Task: Add a signature Michelle Green containing With gratitude and sincere wishes, Michelle Green to email address softage.3@softage.net and add a folder Insurance cancellations
Action: Mouse moved to (192, 154)
Screenshot: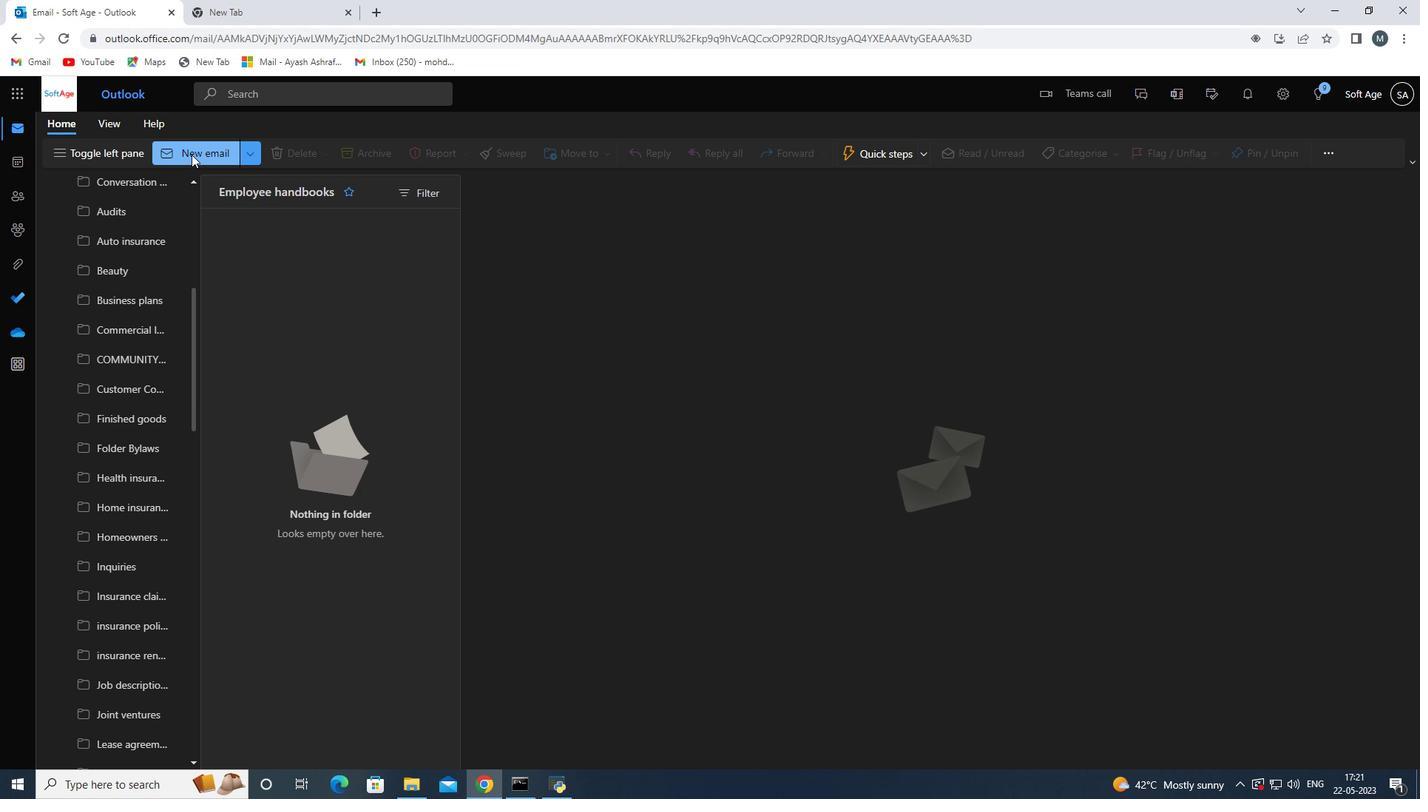
Action: Mouse pressed left at (192, 154)
Screenshot: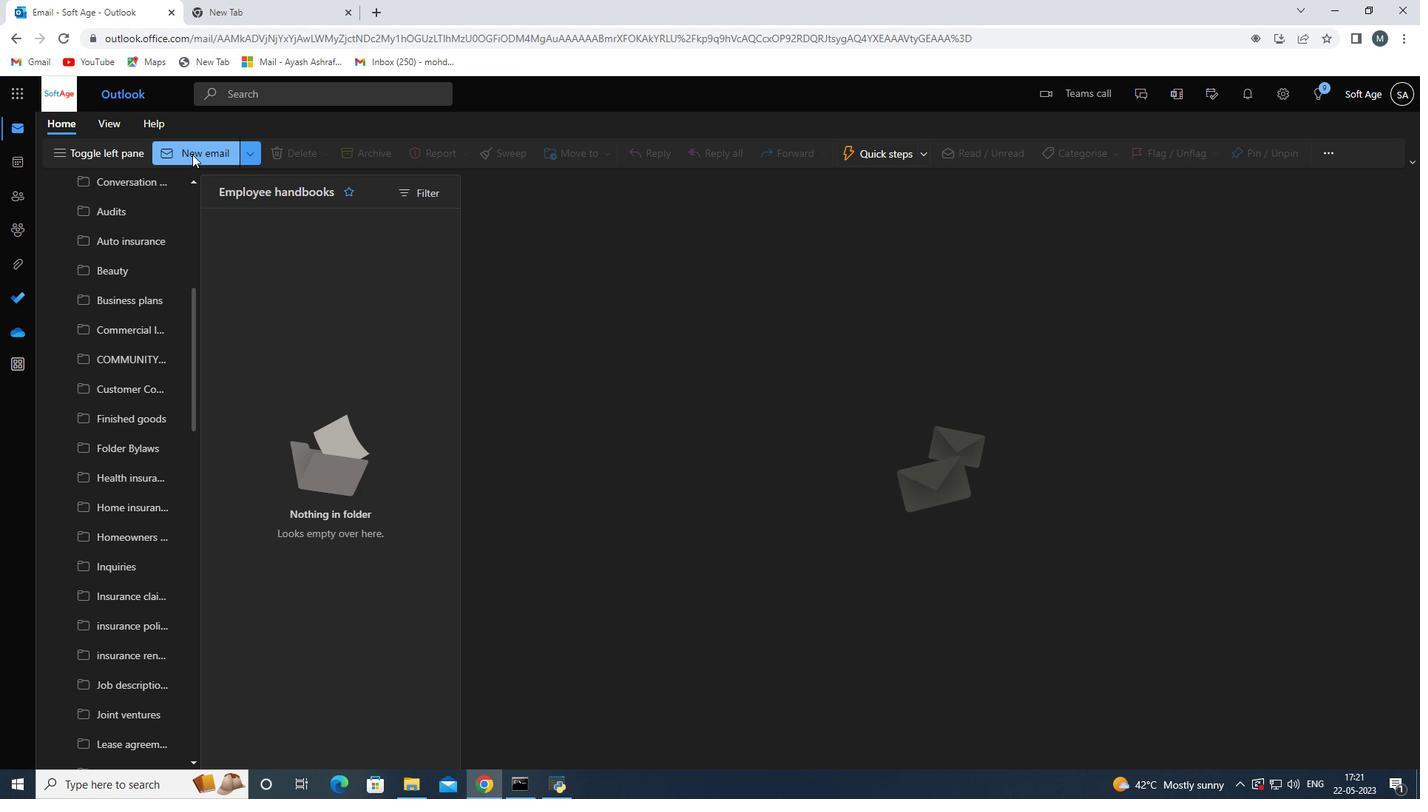 
Action: Mouse moved to (994, 160)
Screenshot: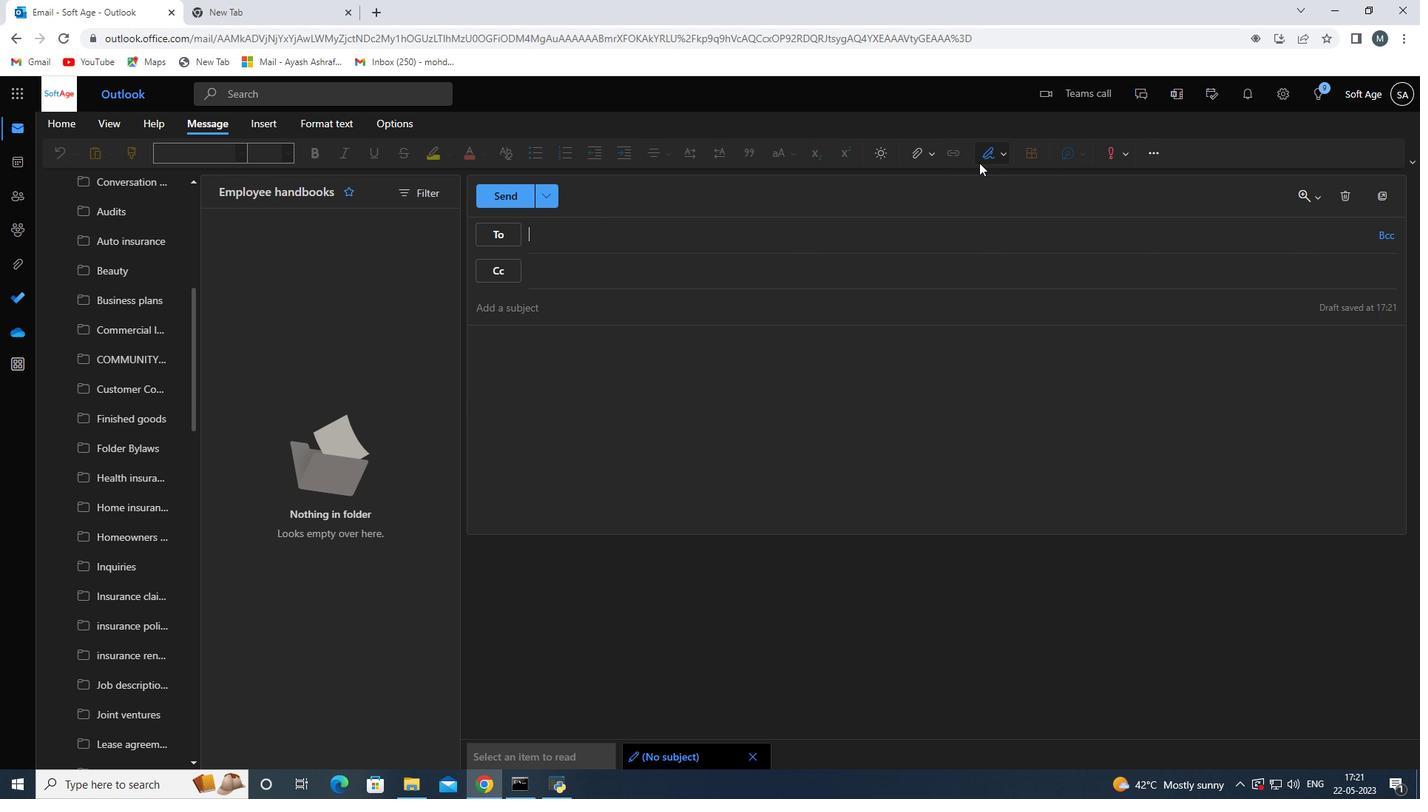 
Action: Mouse pressed left at (994, 160)
Screenshot: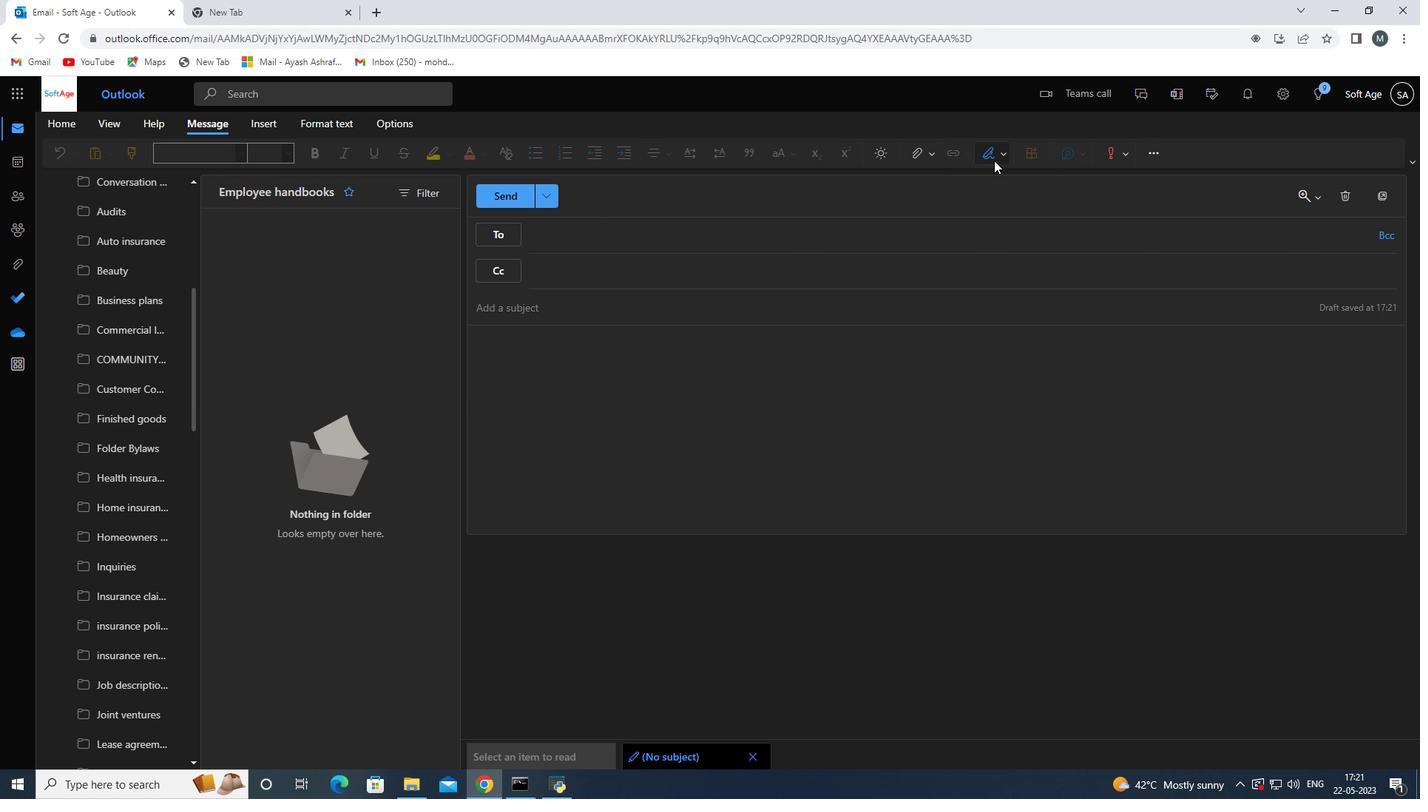 
Action: Mouse moved to (972, 209)
Screenshot: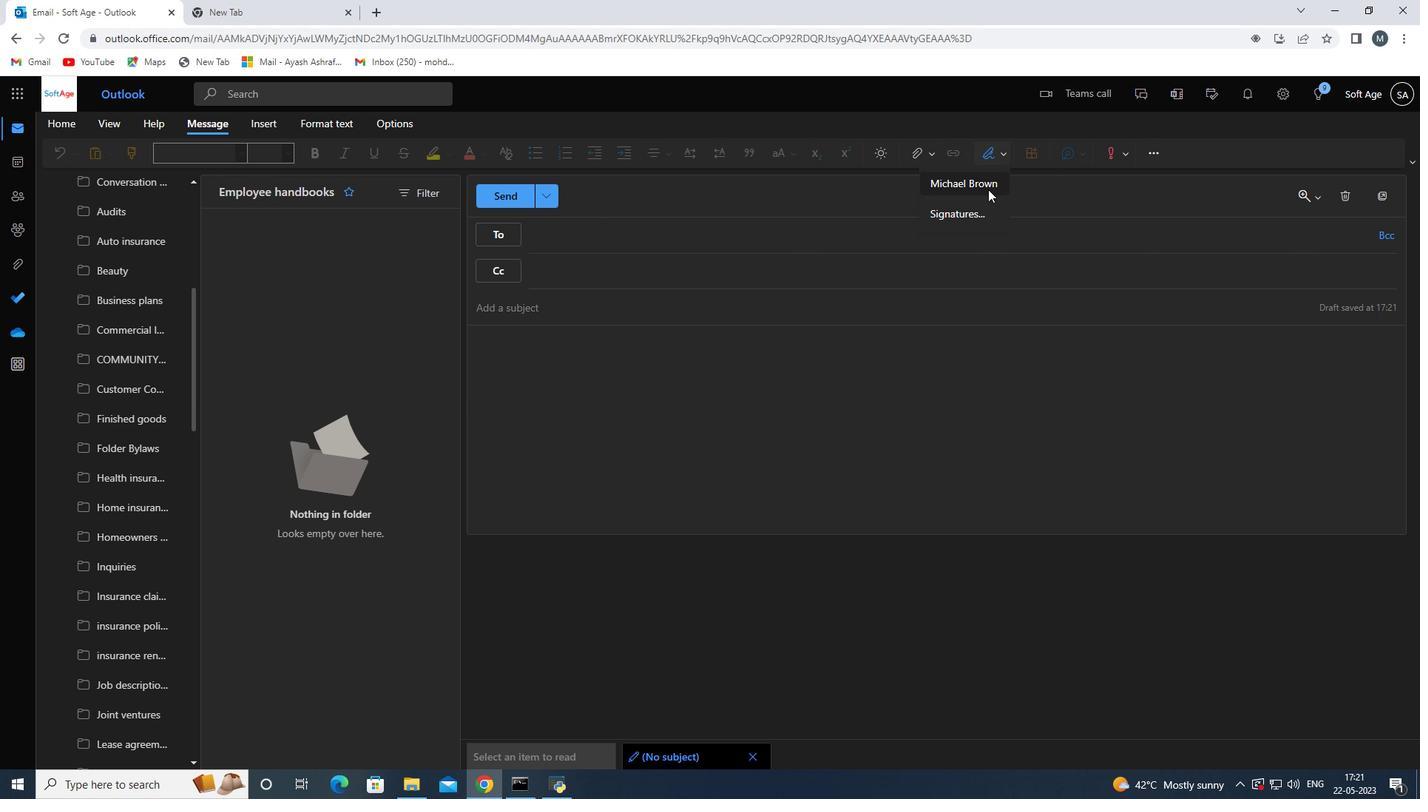 
Action: Mouse pressed left at (972, 209)
Screenshot: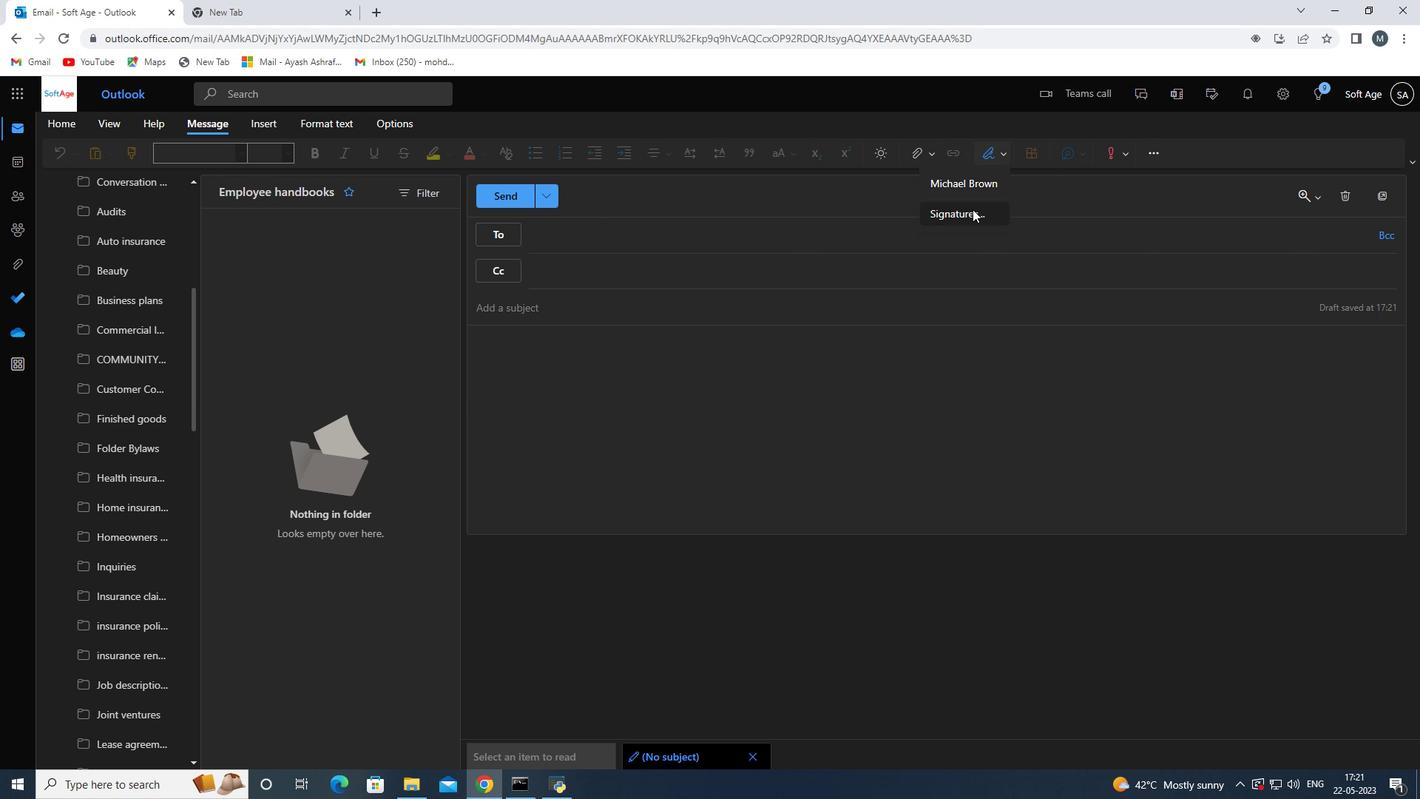
Action: Mouse moved to (989, 270)
Screenshot: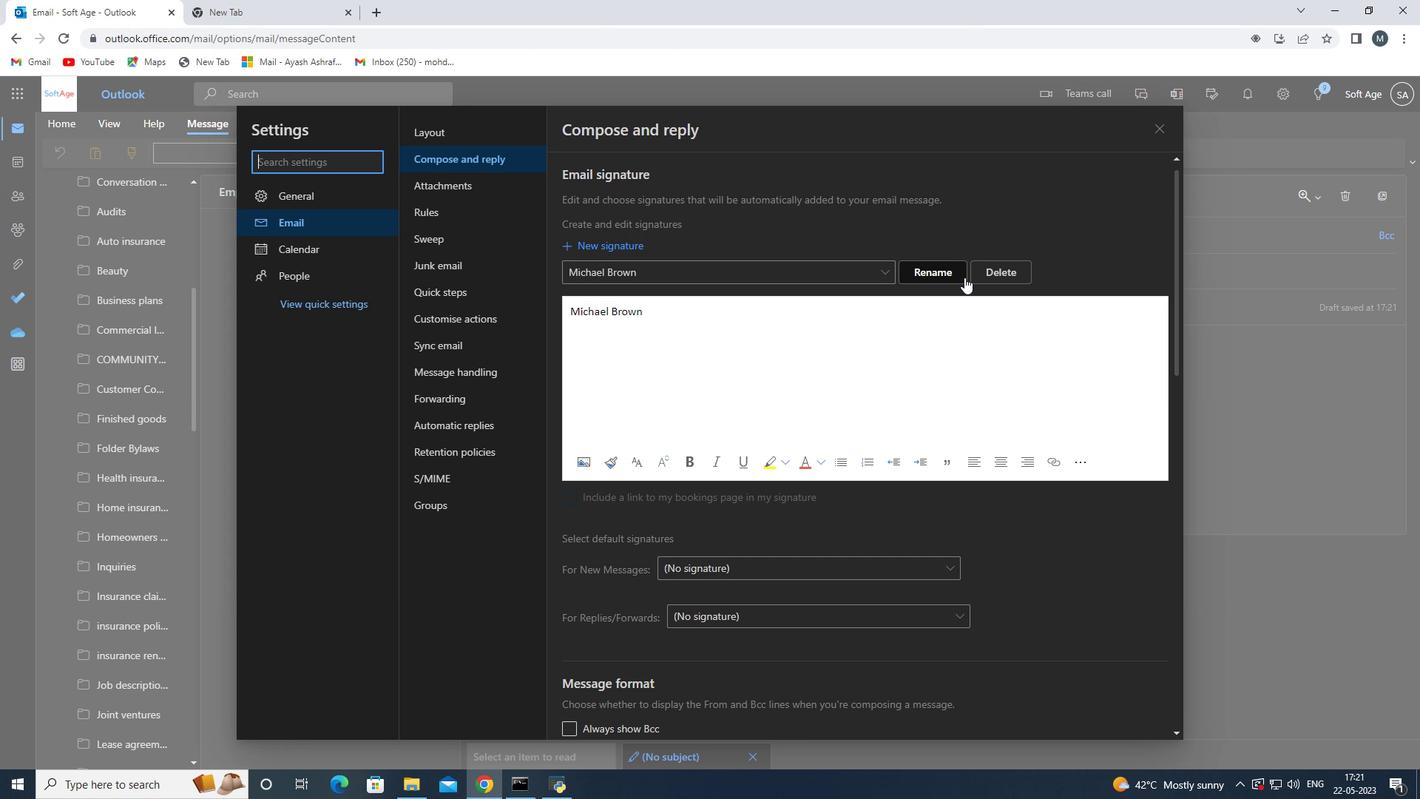 
Action: Mouse pressed left at (989, 270)
Screenshot: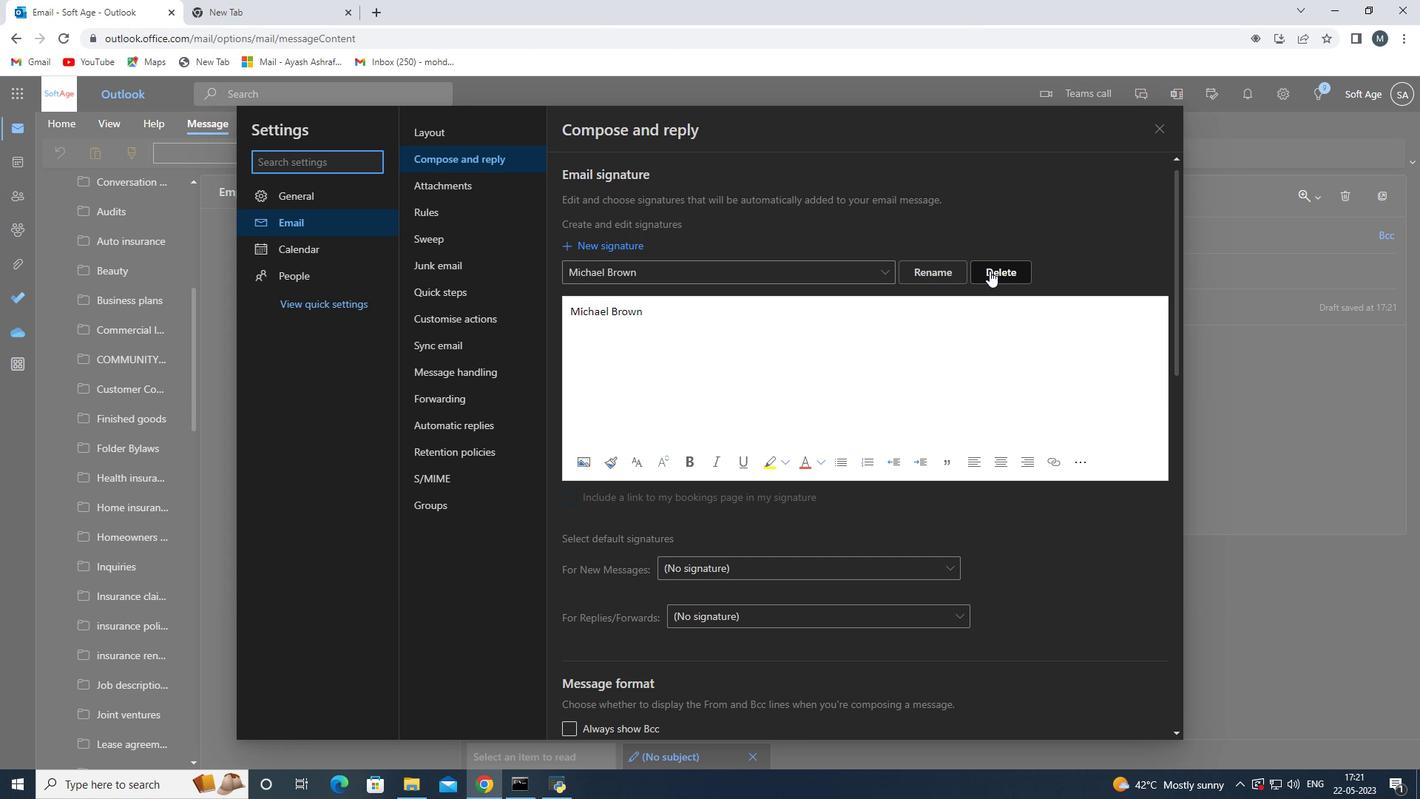 
Action: Mouse moved to (713, 276)
Screenshot: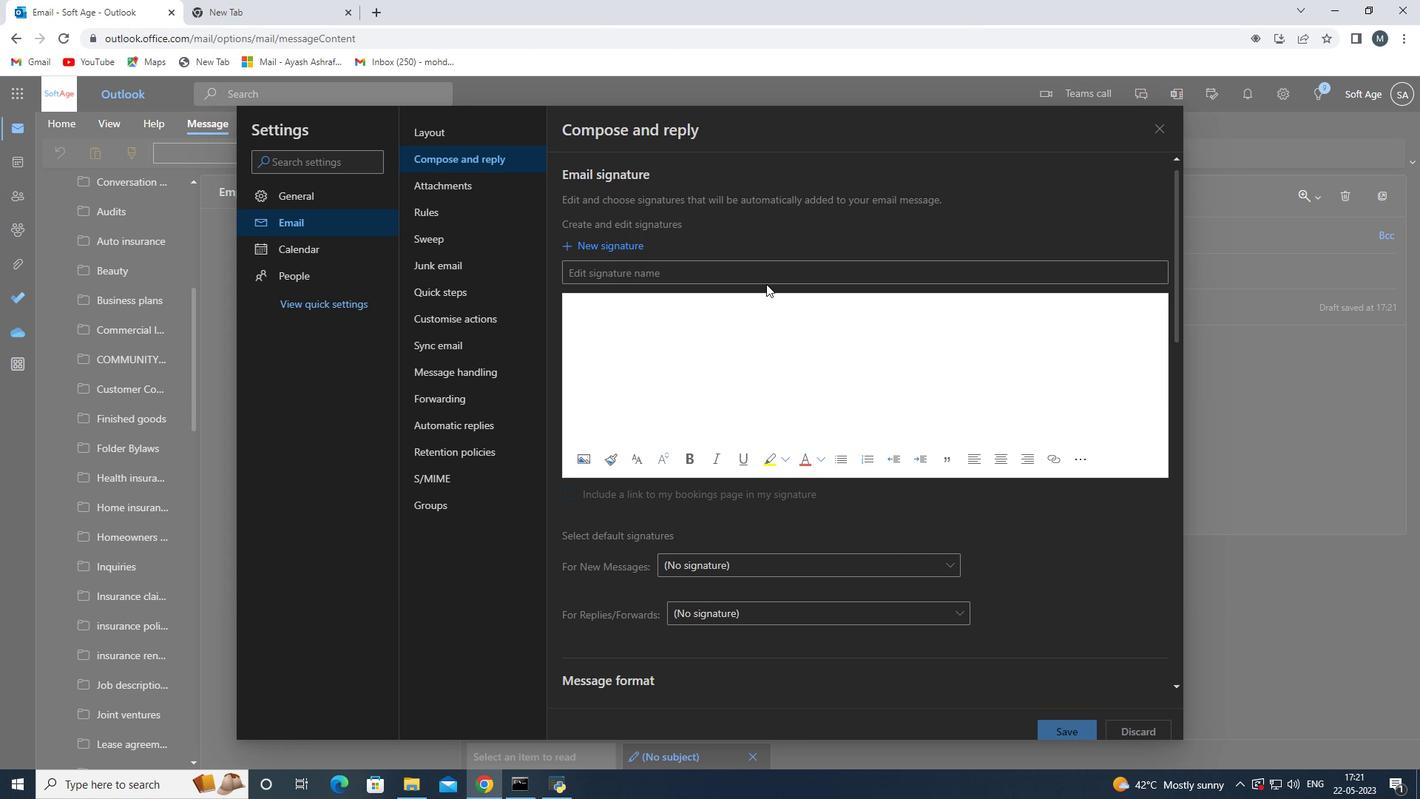 
Action: Mouse pressed left at (713, 276)
Screenshot: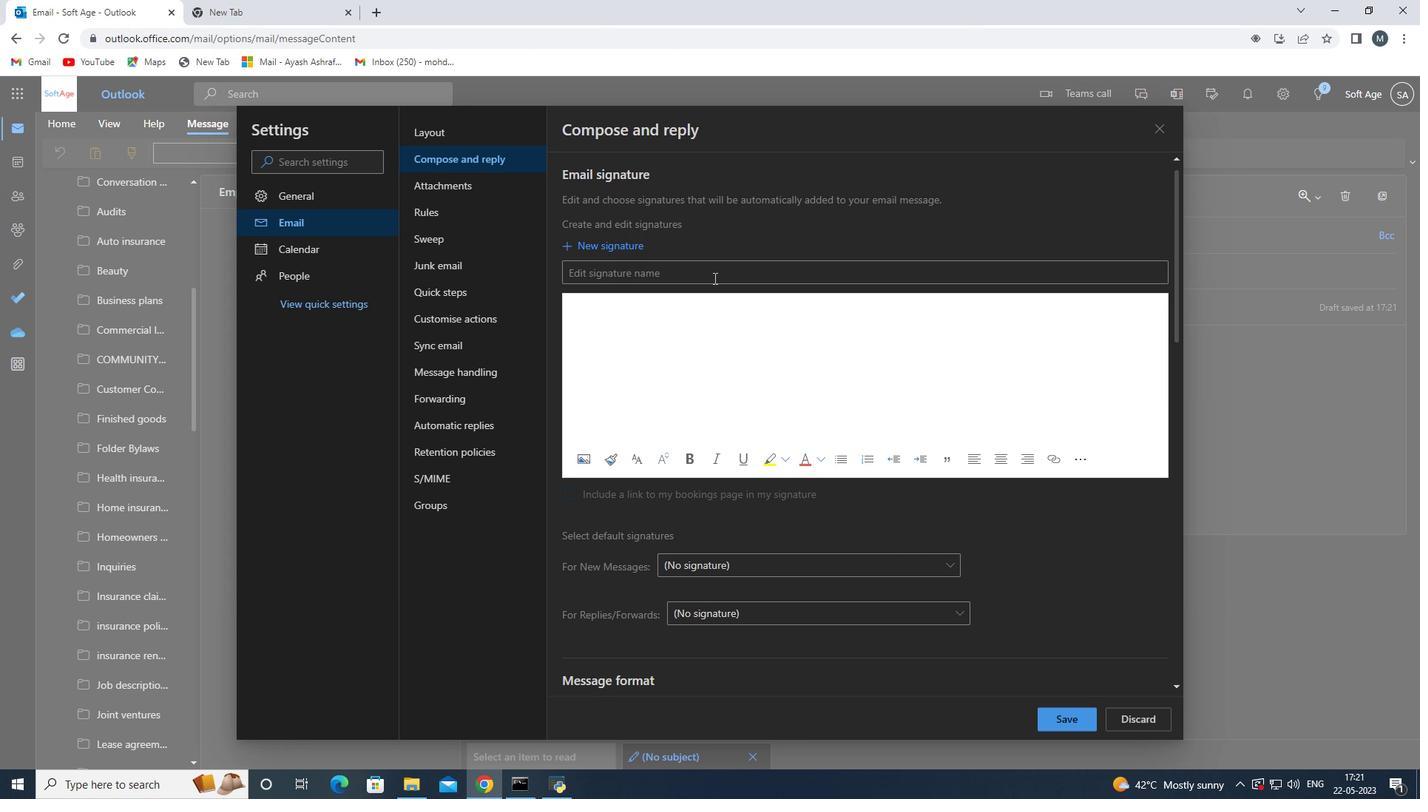 
Action: Key pressed <Key.shift>michelle<Key.space><Key.shift>Green<Key.space>
Screenshot: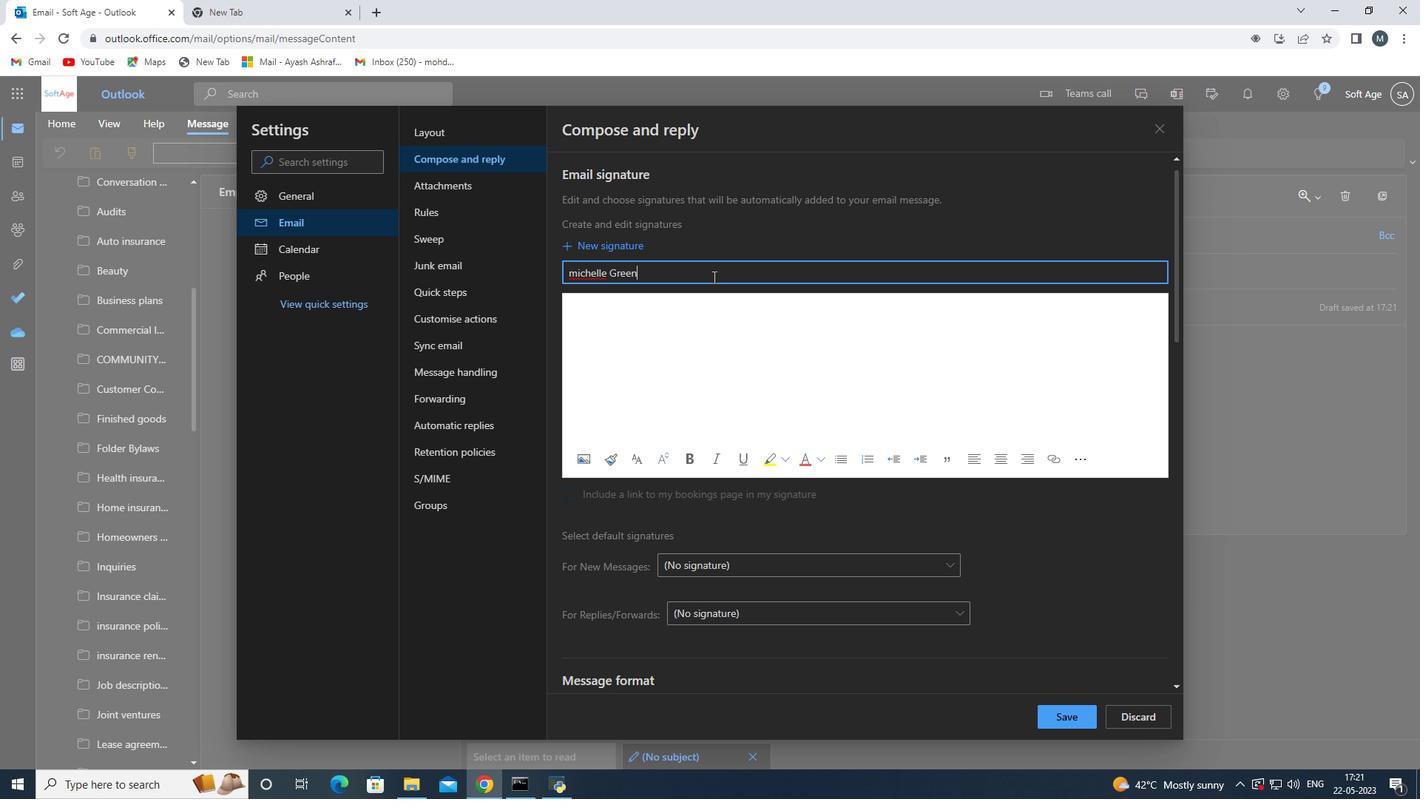 
Action: Mouse moved to (577, 273)
Screenshot: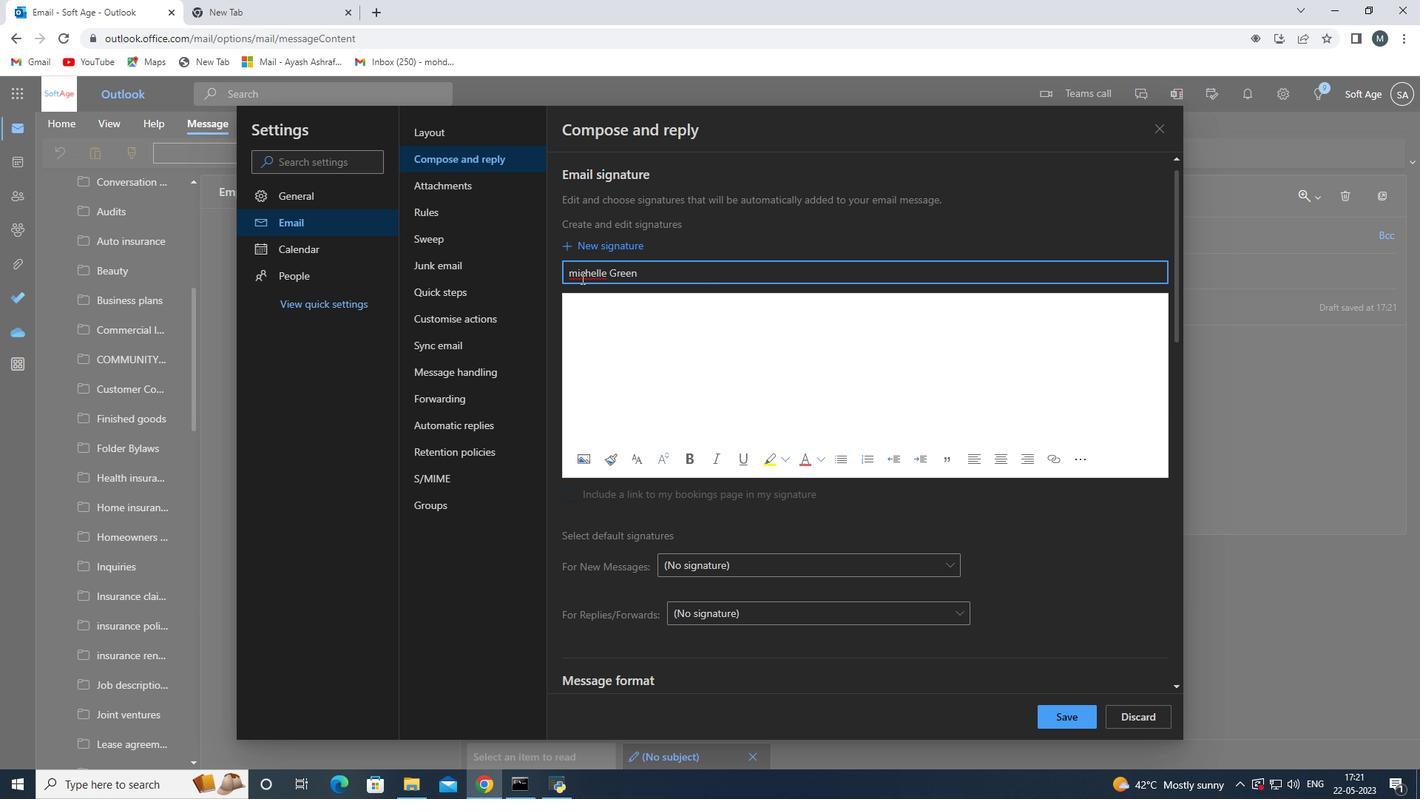 
Action: Mouse pressed left at (577, 273)
Screenshot: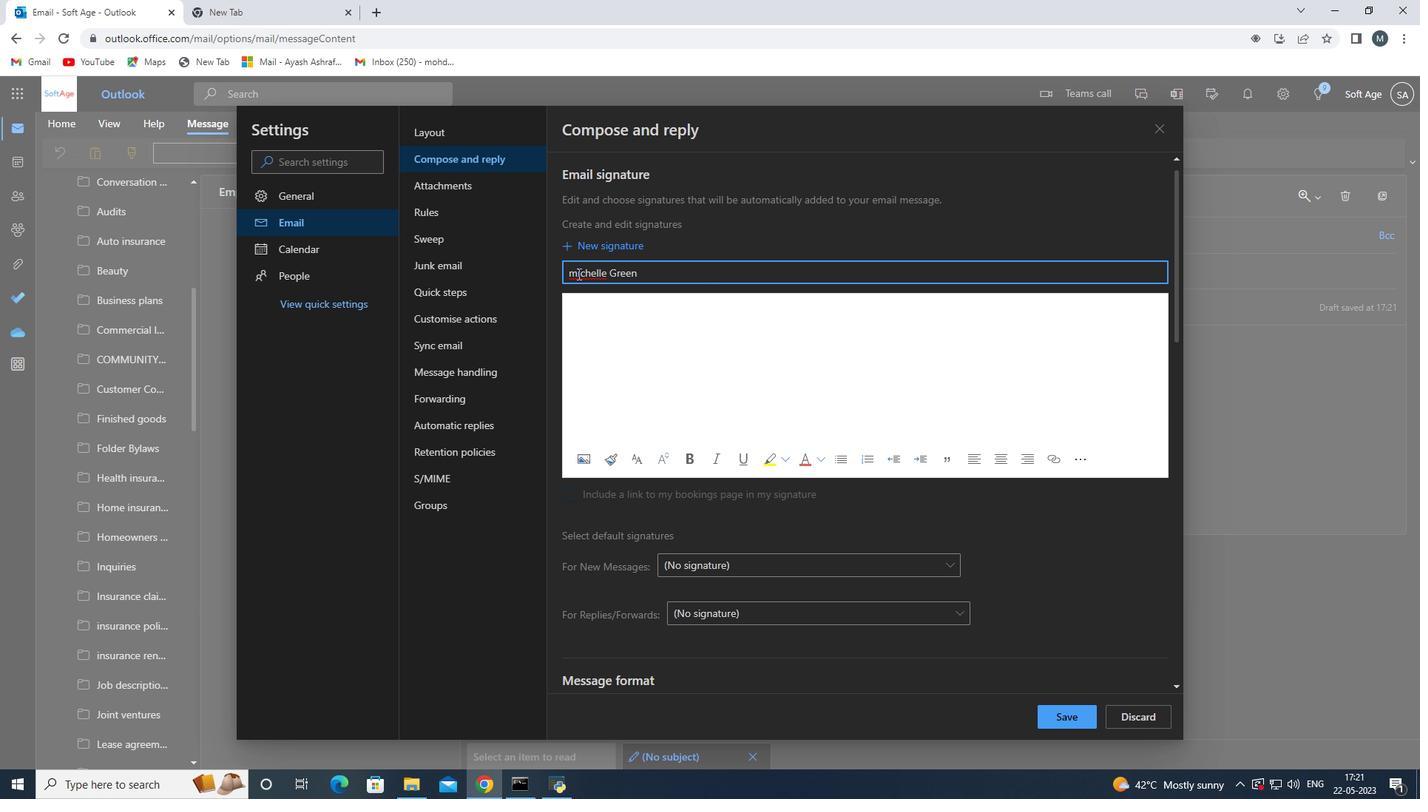 
Action: Mouse moved to (592, 284)
Screenshot: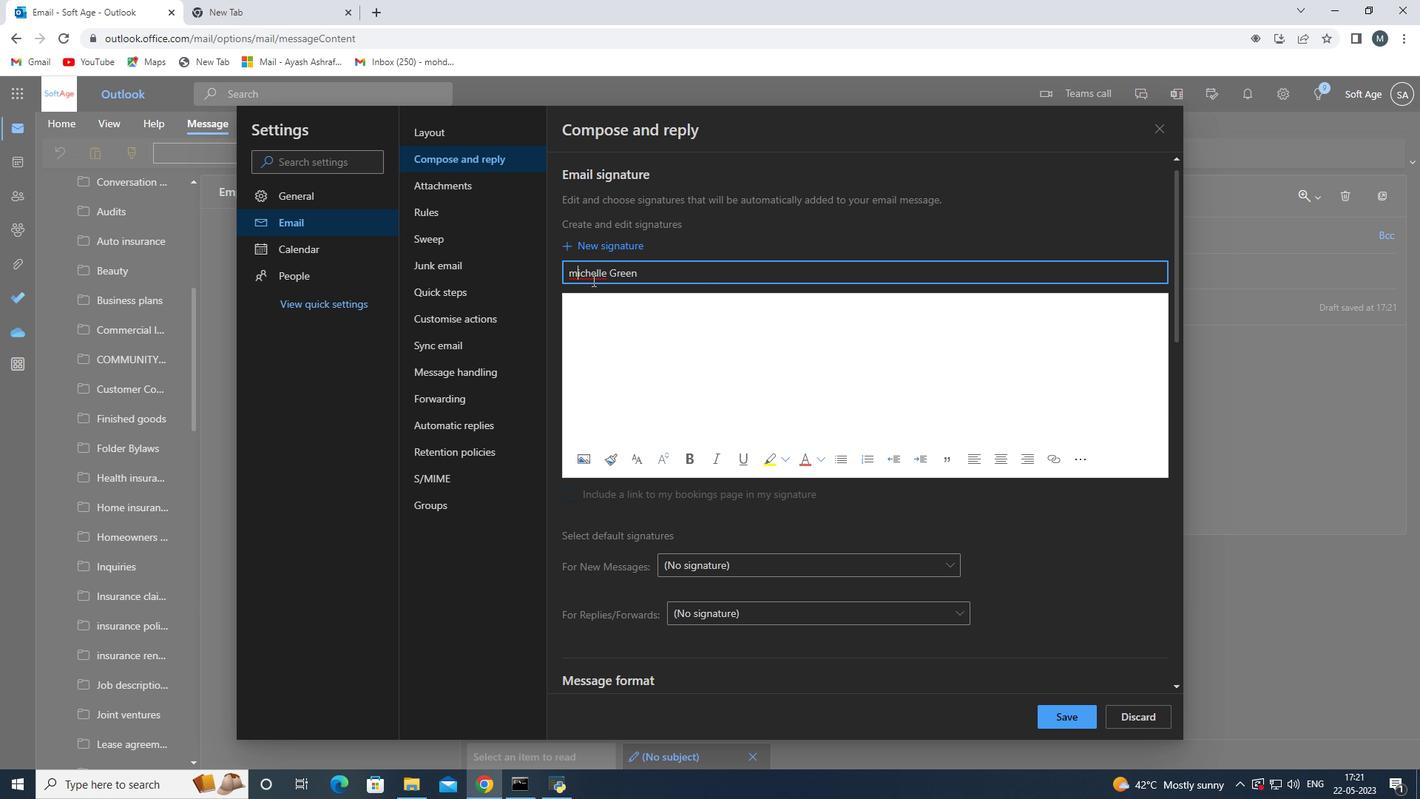 
Action: Key pressed <Key.backspace><Key.shift>M
Screenshot: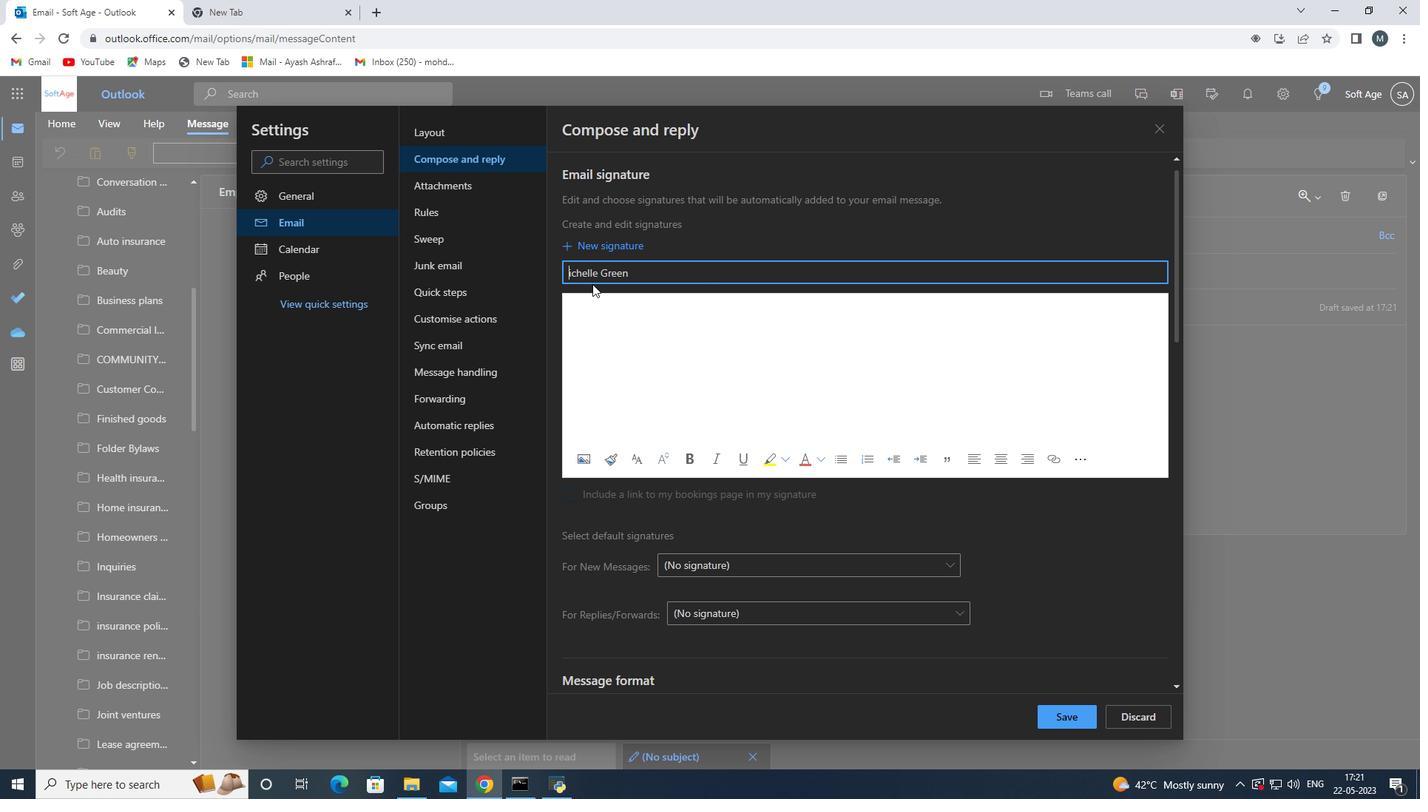 
Action: Mouse moved to (598, 313)
Screenshot: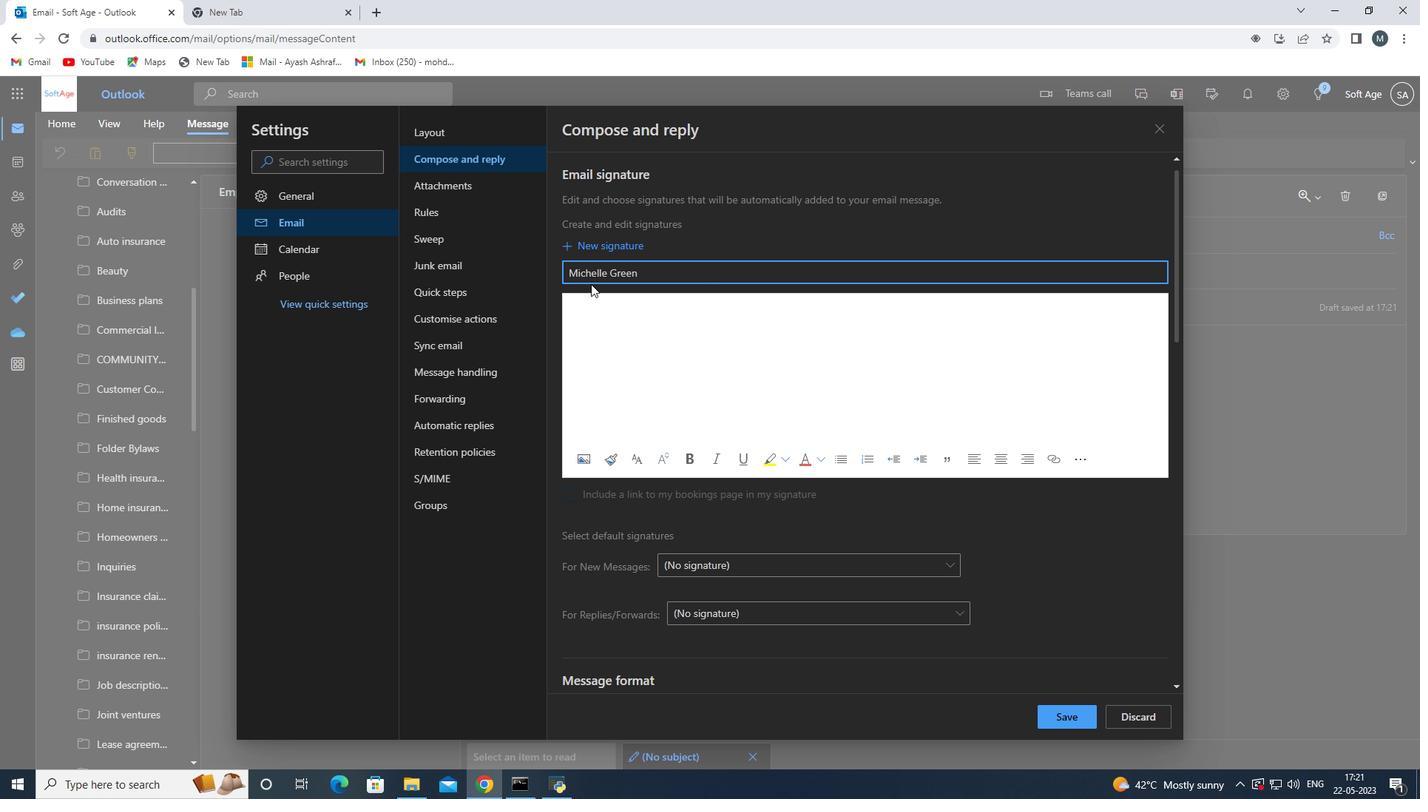 
Action: Mouse pressed left at (598, 313)
Screenshot: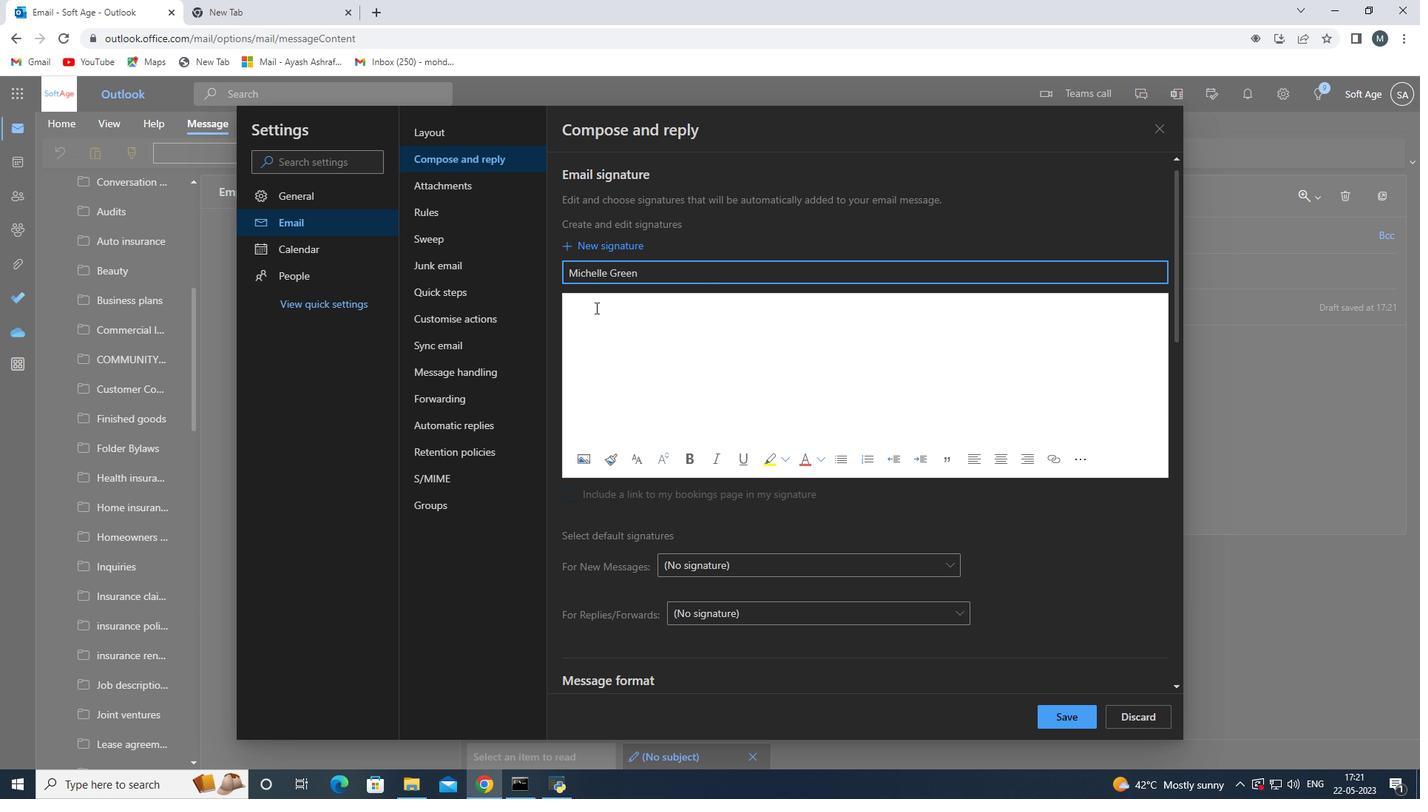 
Action: Key pressed <Key.shift>Michelle<Key.space><Key.shift>Green
Screenshot: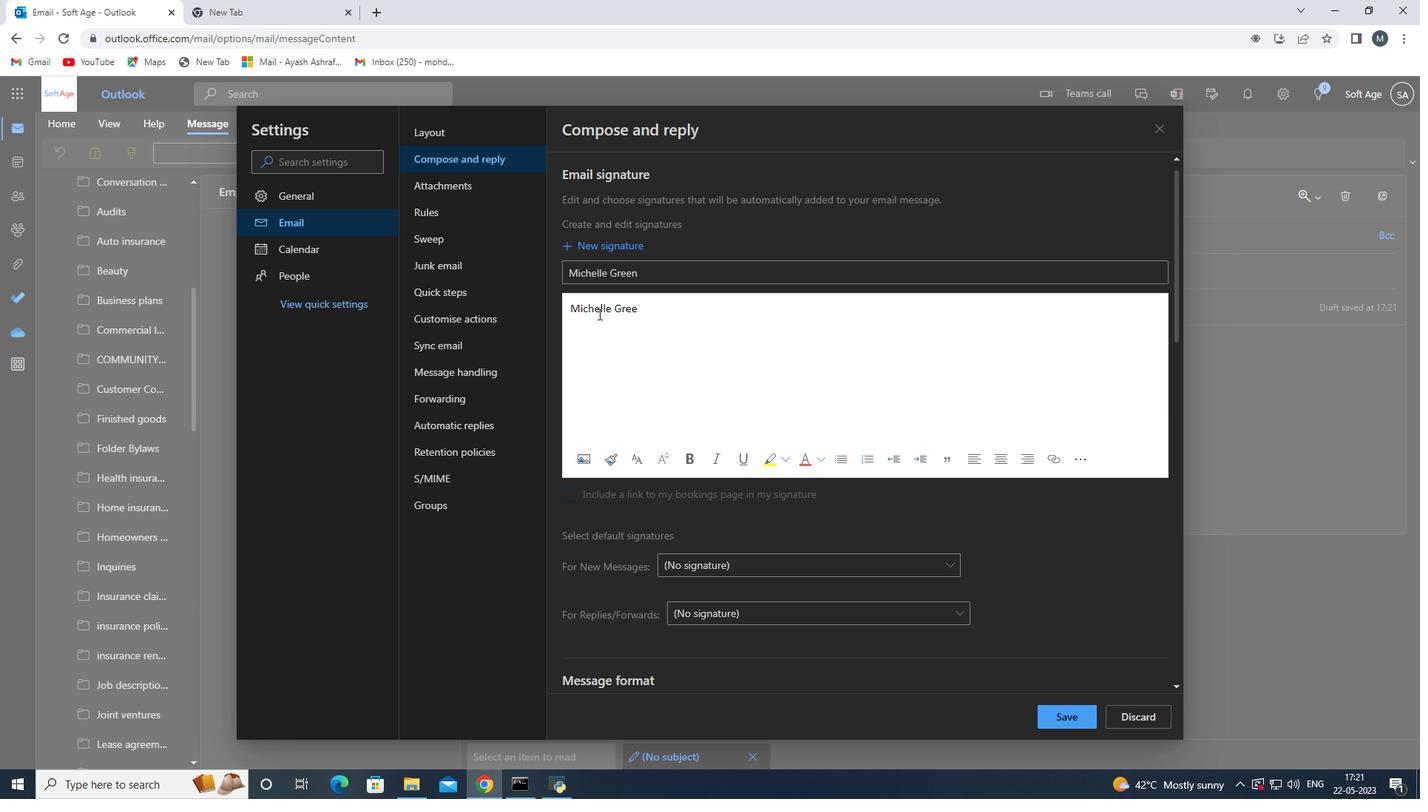 
Action: Mouse moved to (1051, 712)
Screenshot: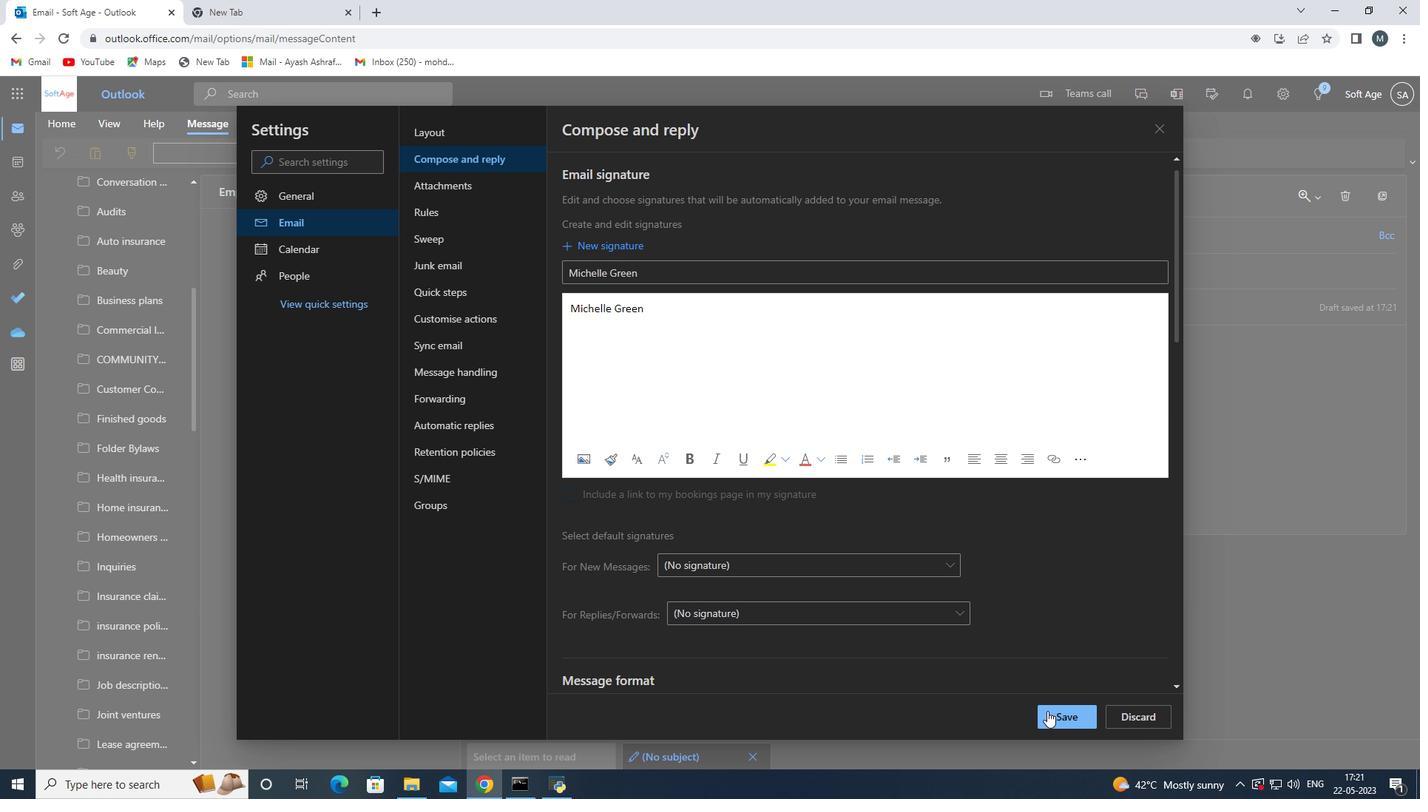 
Action: Mouse pressed left at (1051, 712)
Screenshot: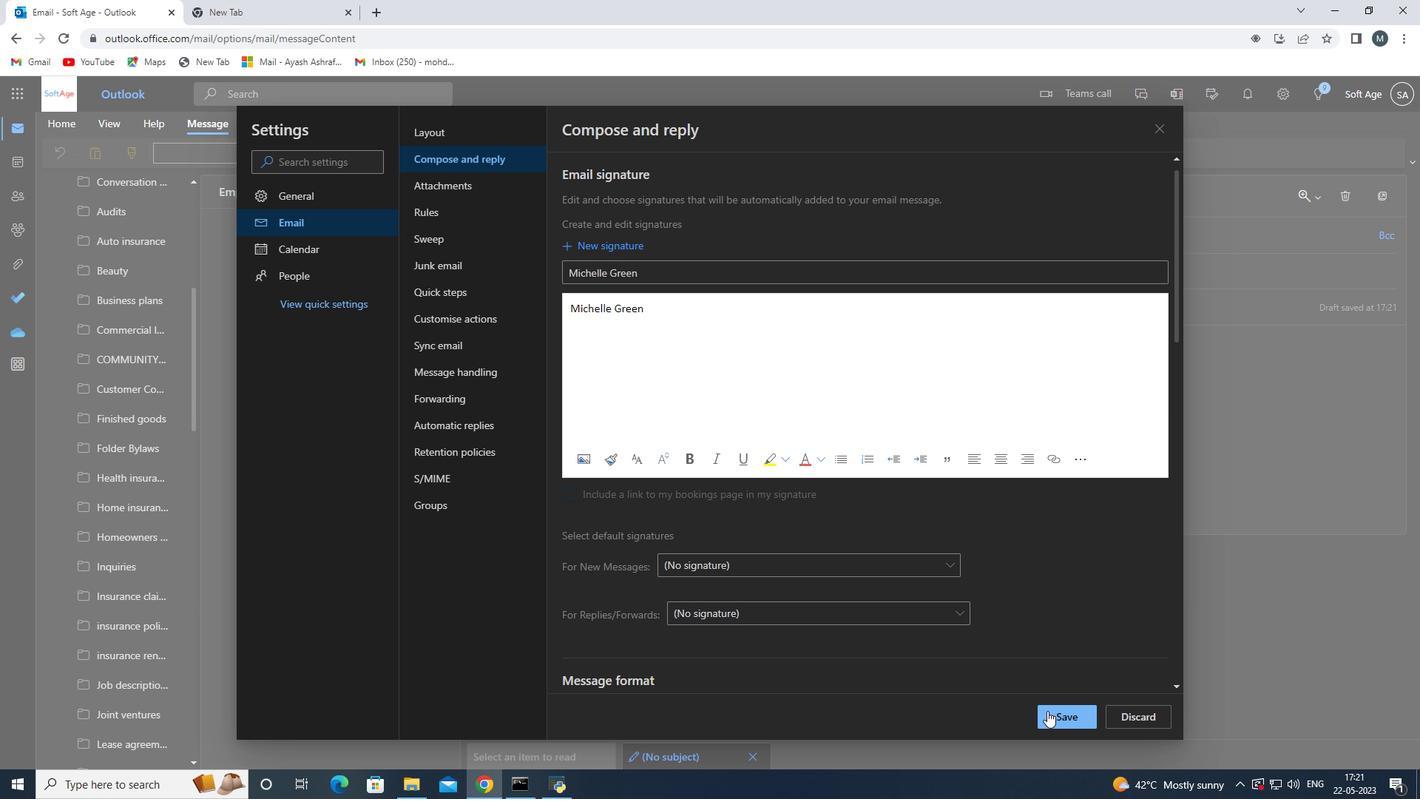 
Action: Mouse moved to (1165, 133)
Screenshot: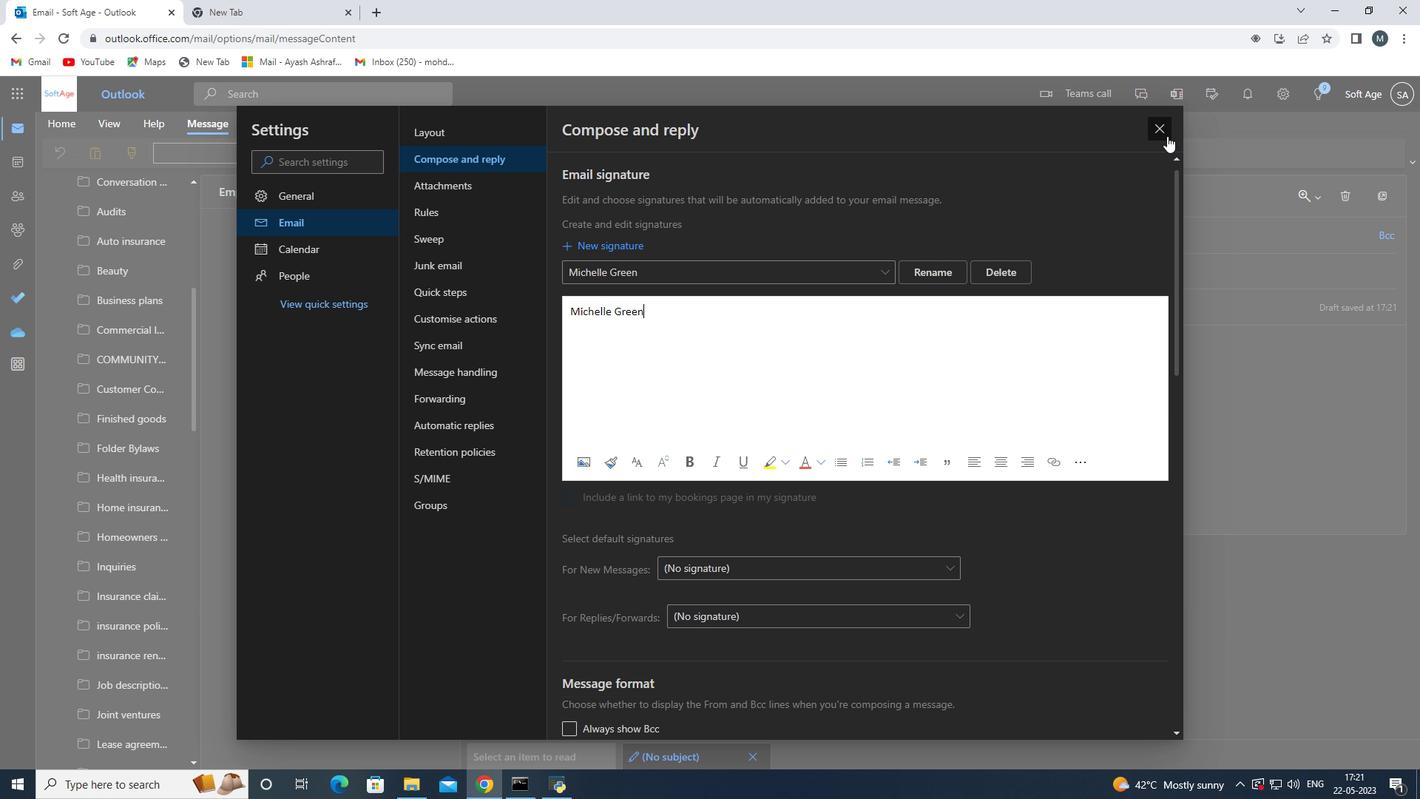 
Action: Mouse pressed left at (1165, 133)
Screenshot: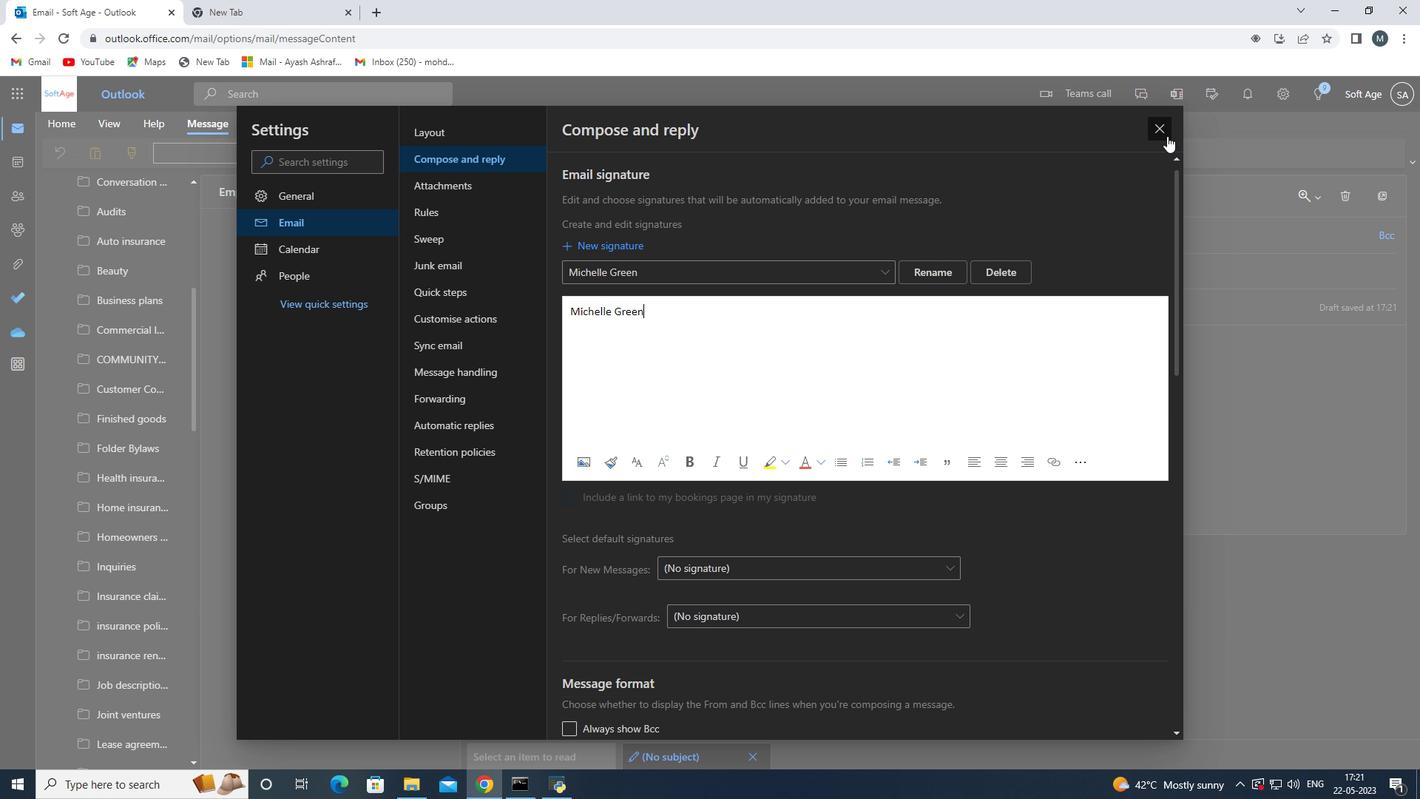 
Action: Mouse moved to (567, 358)
Screenshot: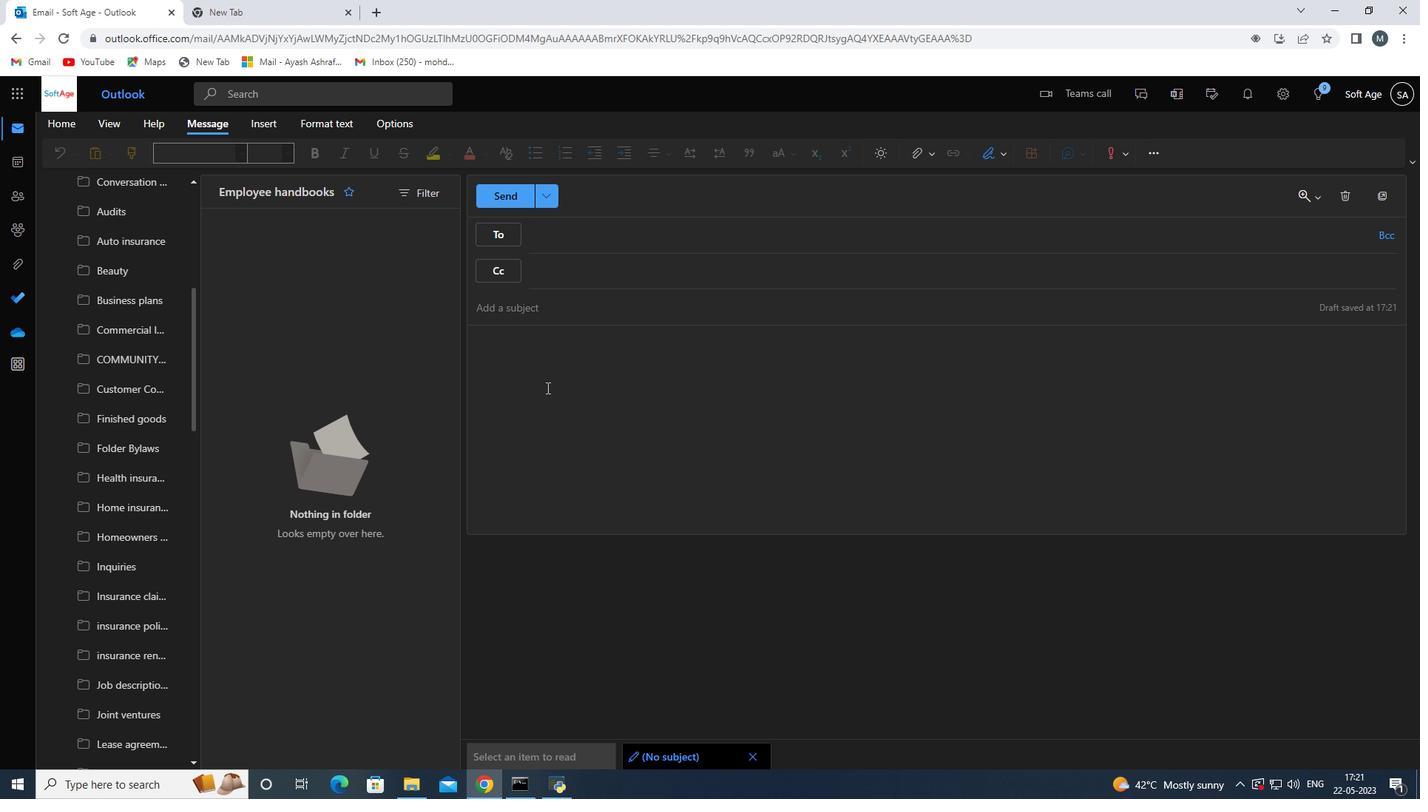 
Action: Mouse pressed left at (567, 358)
Screenshot: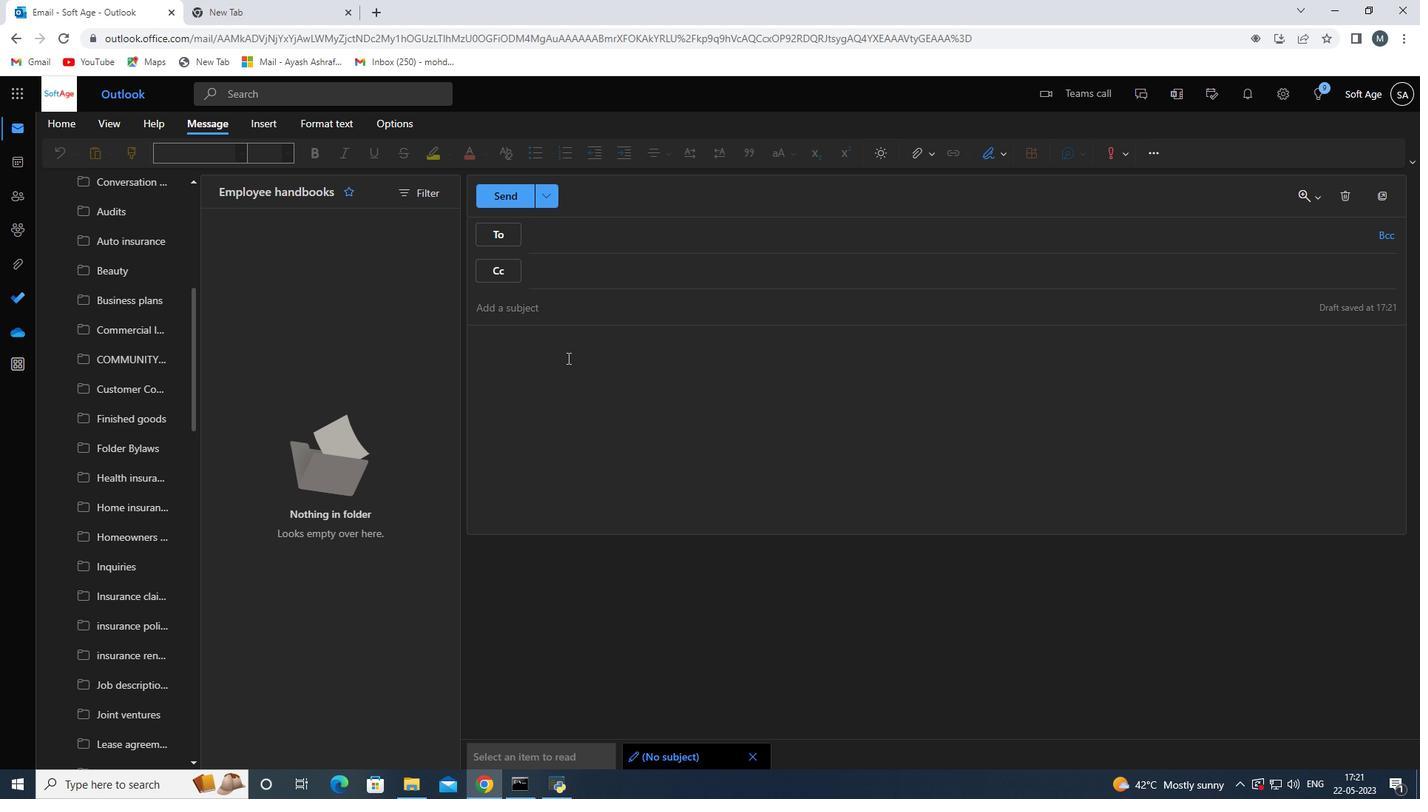
Action: Key pressed <Key.shift>With<Key.space>gratitude<Key.space>and<Key.space>sincere<Key.space>wishes<Key.space>
Screenshot: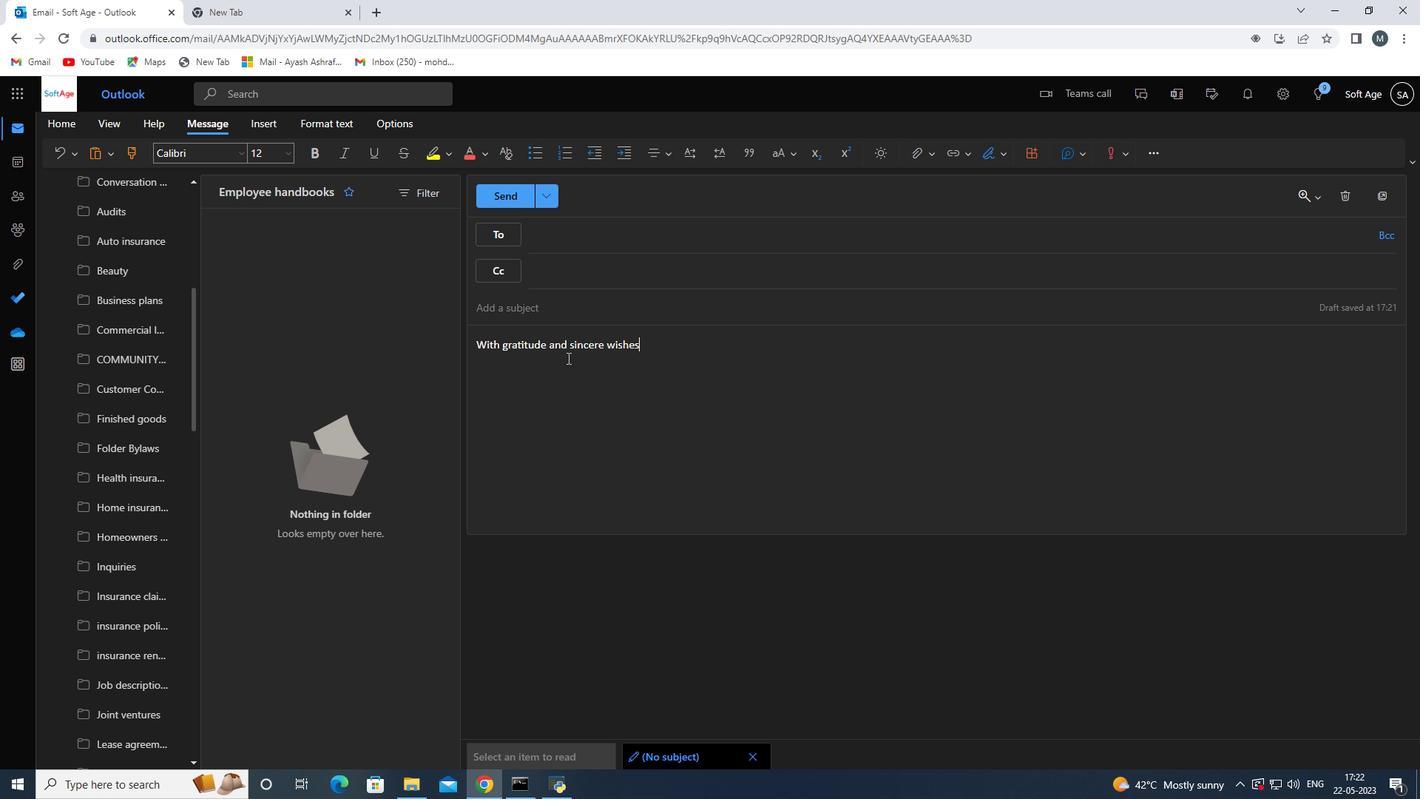 
Action: Mouse moved to (996, 158)
Screenshot: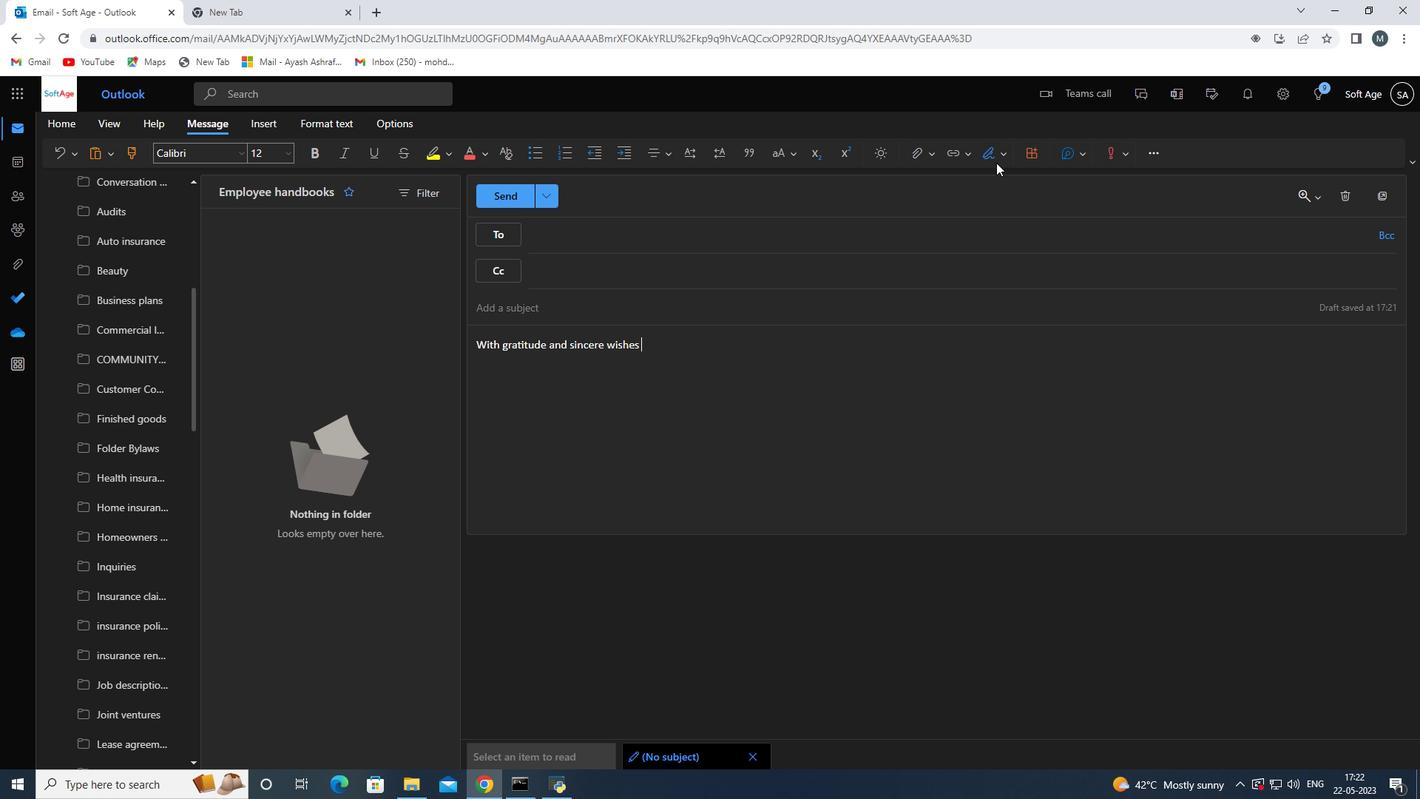 
Action: Mouse pressed left at (996, 158)
Screenshot: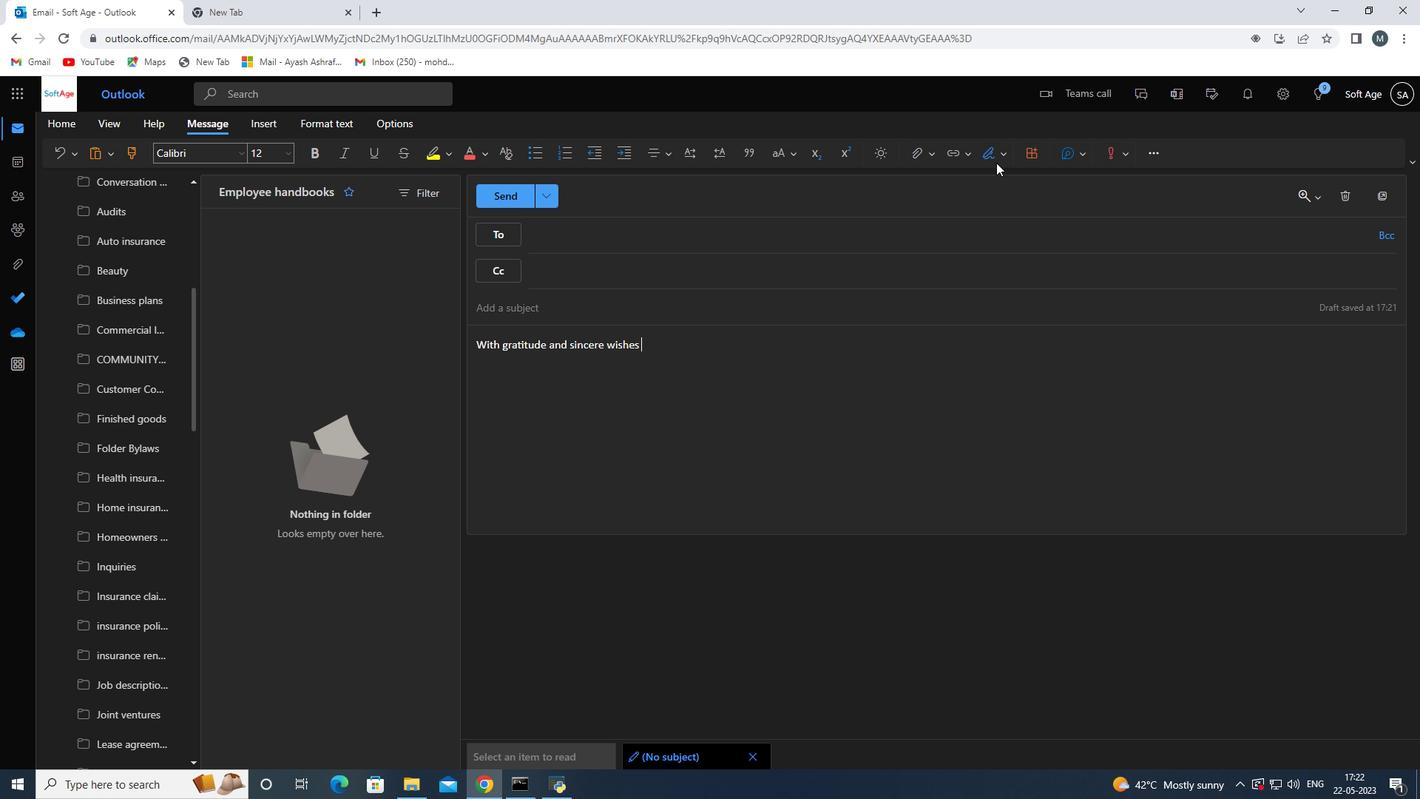 
Action: Mouse moved to (963, 186)
Screenshot: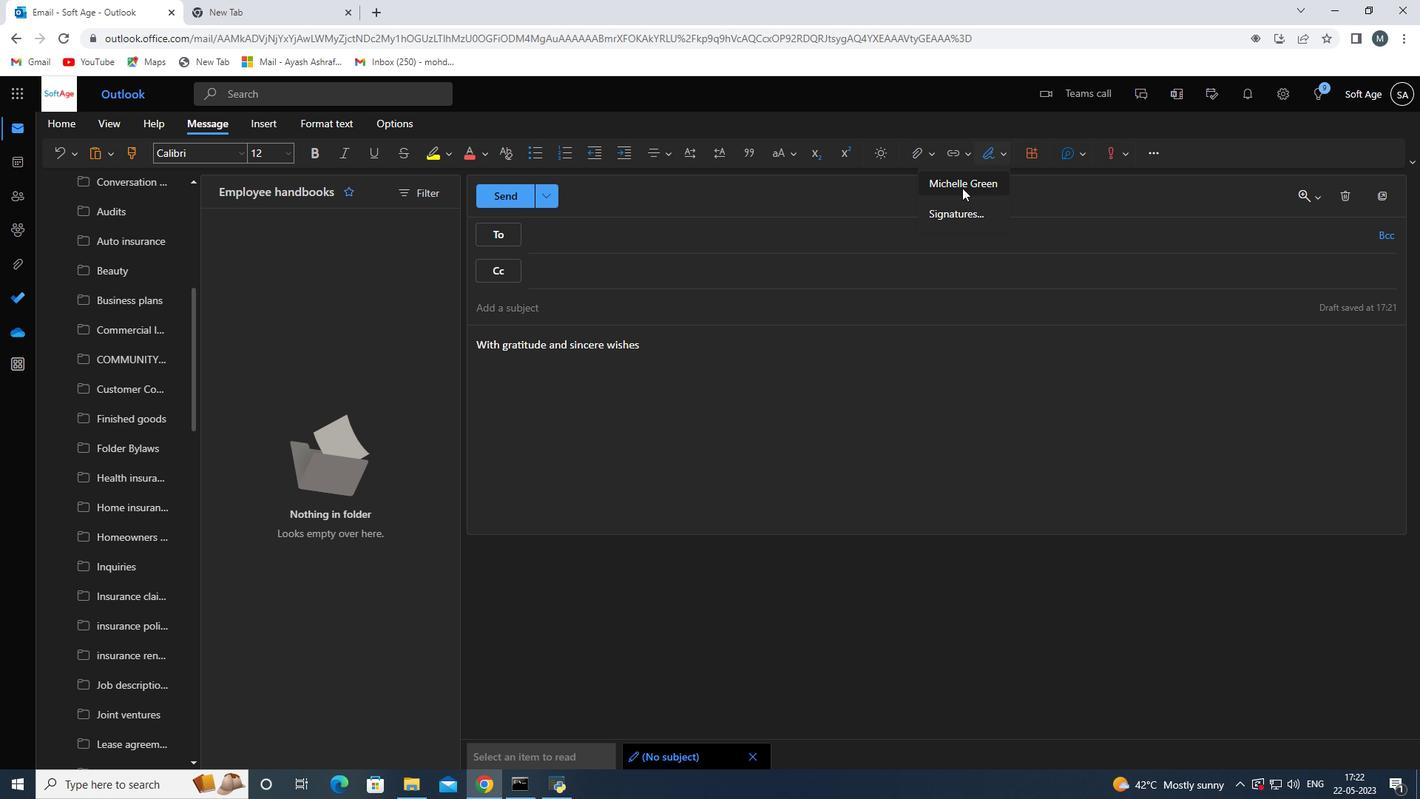 
Action: Mouse pressed left at (963, 186)
Screenshot: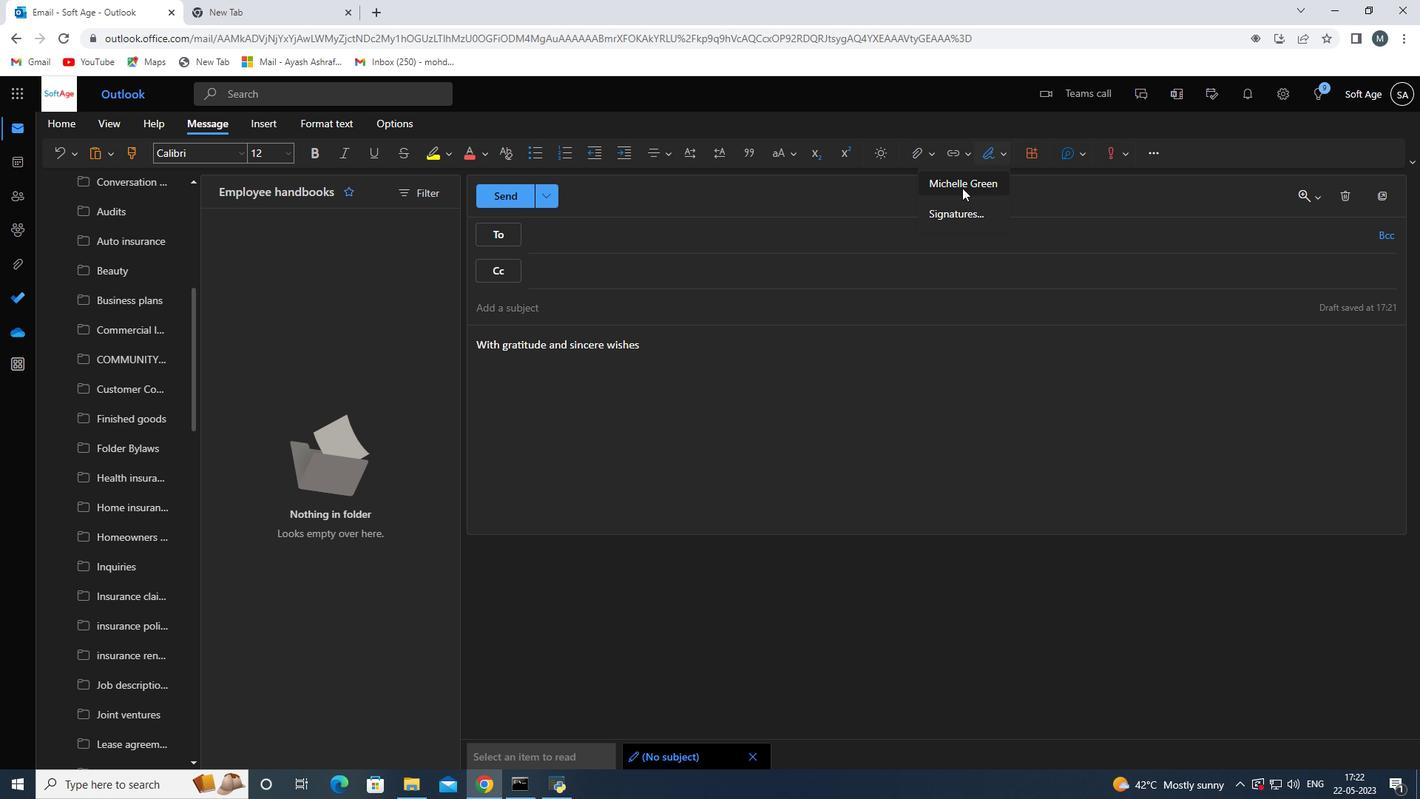 
Action: Mouse moved to (588, 240)
Screenshot: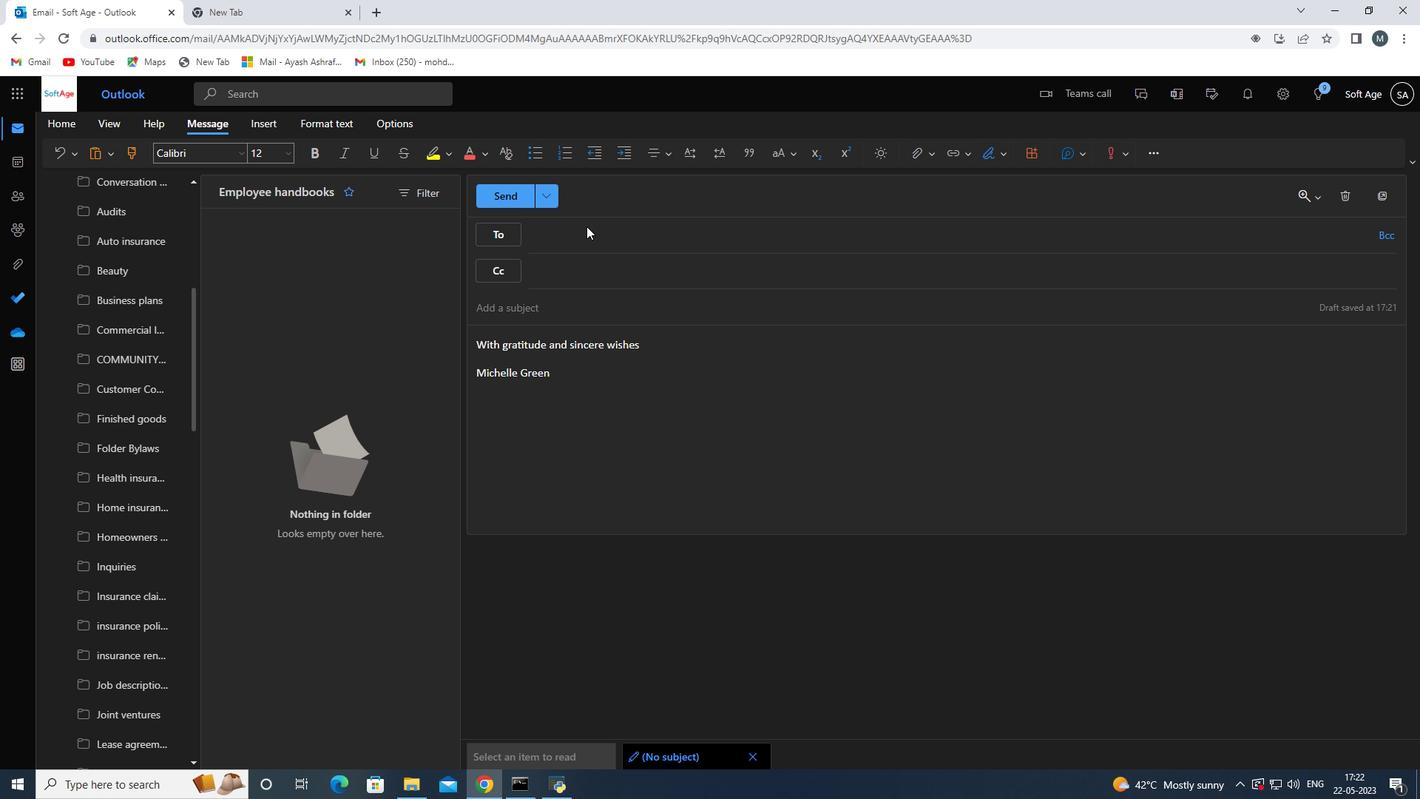 
Action: Mouse pressed left at (588, 240)
Screenshot: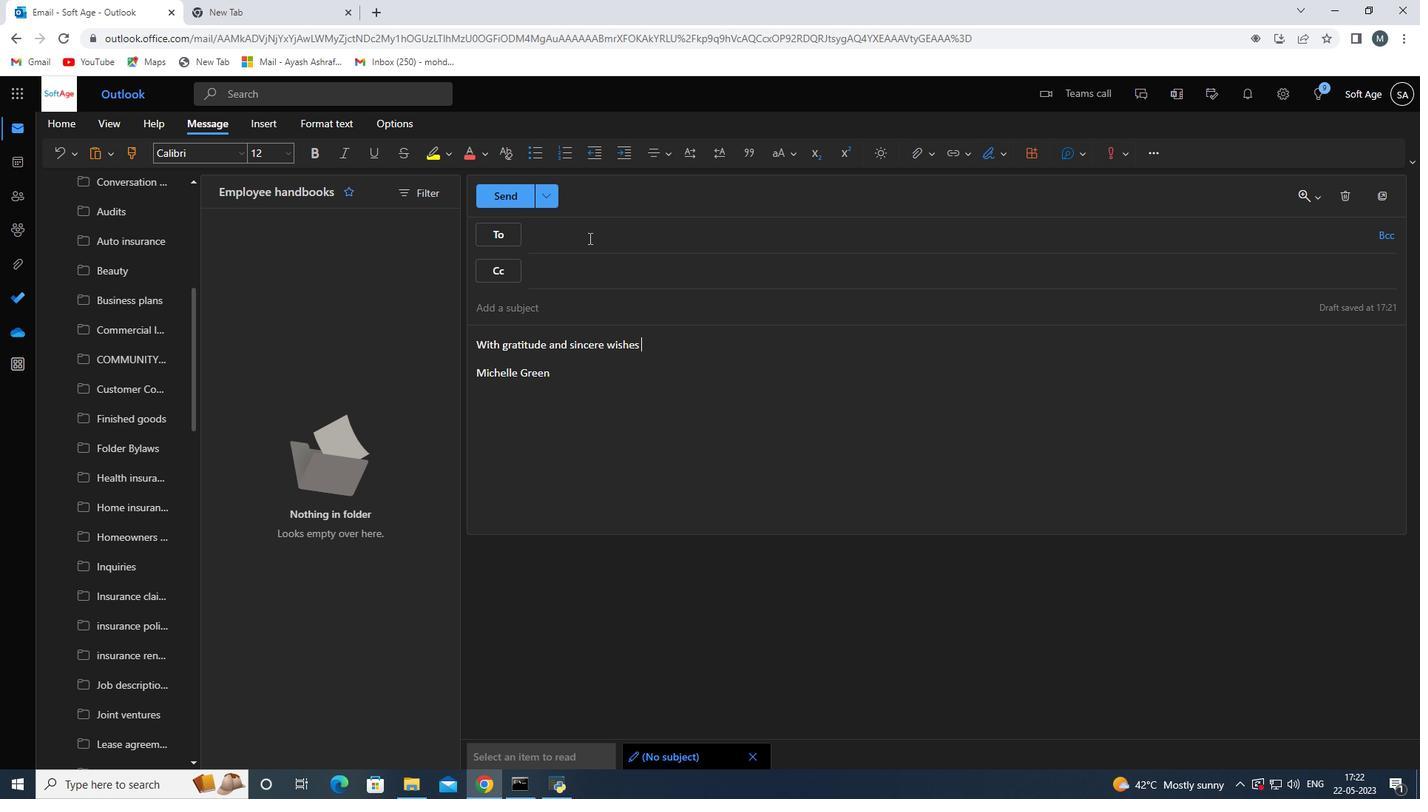 
Action: Key pressed softage.
Screenshot: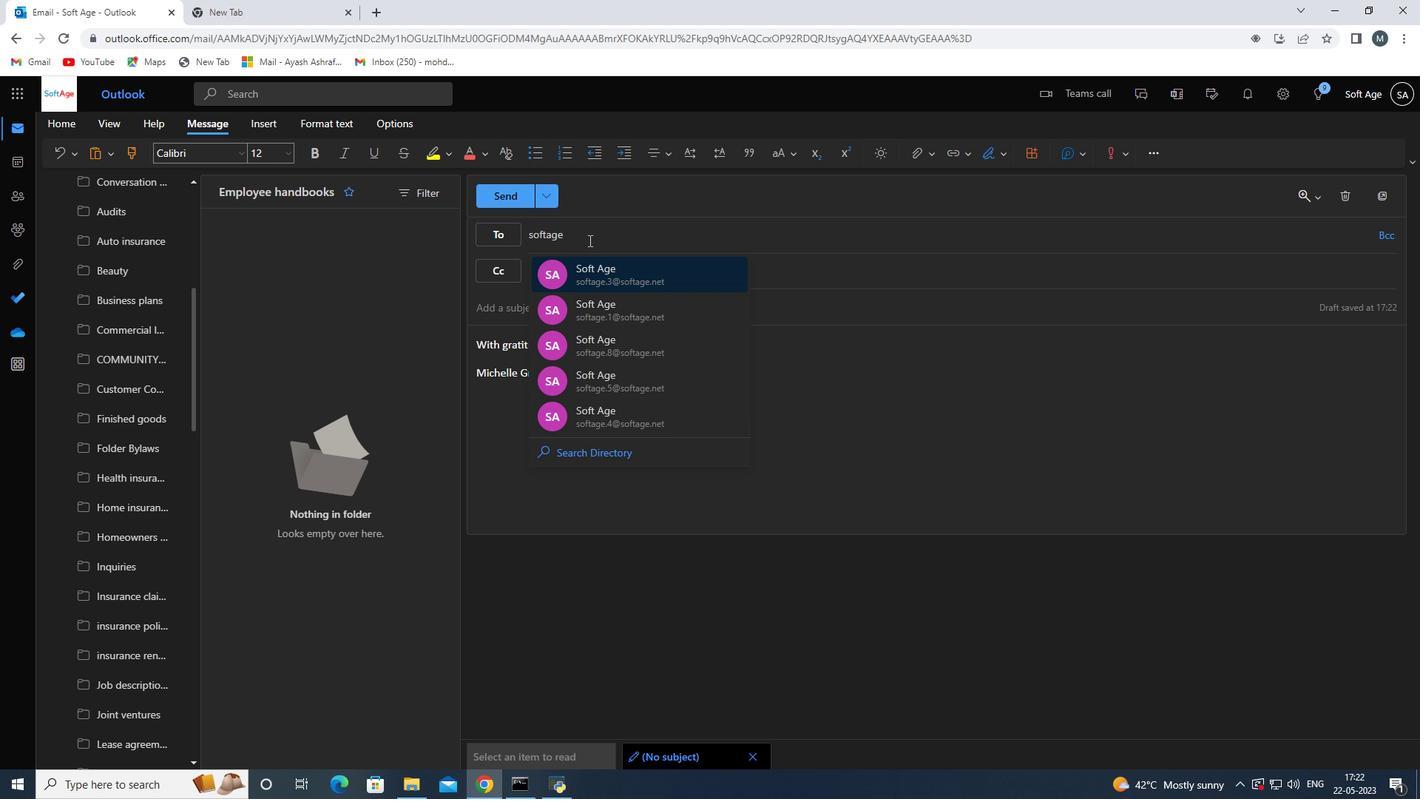 
Action: Mouse moved to (609, 290)
Screenshot: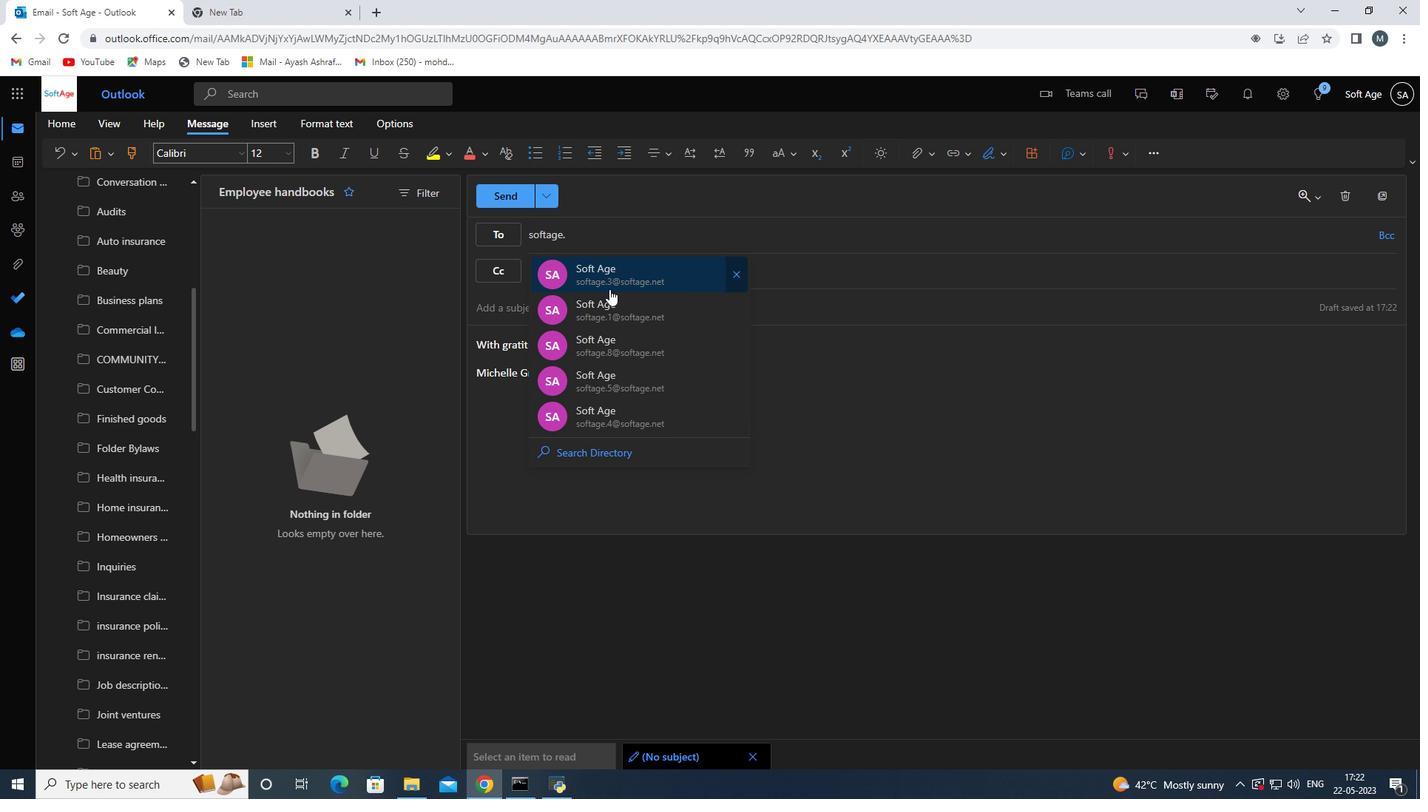 
Action: Key pressed 3<Key.shift>@softage.n
Screenshot: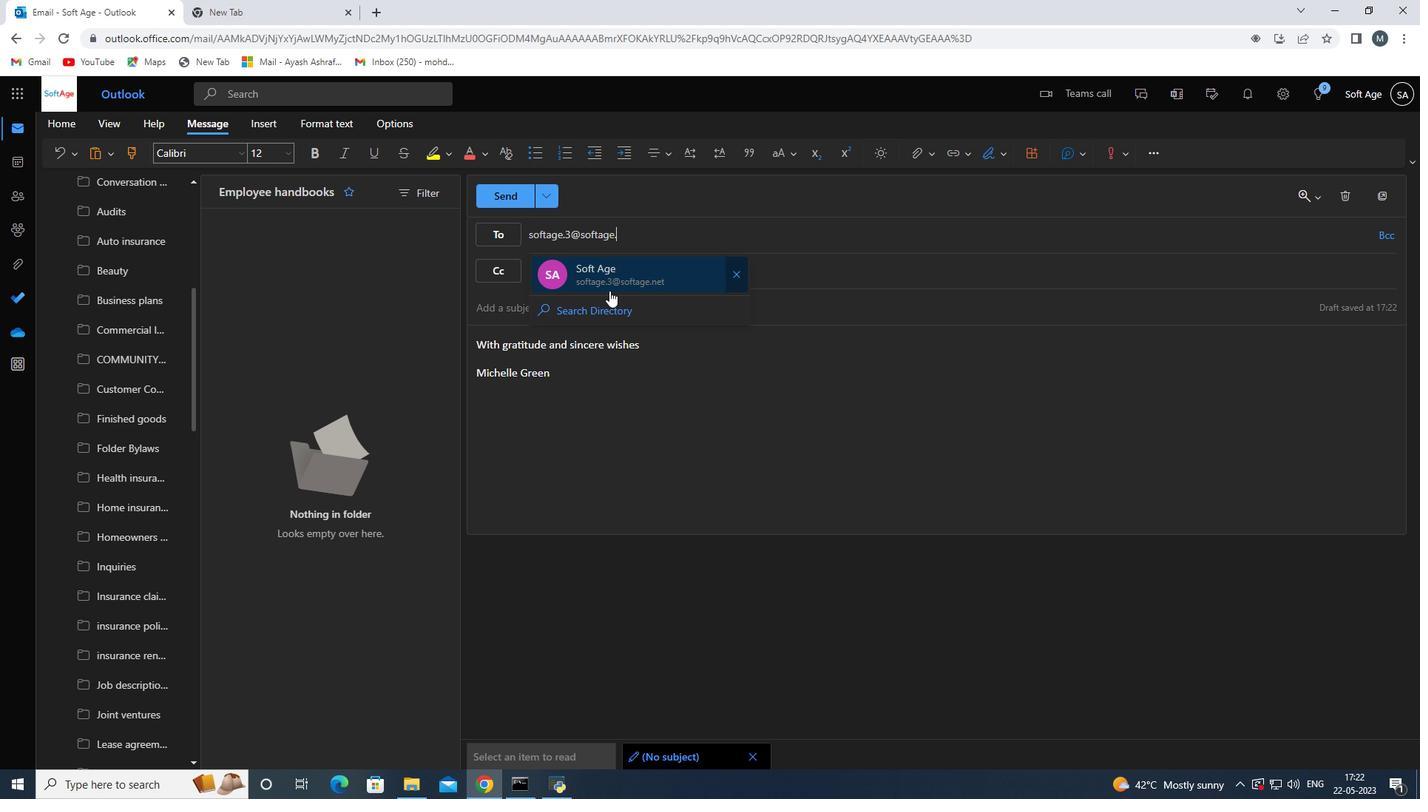 
Action: Mouse moved to (609, 291)
Screenshot: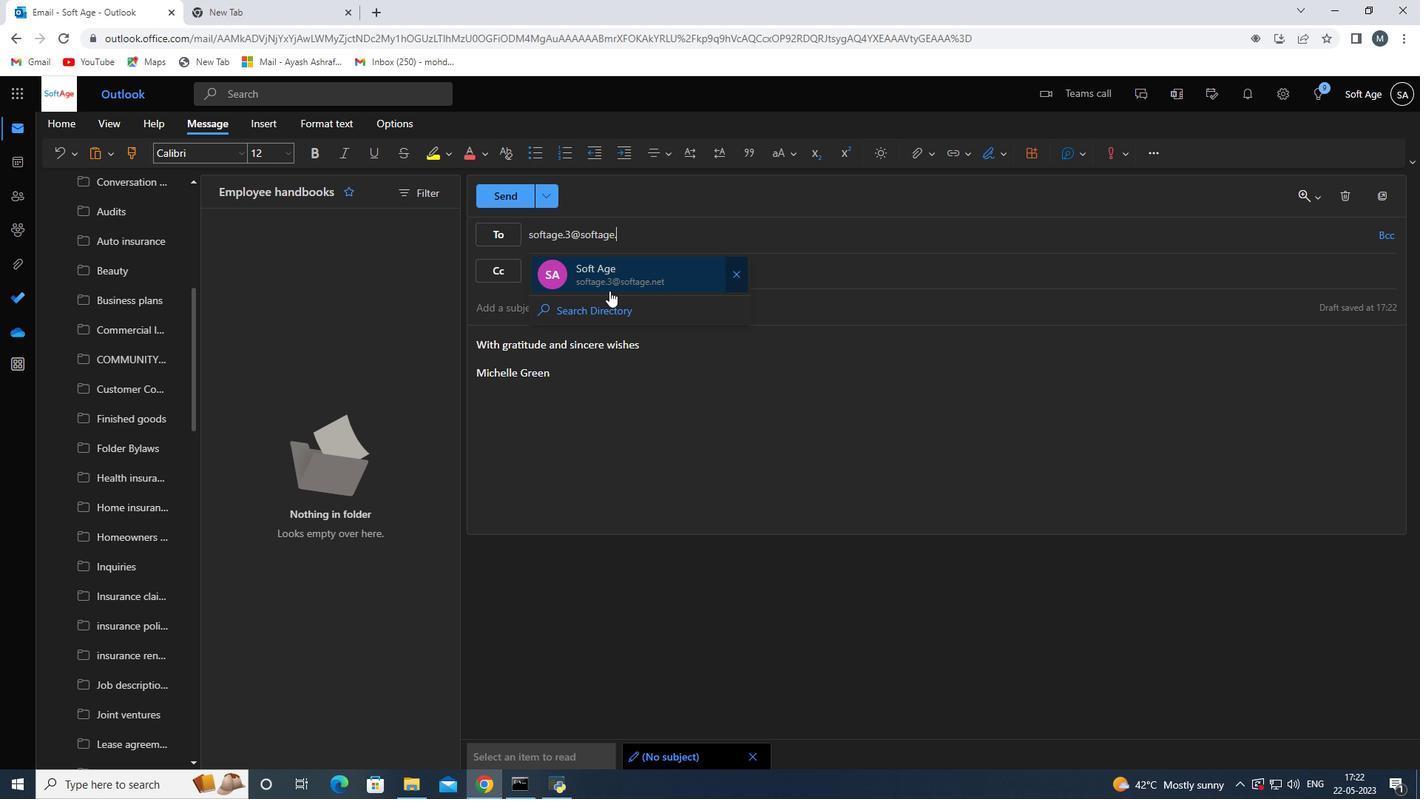 
Action: Key pressed et
Screenshot: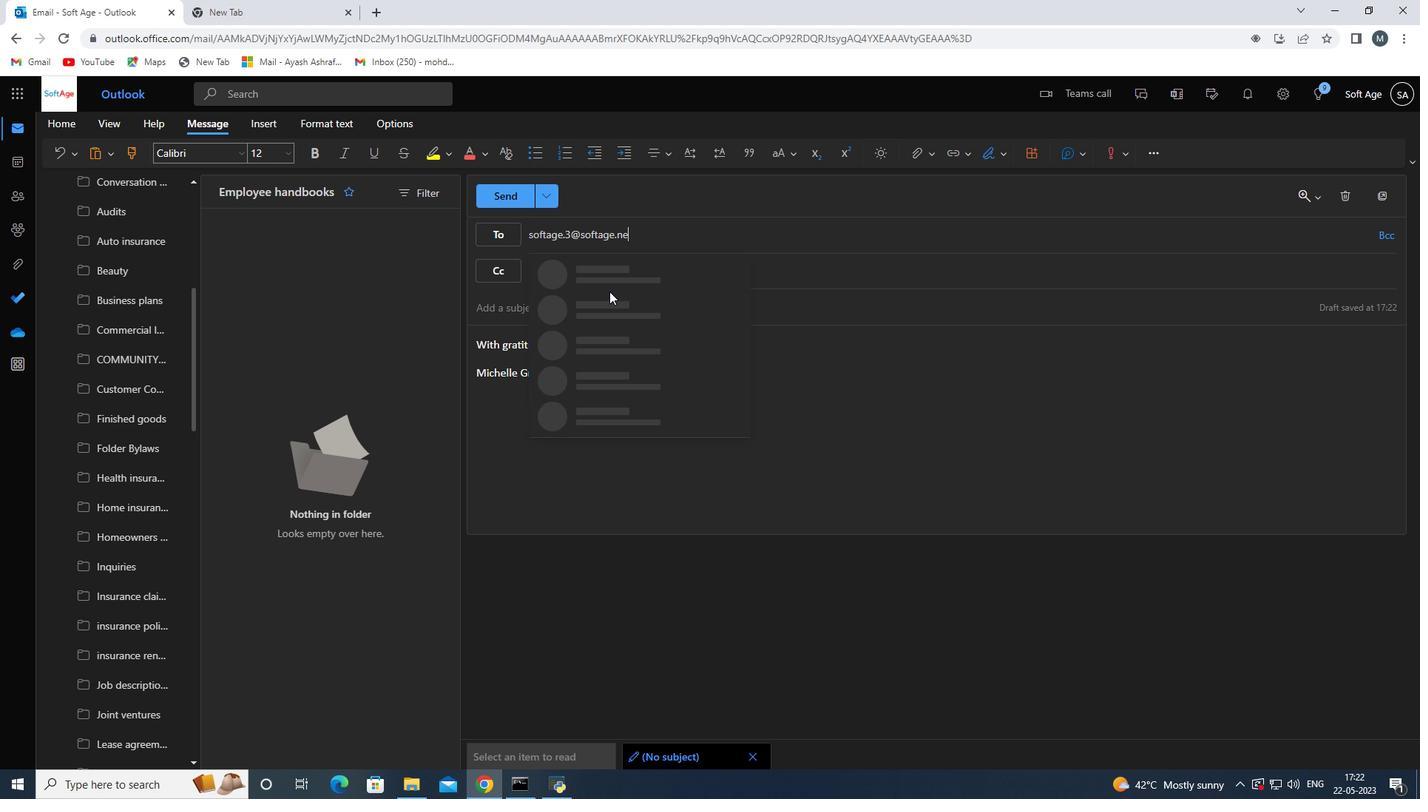 
Action: Mouse moved to (617, 282)
Screenshot: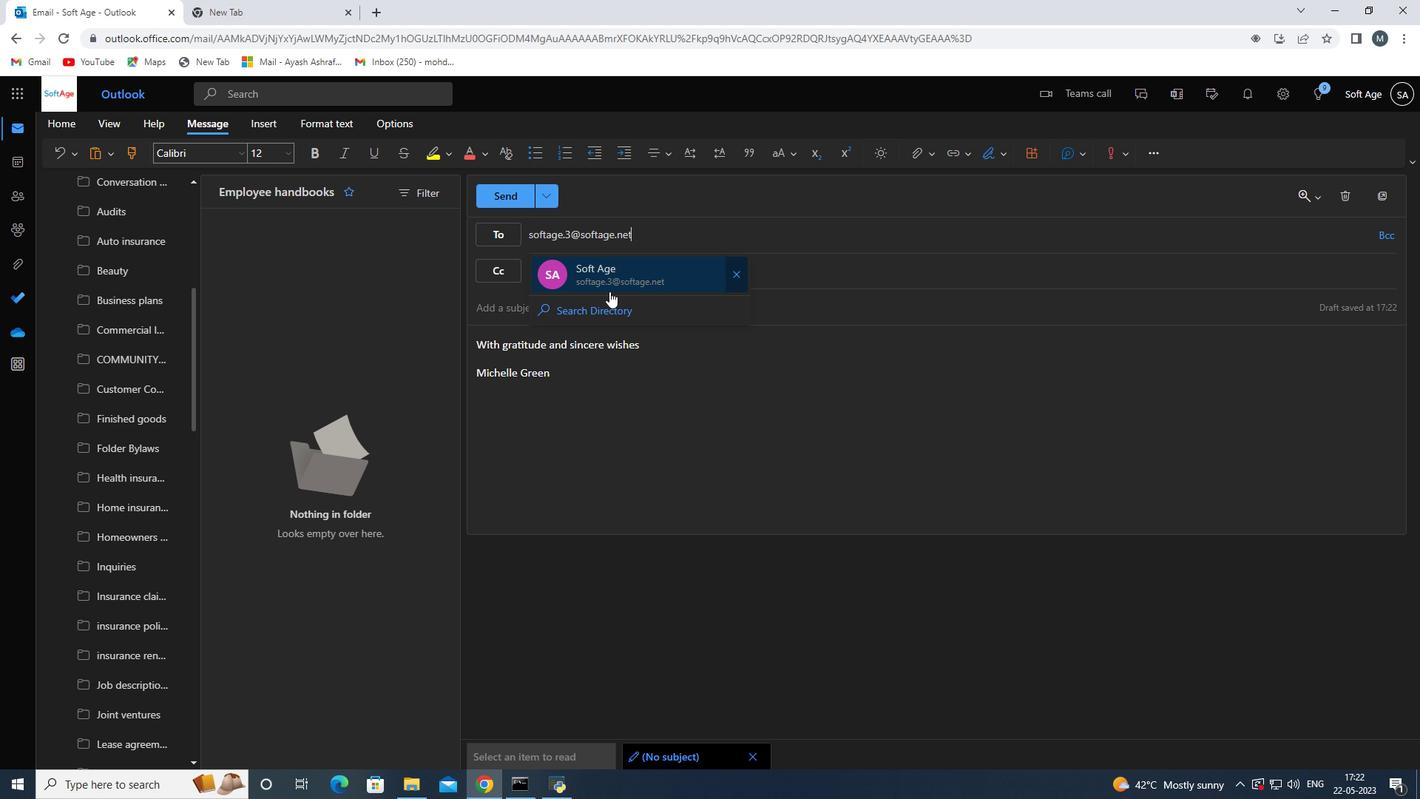 
Action: Mouse pressed left at (617, 282)
Screenshot: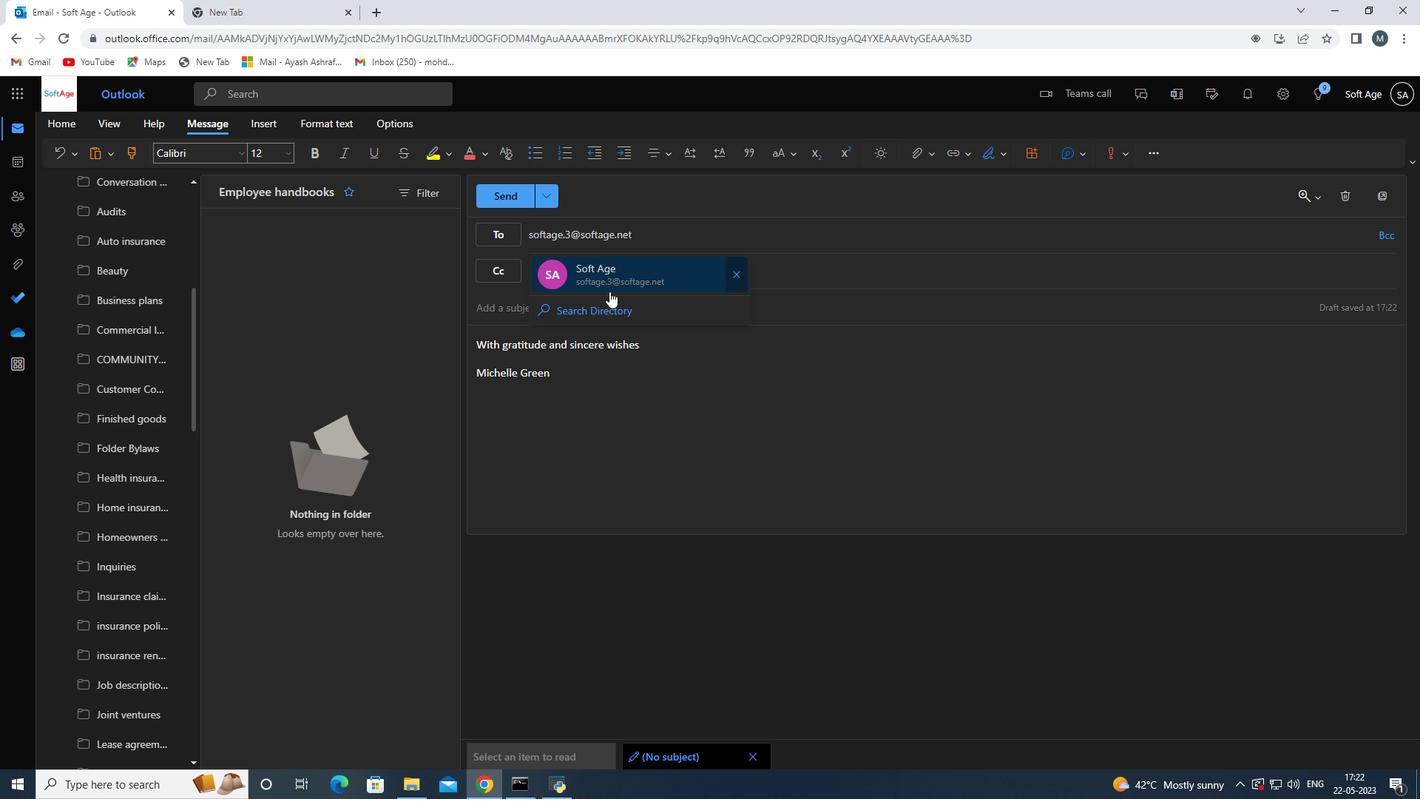 
Action: Mouse moved to (134, 586)
Screenshot: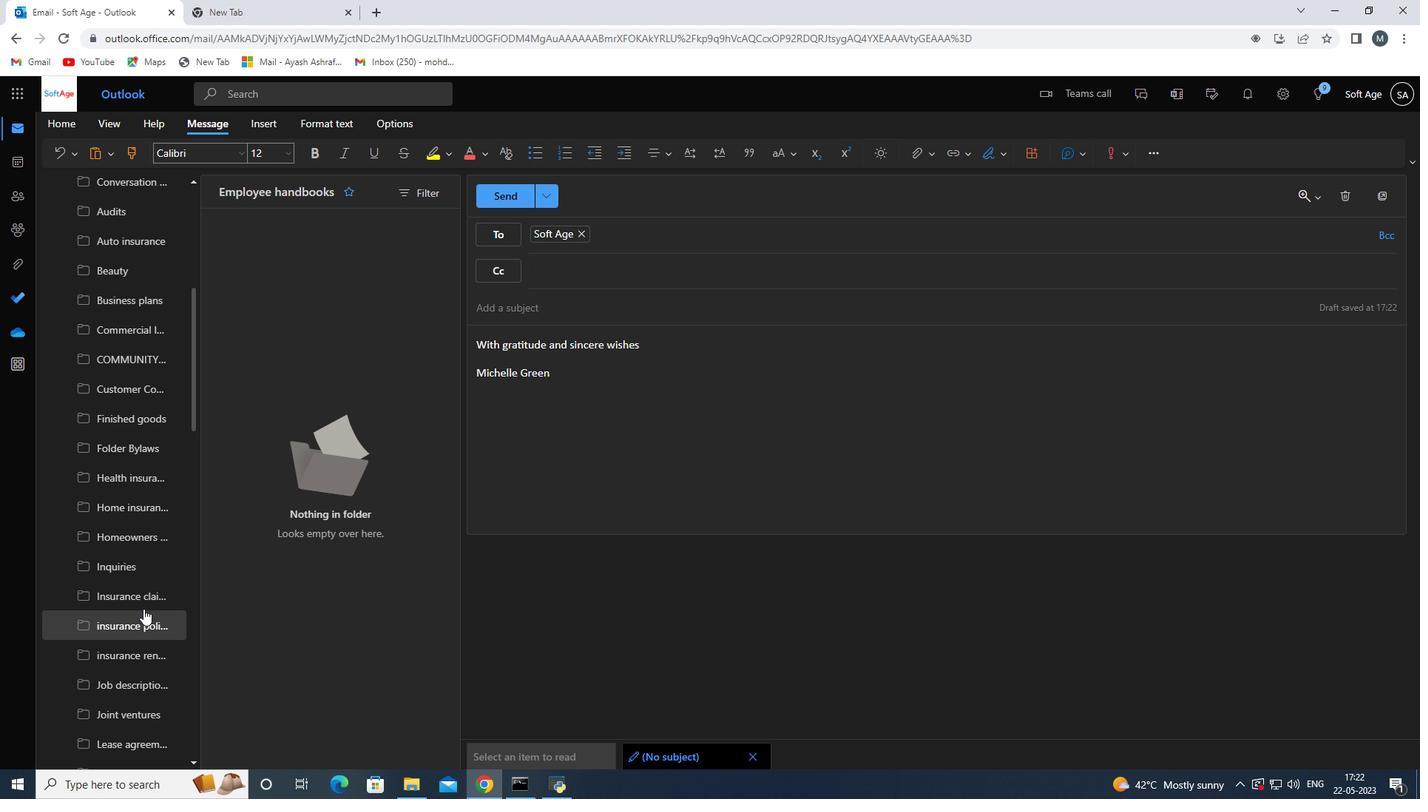 
Action: Mouse scrolled (134, 585) with delta (0, 0)
Screenshot: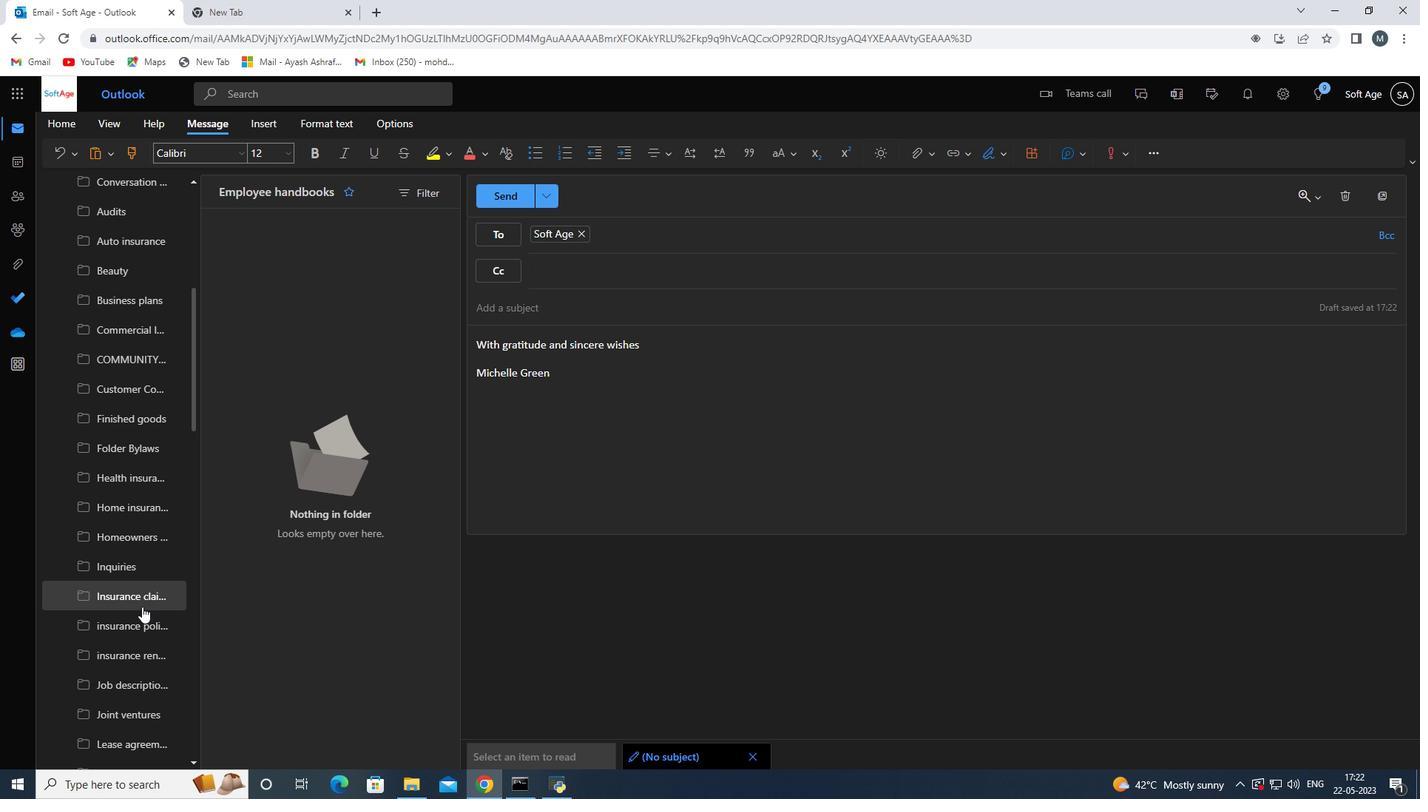 
Action: Mouse scrolled (134, 585) with delta (0, 0)
Screenshot: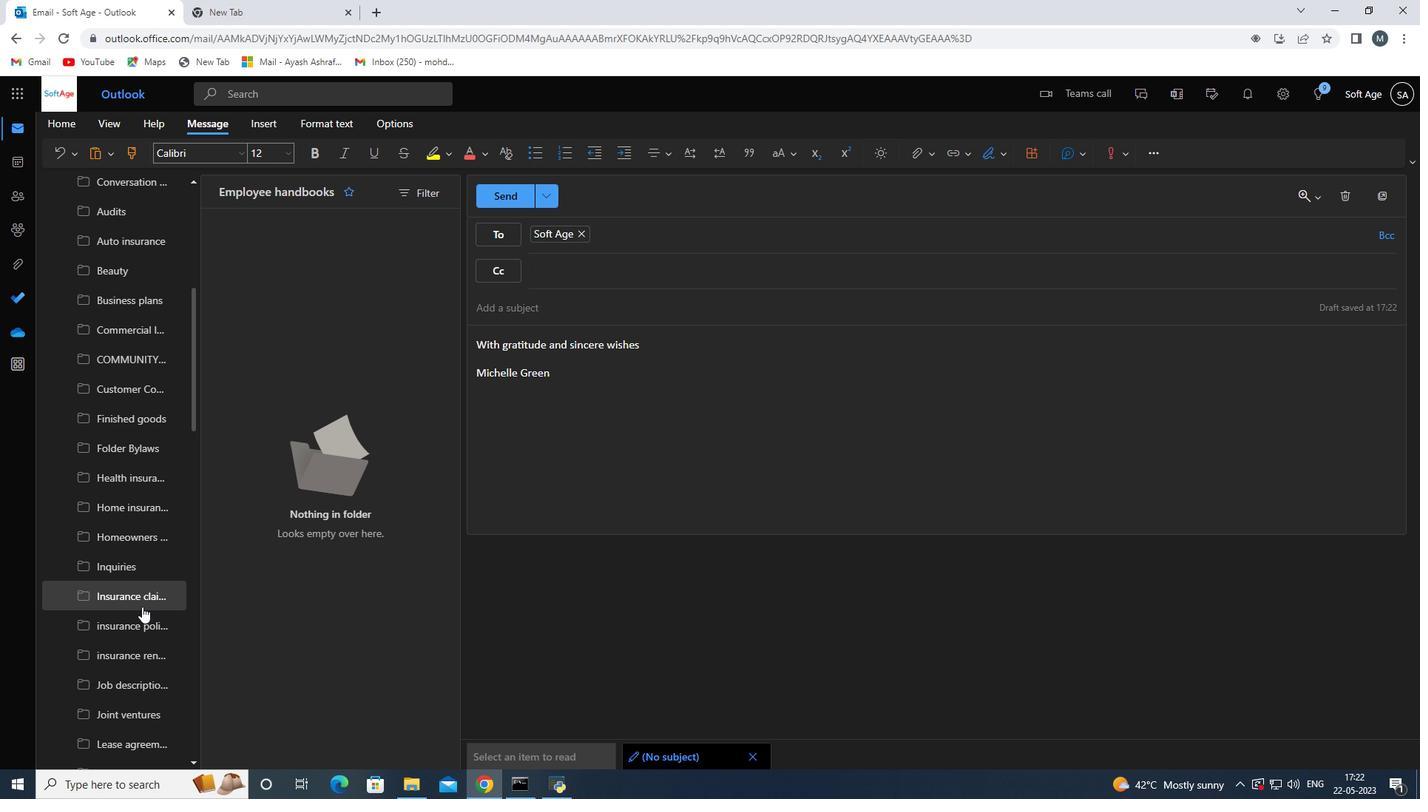 
Action: Mouse scrolled (134, 585) with delta (0, 0)
Screenshot: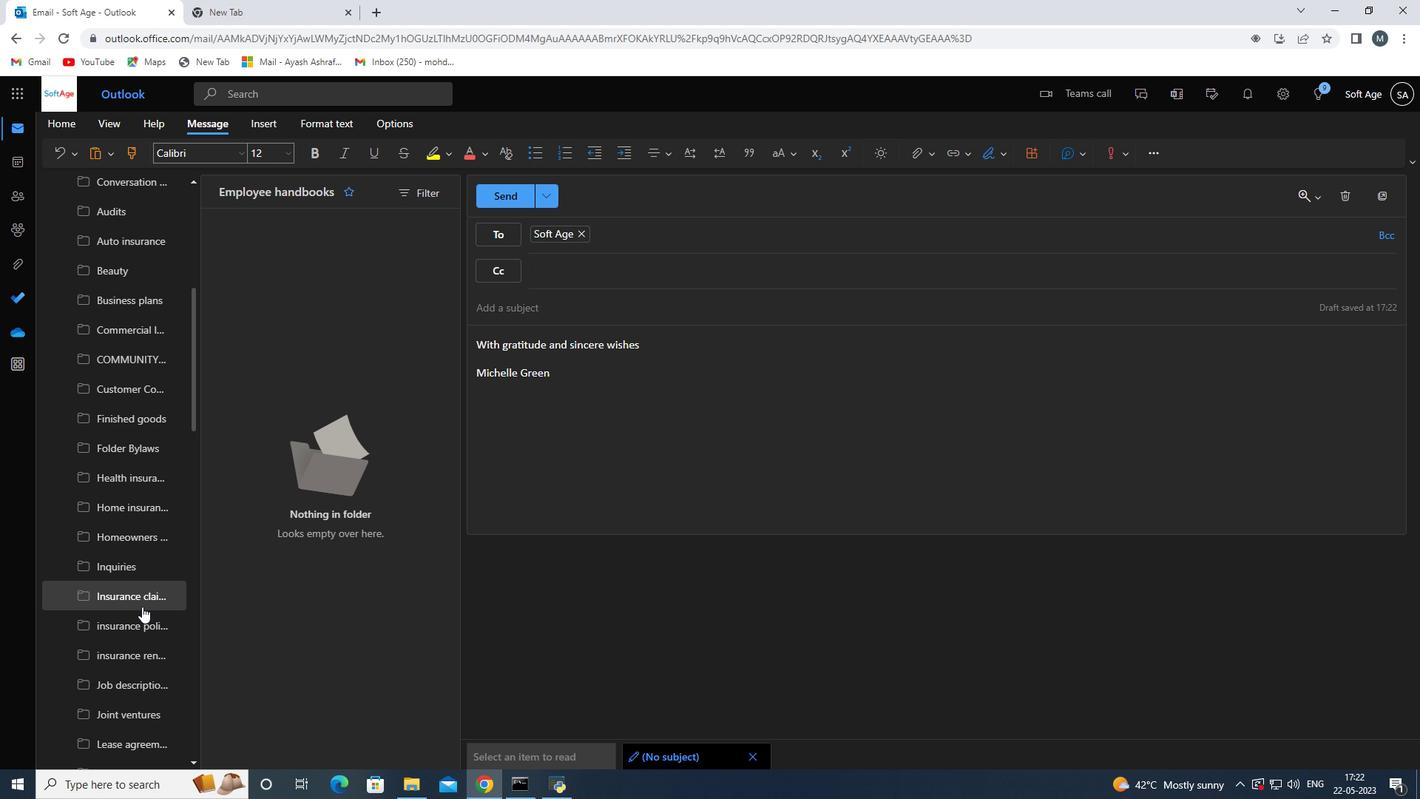 
Action: Mouse scrolled (134, 585) with delta (0, 0)
Screenshot: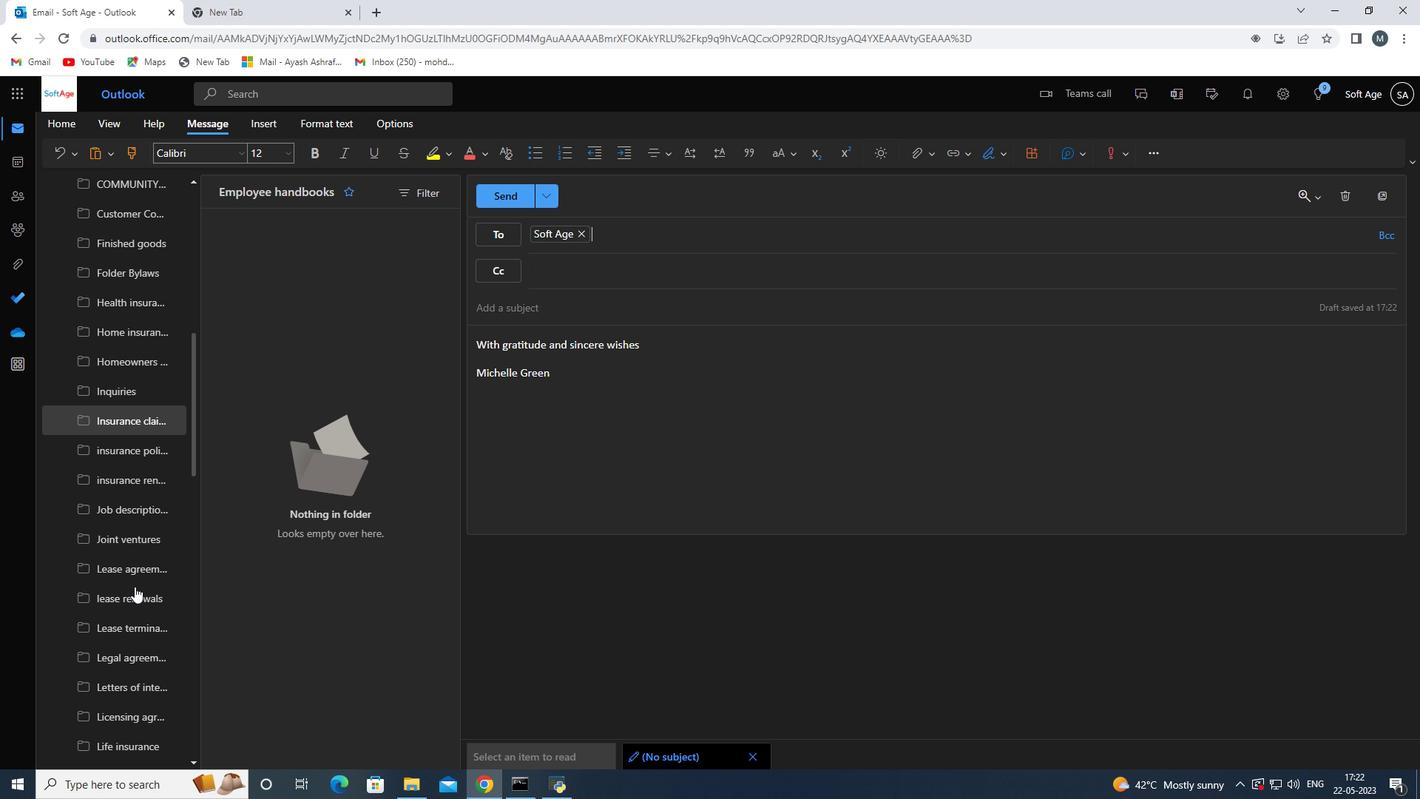 
Action: Mouse scrolled (134, 585) with delta (0, 0)
Screenshot: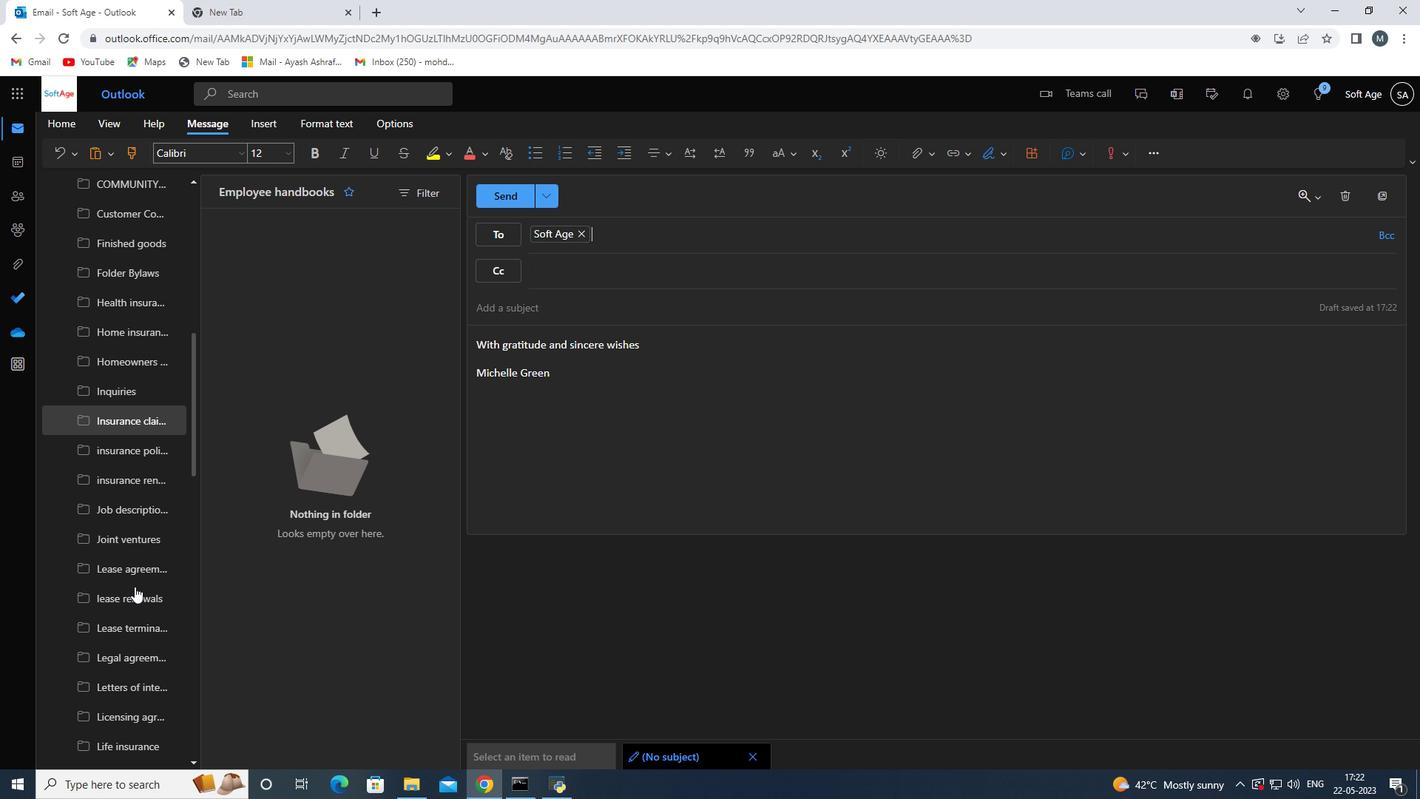 
Action: Mouse scrolled (134, 585) with delta (0, 0)
Screenshot: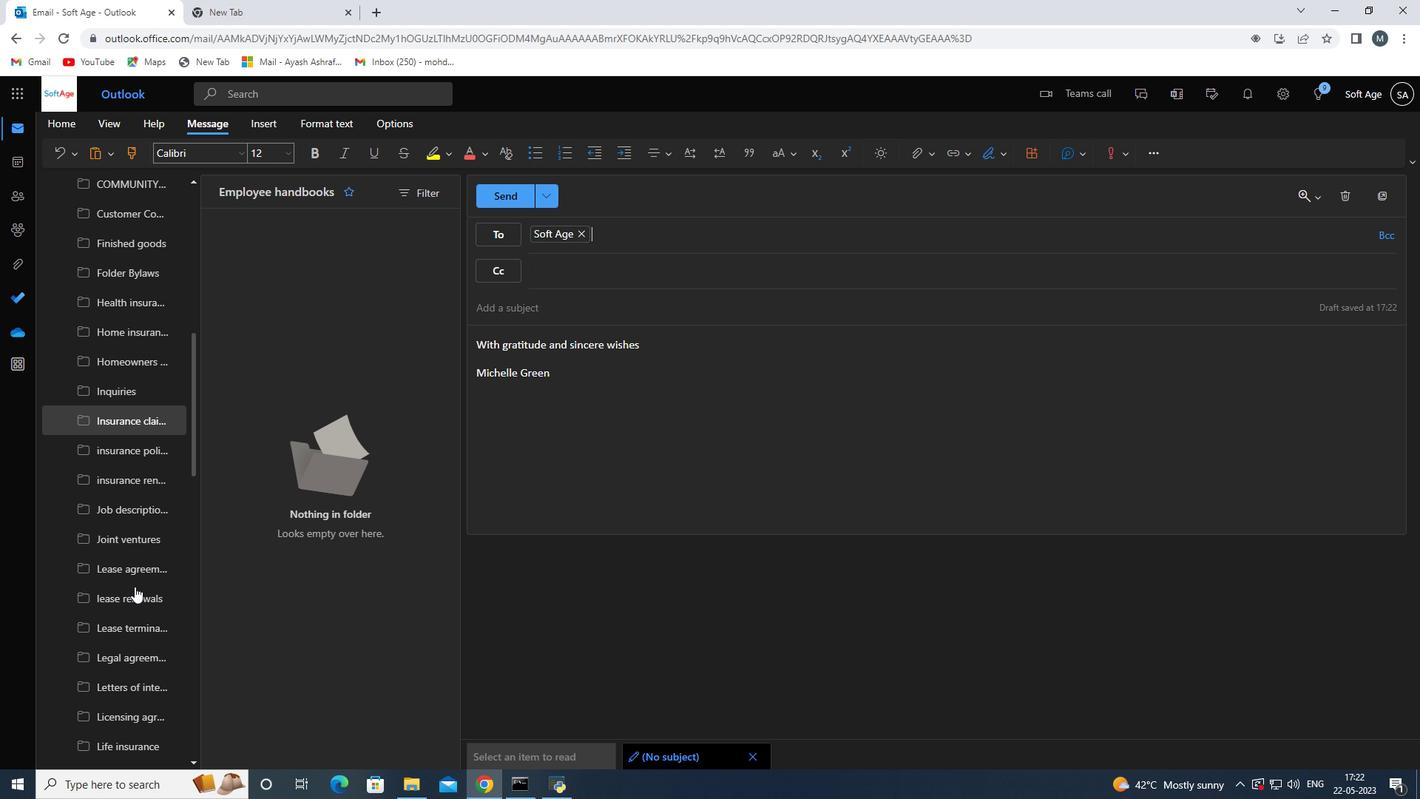 
Action: Mouse moved to (133, 588)
Screenshot: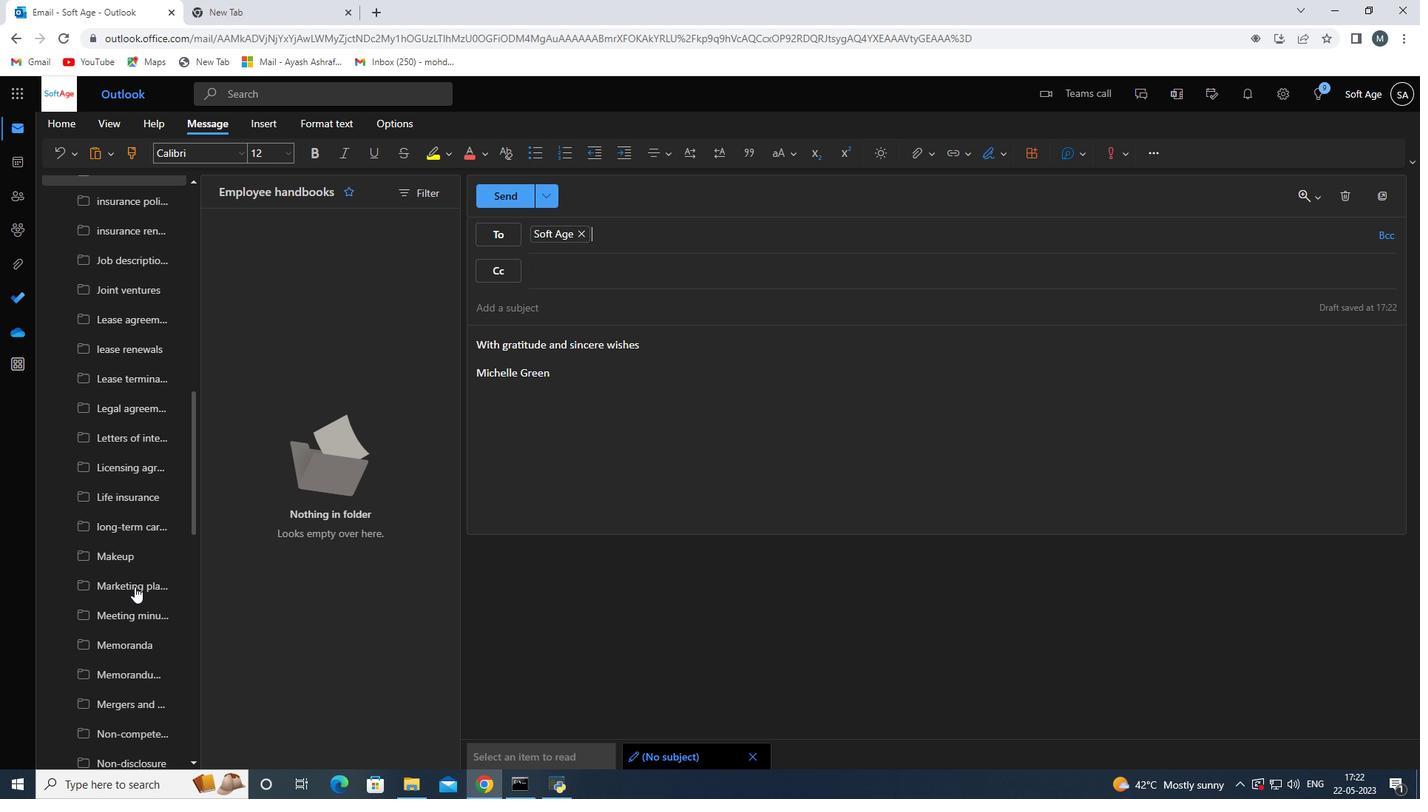 
Action: Mouse scrolled (133, 588) with delta (0, 0)
Screenshot: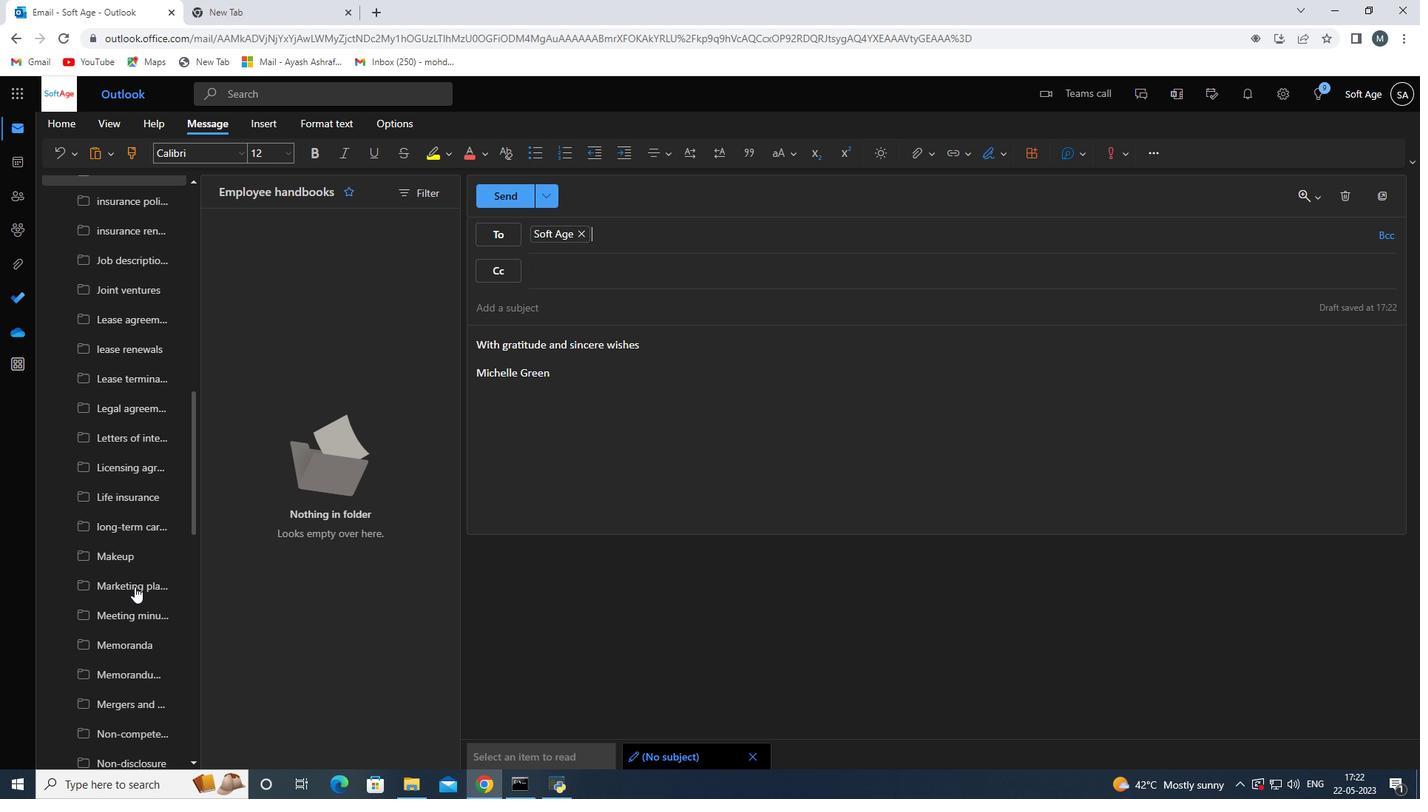 
Action: Mouse moved to (133, 591)
Screenshot: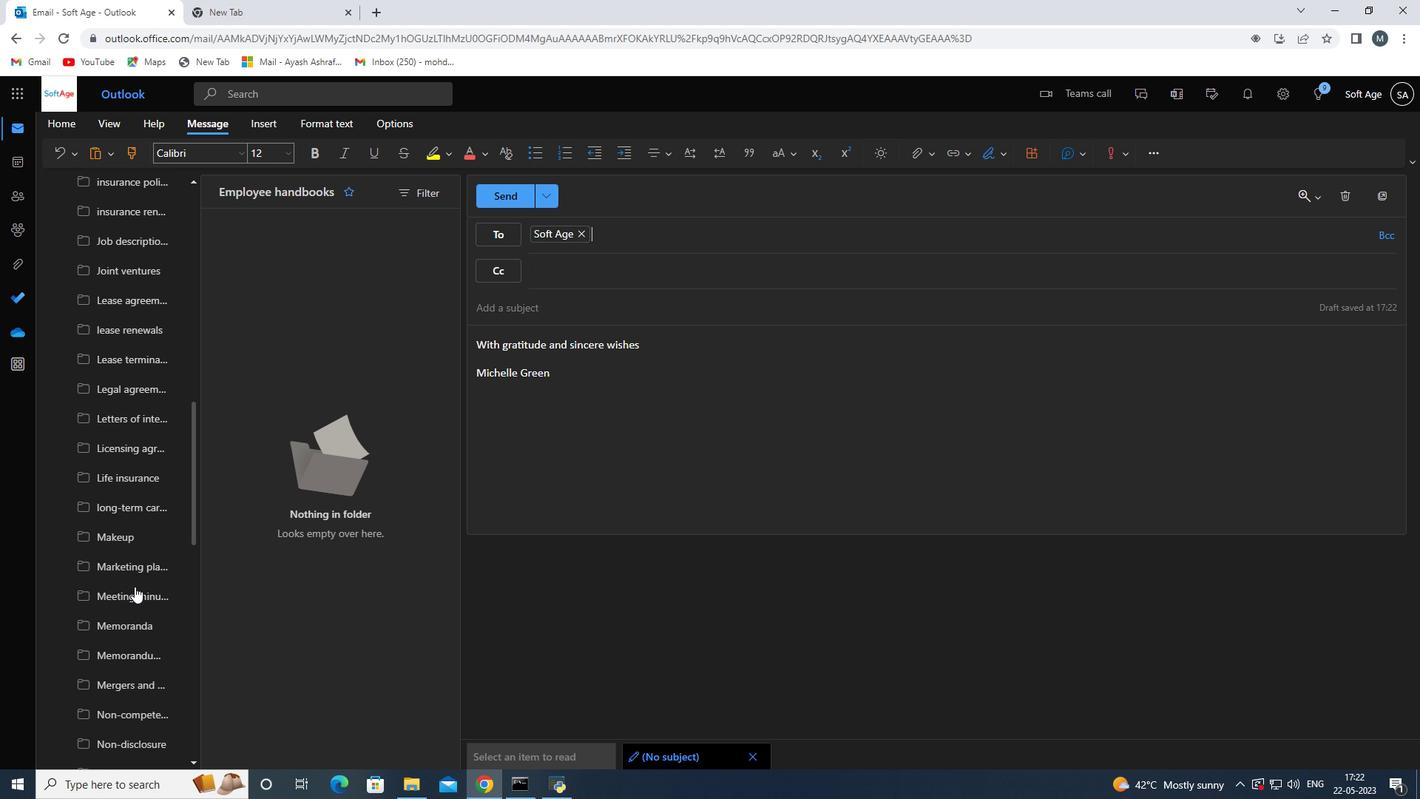 
Action: Mouse scrolled (133, 590) with delta (0, 0)
Screenshot: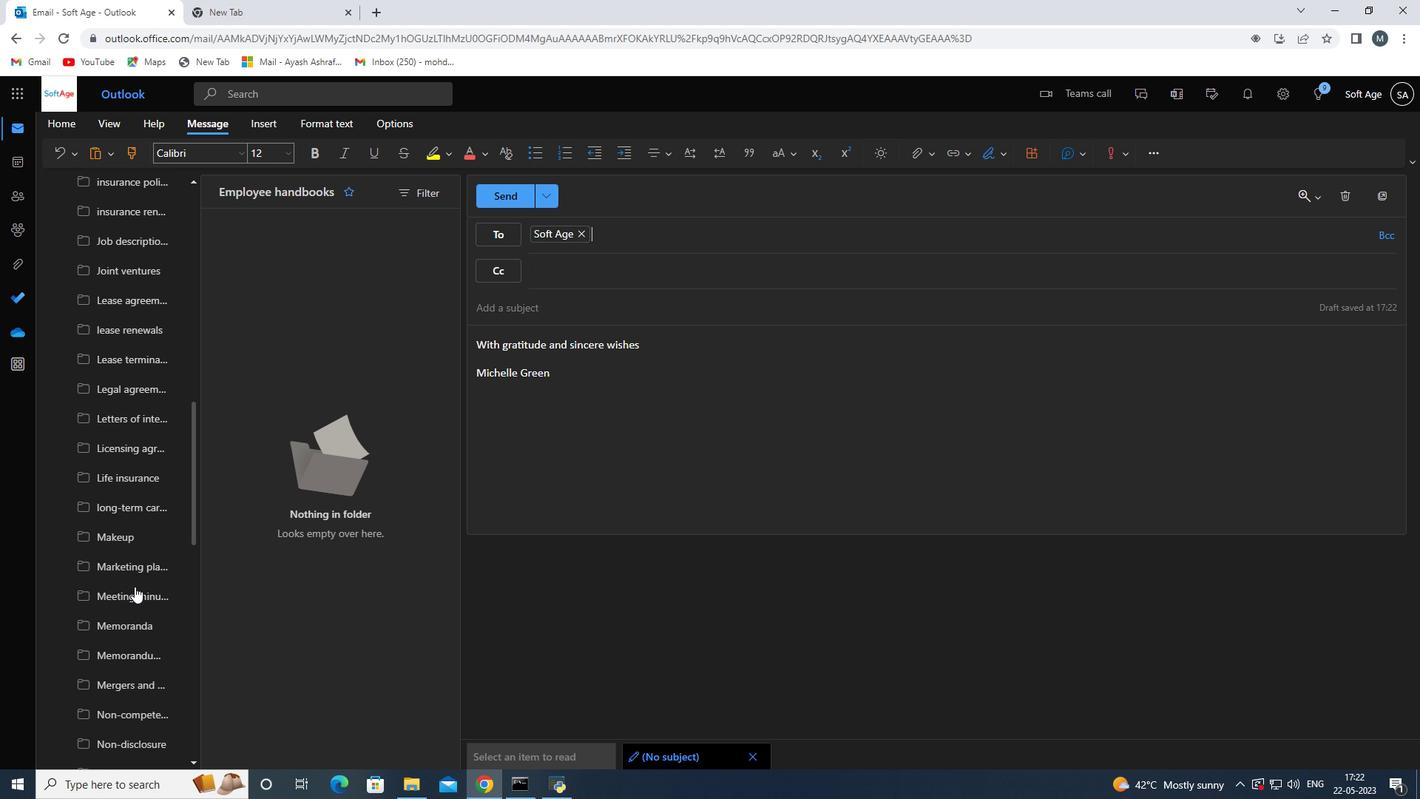 
Action: Mouse moved to (132, 595)
Screenshot: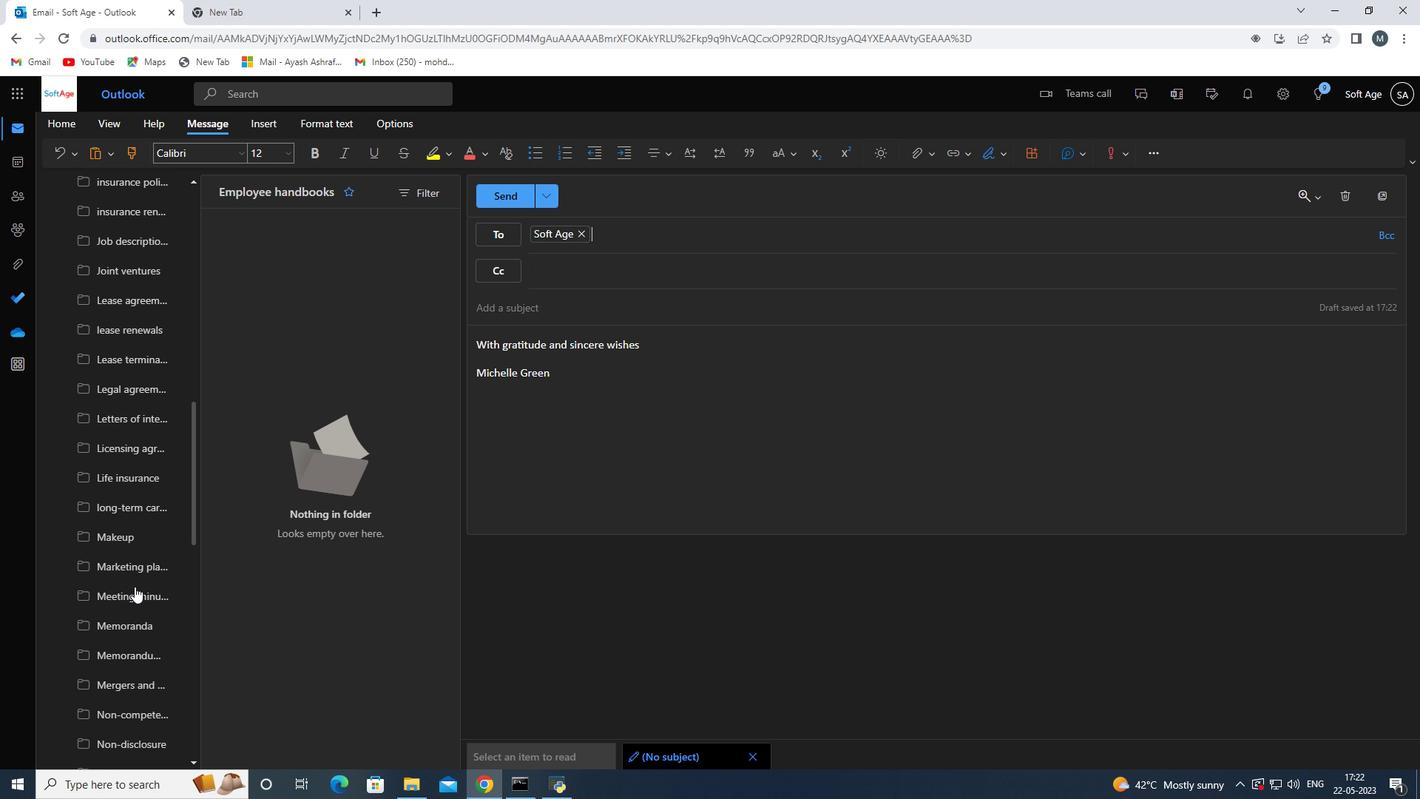 
Action: Mouse scrolled (132, 594) with delta (0, 0)
Screenshot: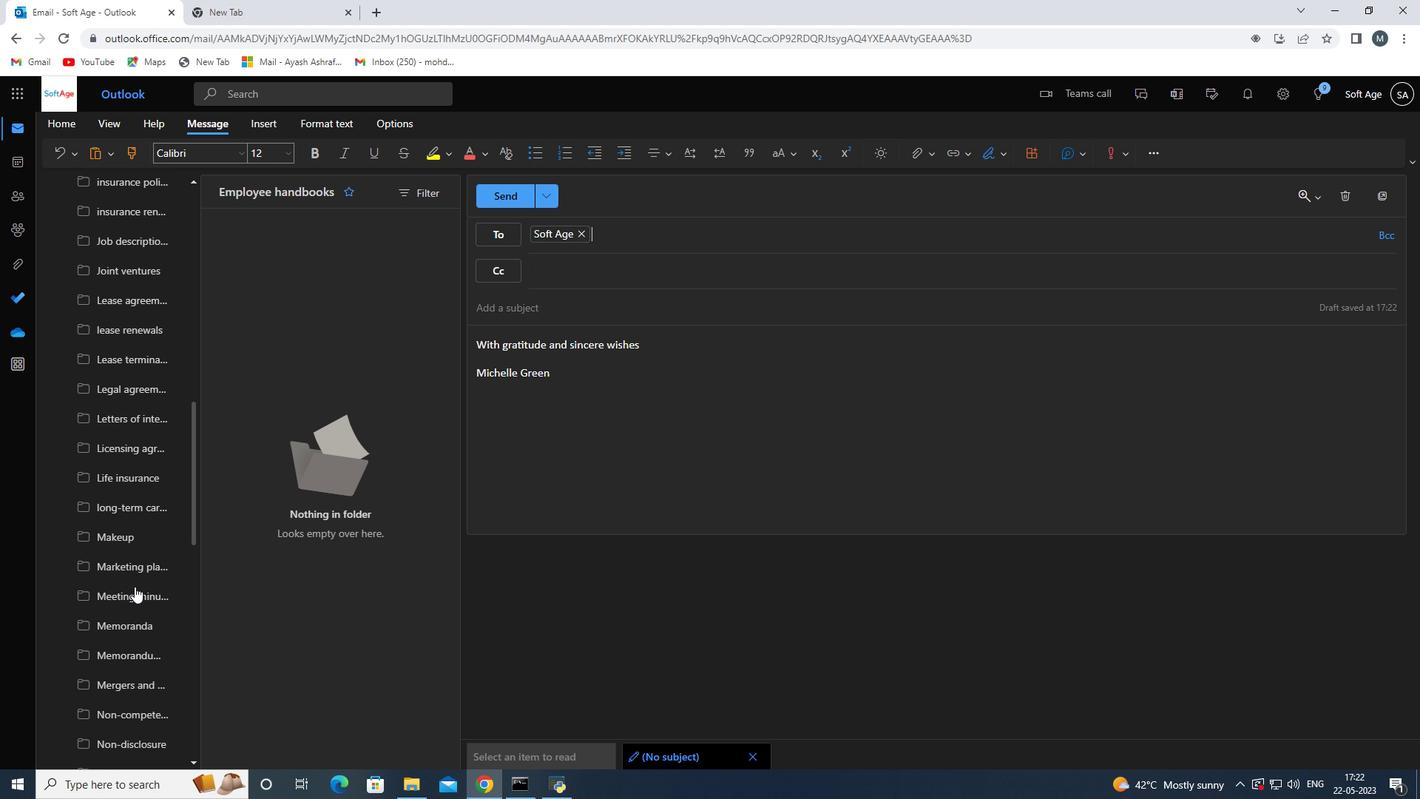 
Action: Mouse moved to (132, 598)
Screenshot: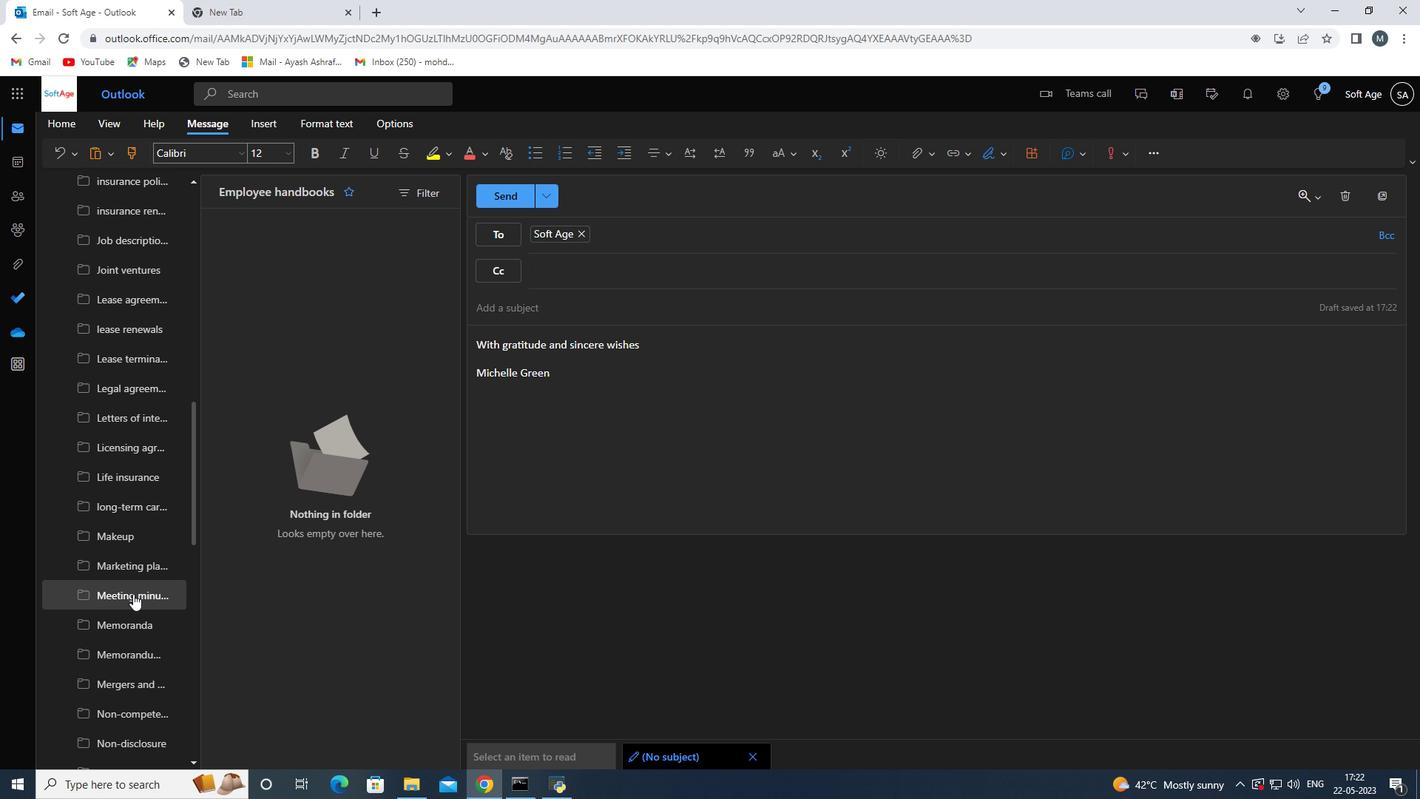 
Action: Mouse scrolled (132, 597) with delta (0, 0)
Screenshot: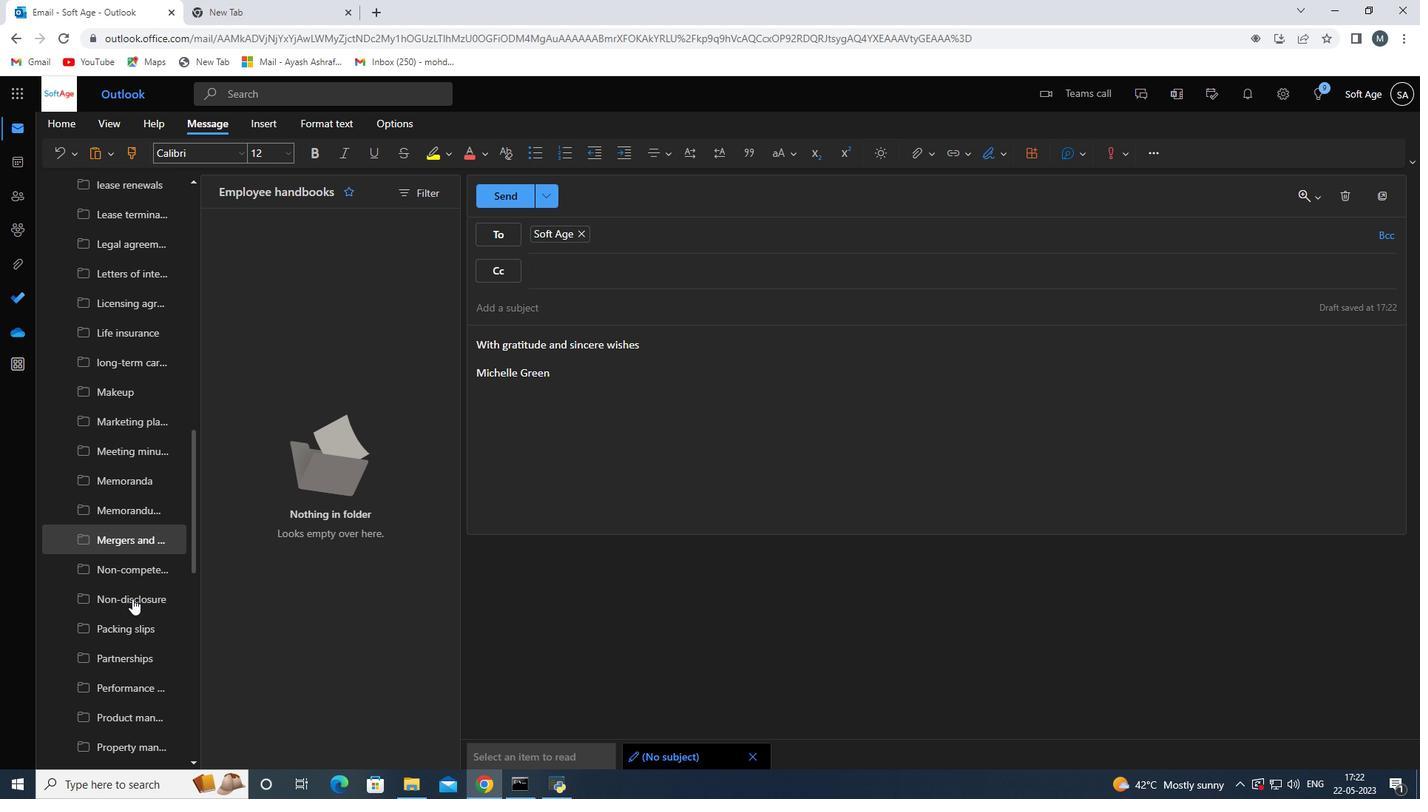 
Action: Mouse scrolled (132, 597) with delta (0, 0)
Screenshot: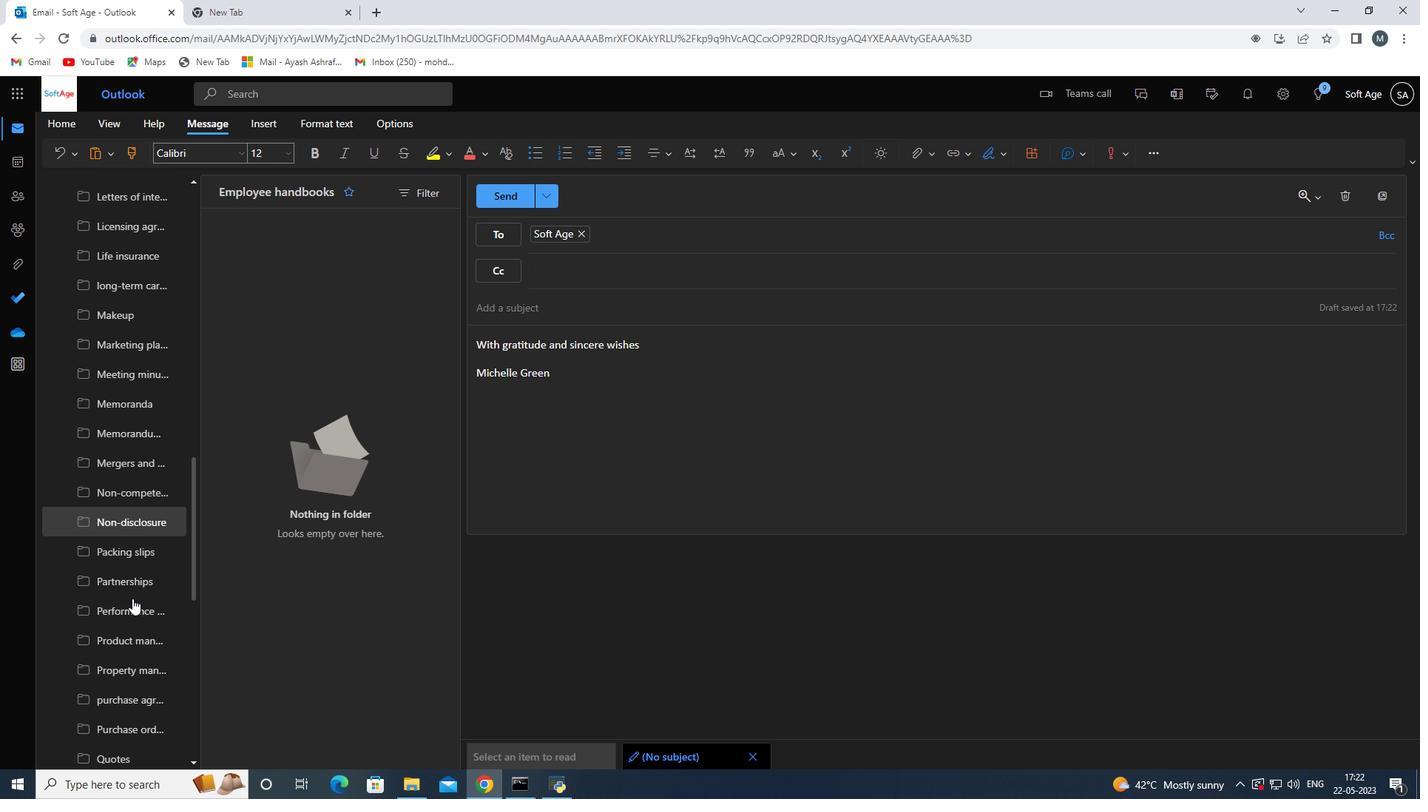 
Action: Mouse moved to (136, 574)
Screenshot: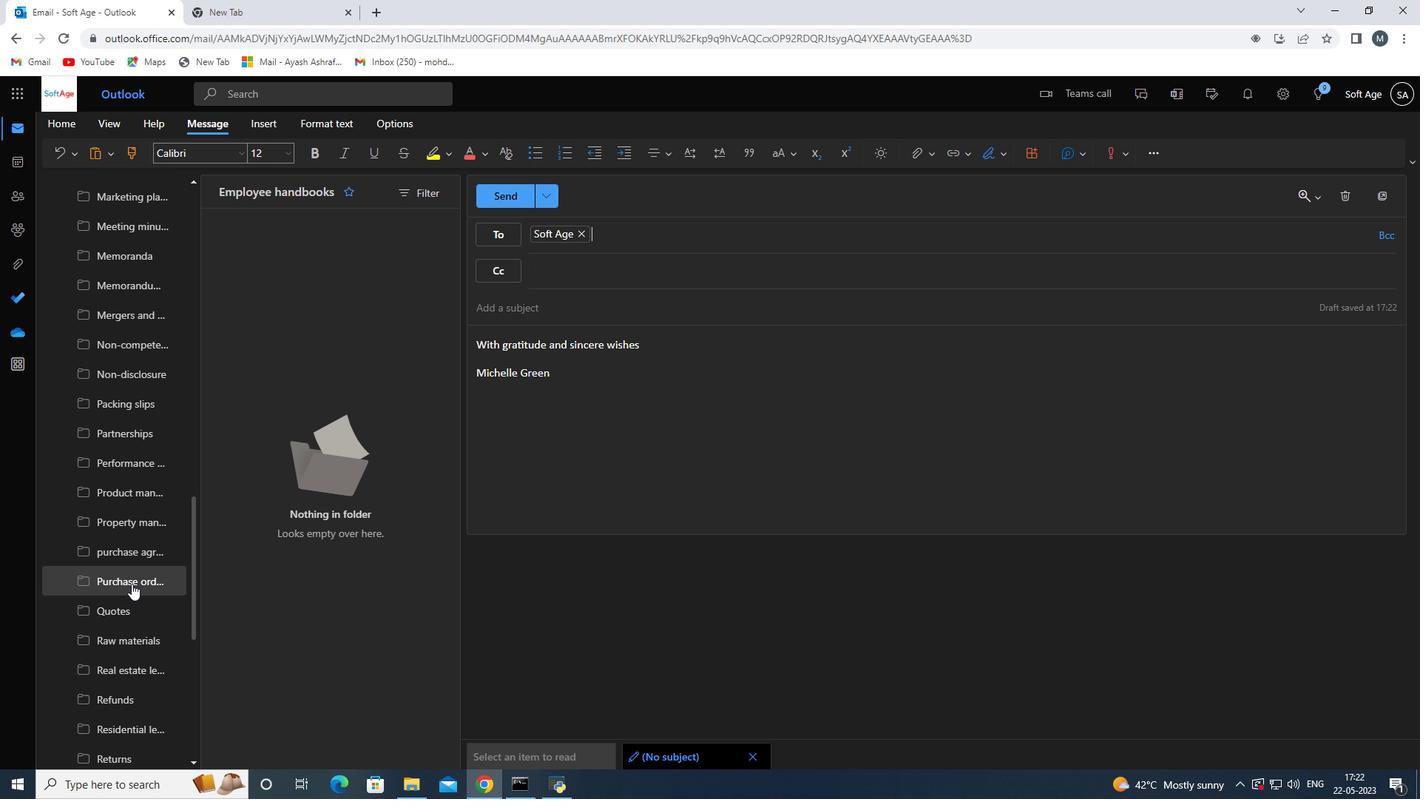 
Action: Mouse pressed left at (136, 574)
Screenshot: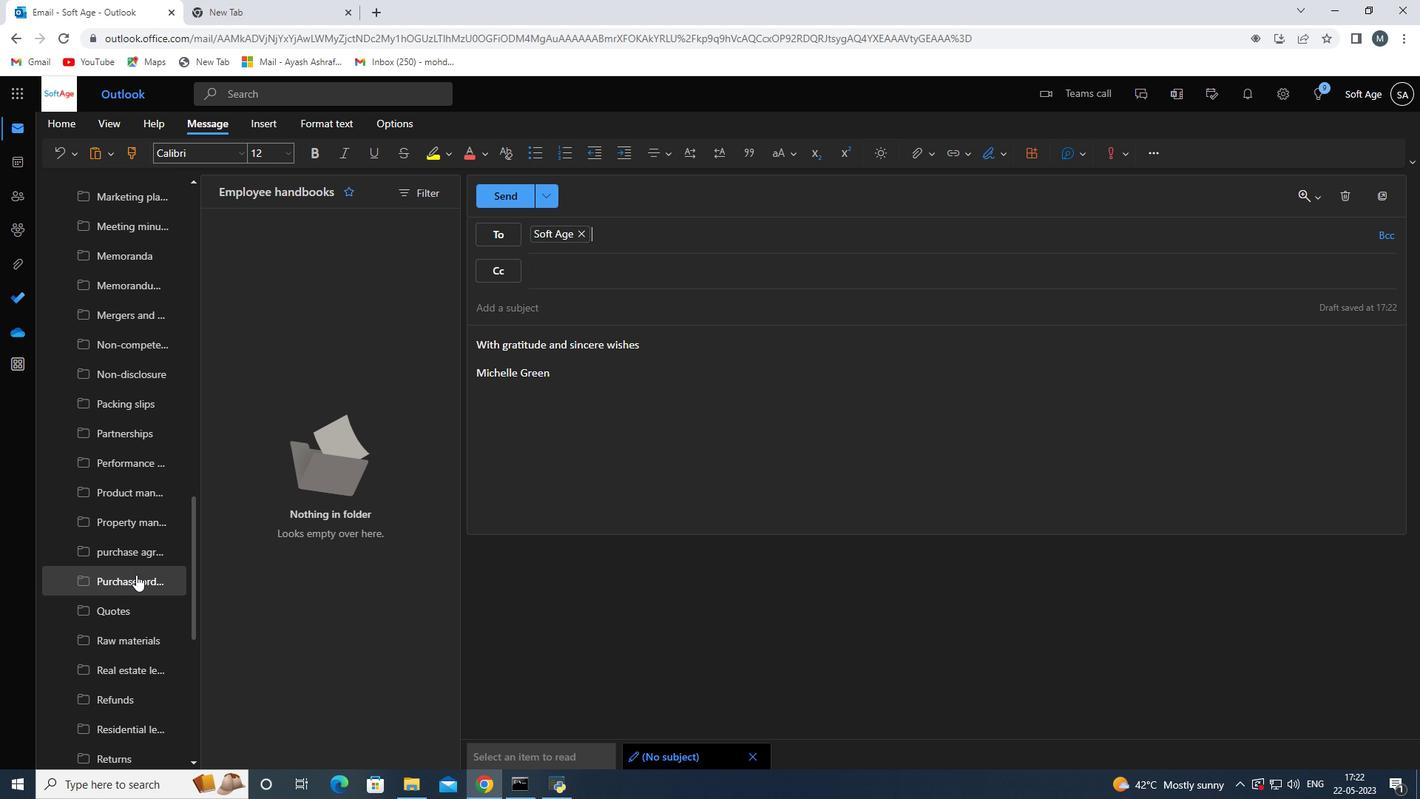 
Action: Mouse scrolled (136, 573) with delta (0, 0)
Screenshot: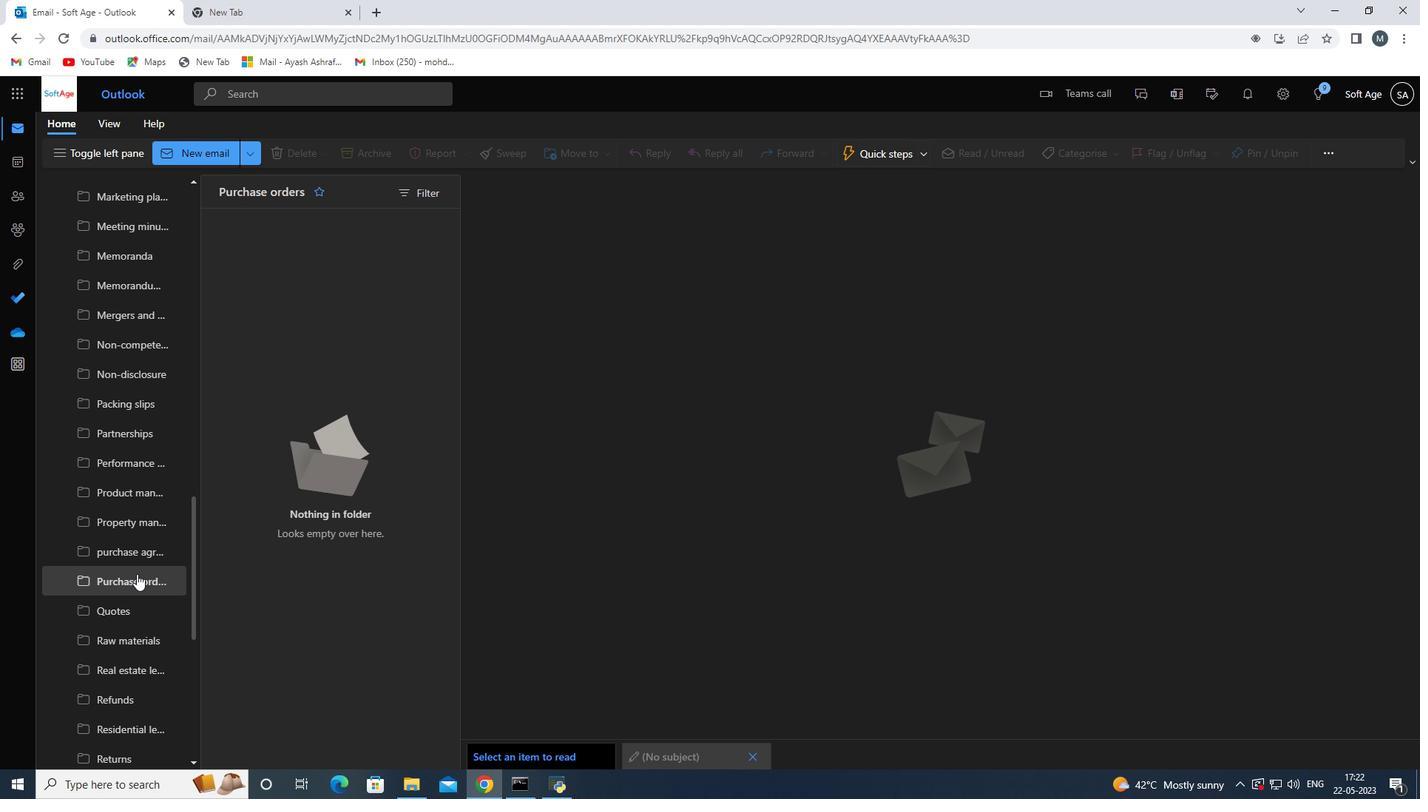 
Action: Mouse scrolled (136, 573) with delta (0, 0)
Screenshot: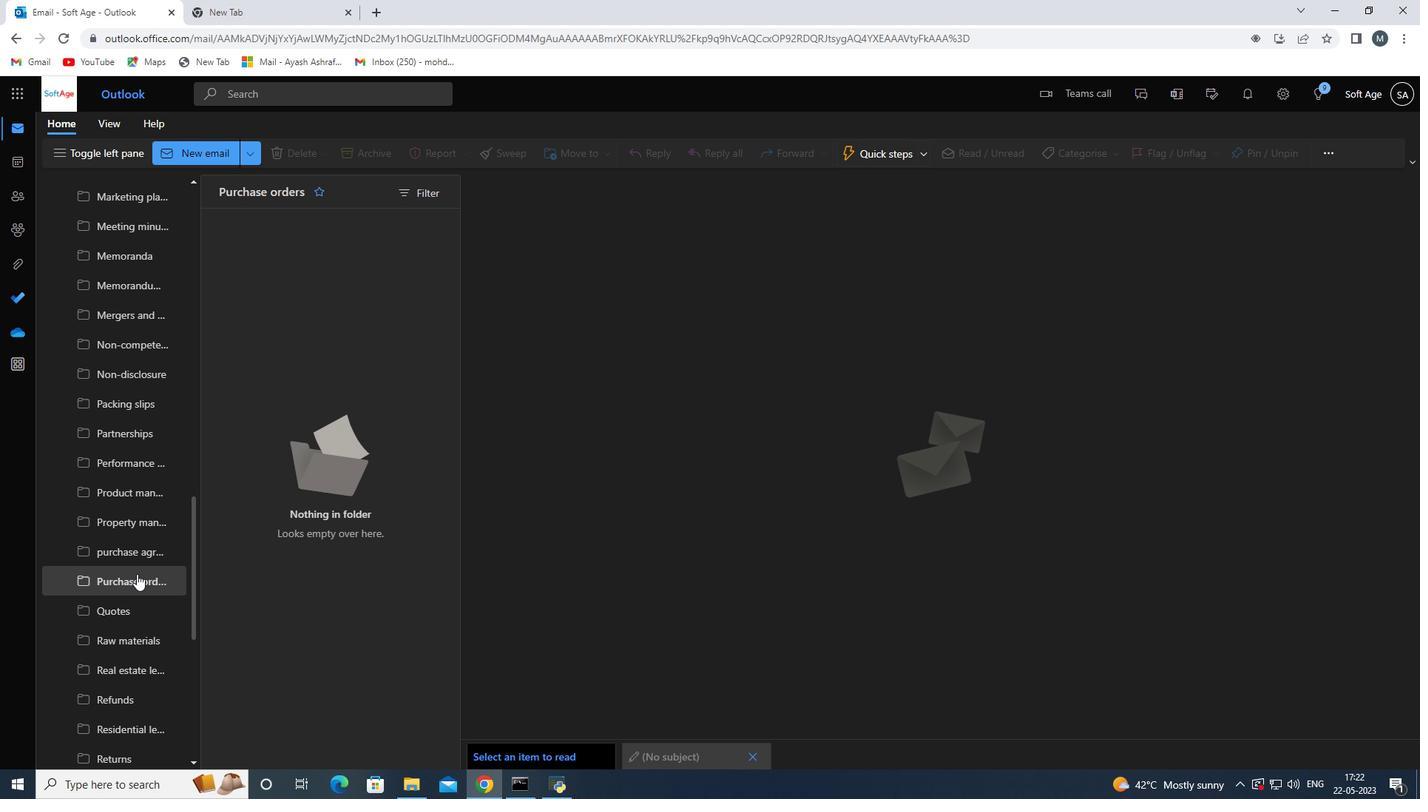 
Action: Mouse scrolled (136, 573) with delta (0, 0)
Screenshot: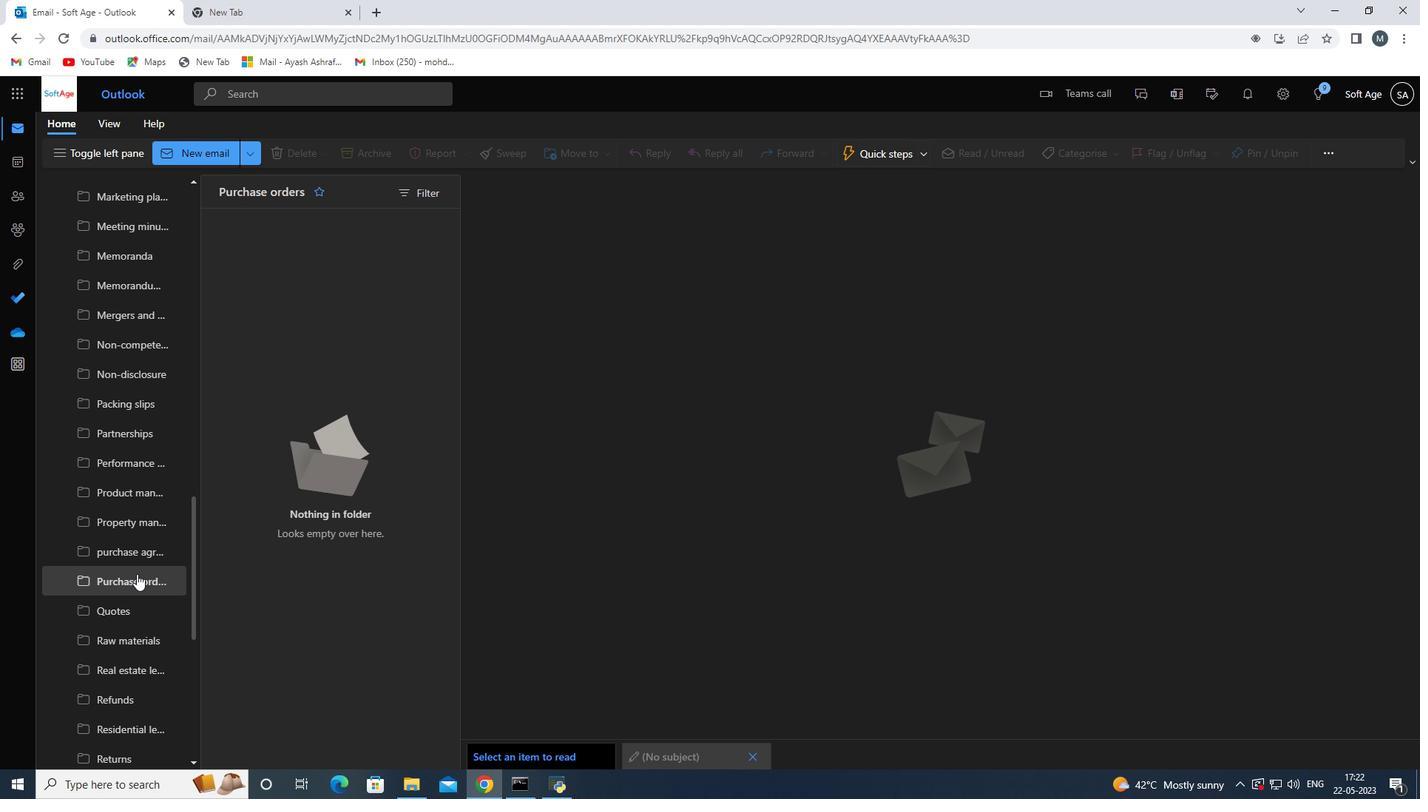 
Action: Mouse scrolled (136, 573) with delta (0, 0)
Screenshot: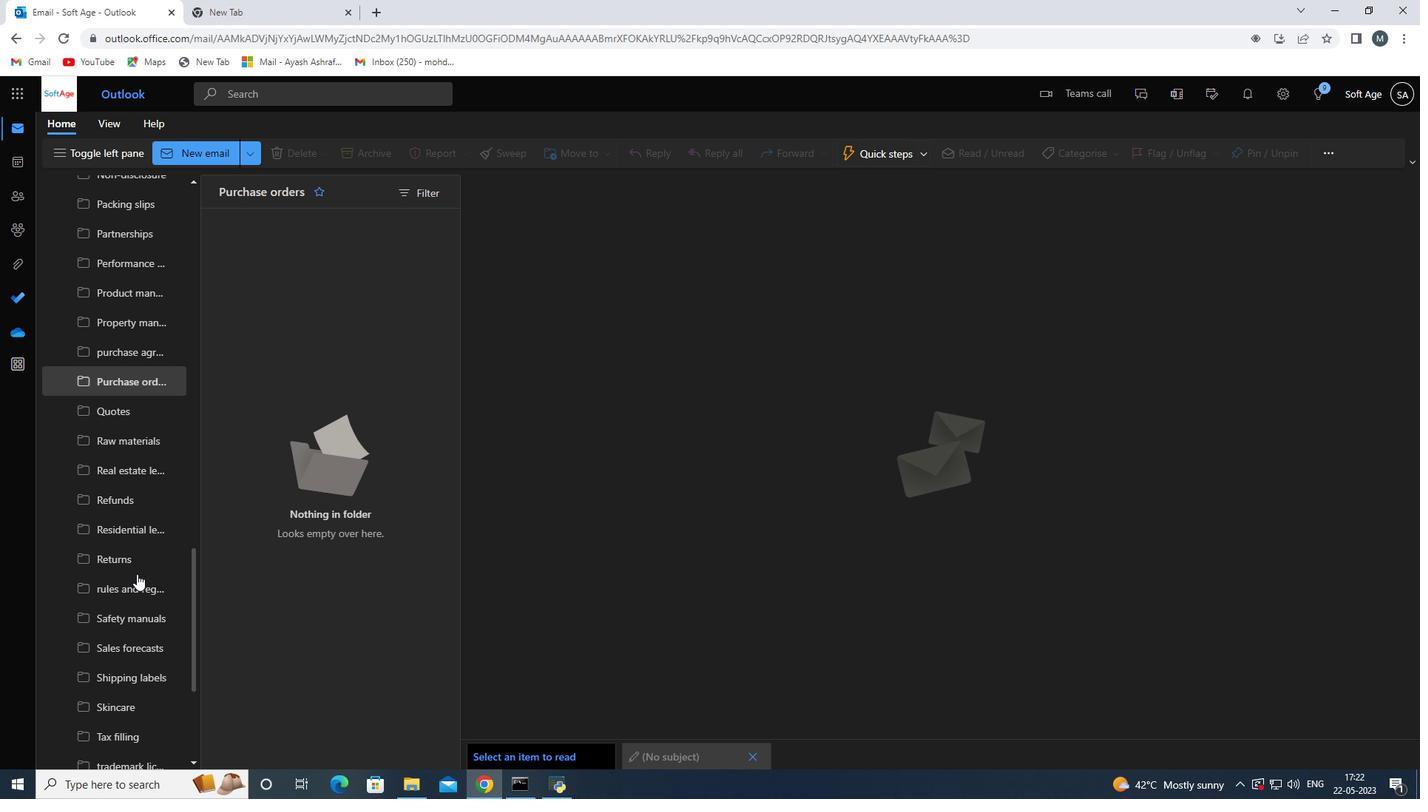 
Action: Mouse scrolled (136, 573) with delta (0, 0)
Screenshot: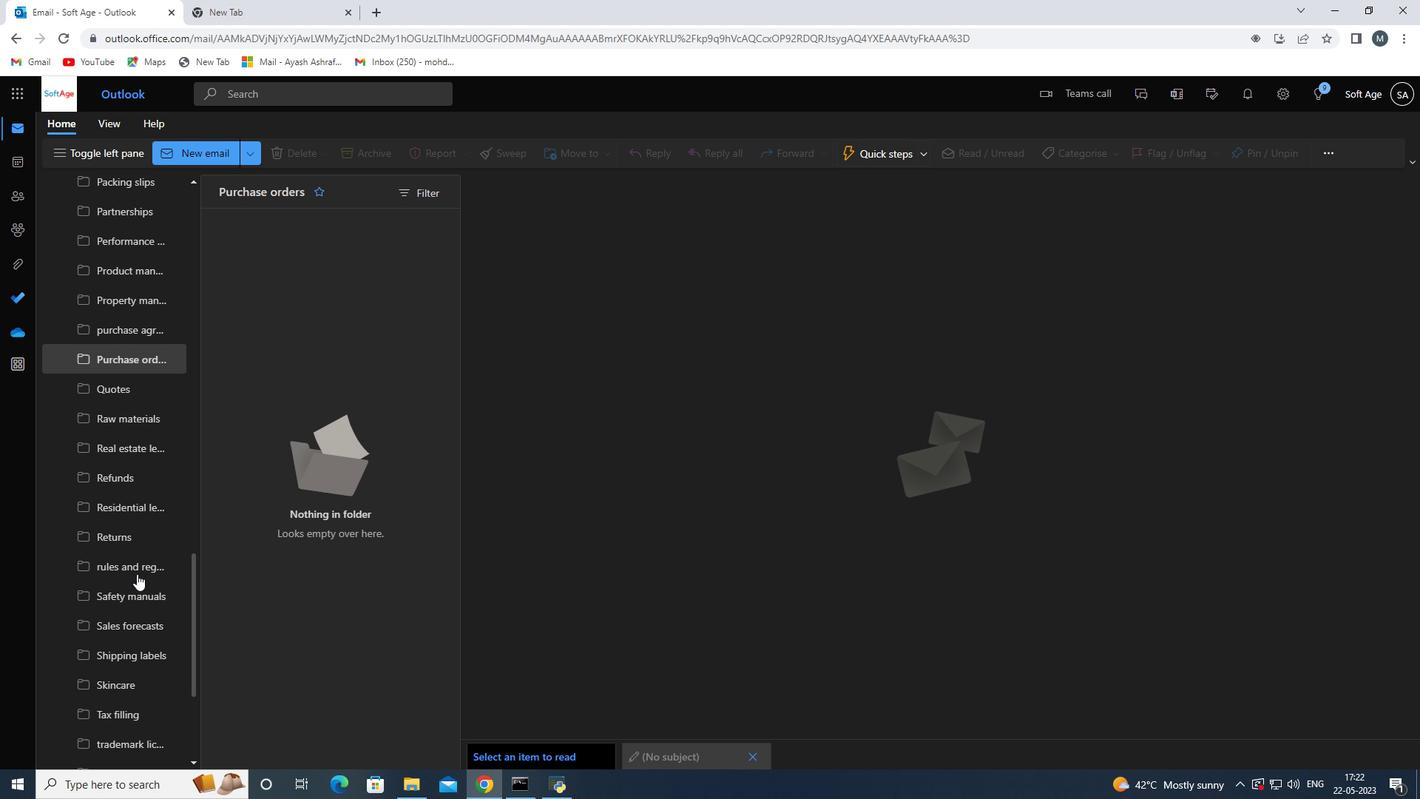 
Action: Mouse scrolled (136, 573) with delta (0, 0)
Screenshot: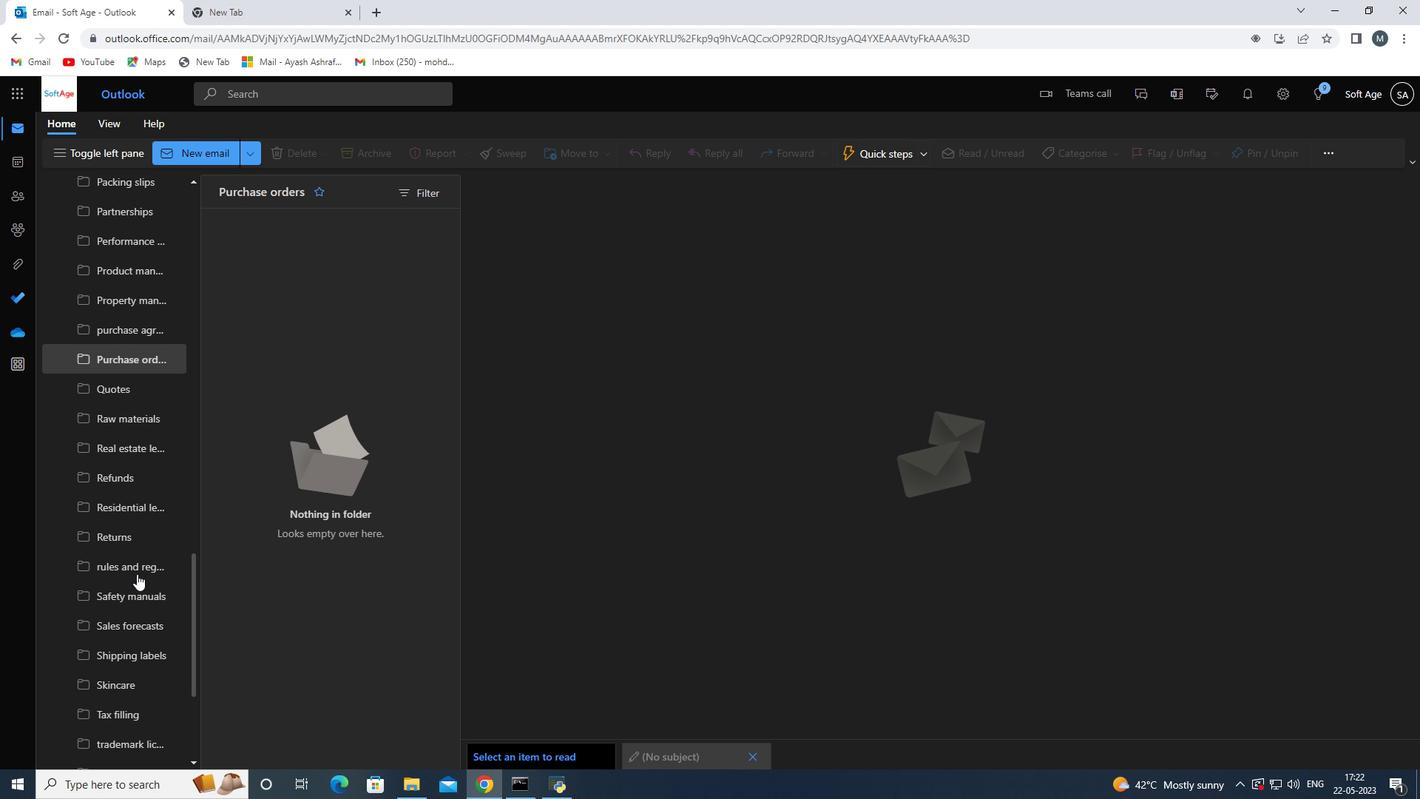 
Action: Mouse scrolled (136, 573) with delta (0, 0)
Screenshot: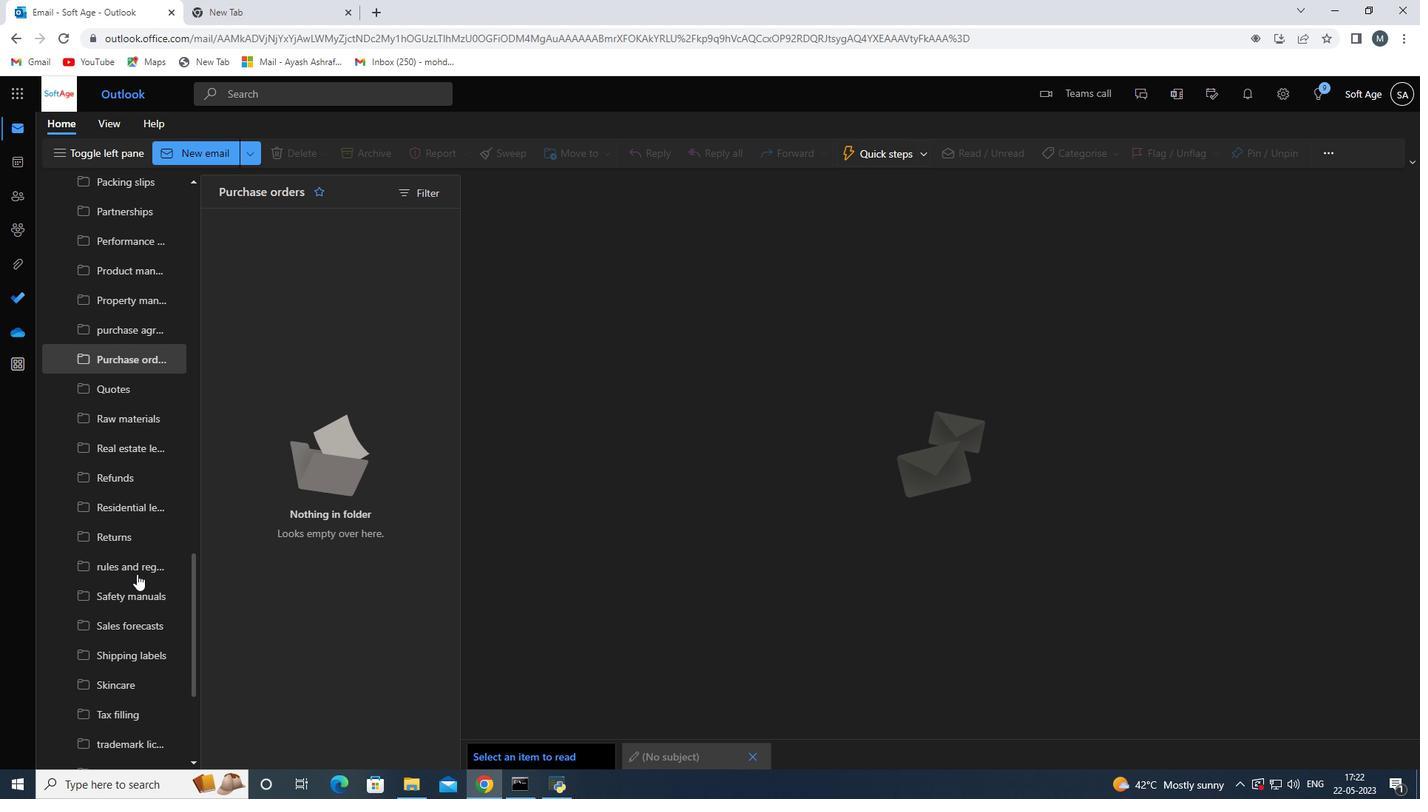 
Action: Mouse scrolled (136, 573) with delta (0, 0)
Screenshot: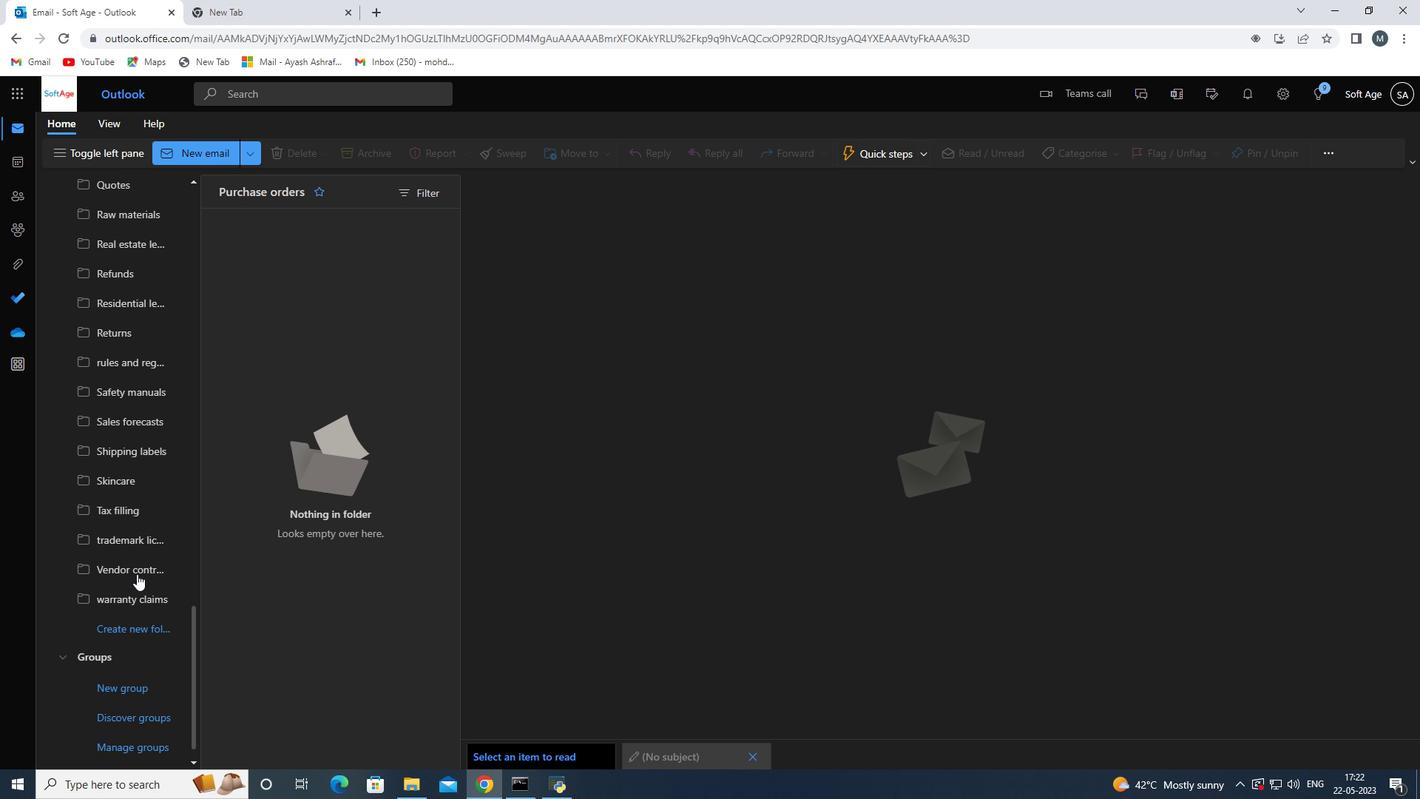 
Action: Mouse scrolled (136, 573) with delta (0, 0)
Screenshot: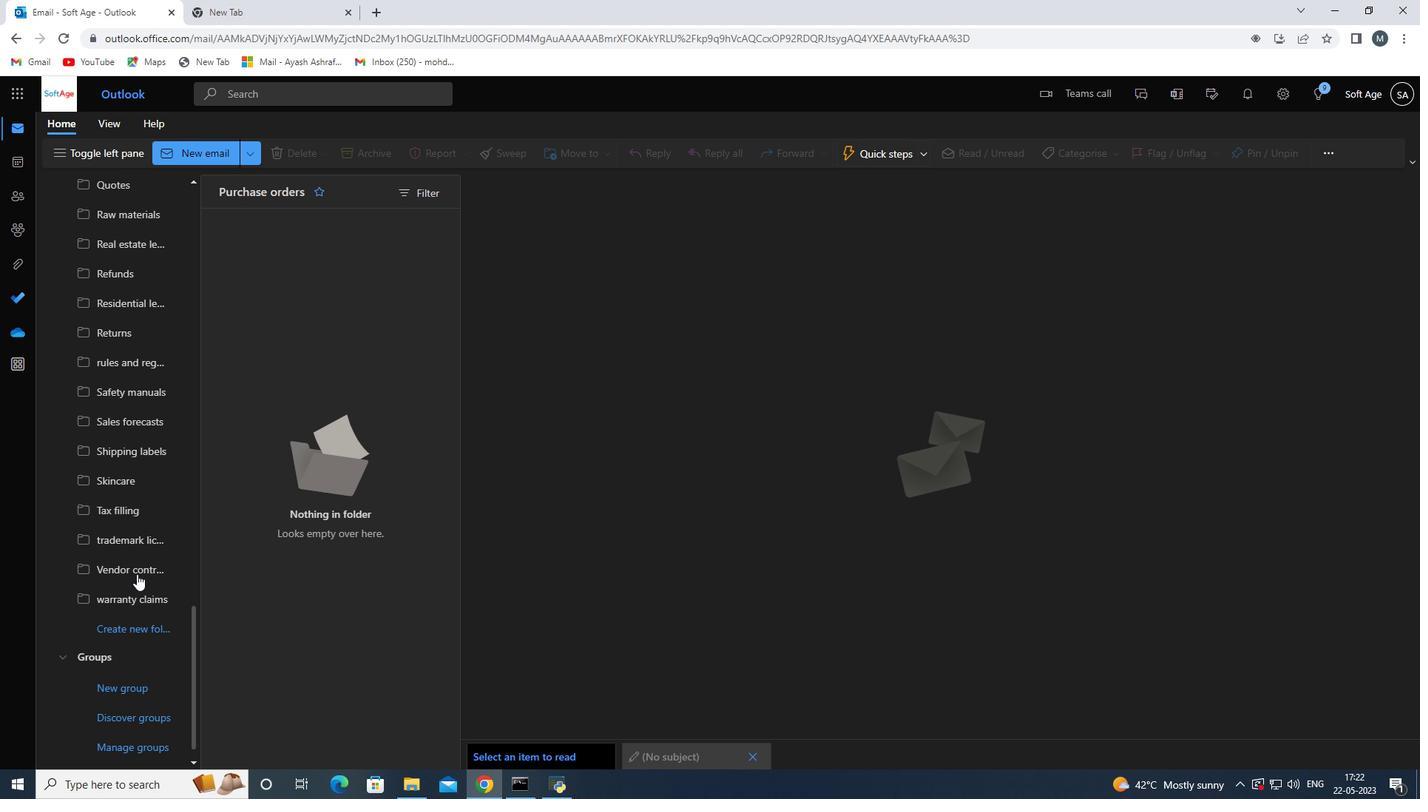 
Action: Mouse moved to (123, 617)
Screenshot: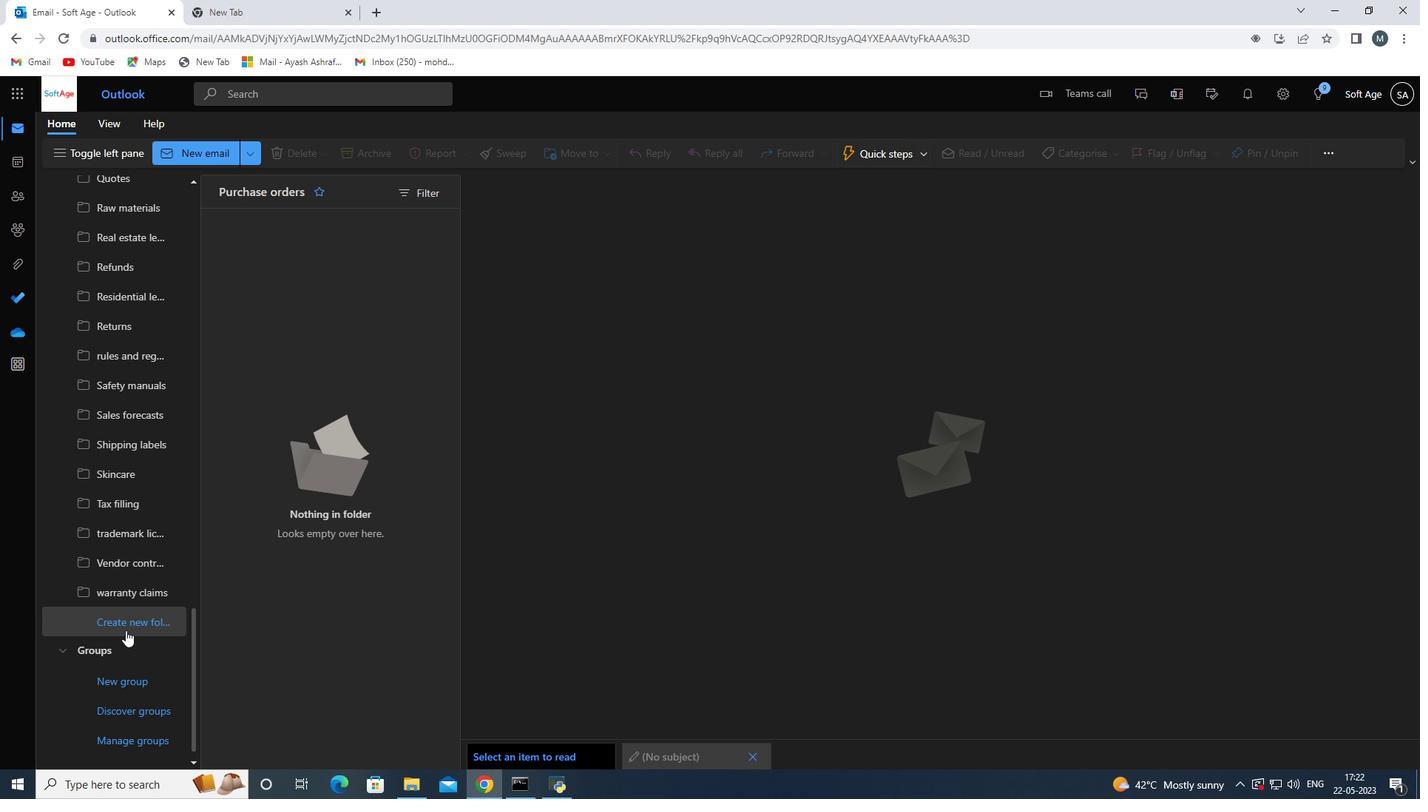 
Action: Mouse pressed left at (123, 617)
Screenshot: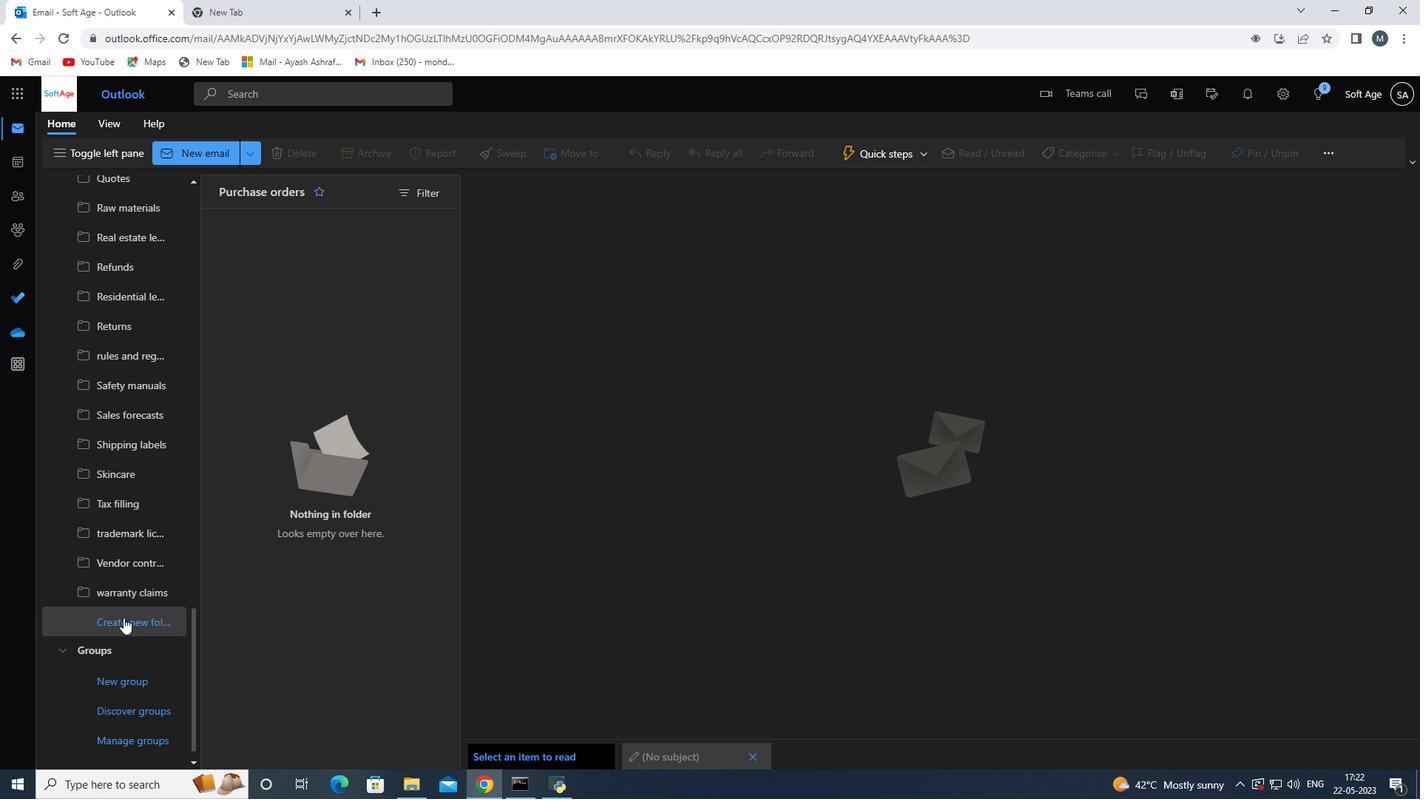 
Action: Mouse moved to (123, 617)
Screenshot: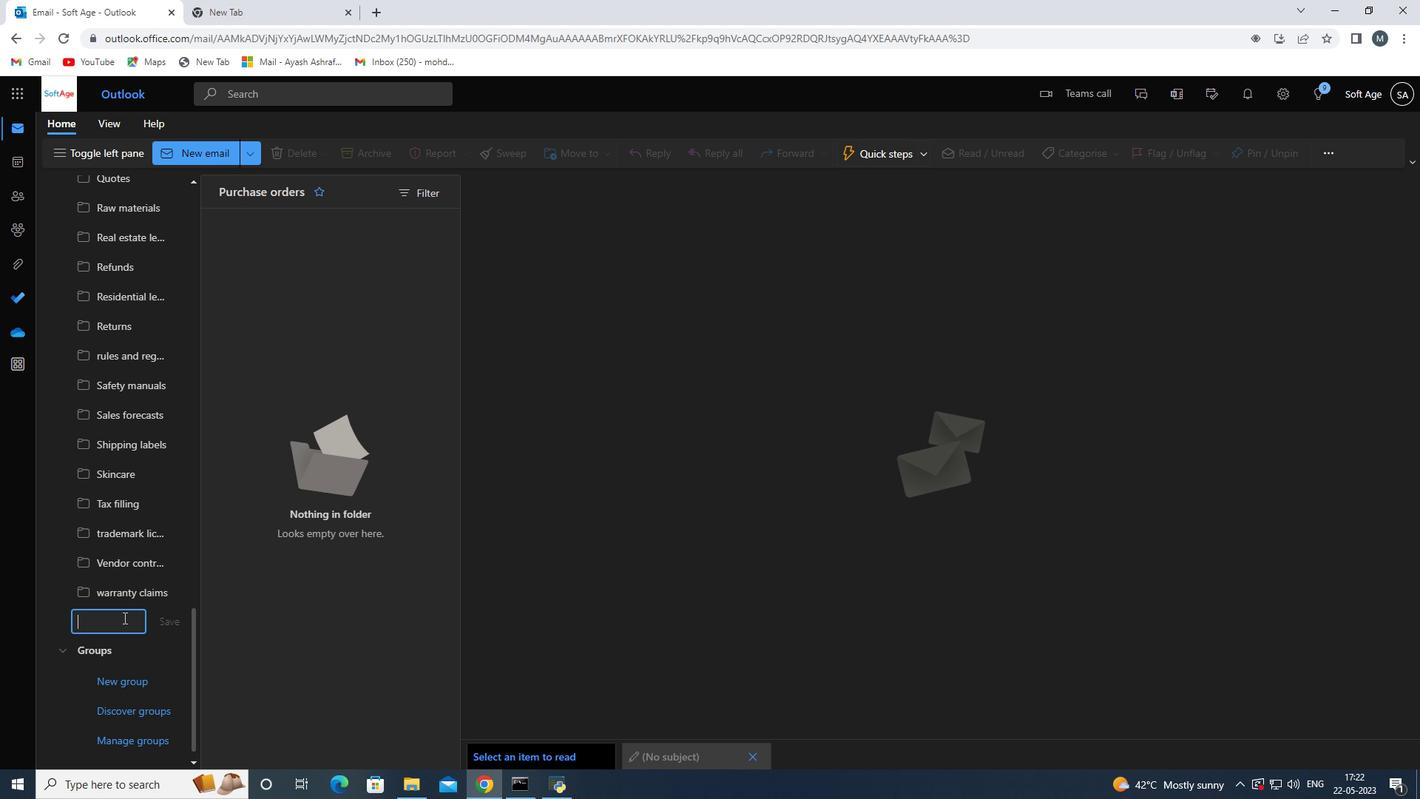 
Action: Mouse pressed left at (123, 617)
Screenshot: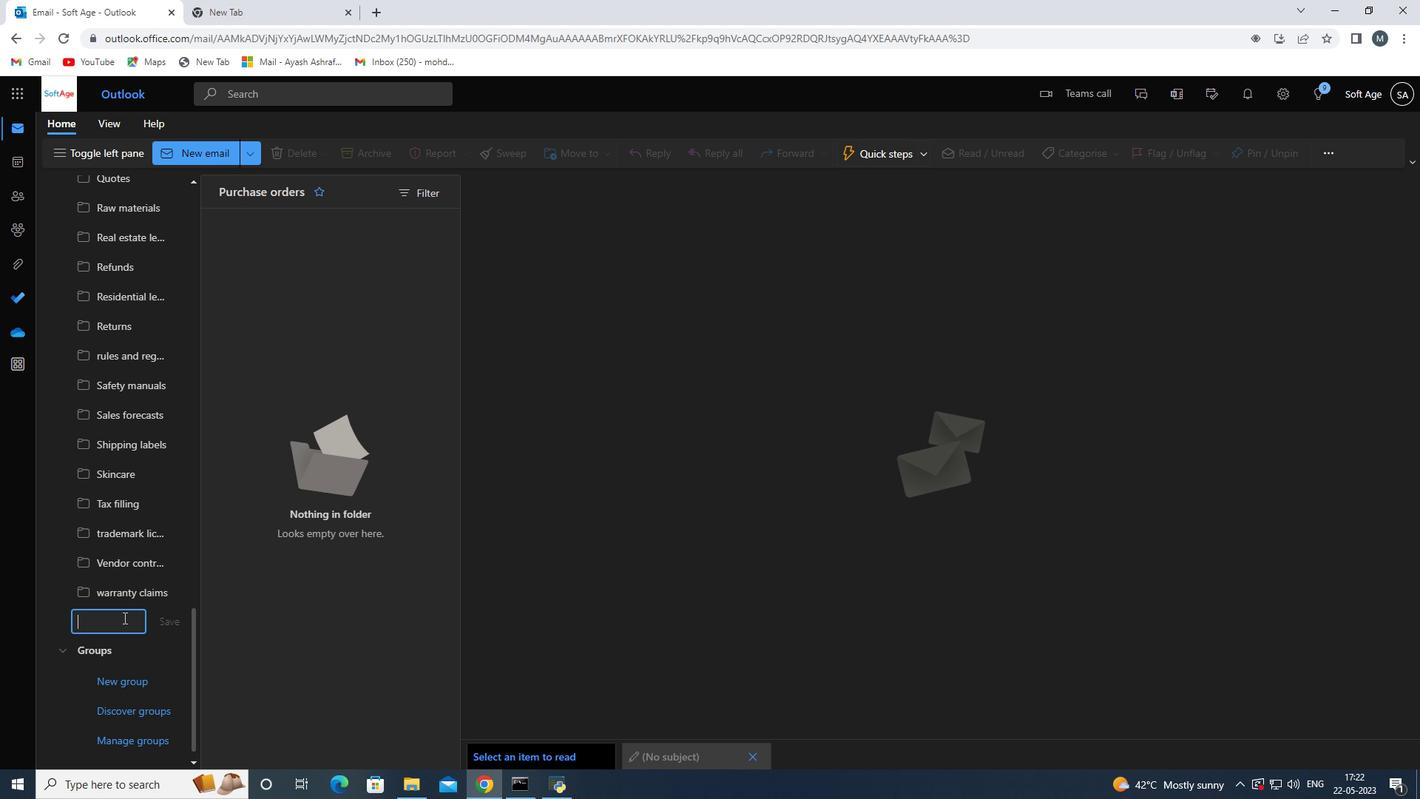 
Action: Mouse moved to (125, 617)
Screenshot: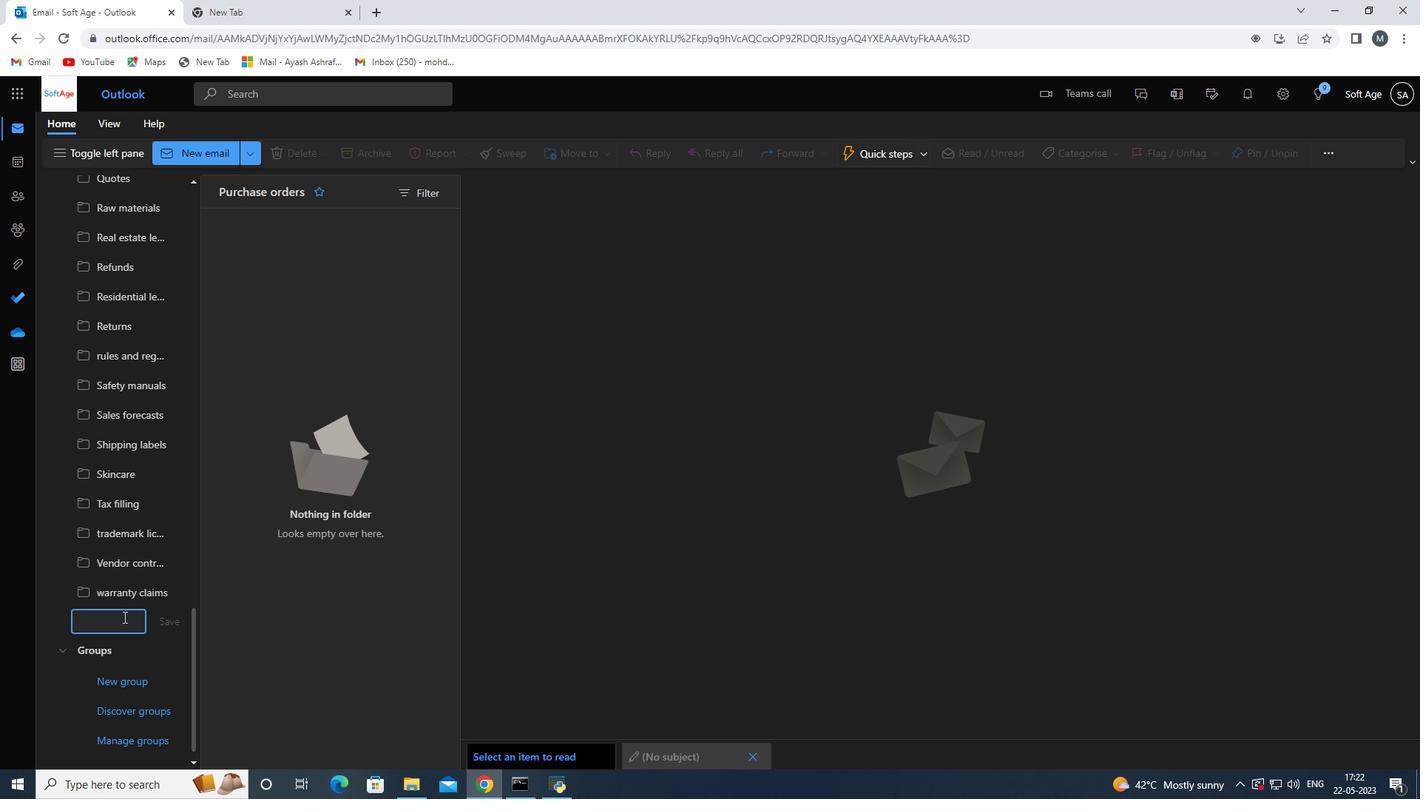 
Action: Key pressed <Key.shift>Insurance<Key.space>cancellations<Key.space>
Screenshot: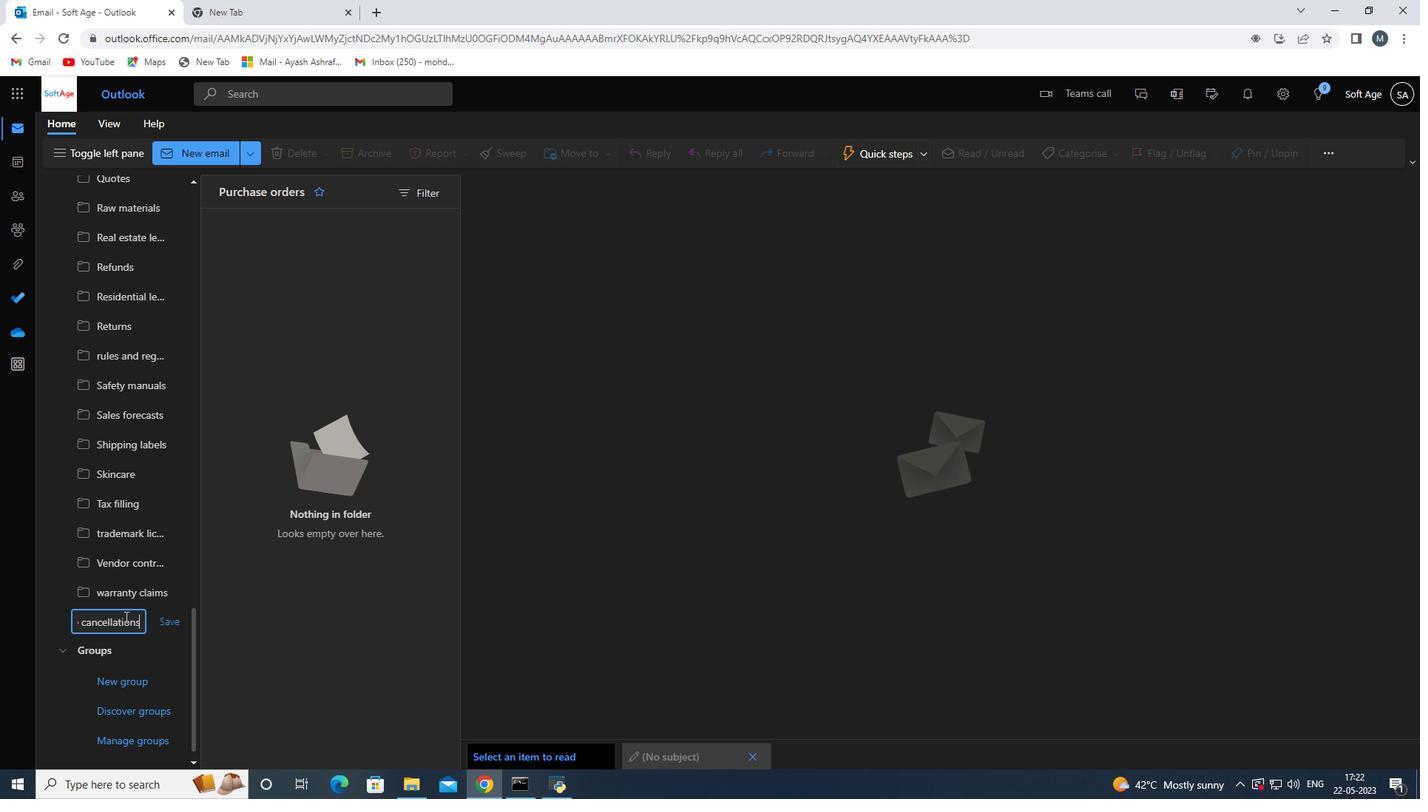 
Action: Mouse moved to (163, 622)
Screenshot: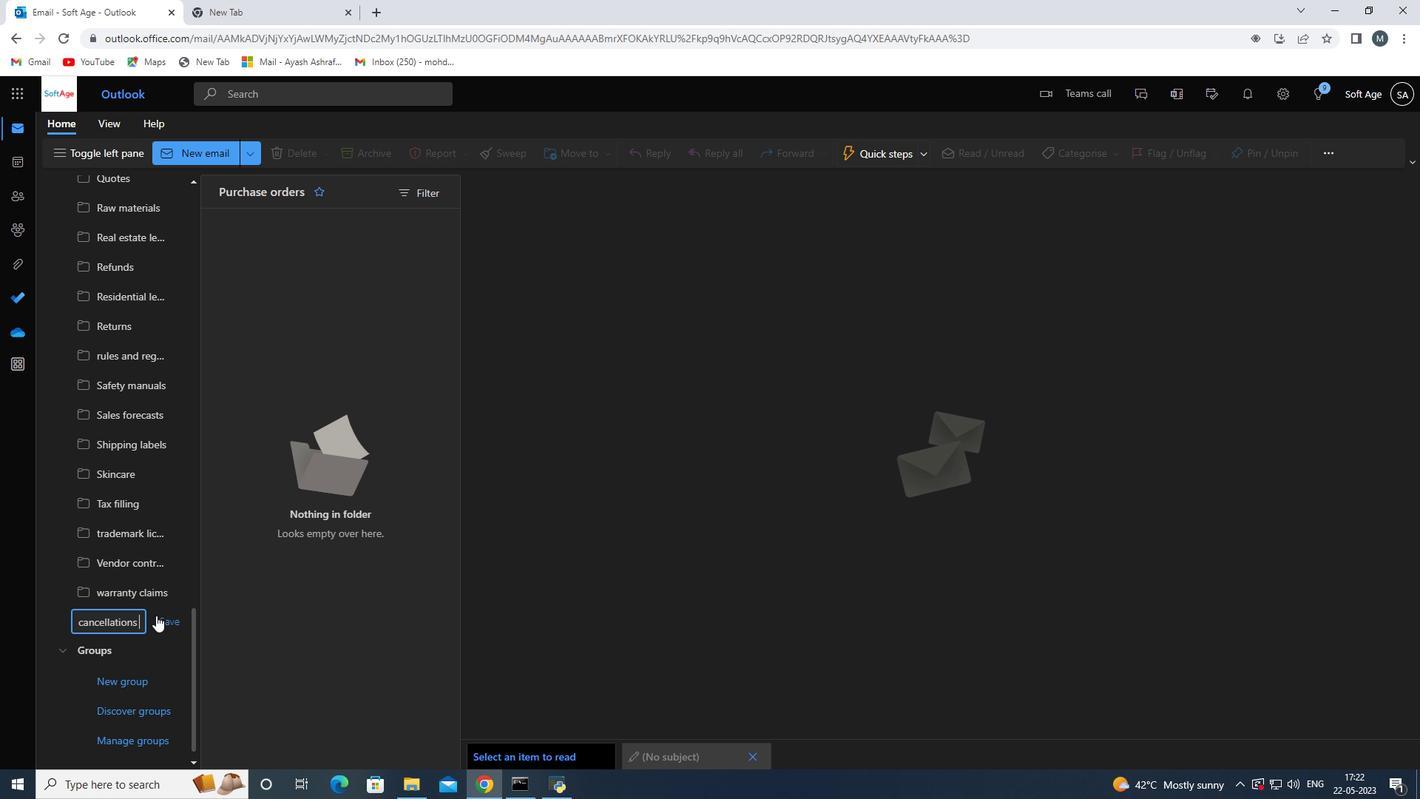 
Action: Mouse pressed left at (163, 622)
Screenshot: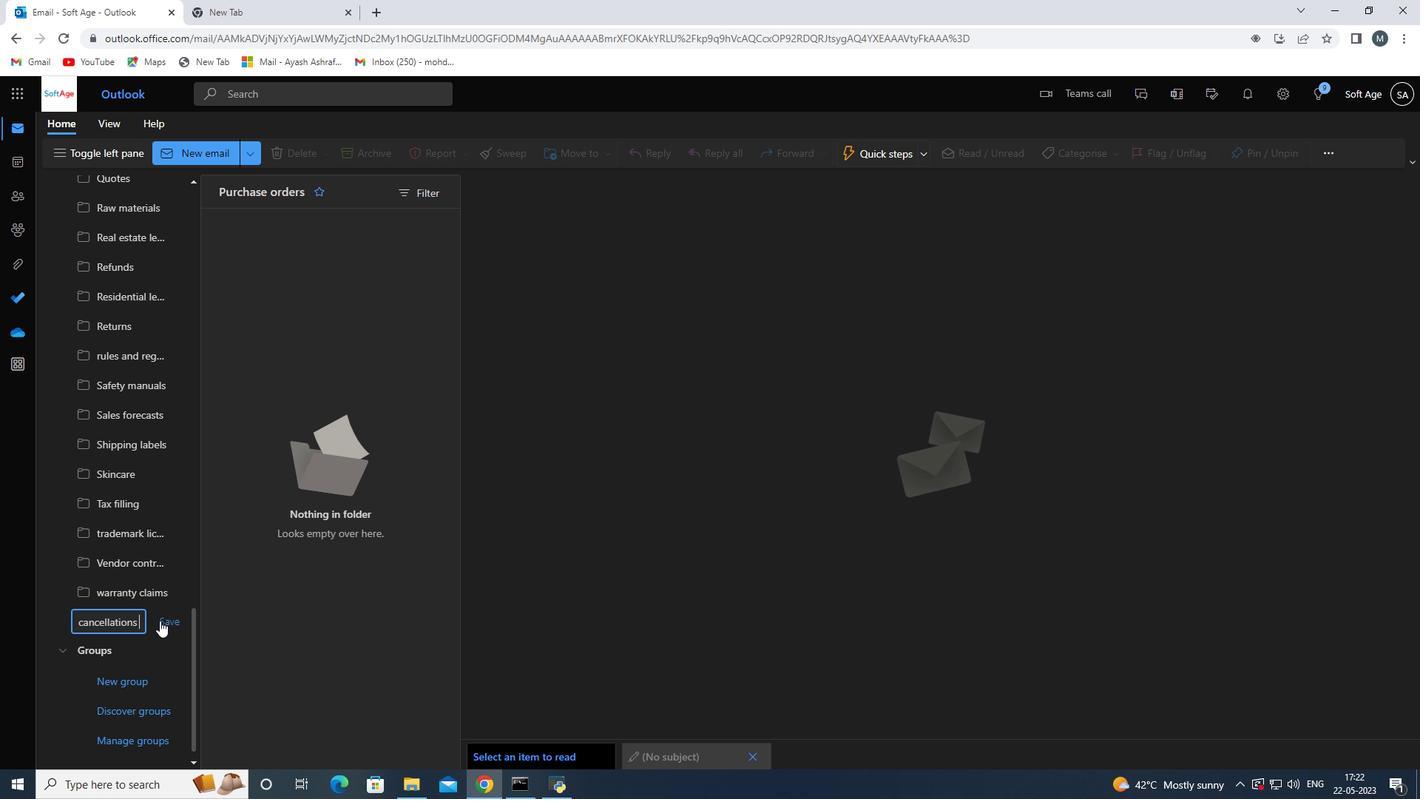 
Action: Mouse moved to (274, 575)
Screenshot: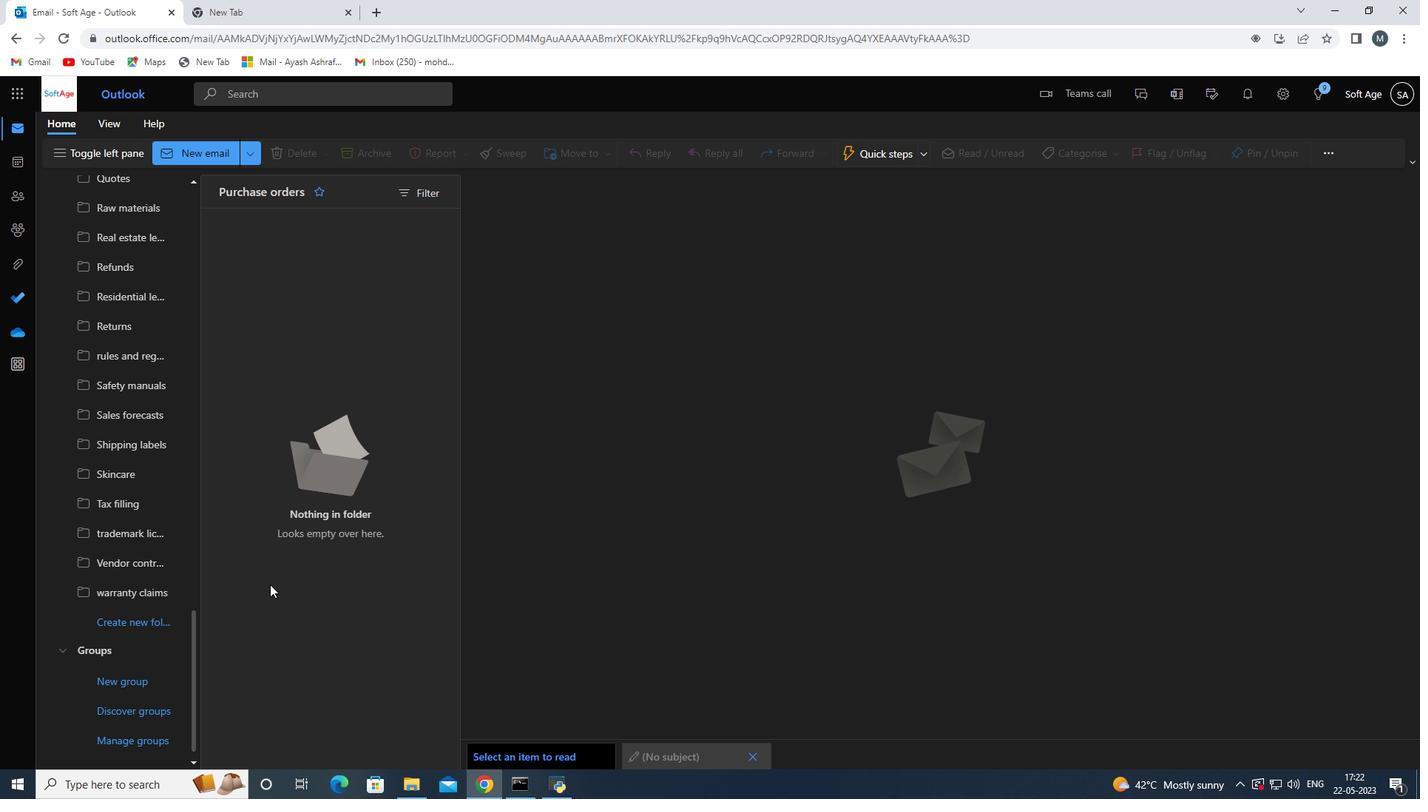 
Action: Mouse scrolled (274, 576) with delta (0, 0)
Screenshot: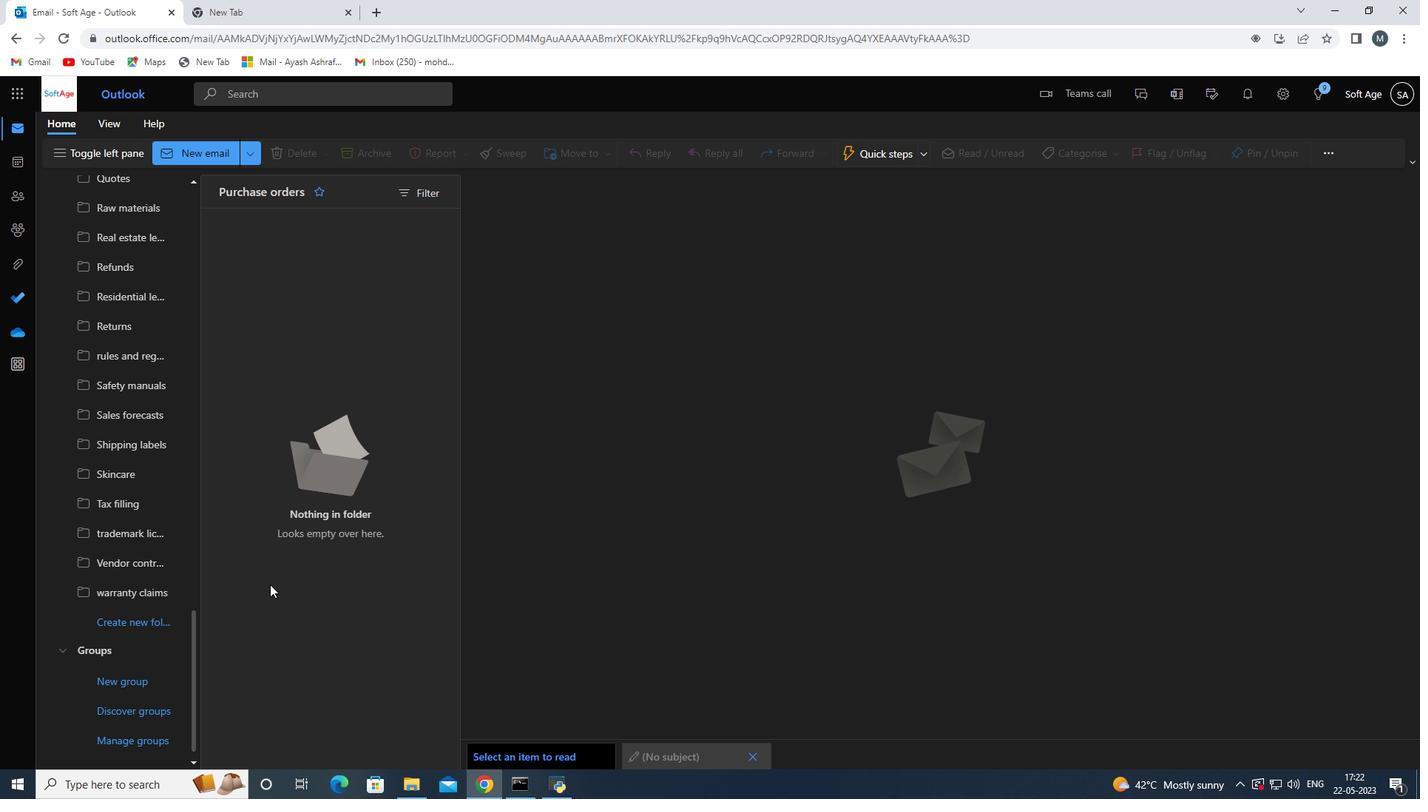 
Action: Mouse moved to (275, 574)
Screenshot: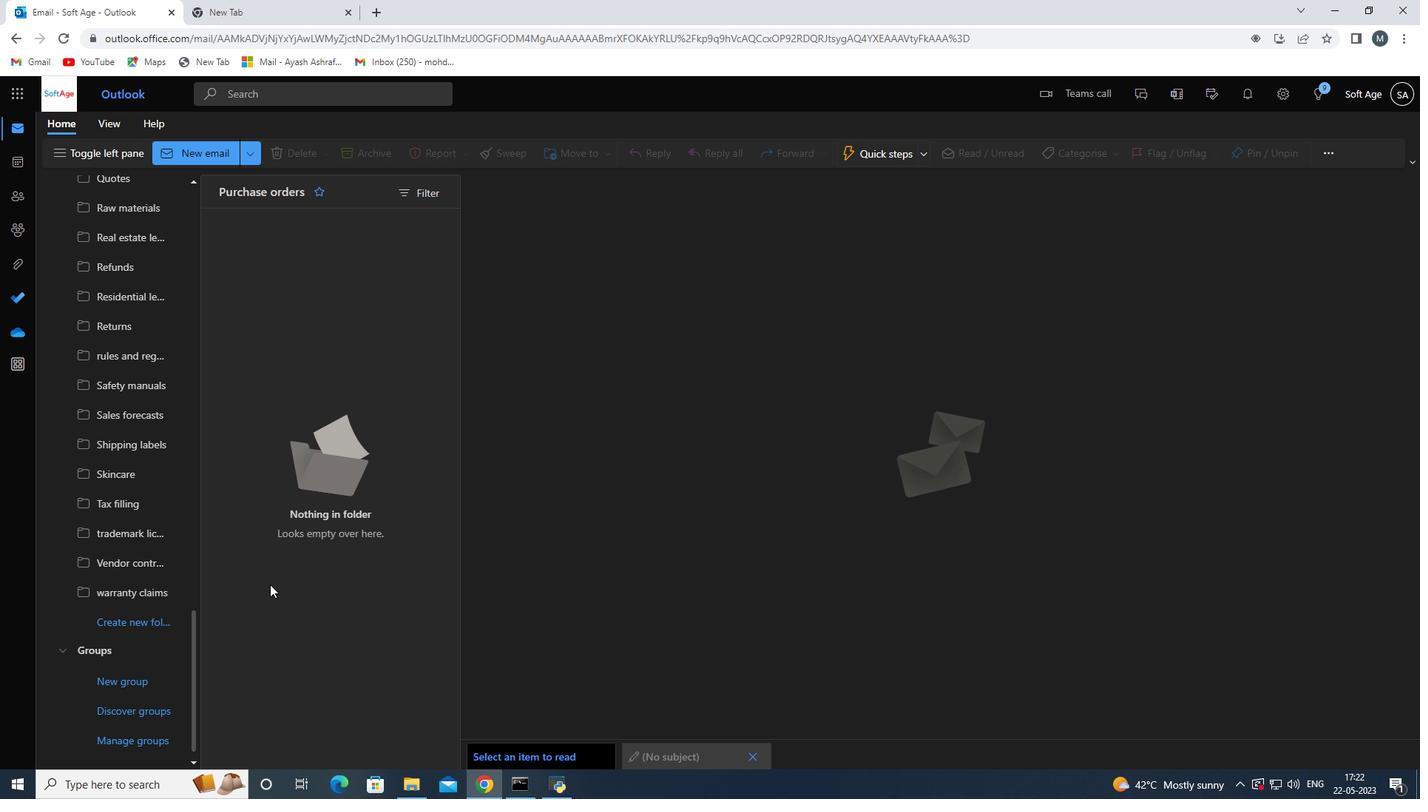 
Action: Mouse scrolled (275, 575) with delta (0, 0)
Screenshot: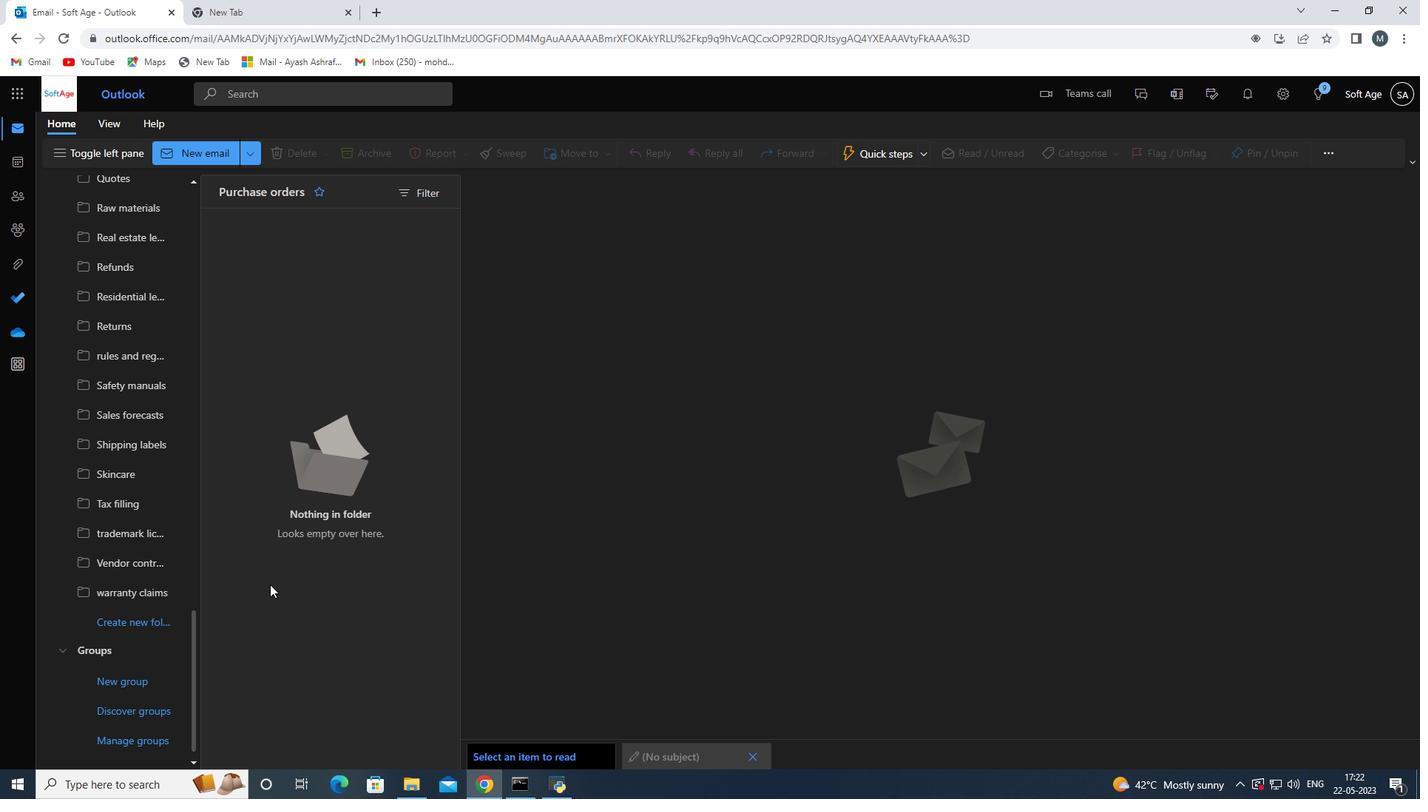 
Action: Mouse scrolled (275, 575) with delta (0, 0)
Screenshot: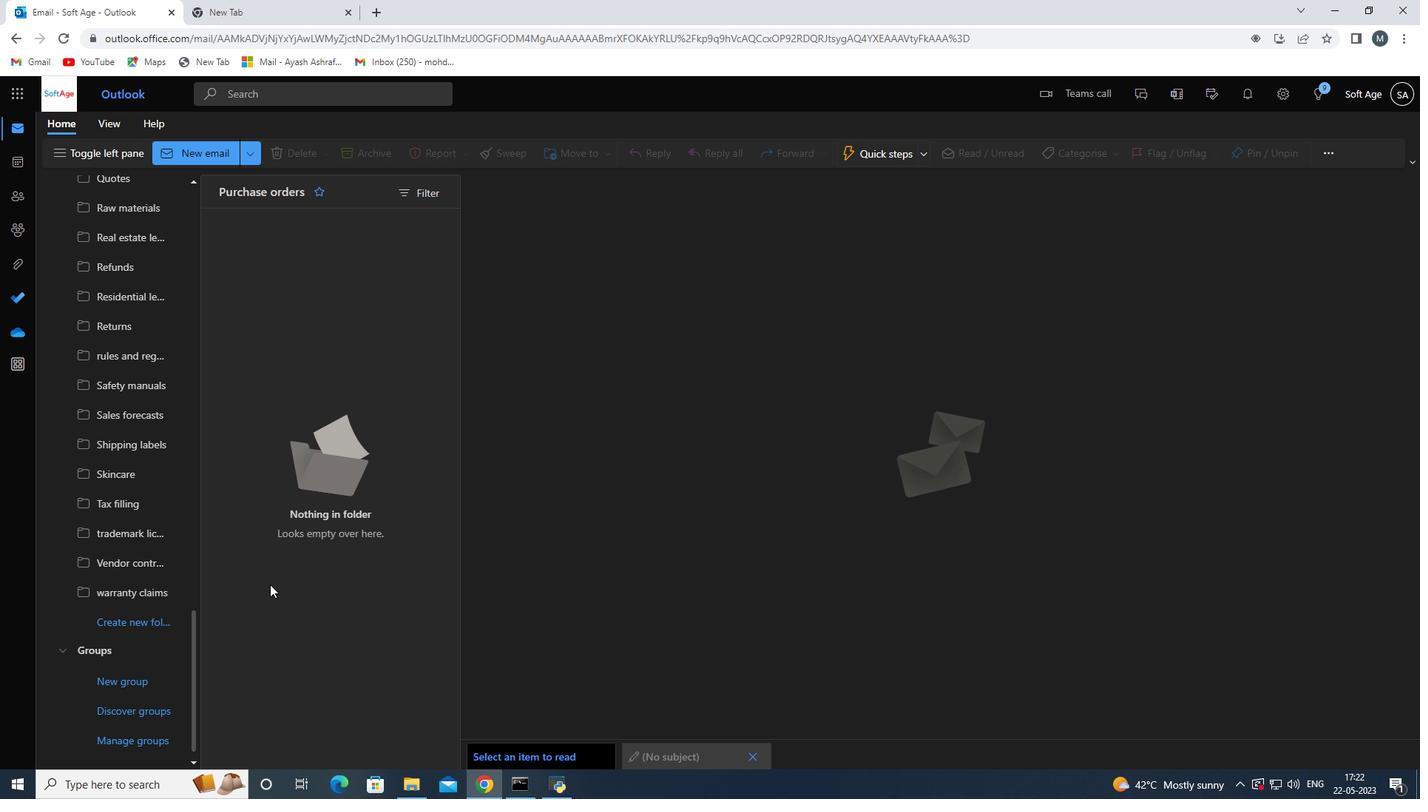 
Action: Mouse scrolled (275, 575) with delta (0, 0)
Screenshot: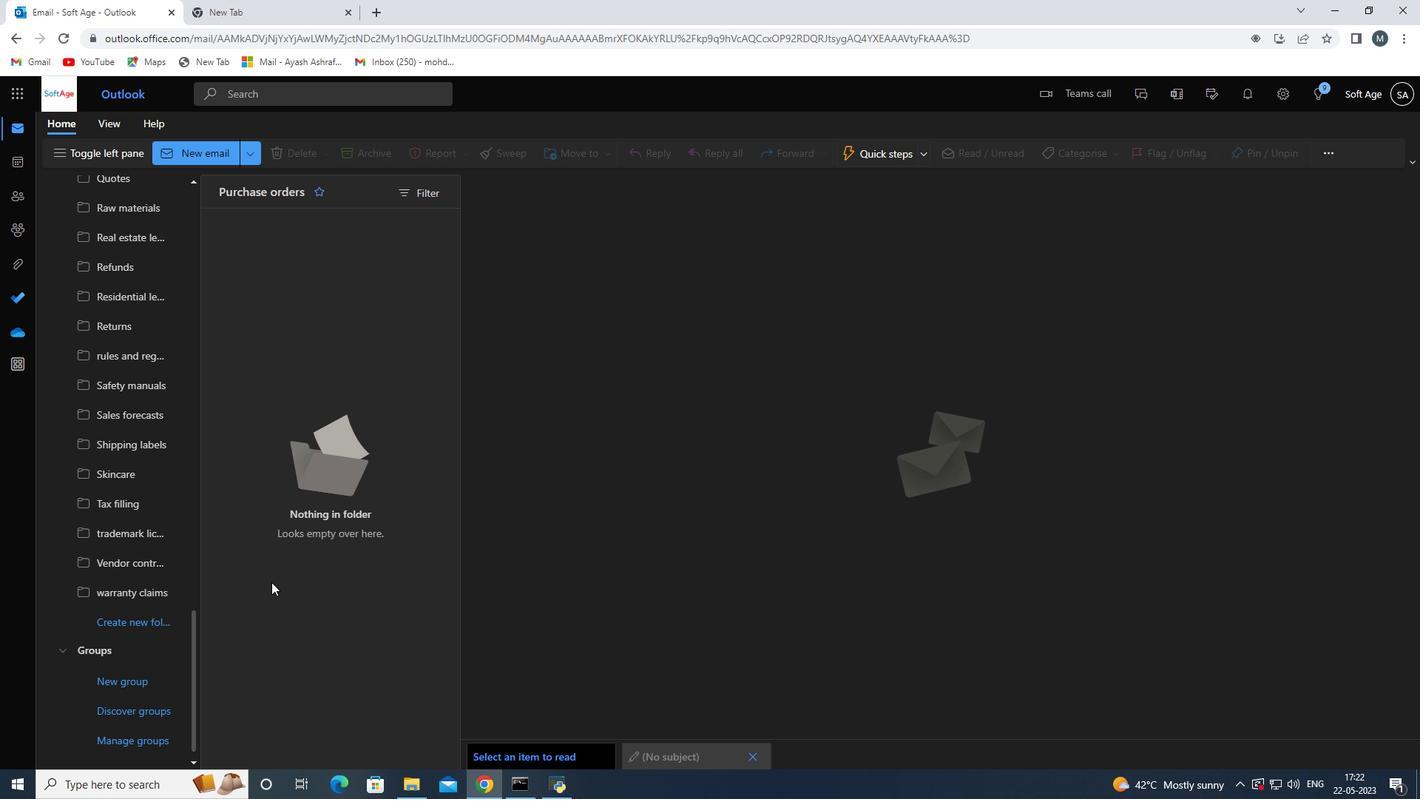 
Action: Mouse scrolled (275, 575) with delta (0, 0)
Screenshot: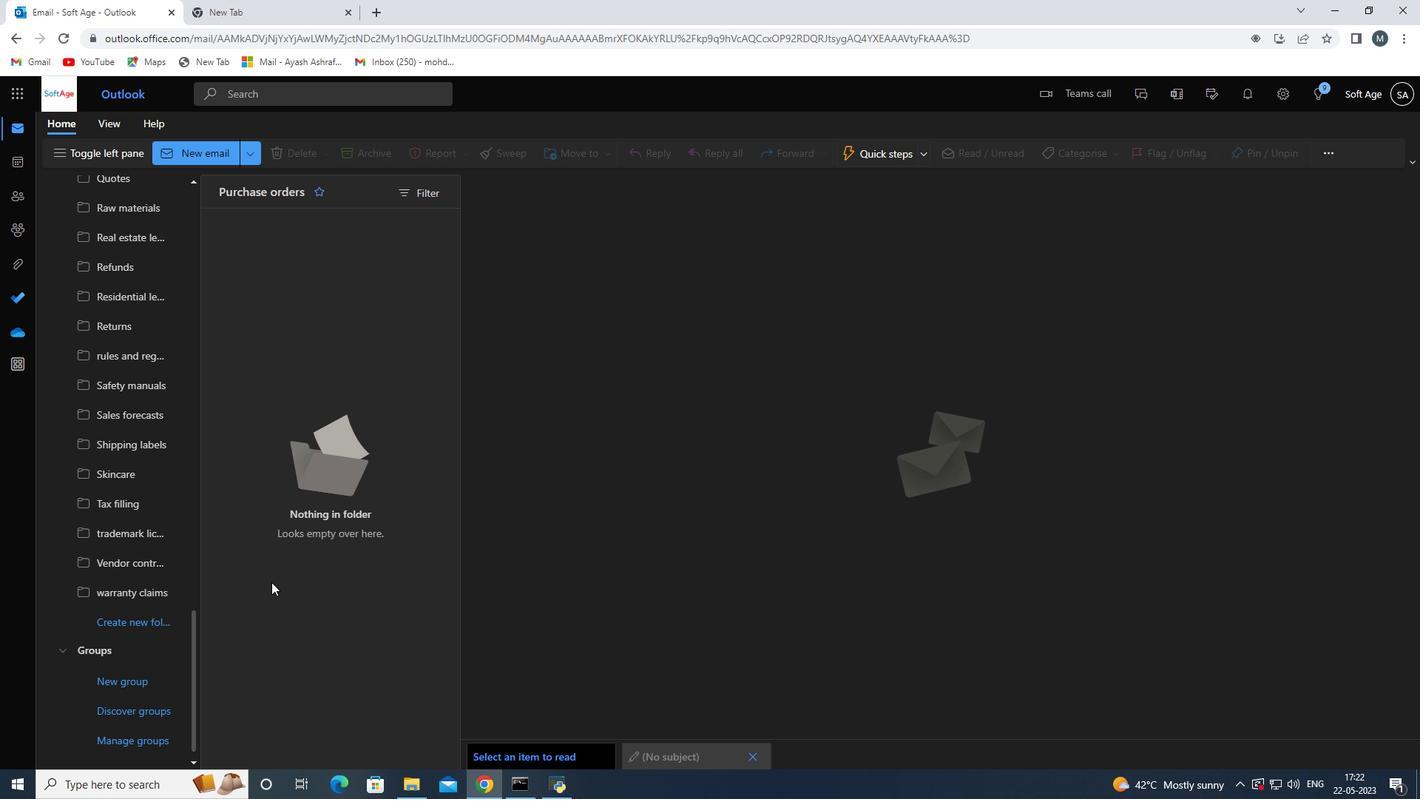 
Action: Mouse moved to (466, 477)
Screenshot: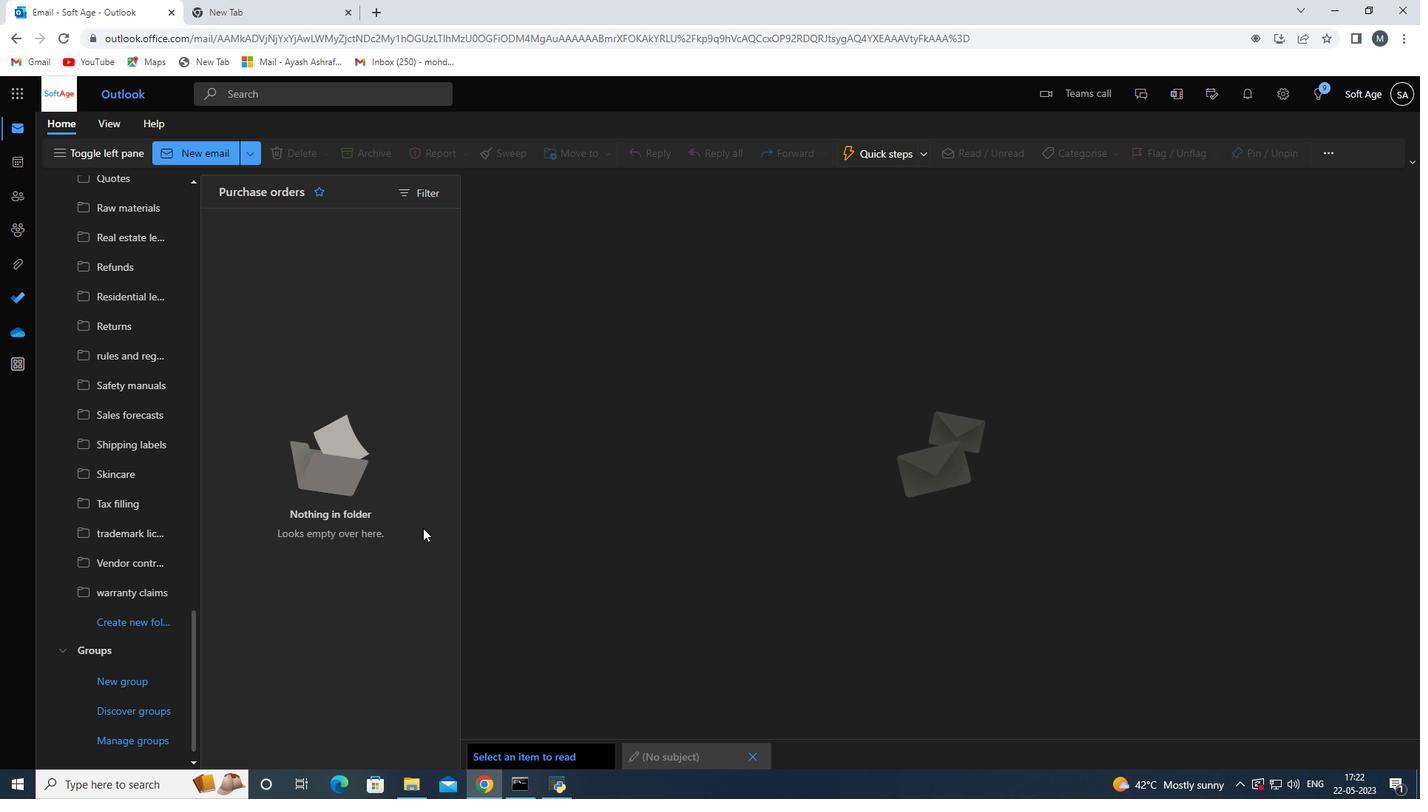 
Action: Mouse scrolled (466, 478) with delta (0, 0)
Screenshot: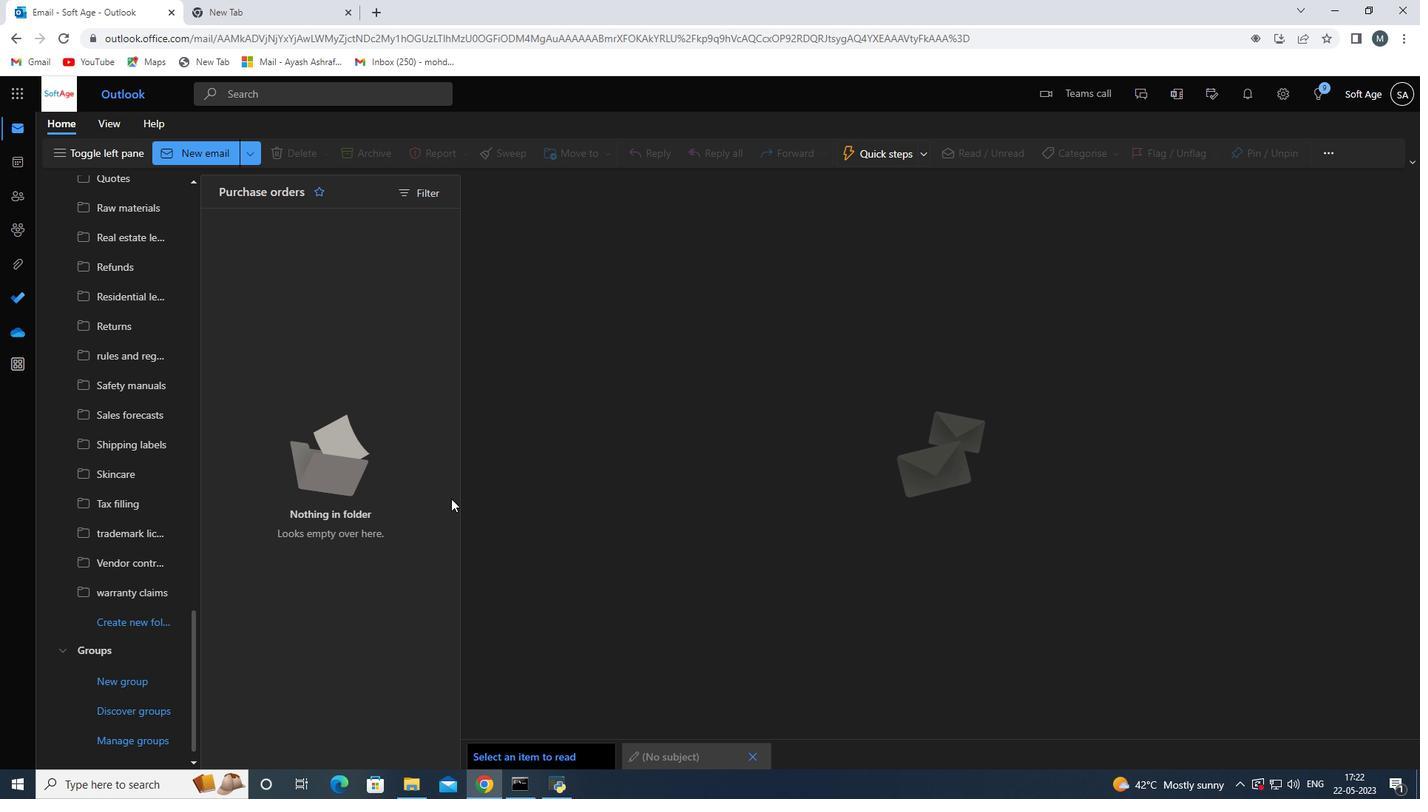 
Action: Mouse moved to (466, 477)
Screenshot: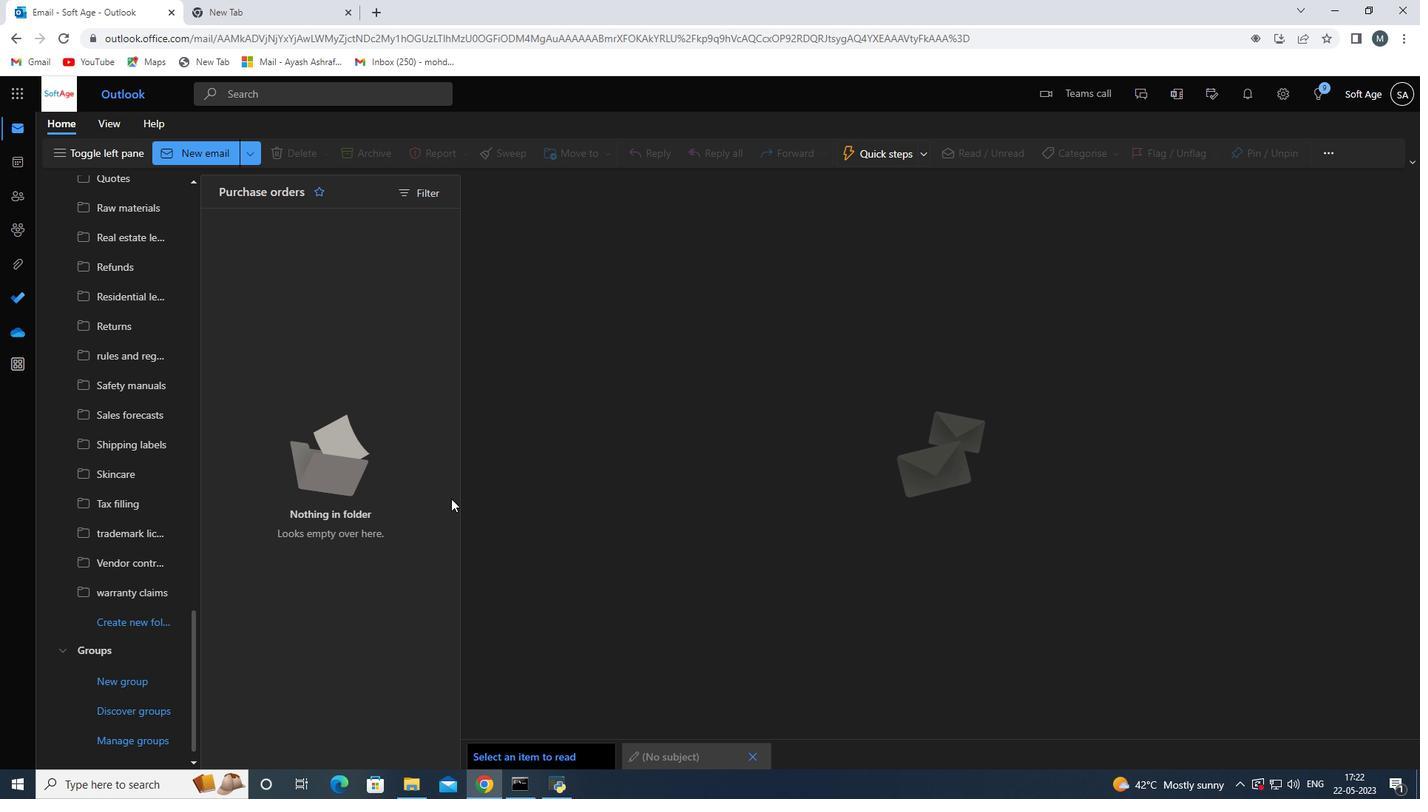 
Action: Mouse scrolled (466, 478) with delta (0, 0)
Screenshot: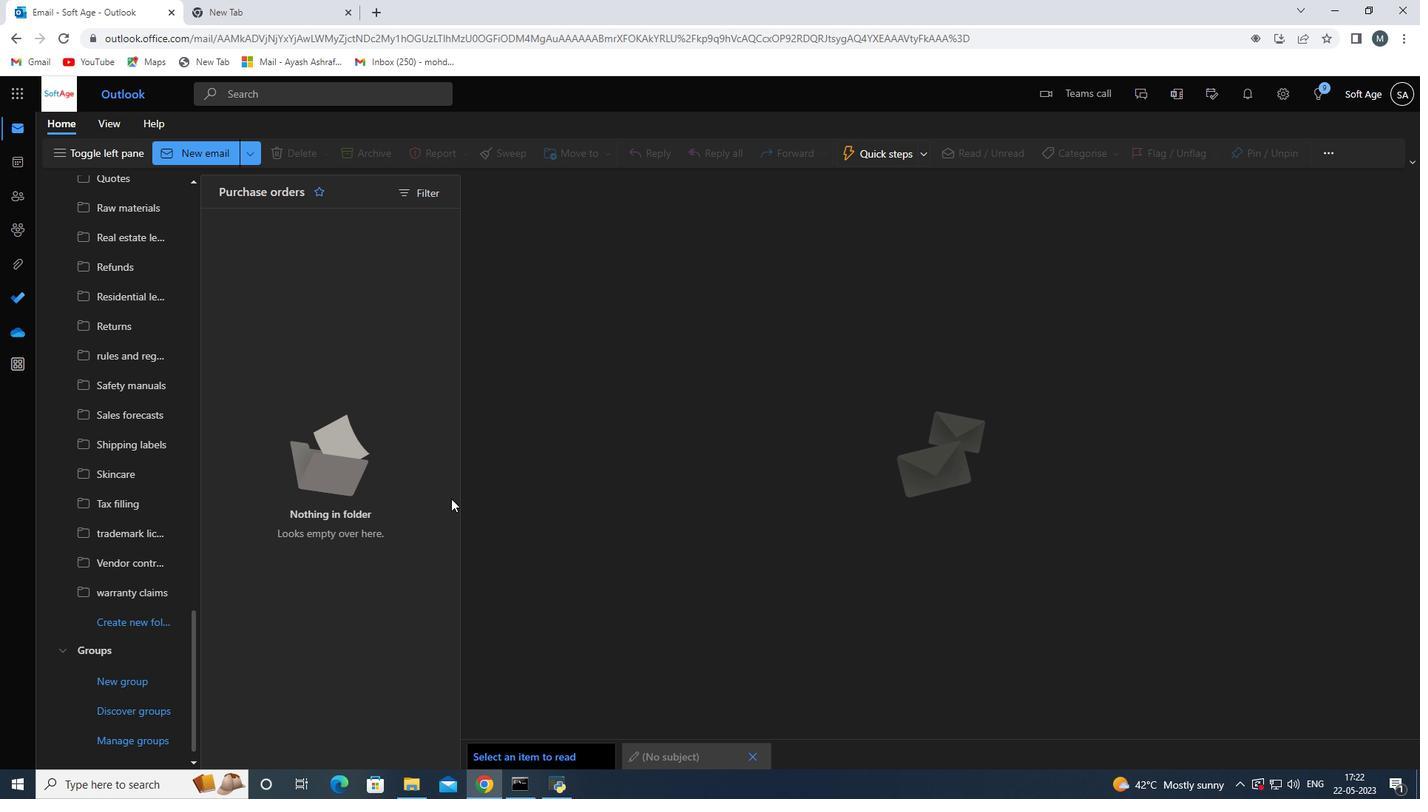 
Action: Mouse moved to (466, 477)
Screenshot: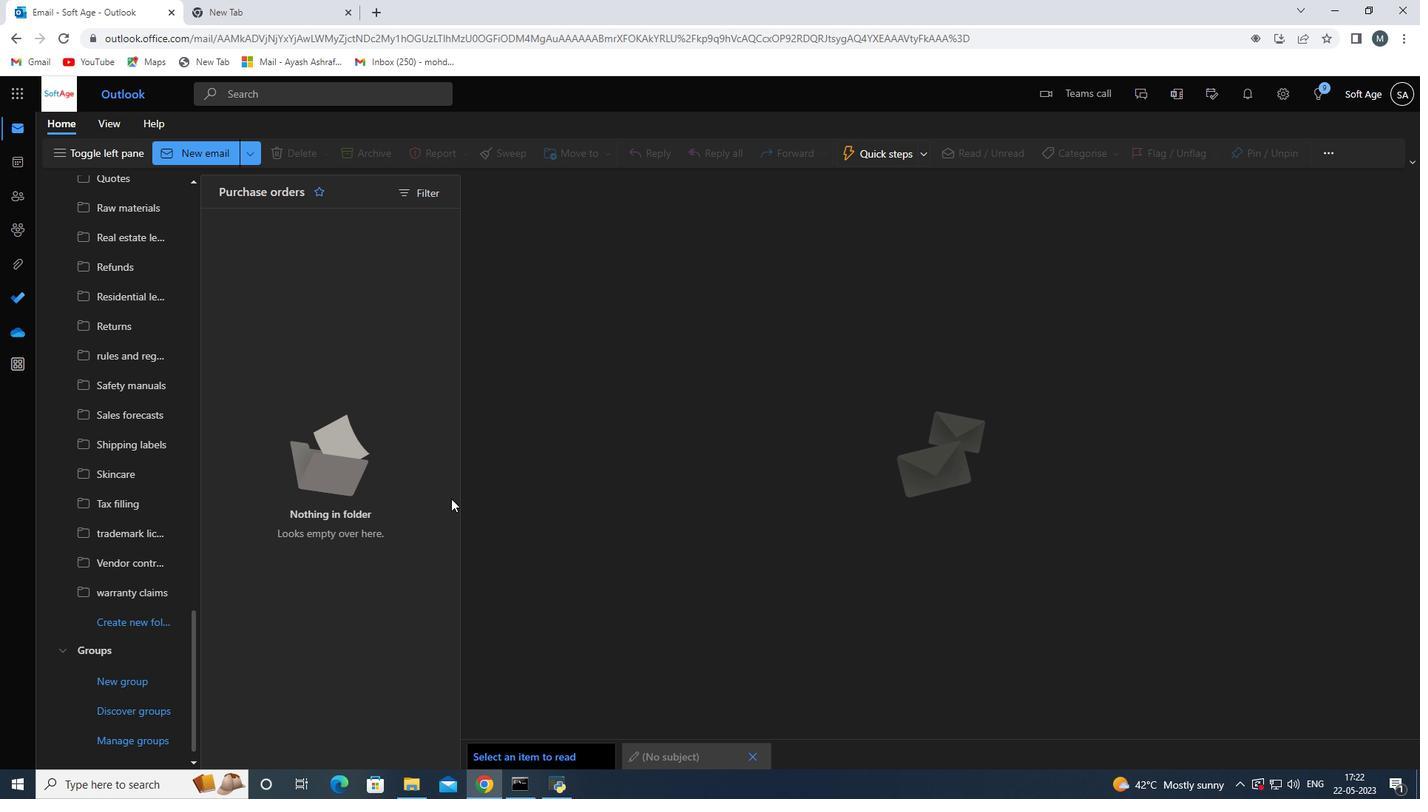 
Action: Mouse scrolled (466, 477) with delta (0, 0)
Screenshot: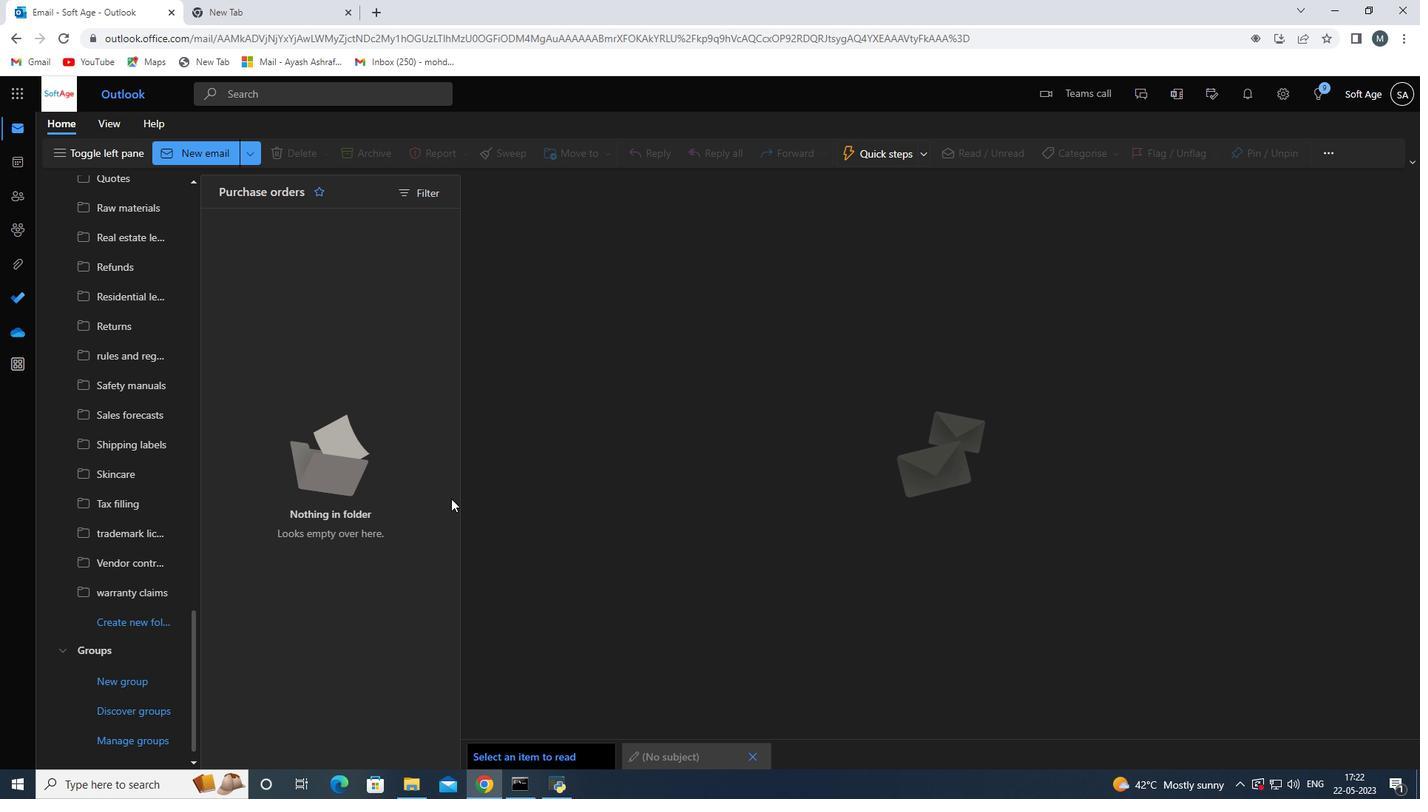 
Action: Mouse moved to (467, 475)
Screenshot: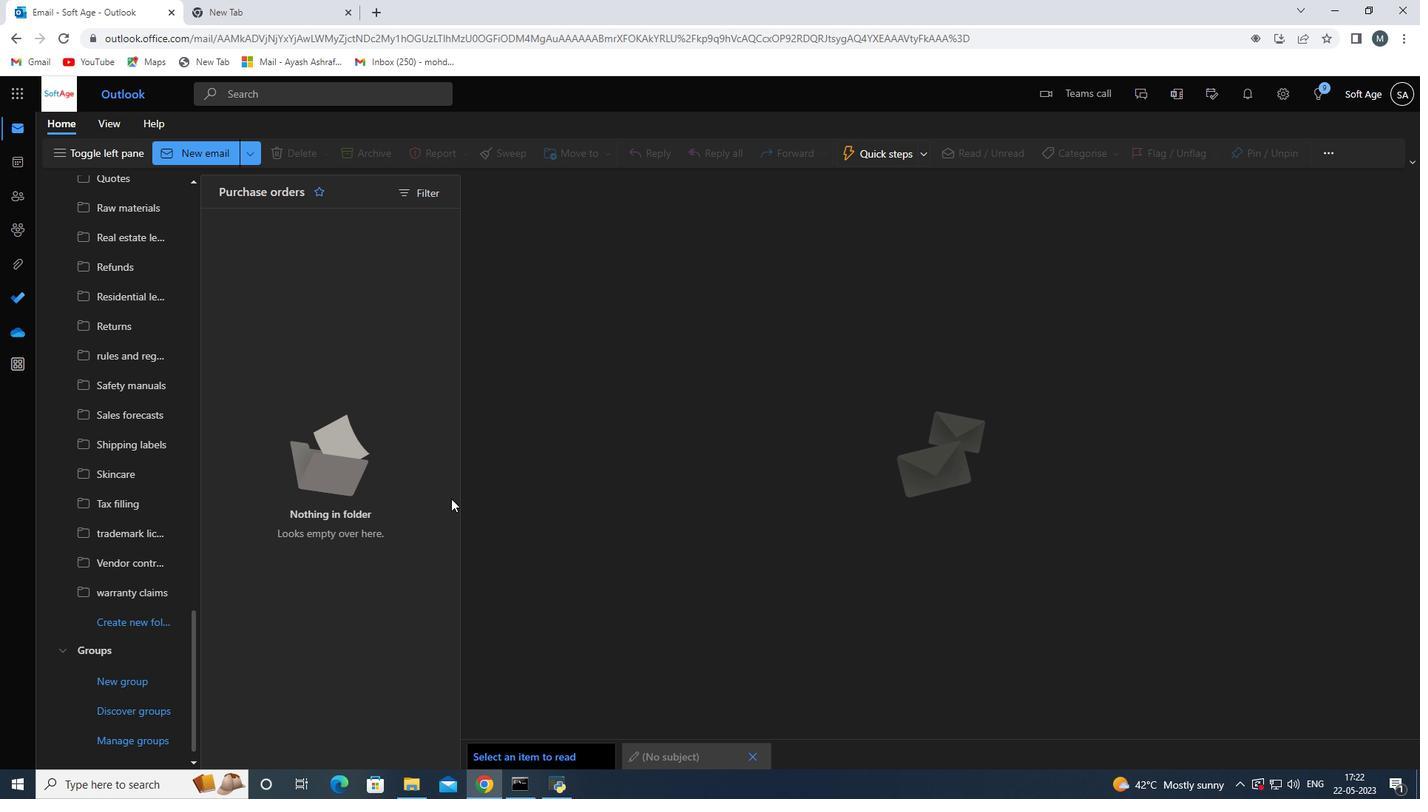
Action: Mouse scrolled (467, 476) with delta (0, 0)
Screenshot: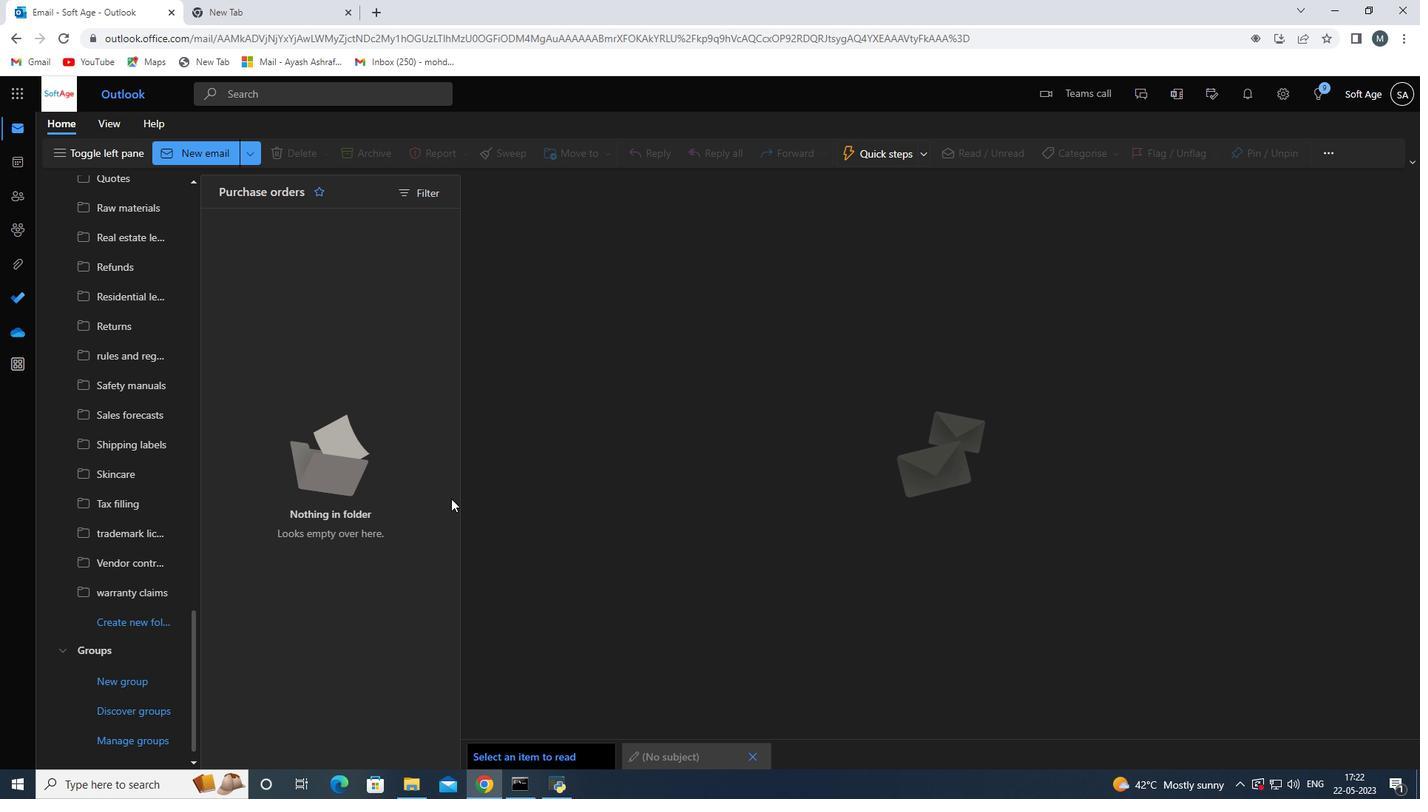 
Action: Mouse moved to (620, 484)
Screenshot: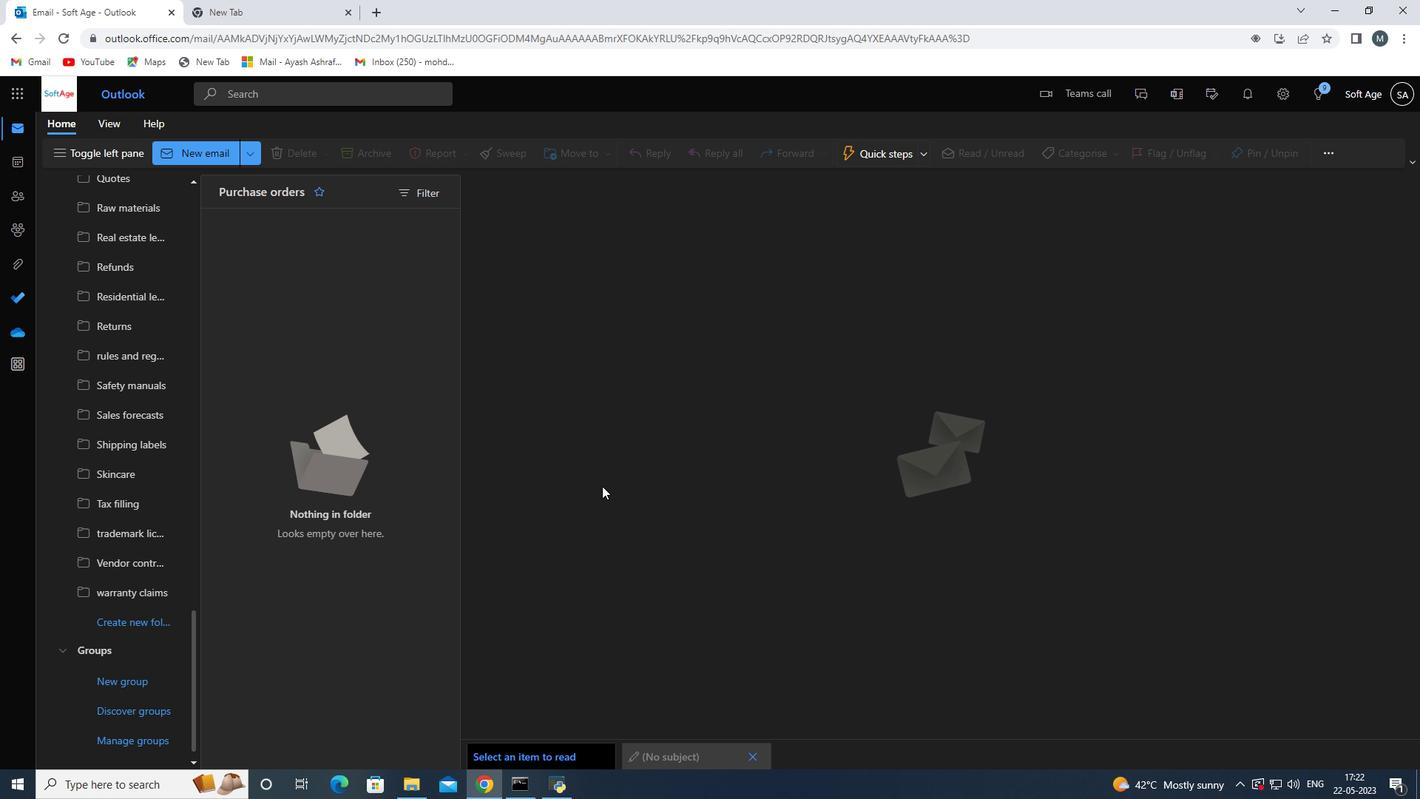 
Action: Mouse scrolled (620, 485) with delta (0, 0)
Screenshot: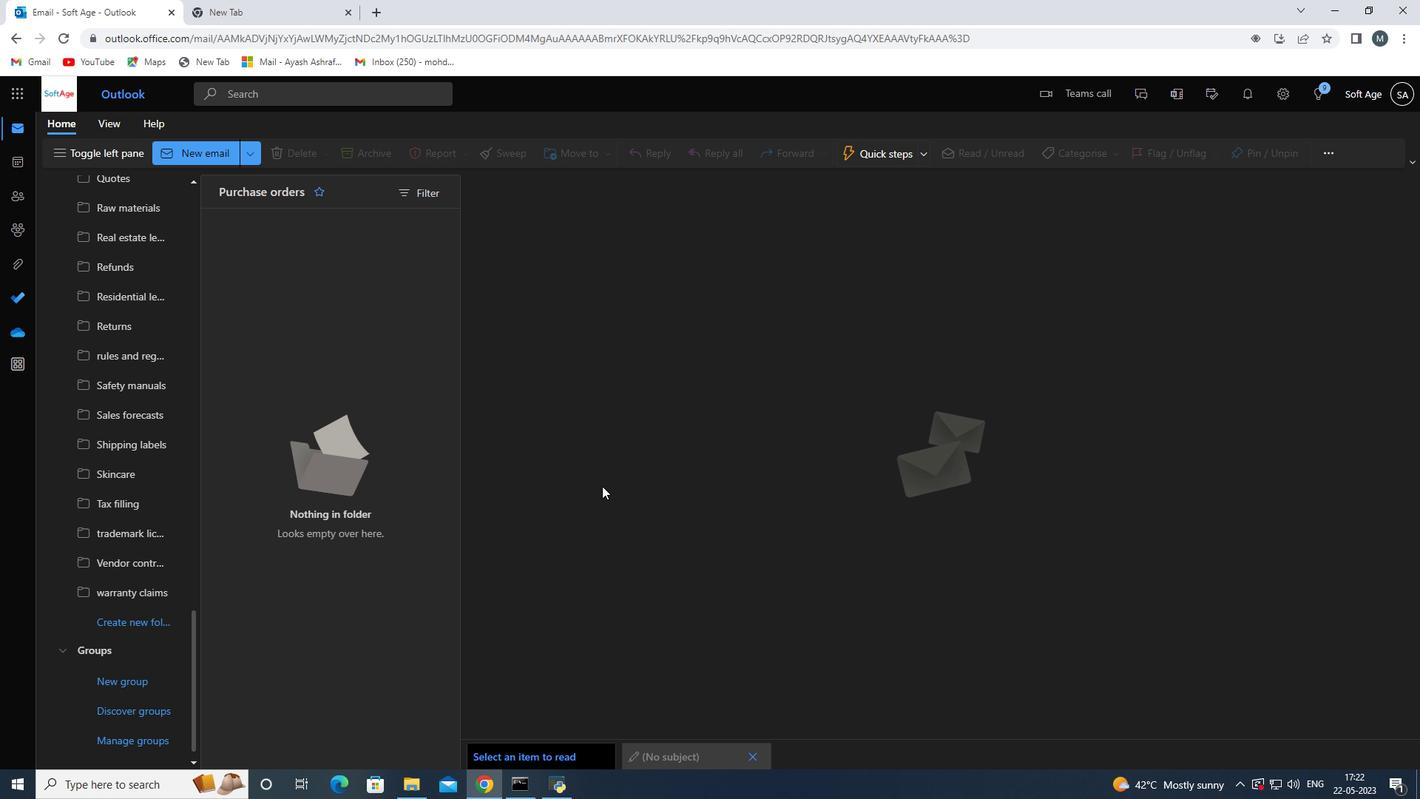 
Action: Mouse moved to (620, 484)
Screenshot: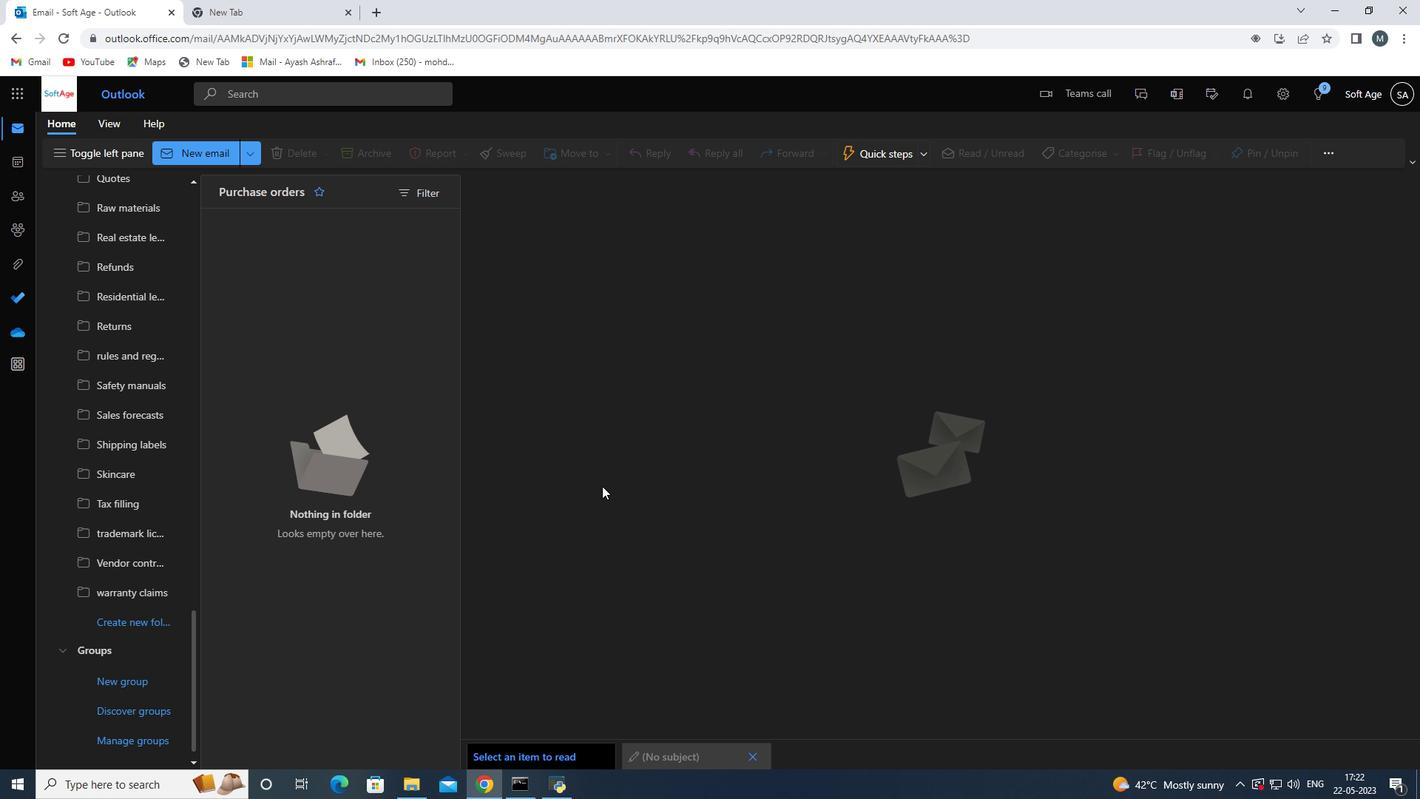 
Action: Mouse scrolled (620, 485) with delta (0, 0)
Screenshot: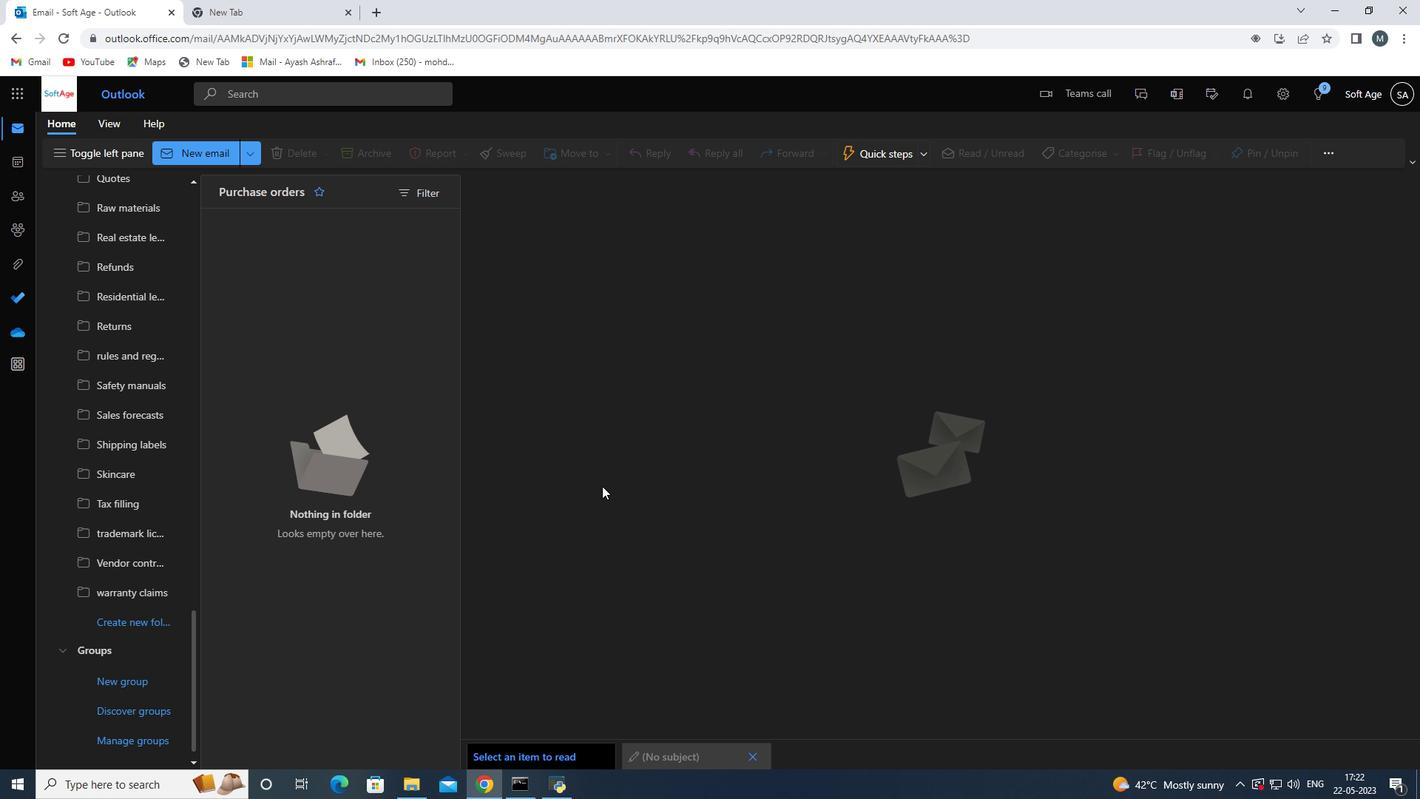 
Action: Mouse scrolled (620, 485) with delta (0, 0)
Screenshot: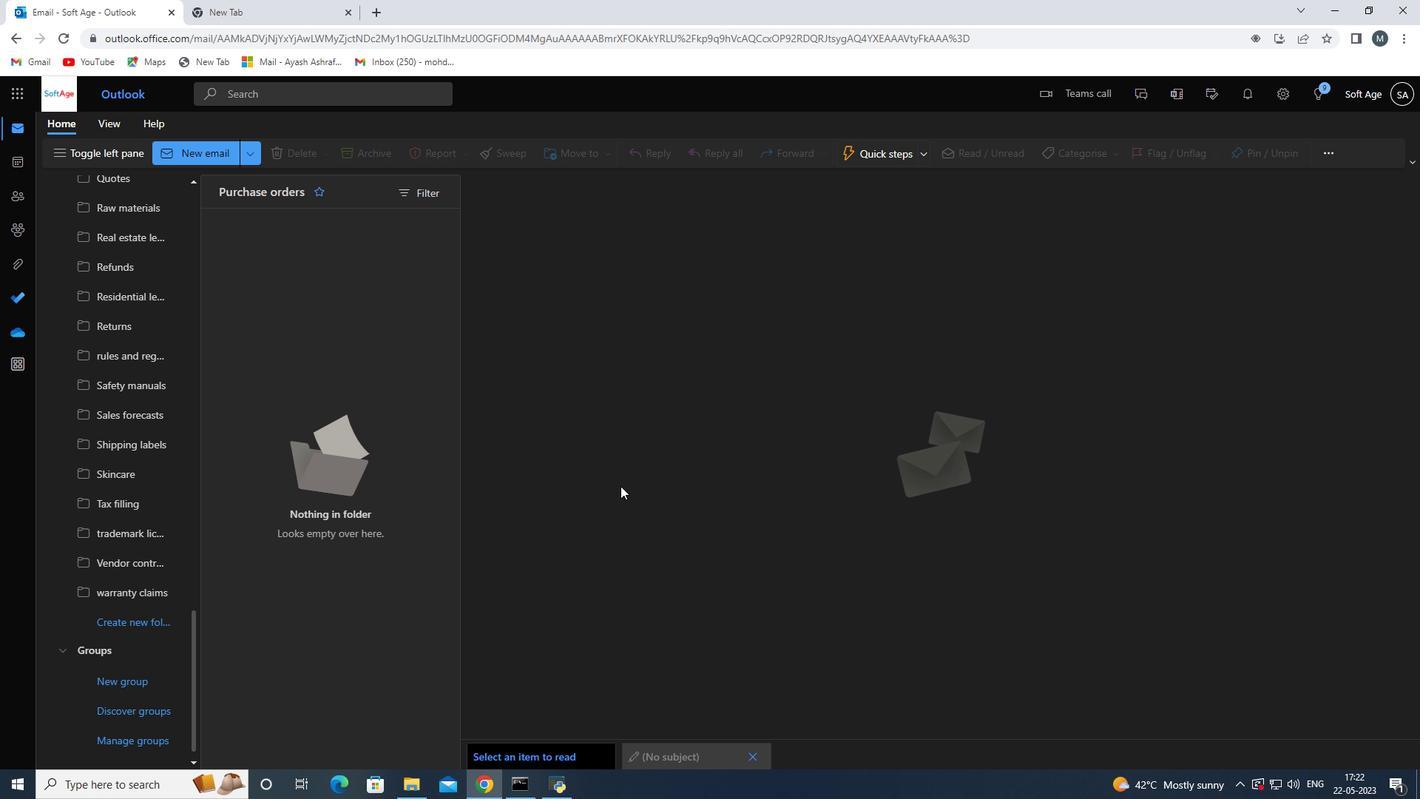 
Action: Mouse scrolled (620, 485) with delta (0, 0)
Screenshot: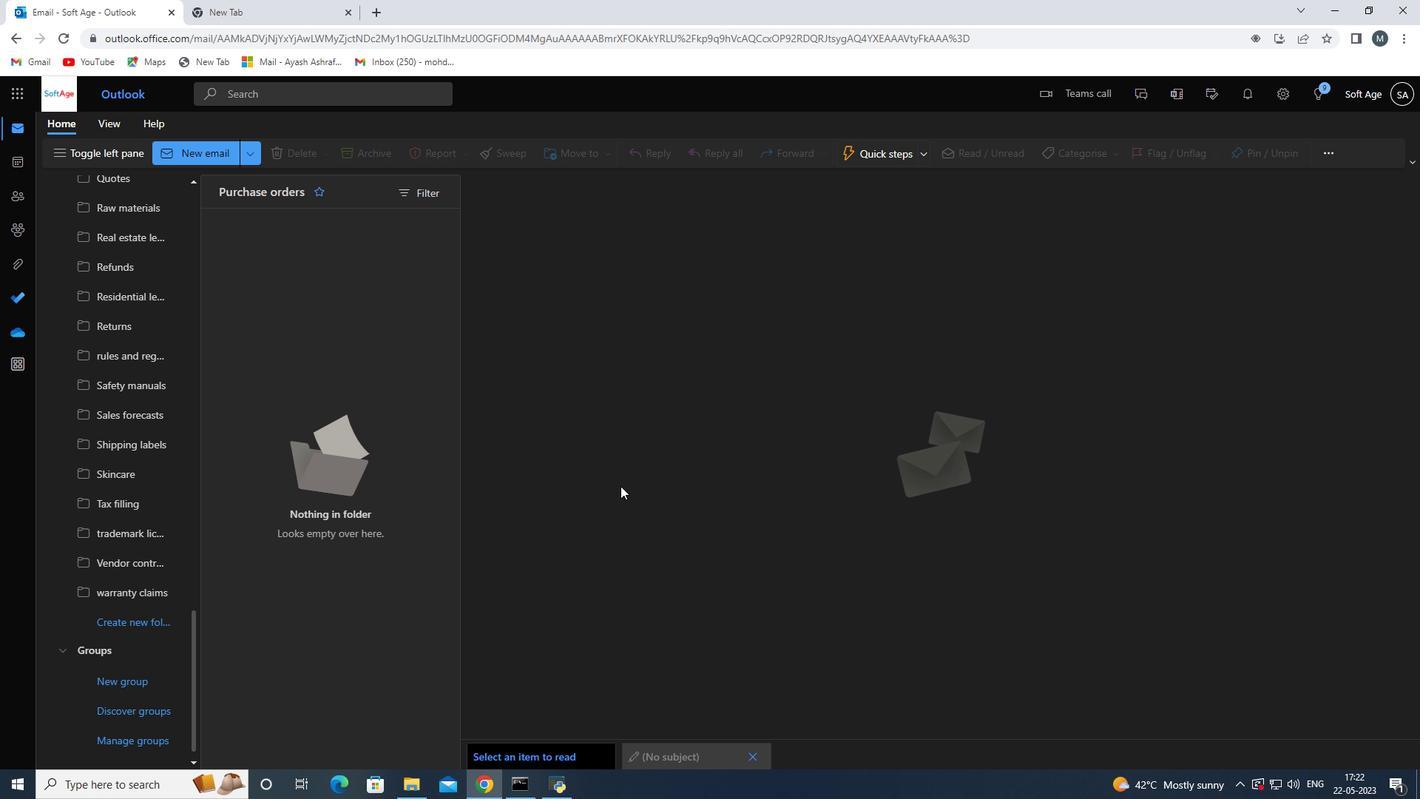 
Action: Mouse scrolled (620, 485) with delta (0, 0)
Screenshot: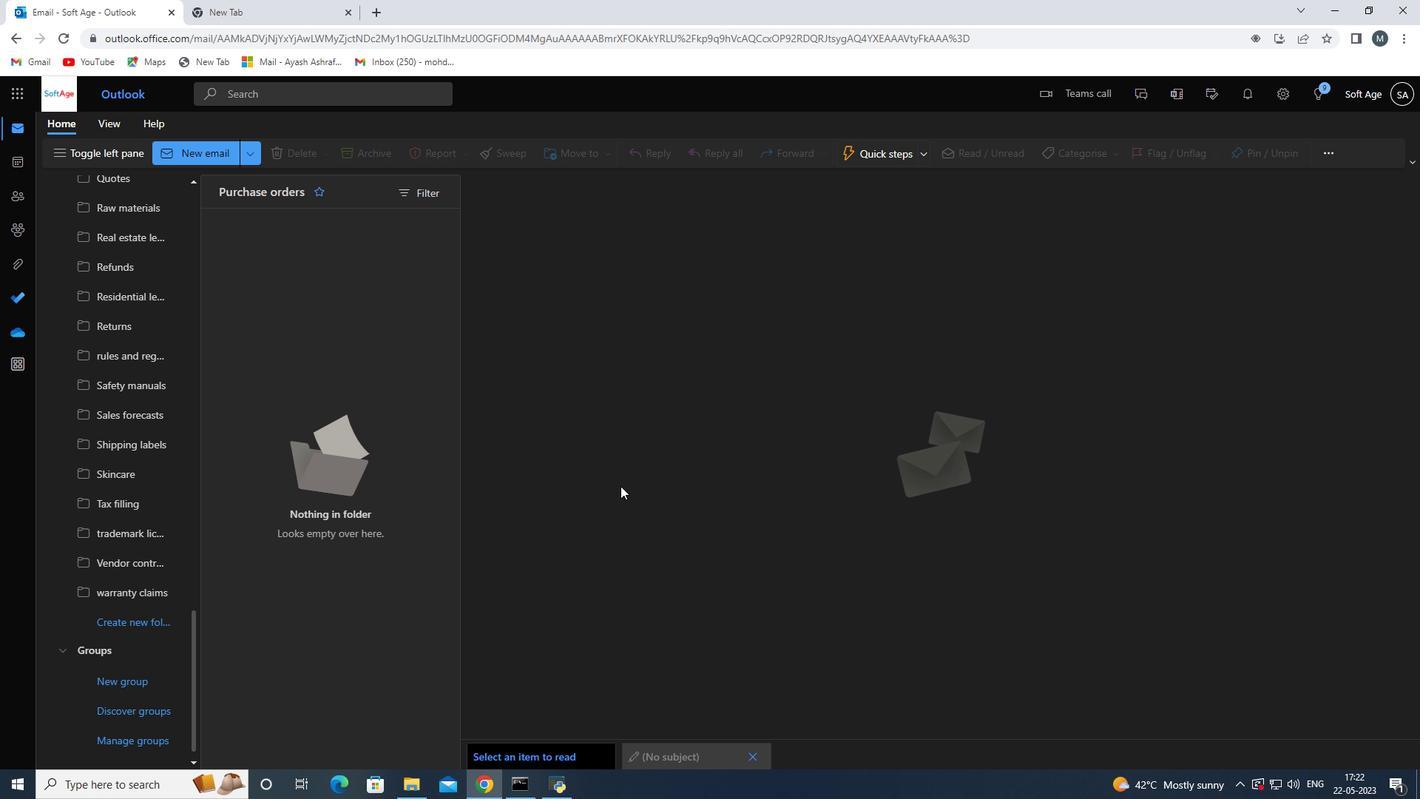 
Action: Mouse moved to (402, 487)
Screenshot: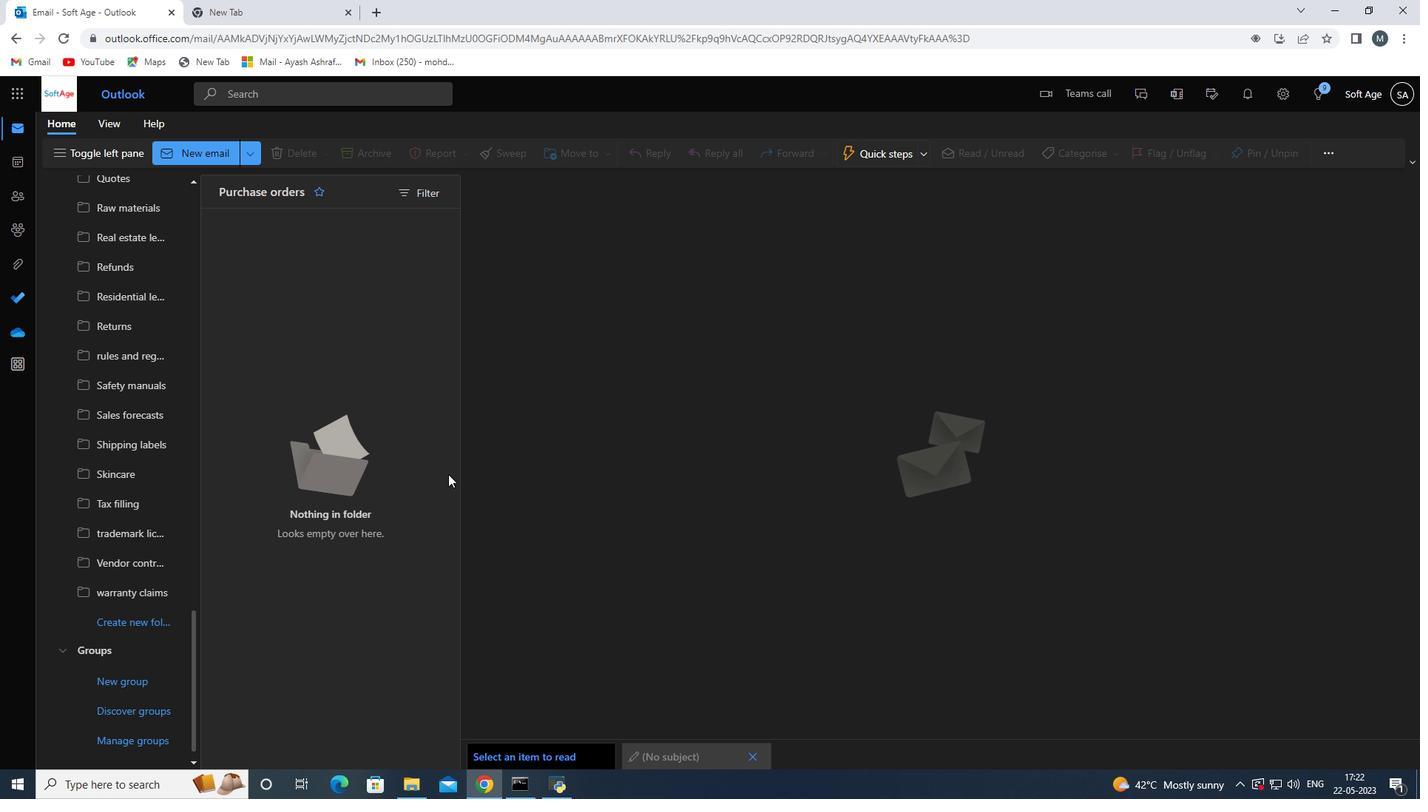 
Action: Mouse scrolled (402, 486) with delta (0, 0)
Screenshot: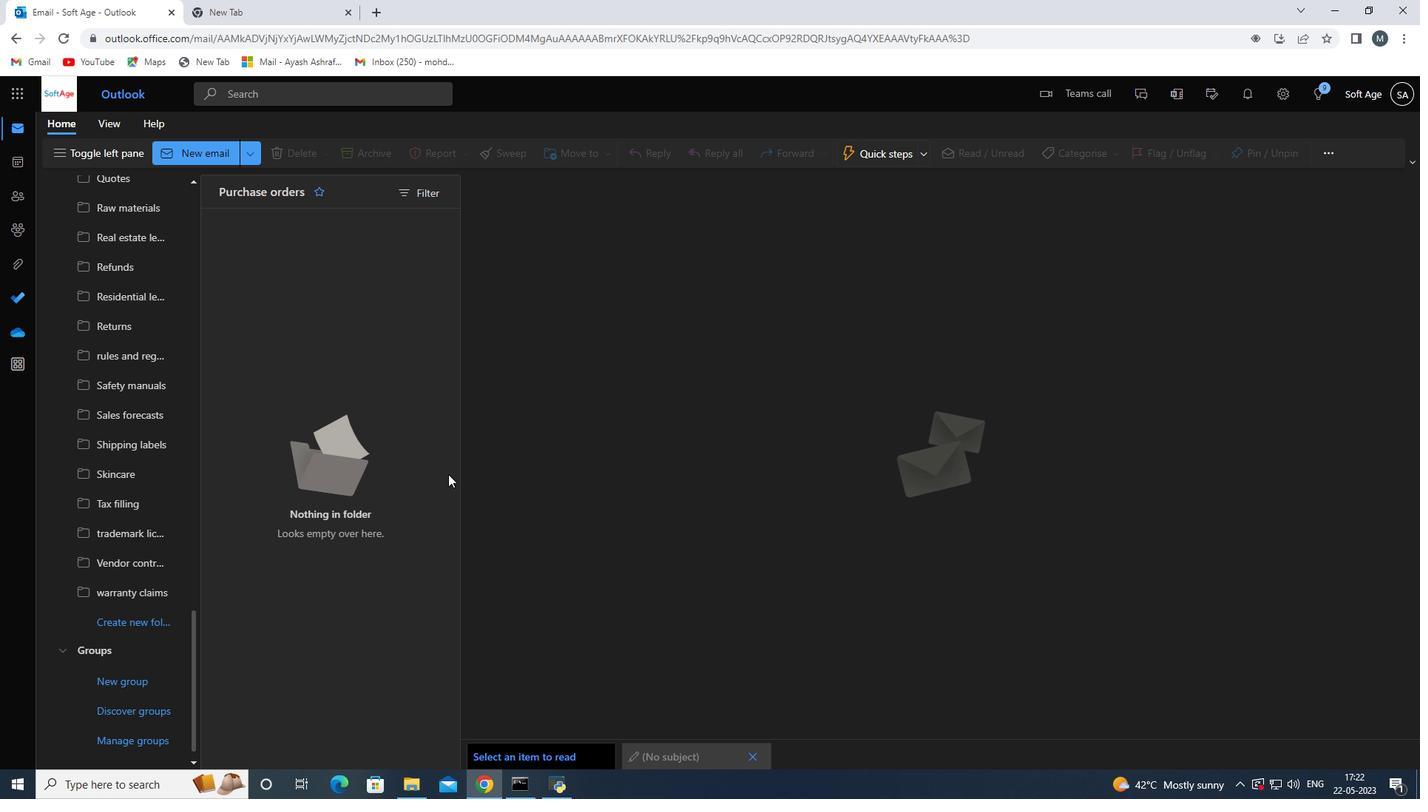 
Action: Mouse moved to (179, 518)
Screenshot: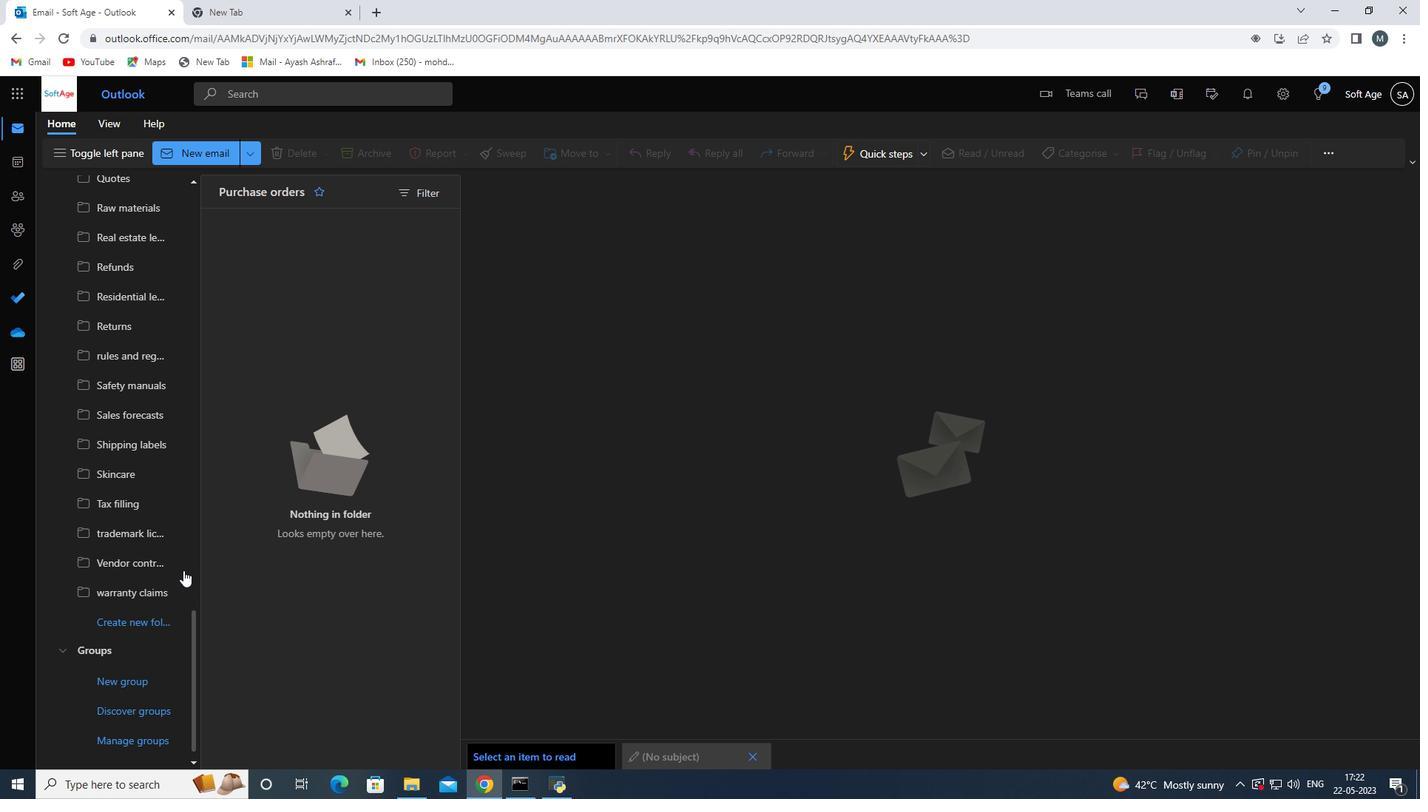
Action: Mouse scrolled (179, 520) with delta (0, 0)
Screenshot: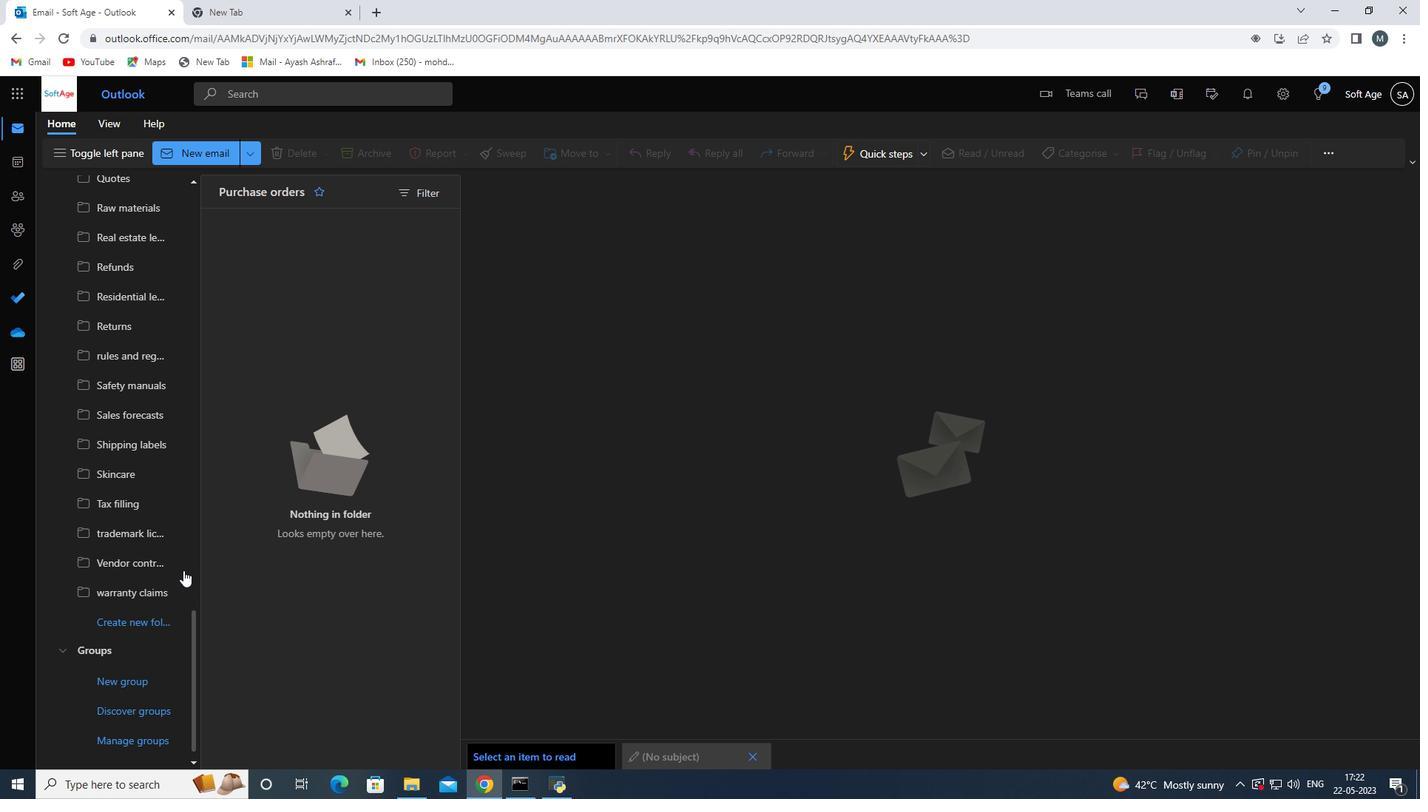 
Action: Mouse moved to (193, 438)
Screenshot: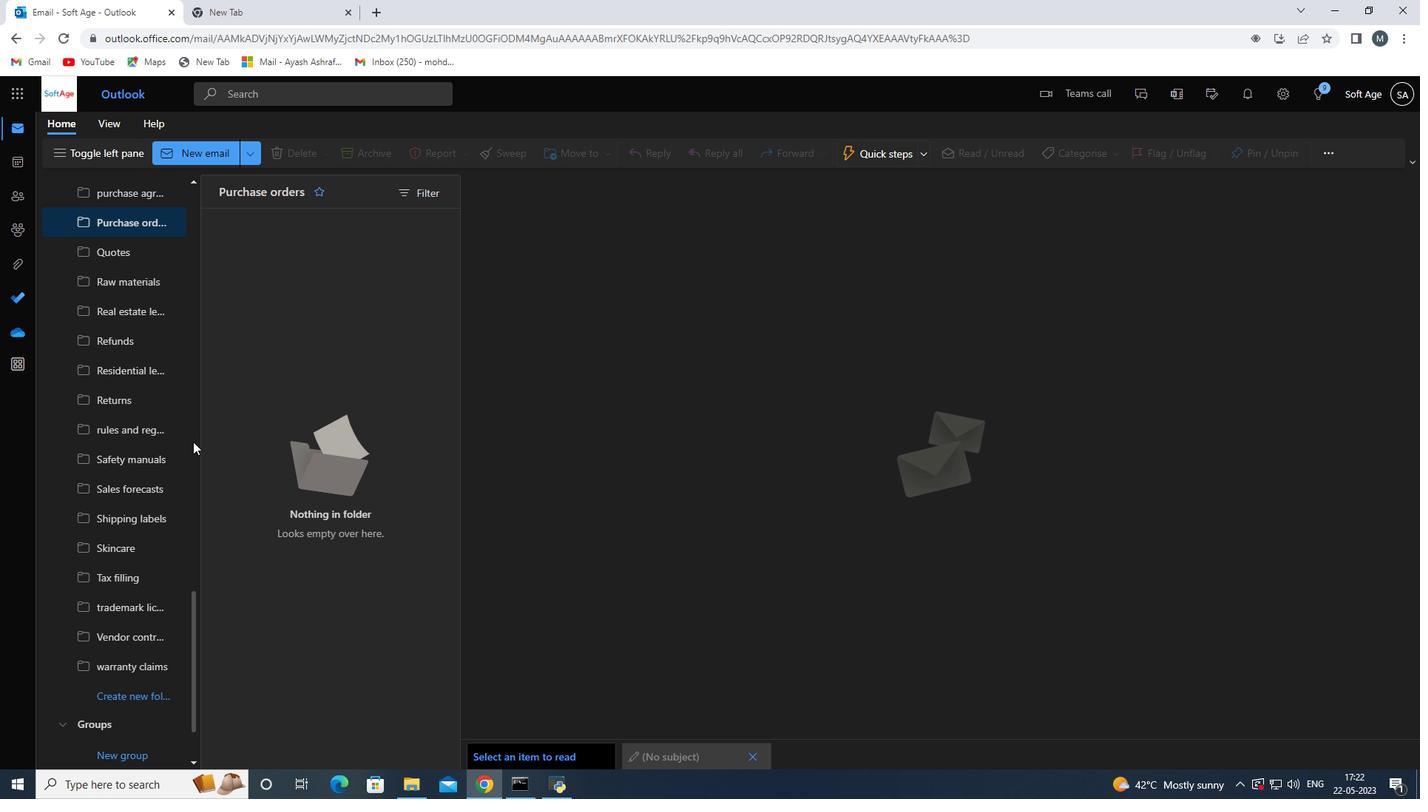 
Action: Mouse scrolled (193, 439) with delta (0, 0)
Screenshot: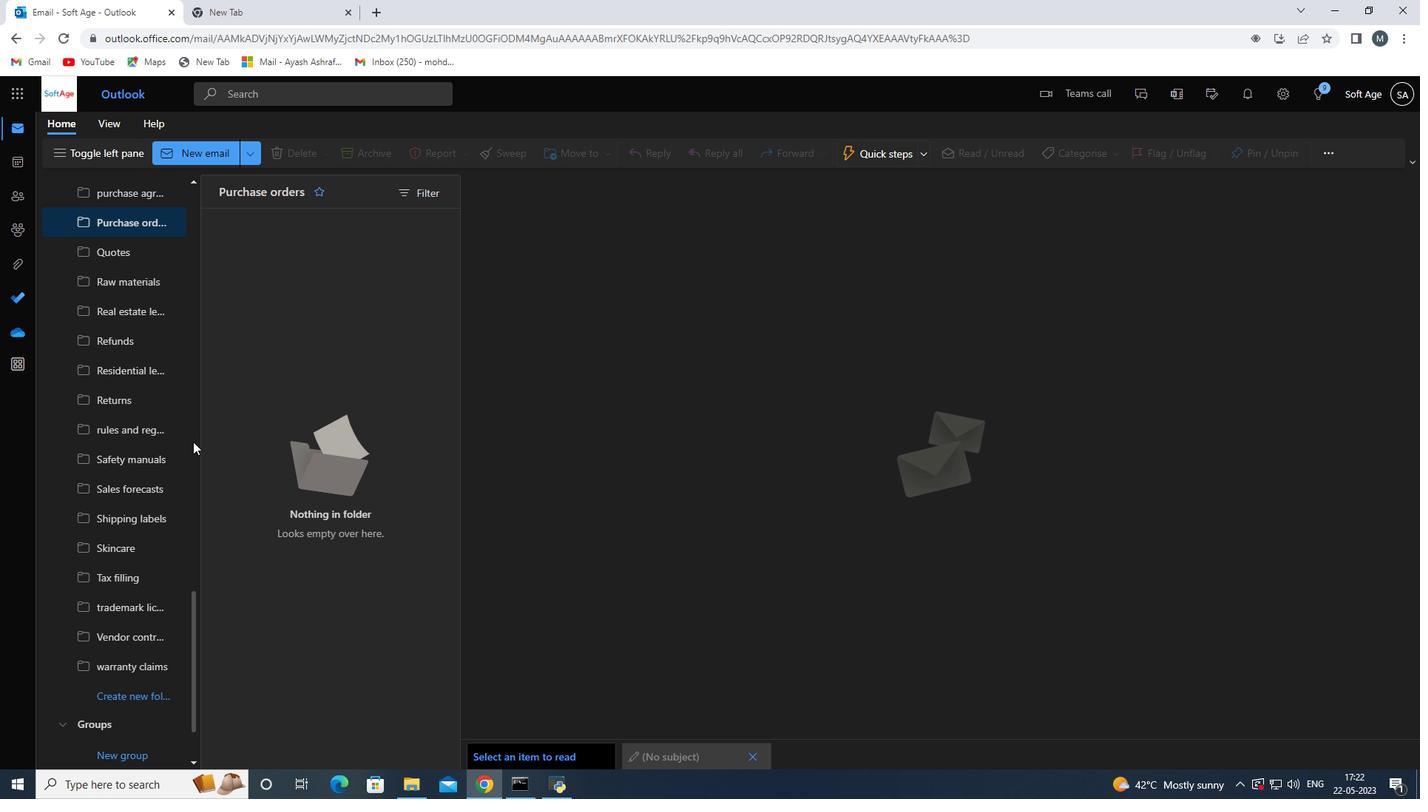 
Action: Mouse scrolled (193, 439) with delta (0, 0)
Screenshot: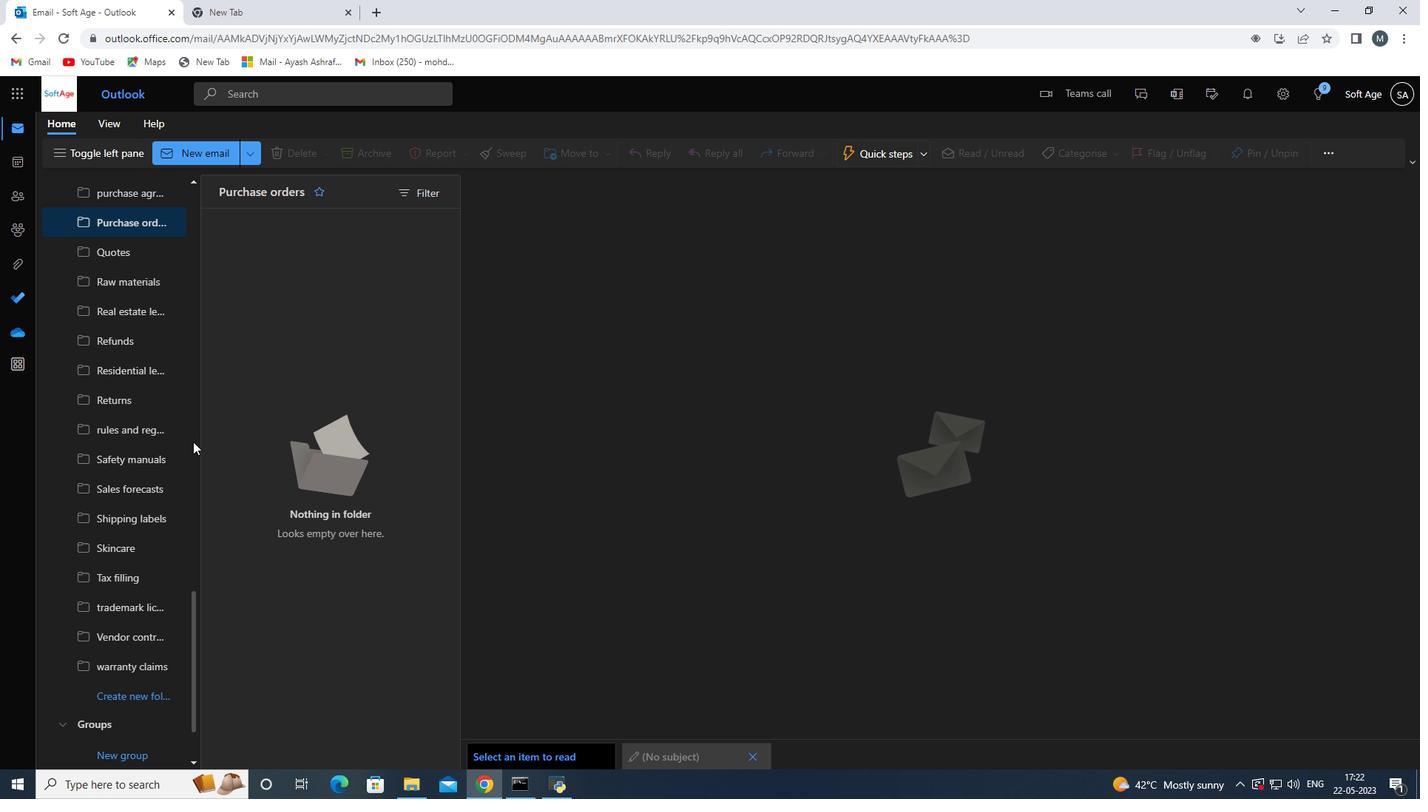 
Action: Mouse scrolled (193, 439) with delta (0, 0)
Screenshot: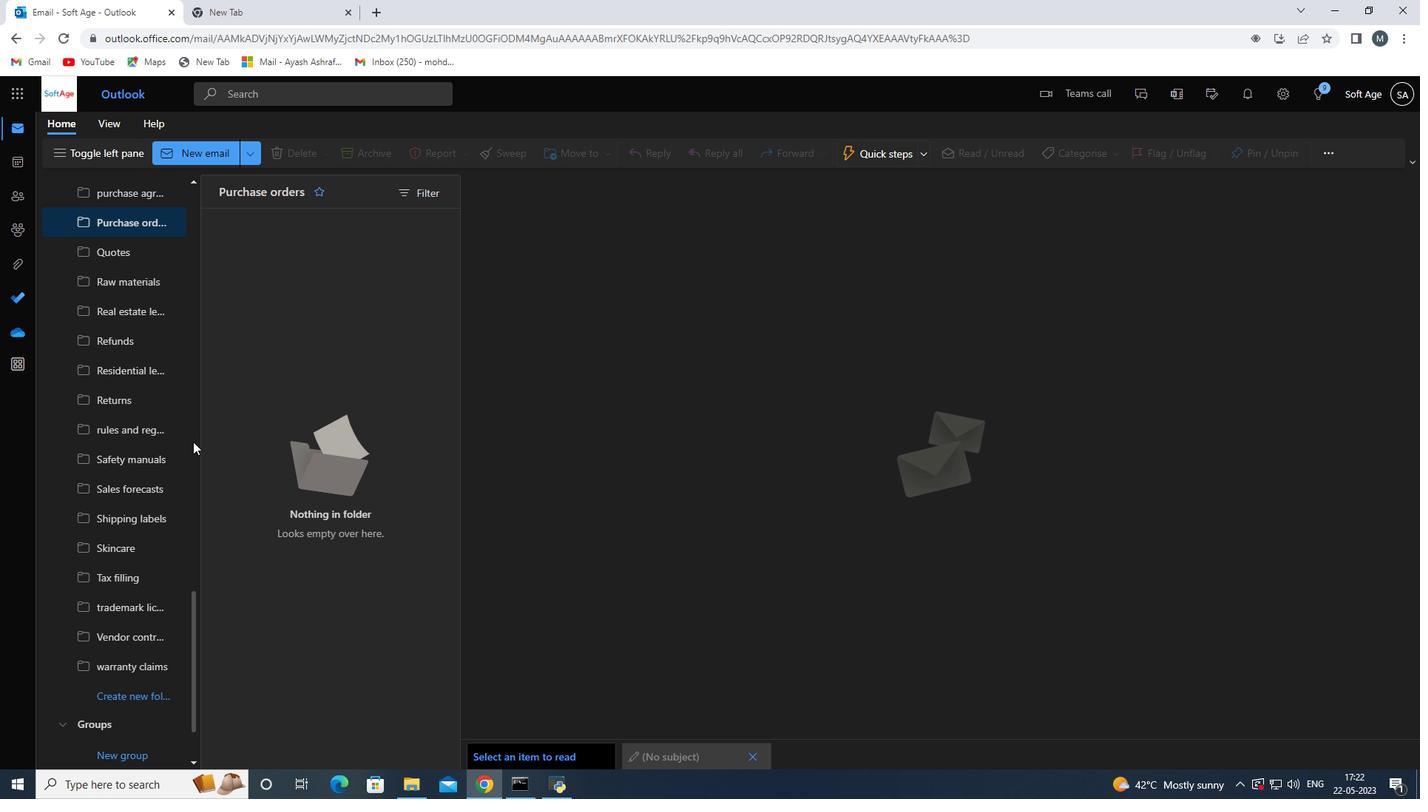
Action: Mouse scrolled (193, 439) with delta (0, 0)
Screenshot: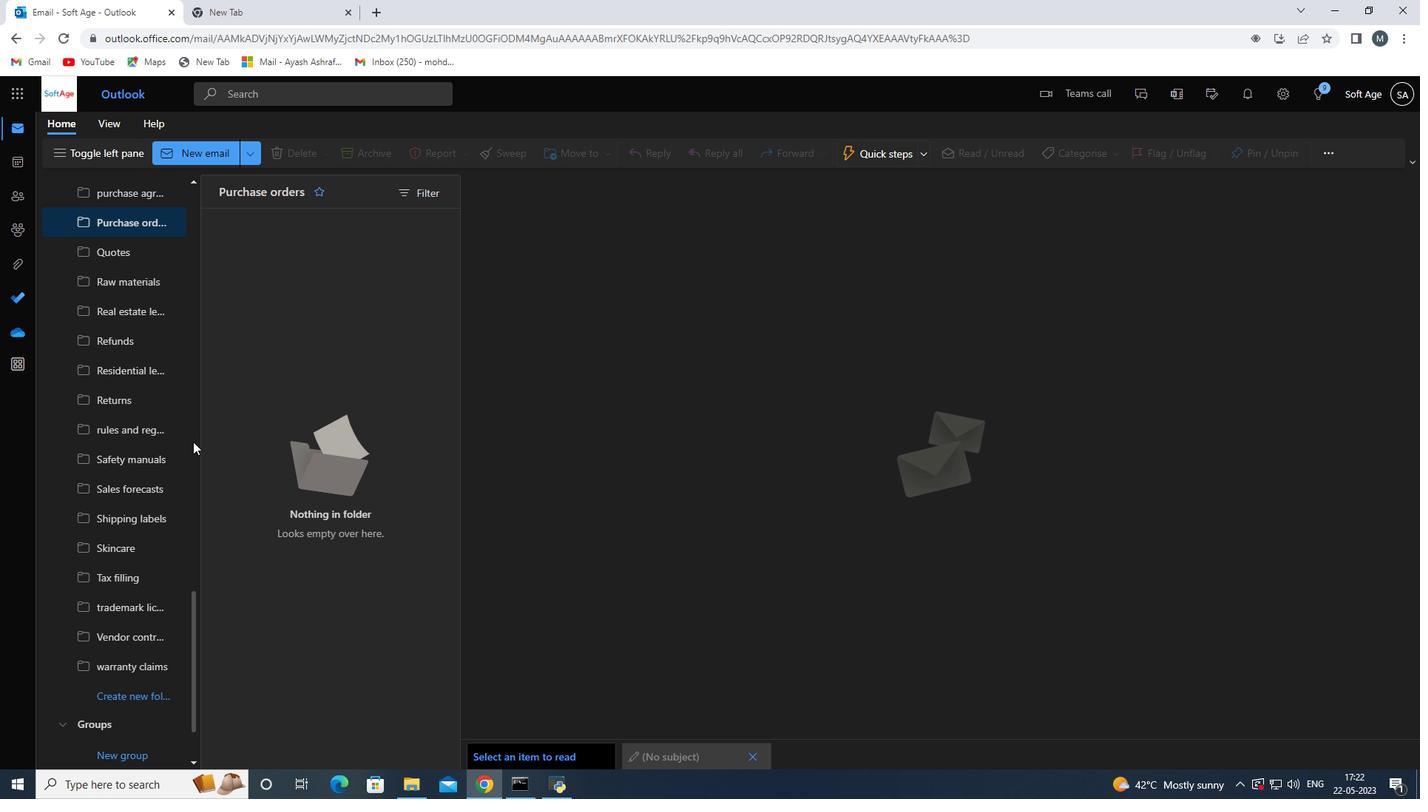 
Action: Mouse scrolled (193, 439) with delta (0, 0)
Screenshot: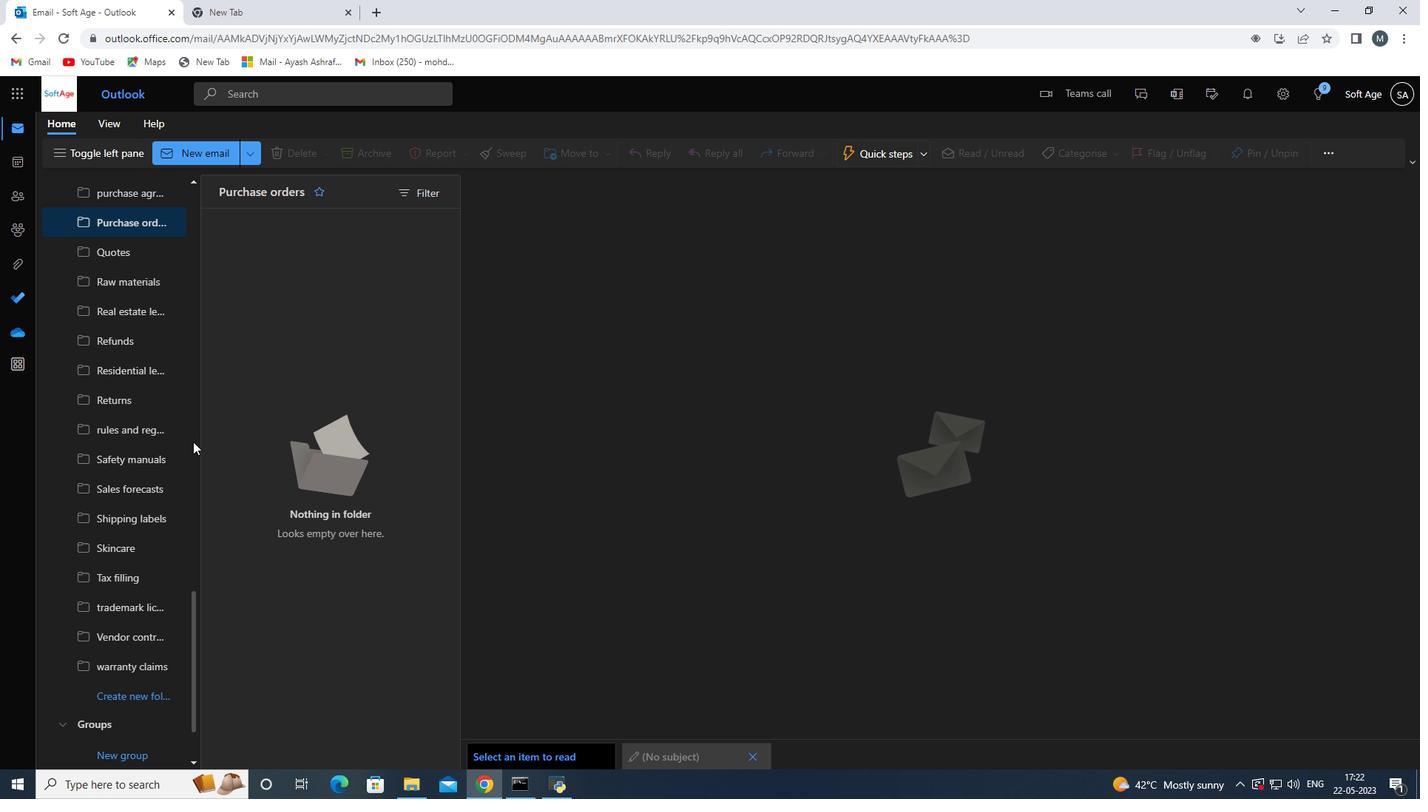 
Action: Mouse moved to (194, 435)
Screenshot: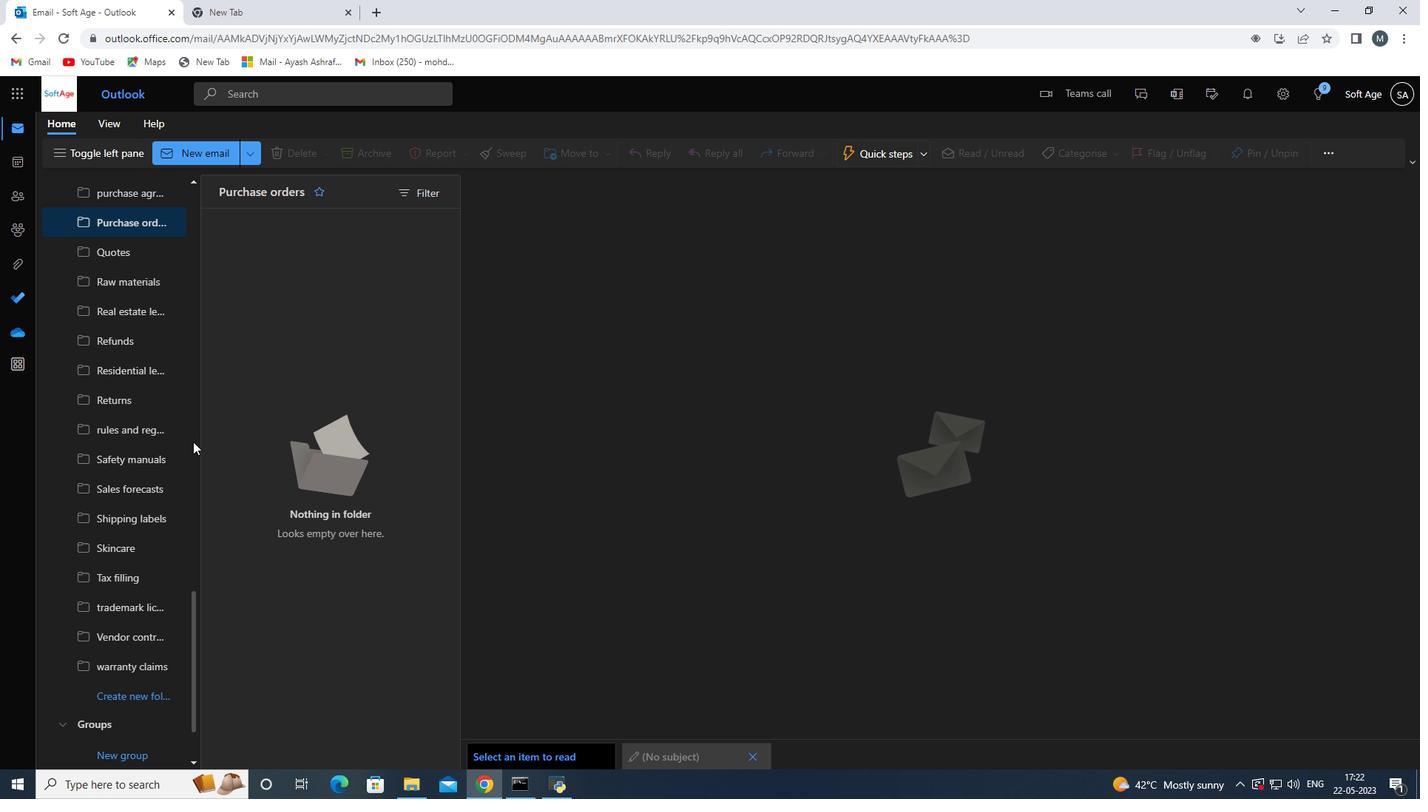 
Action: Mouse scrolled (194, 435) with delta (0, 0)
Screenshot: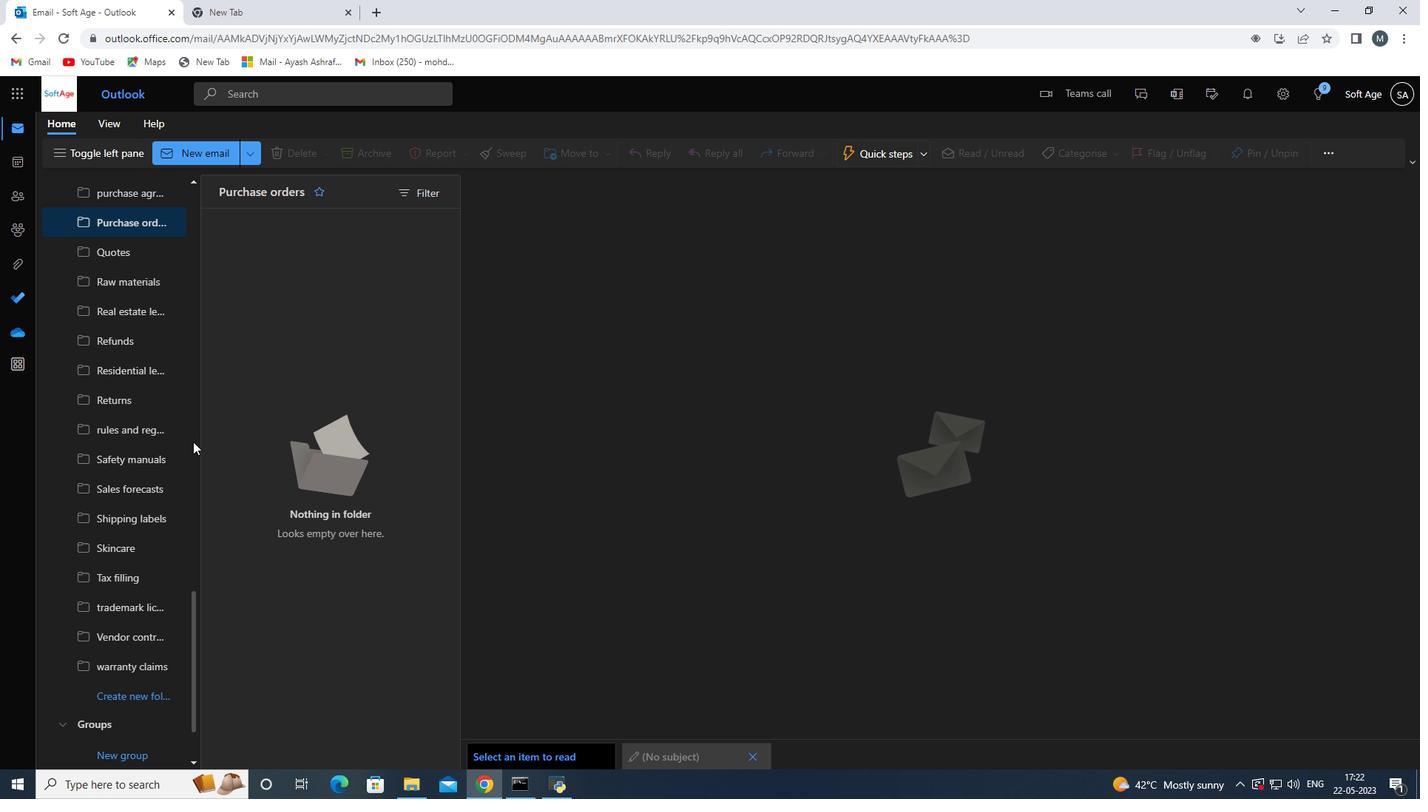 
Action: Mouse moved to (170, 303)
Screenshot: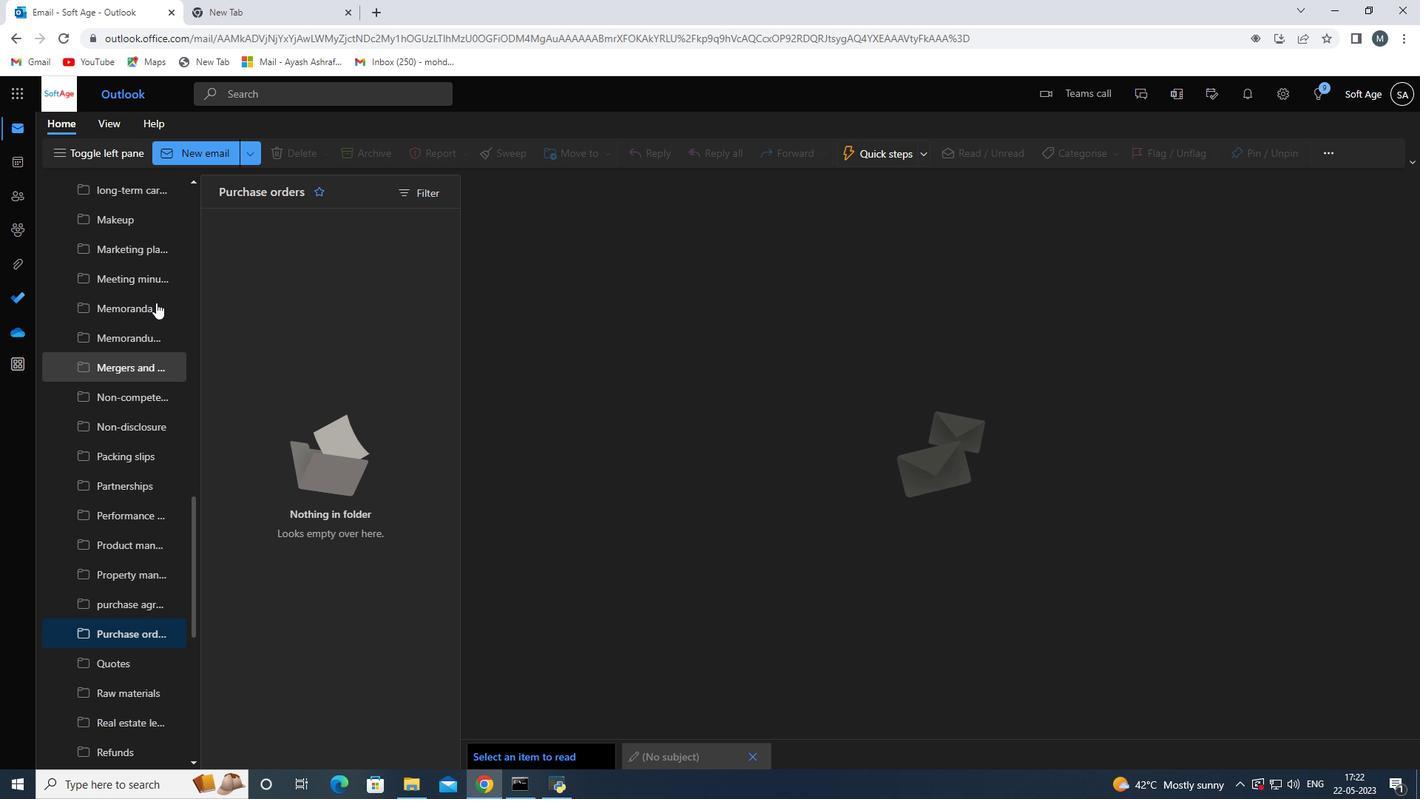 
Action: Mouse scrolled (170, 304) with delta (0, 0)
Screenshot: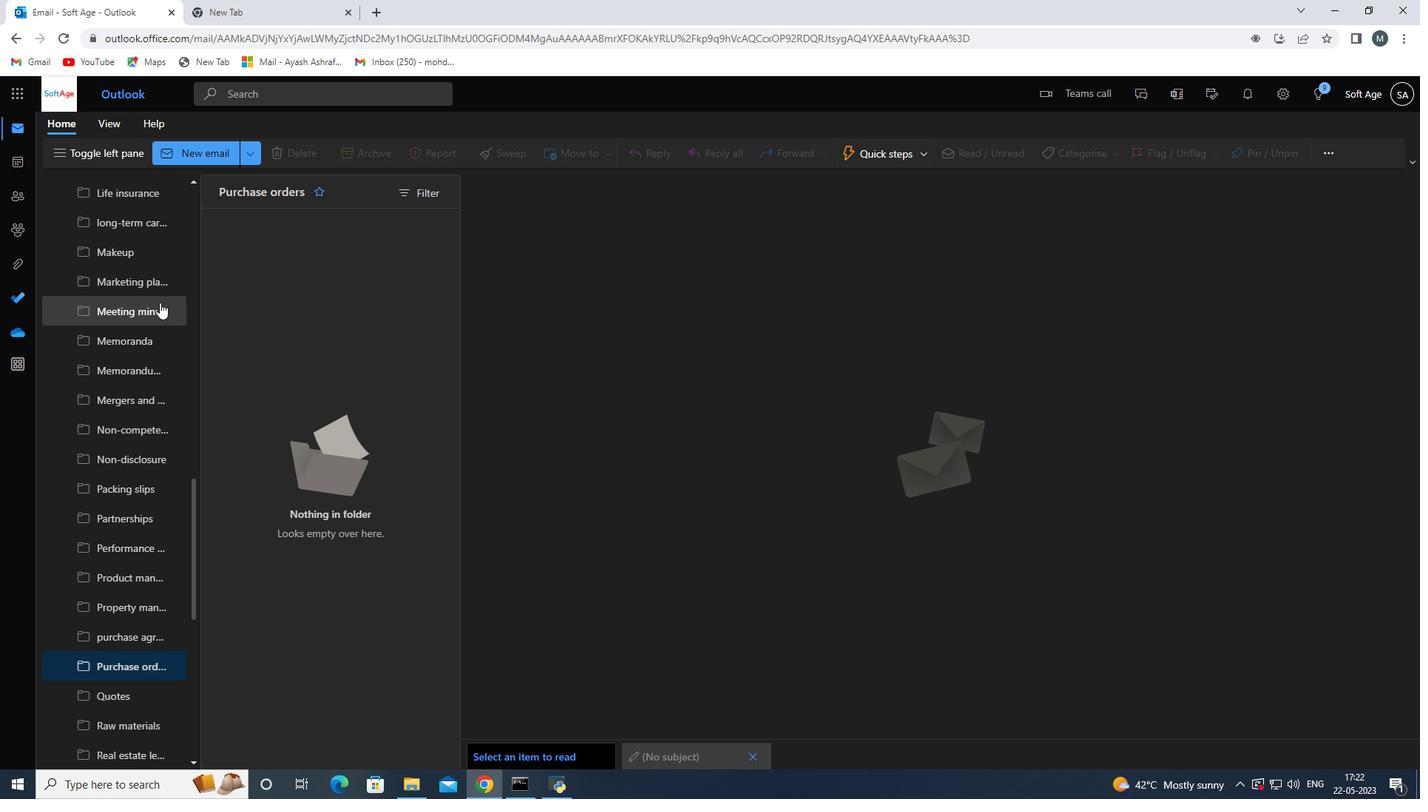 
Action: Mouse scrolled (170, 304) with delta (0, 0)
Screenshot: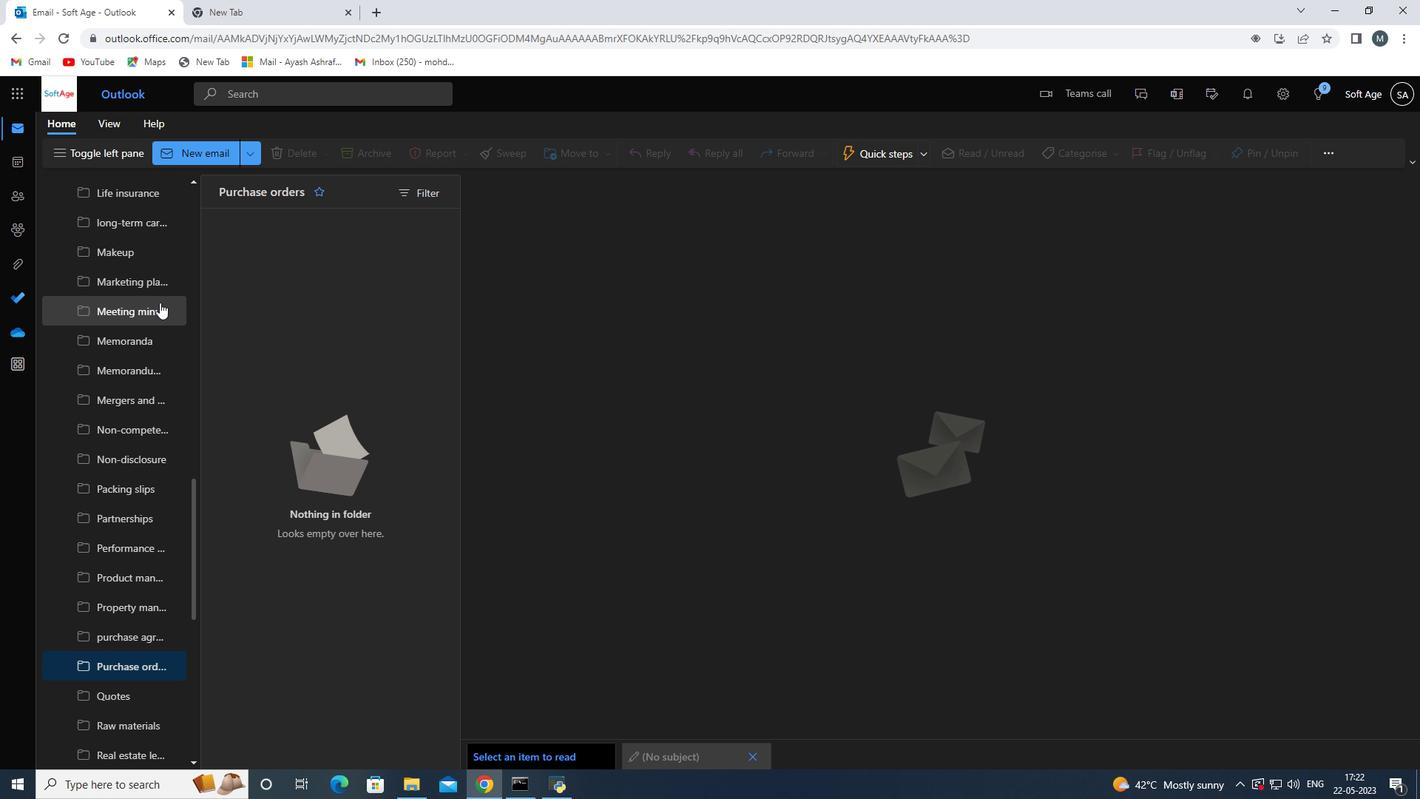 
Action: Mouse scrolled (170, 304) with delta (0, 0)
Screenshot: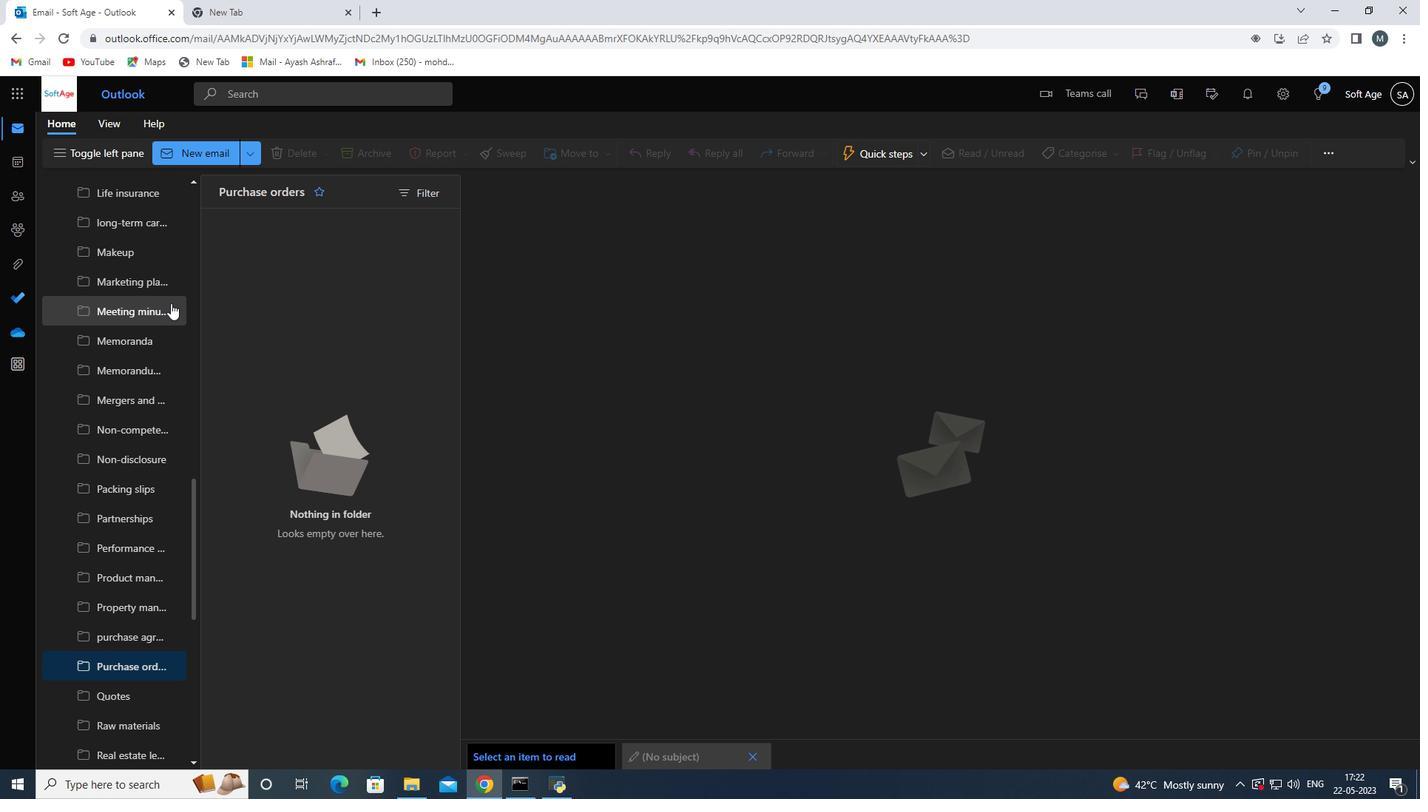 
Action: Mouse scrolled (170, 304) with delta (0, 0)
Screenshot: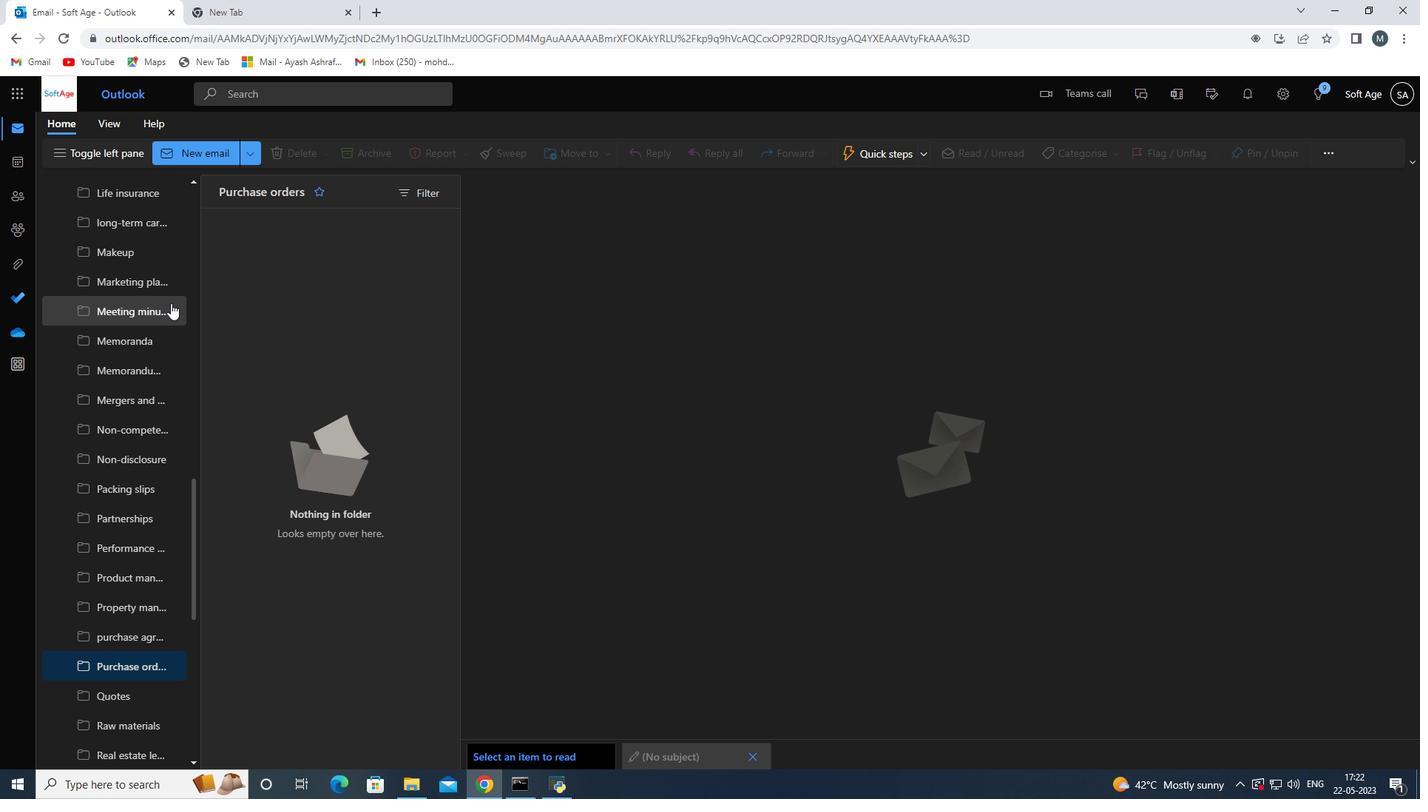 
Action: Mouse moved to (170, 303)
Screenshot: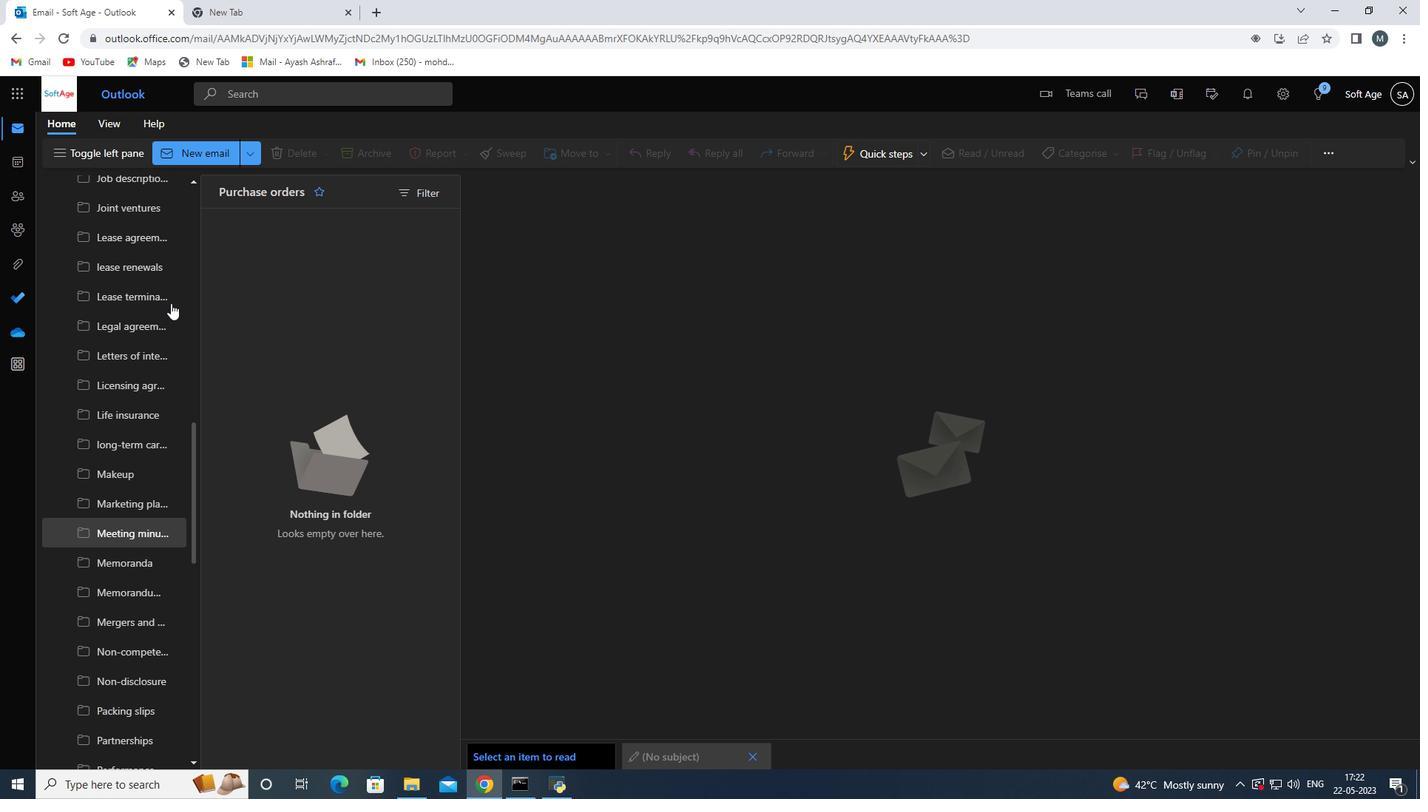 
Action: Mouse scrolled (170, 304) with delta (0, 0)
Screenshot: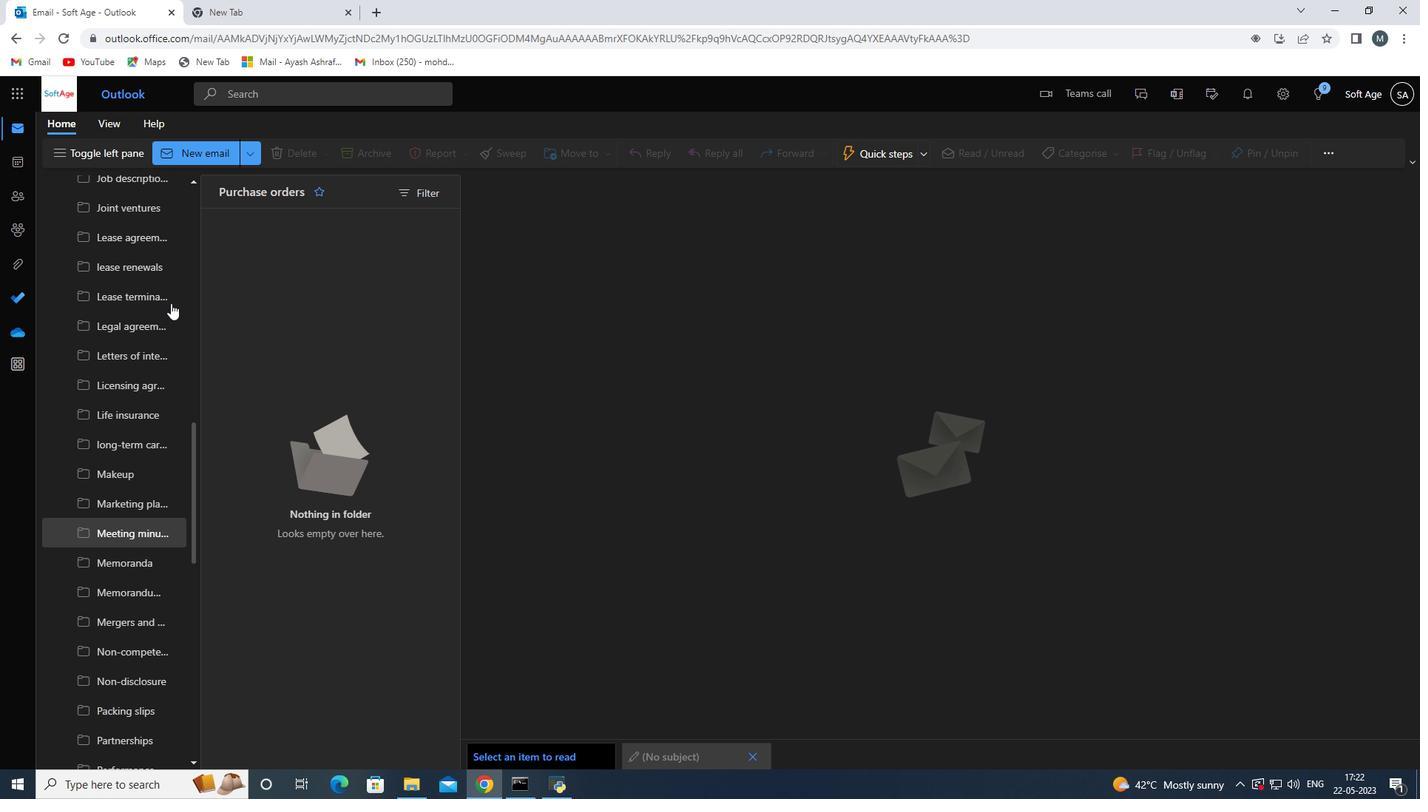 
Action: Mouse moved to (170, 309)
Screenshot: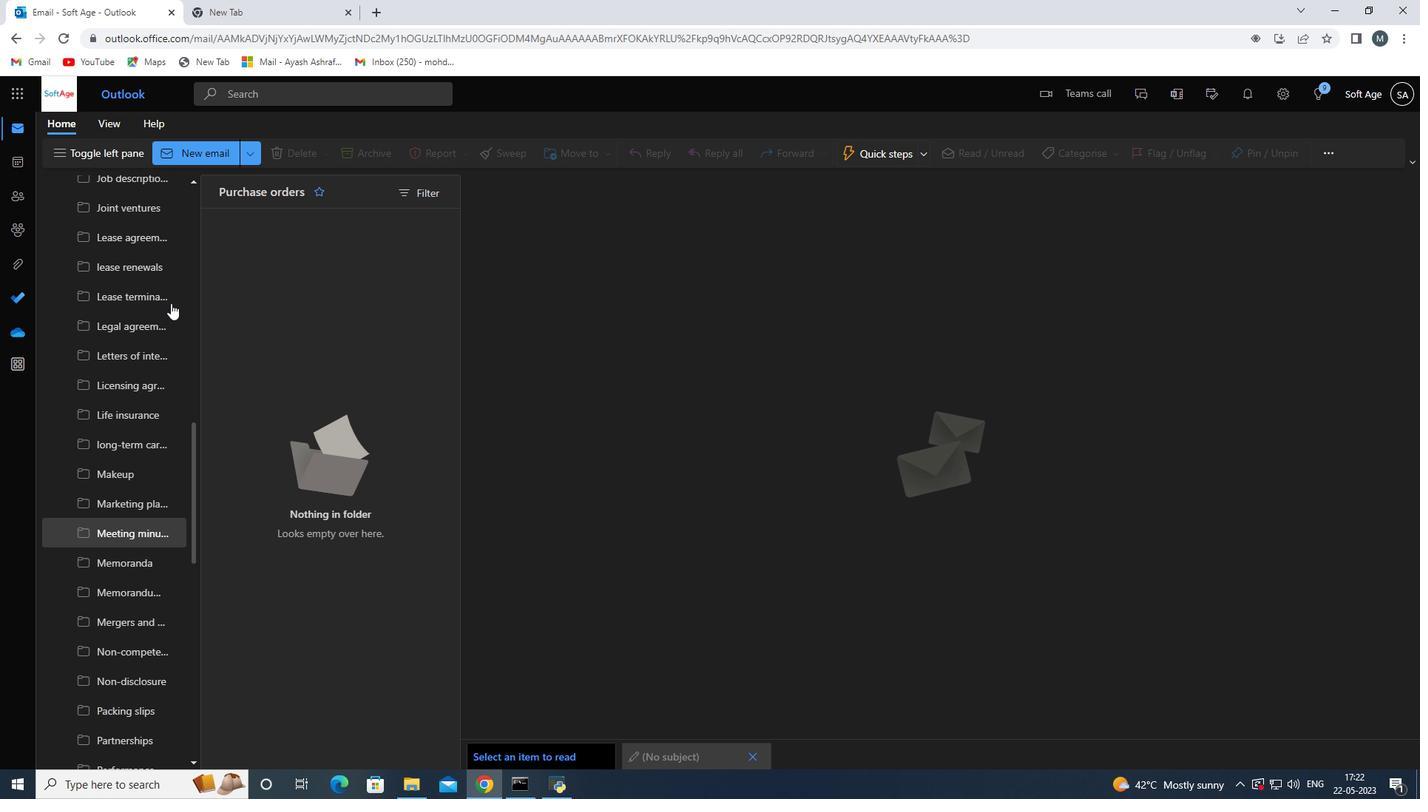 
Action: Mouse scrolled (170, 304) with delta (0, 0)
Screenshot: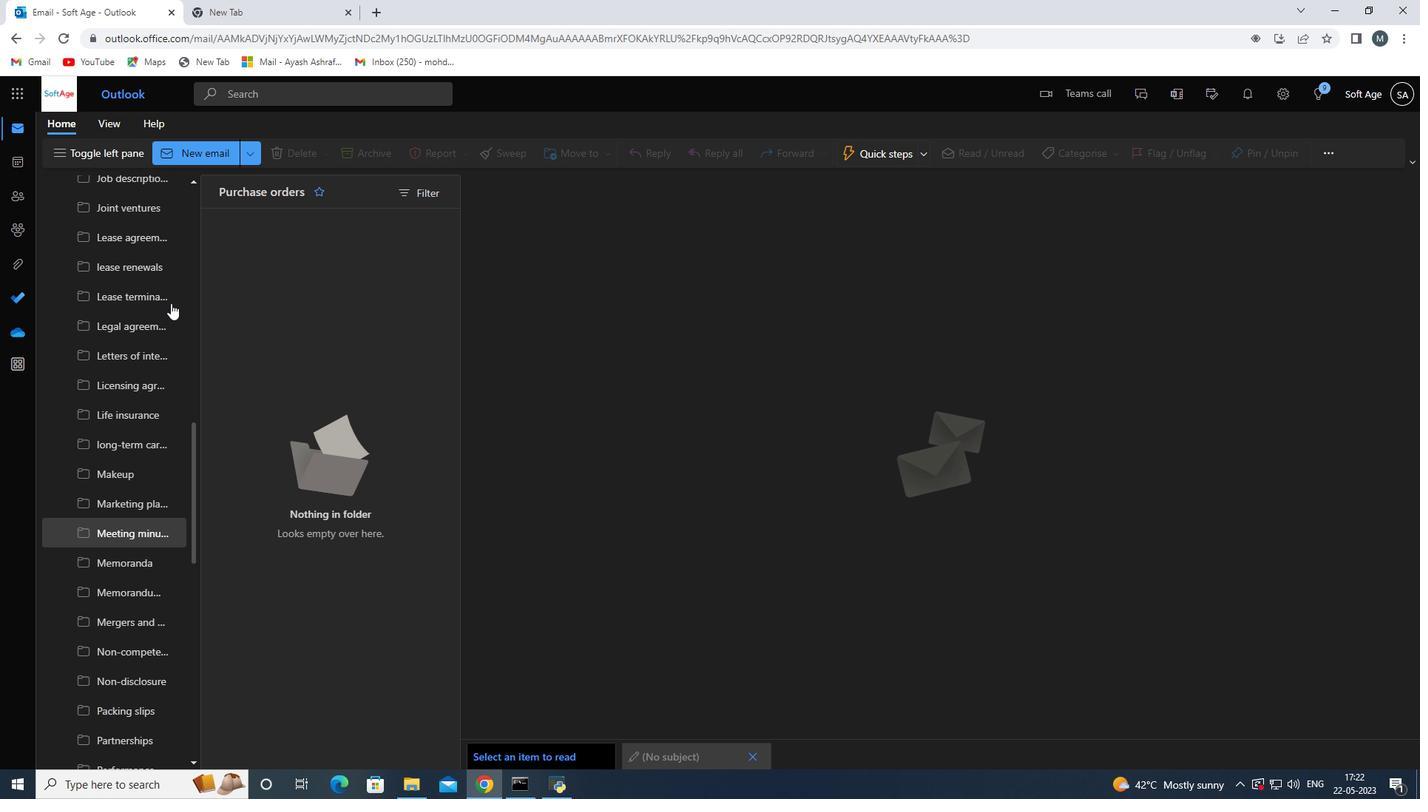 
Action: Mouse moved to (170, 310)
Screenshot: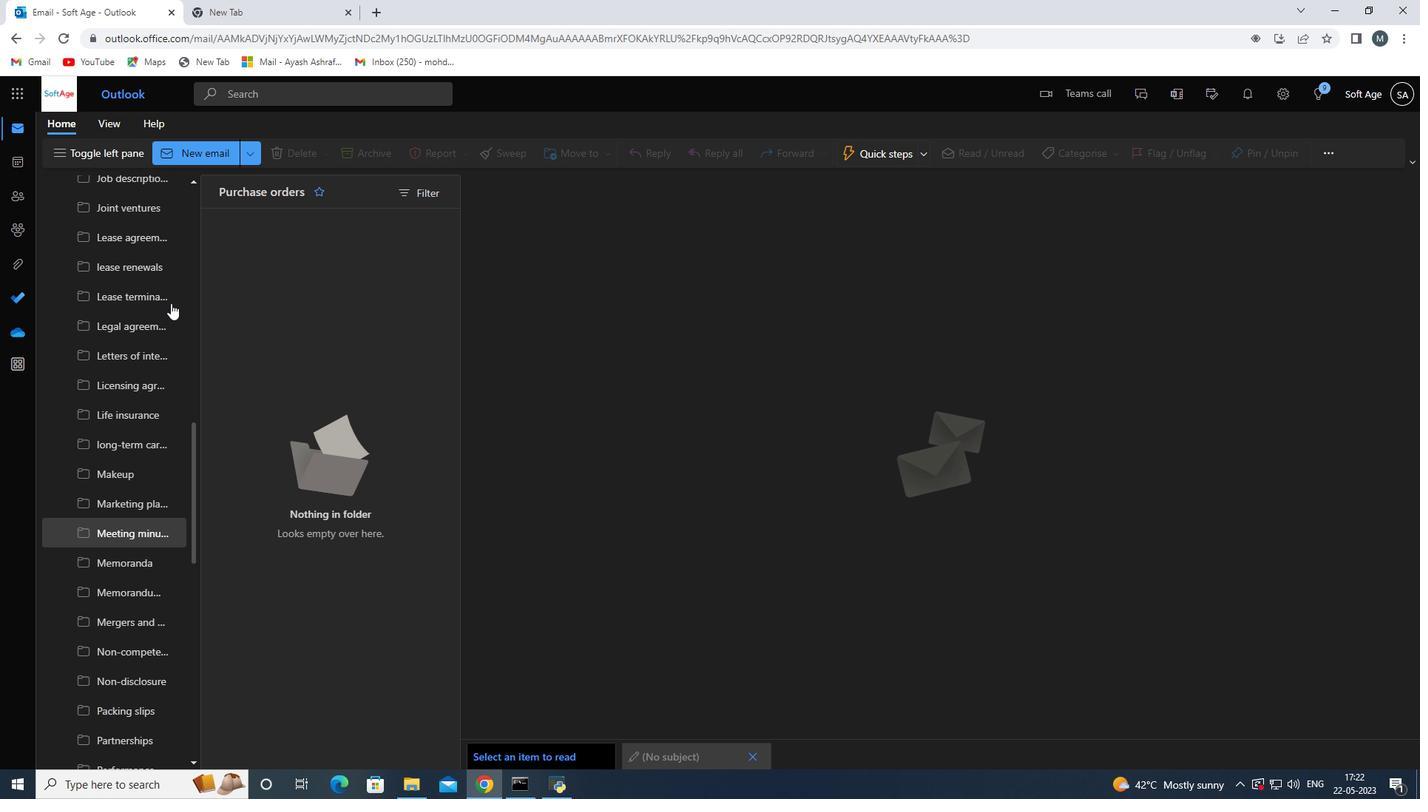 
Action: Mouse scrolled (170, 310) with delta (0, 0)
Screenshot: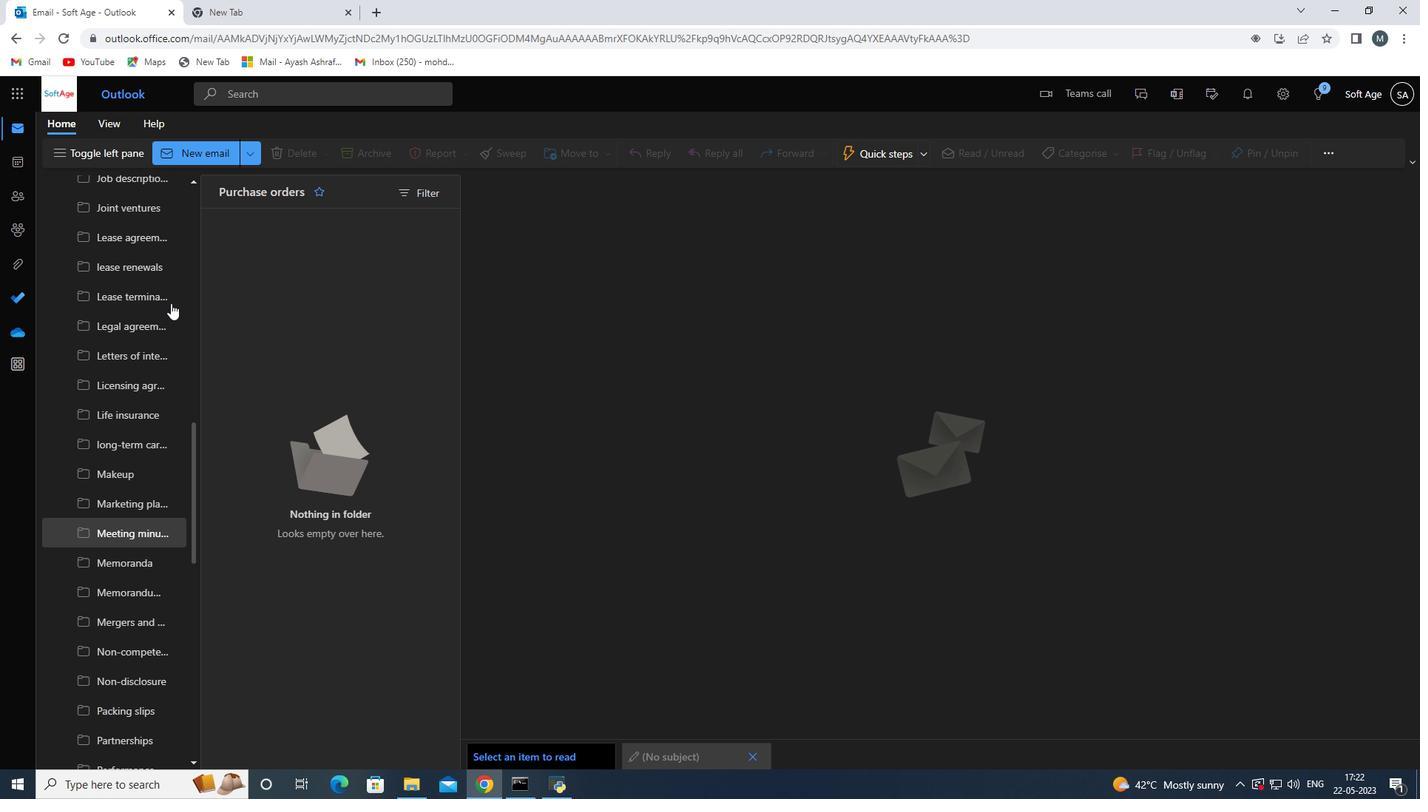 
Action: Mouse moved to (168, 310)
Screenshot: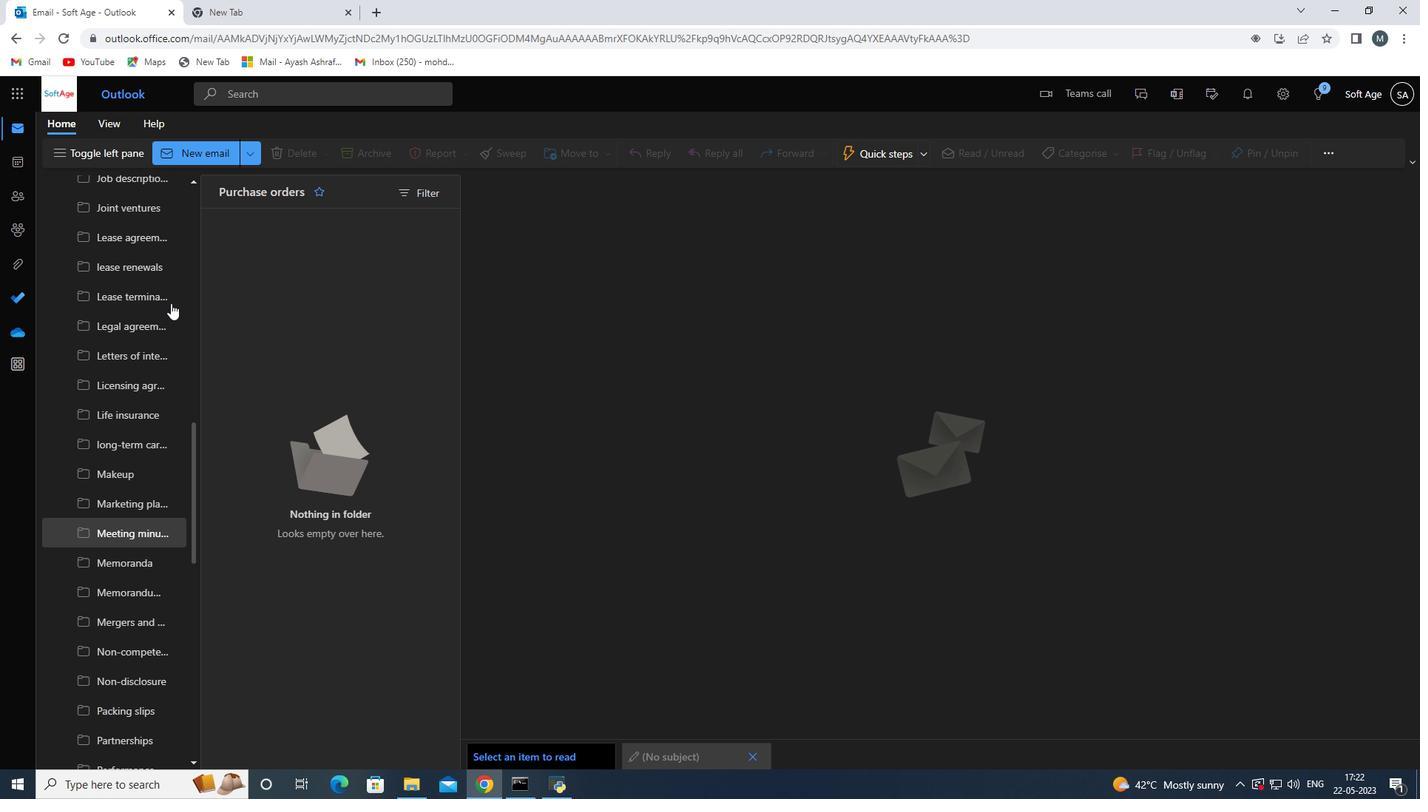 
Action: Mouse scrolled (170, 310) with delta (0, 0)
Screenshot: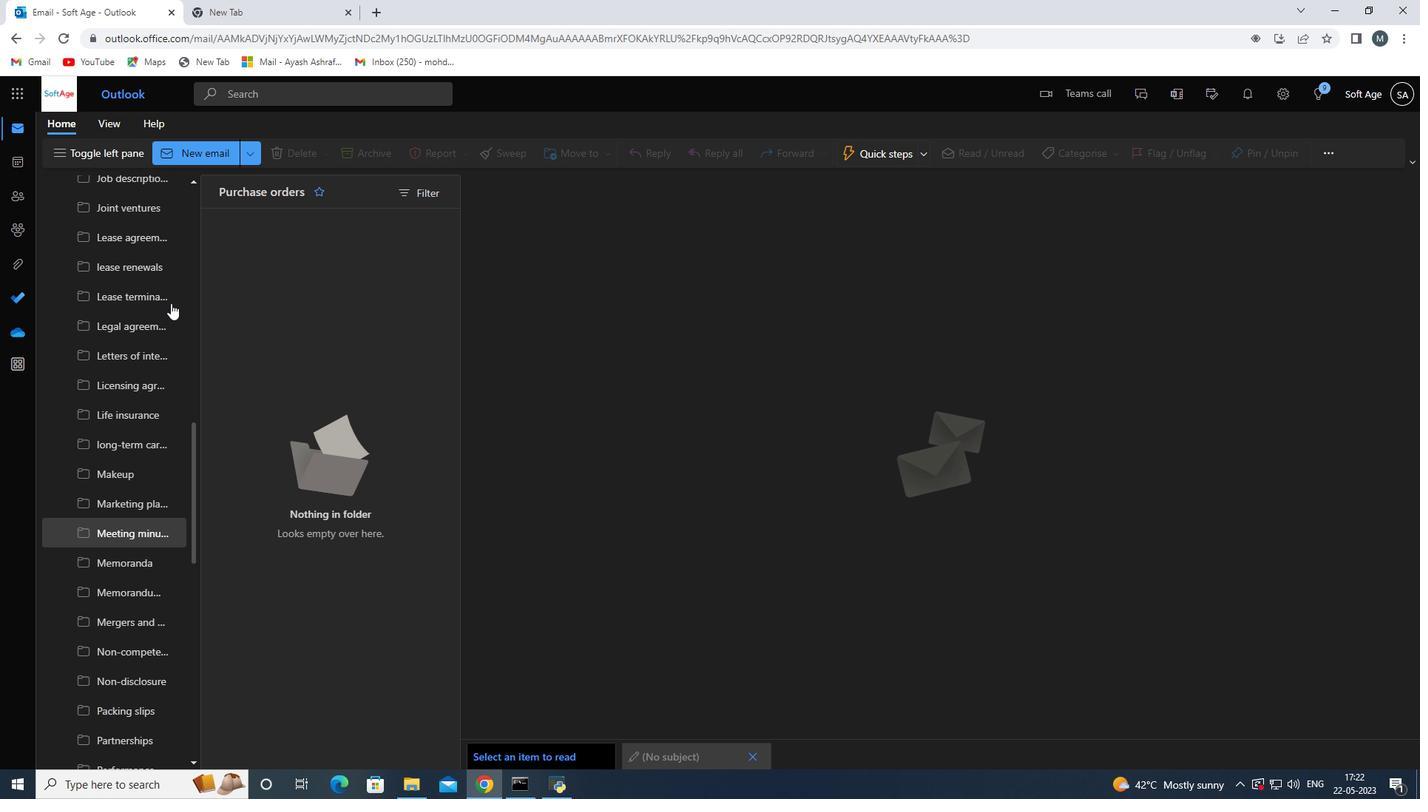 
Action: Mouse moved to (164, 311)
Screenshot: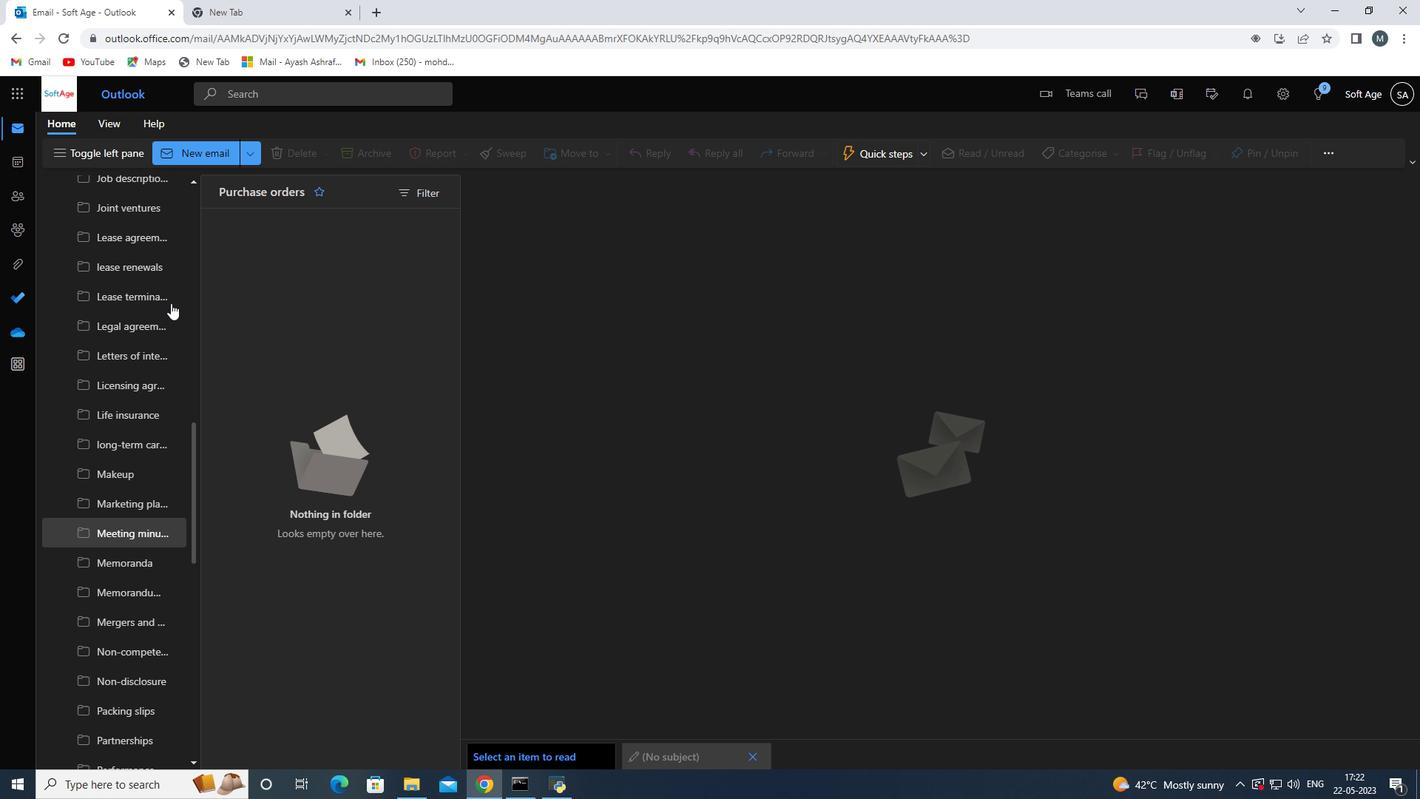 
Action: Mouse scrolled (170, 310) with delta (0, 0)
Screenshot: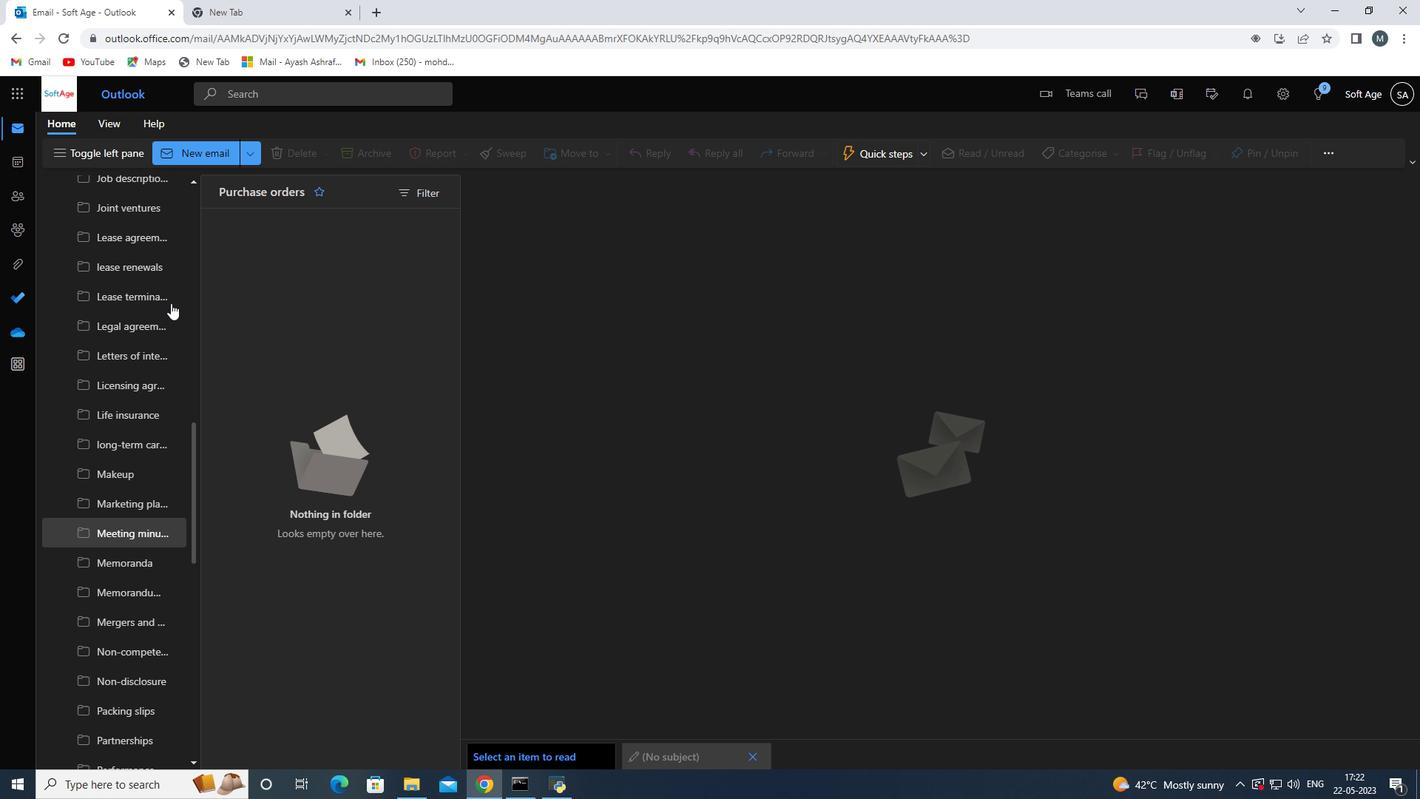 
Action: Mouse moved to (150, 319)
Screenshot: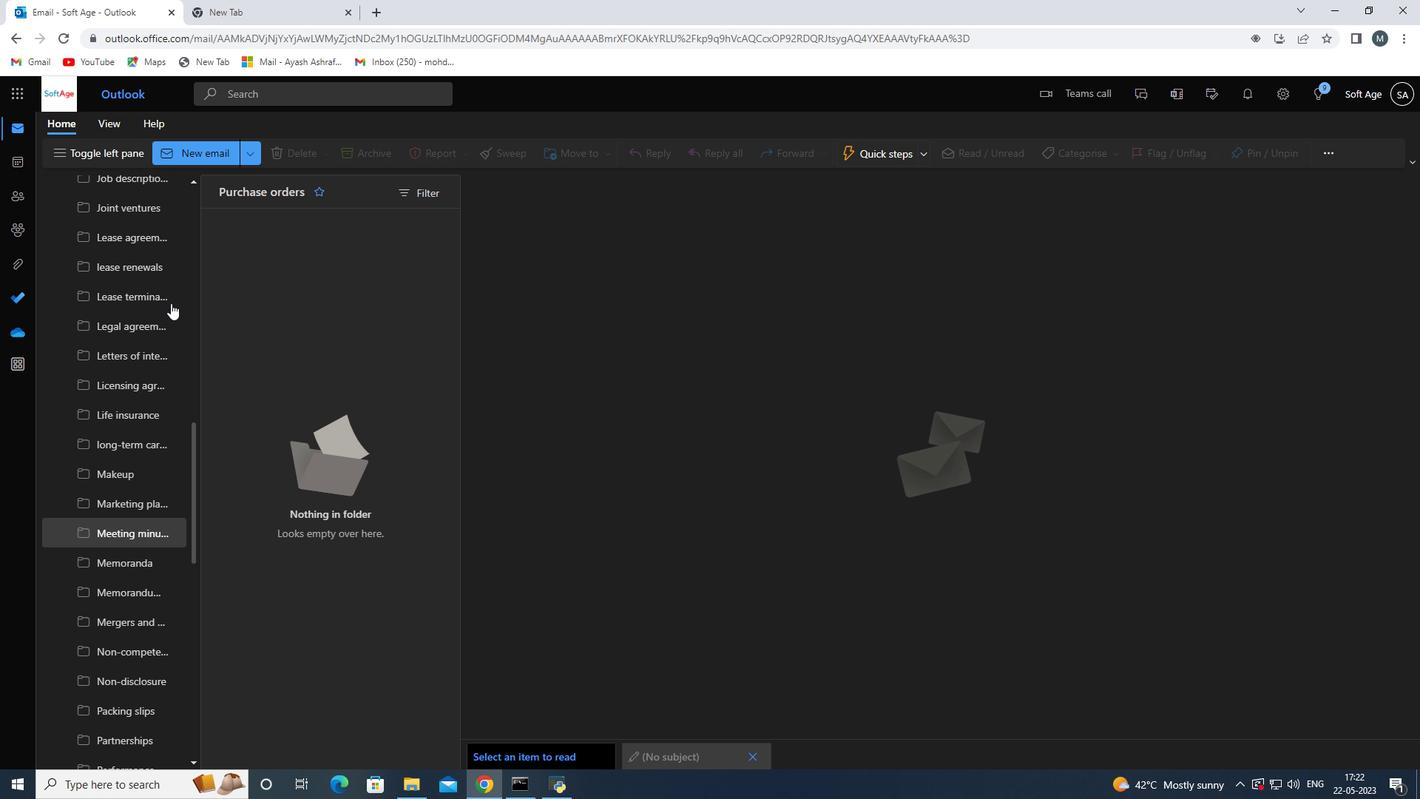 
Action: Mouse scrolled (170, 310) with delta (0, 0)
Screenshot: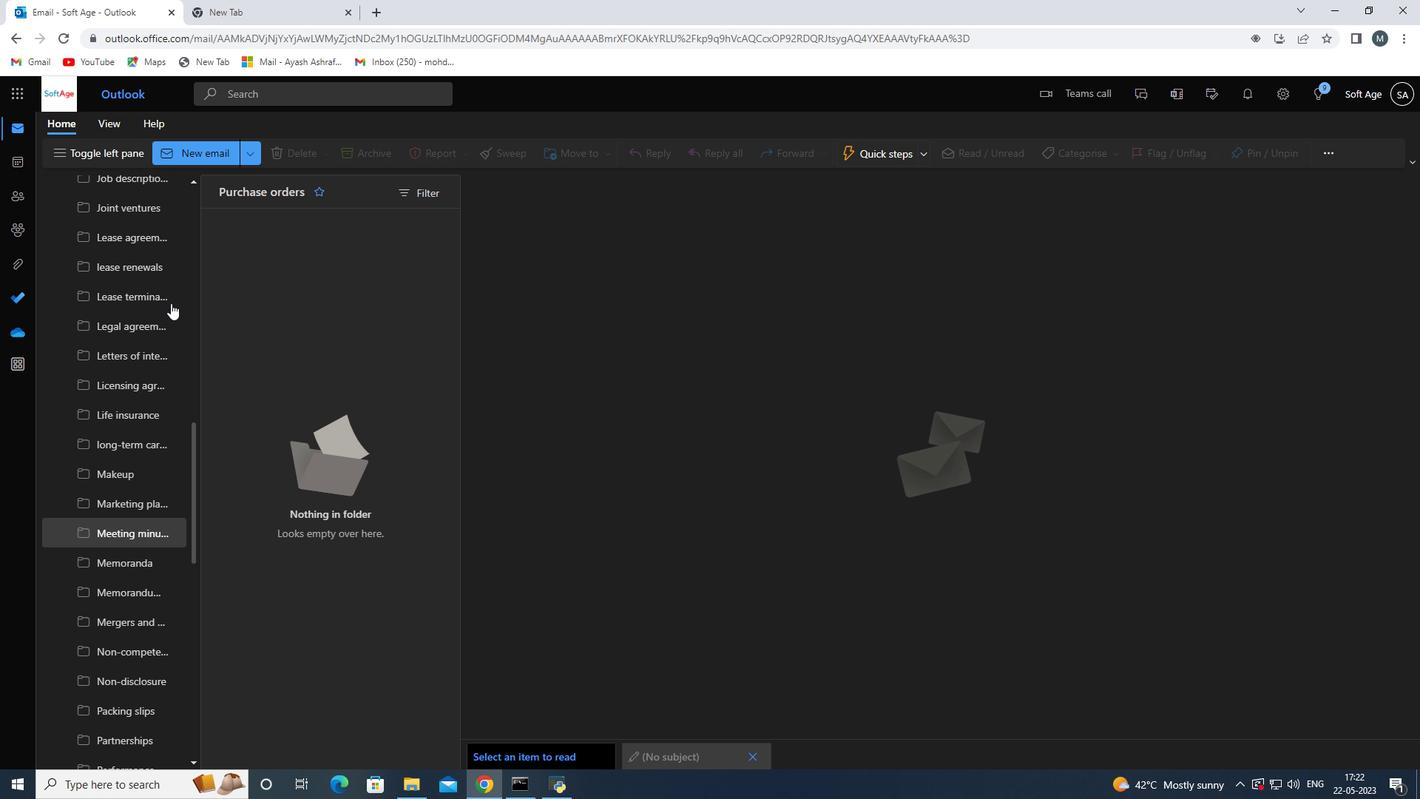 
Action: Mouse moved to (146, 322)
Screenshot: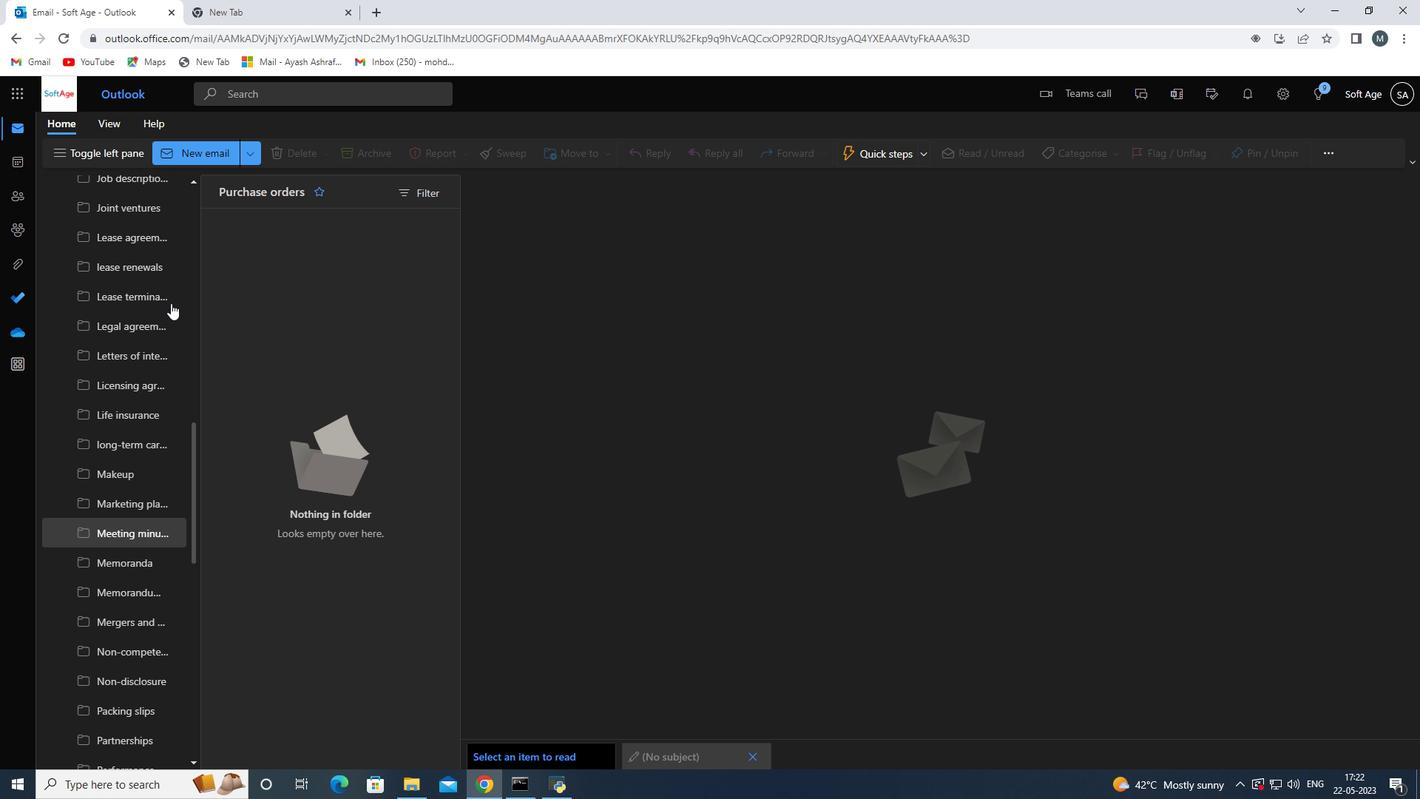 
Action: Mouse scrolled (170, 310) with delta (0, 0)
Screenshot: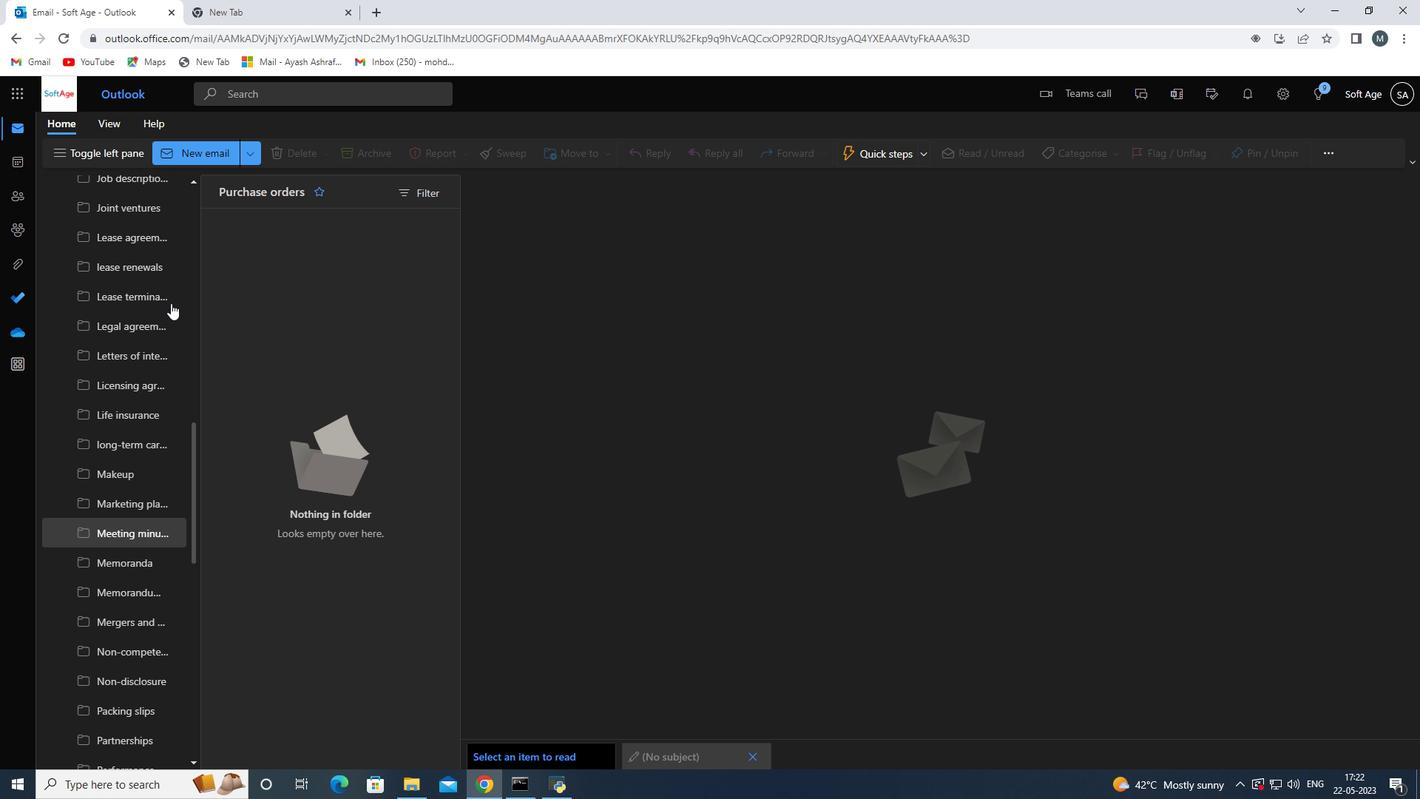 
Action: Mouse moved to (144, 324)
Screenshot: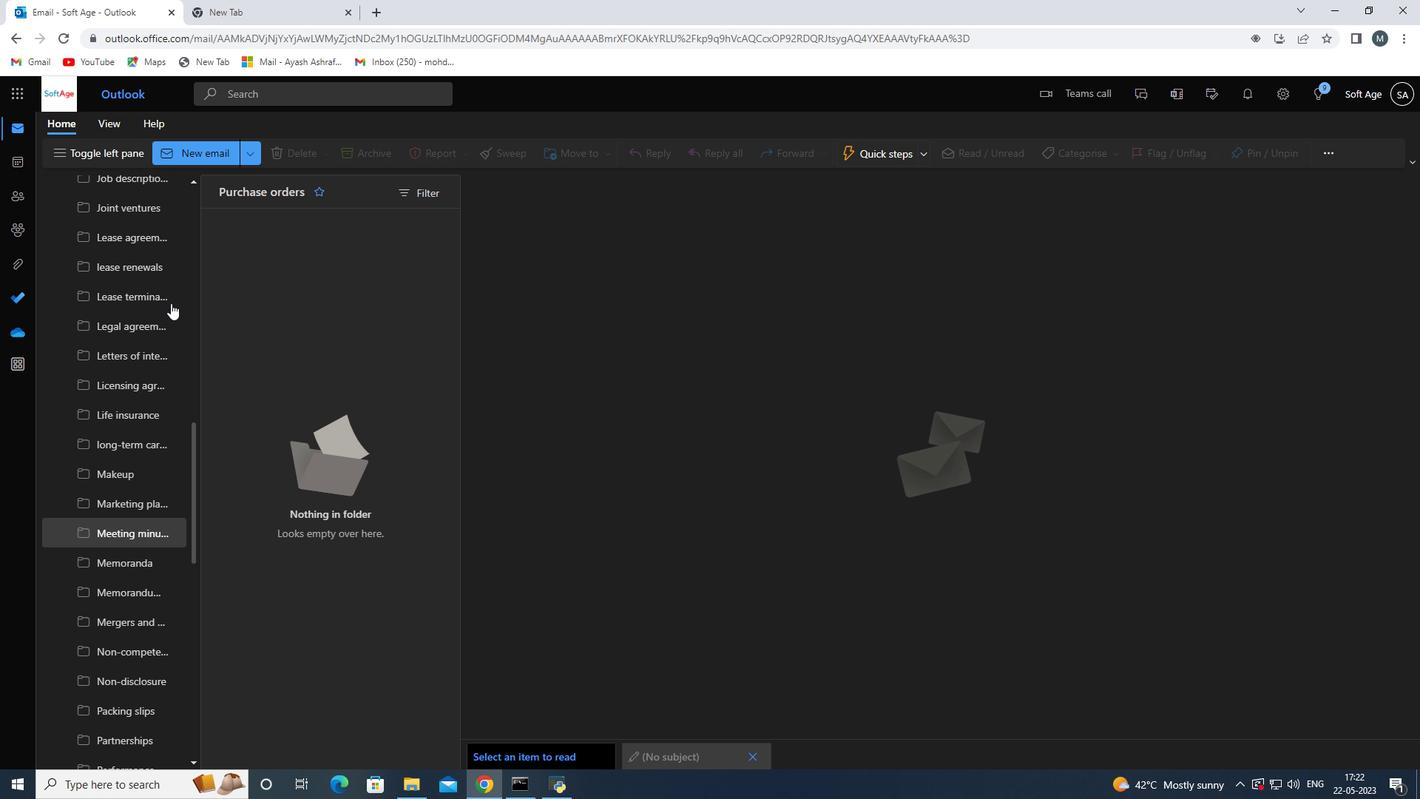 
Action: Mouse scrolled (170, 310) with delta (0, 0)
Screenshot: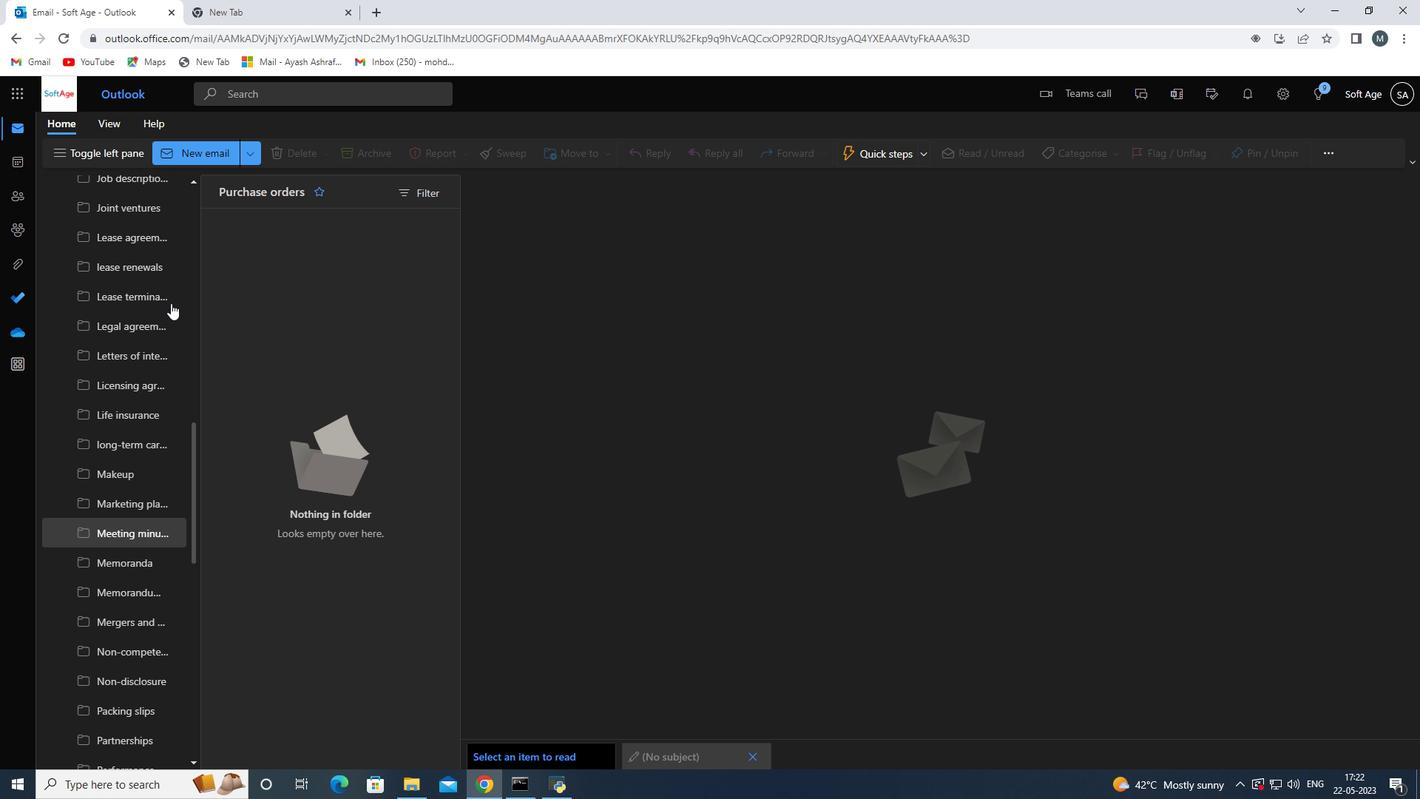 
Action: Mouse moved to (142, 325)
Screenshot: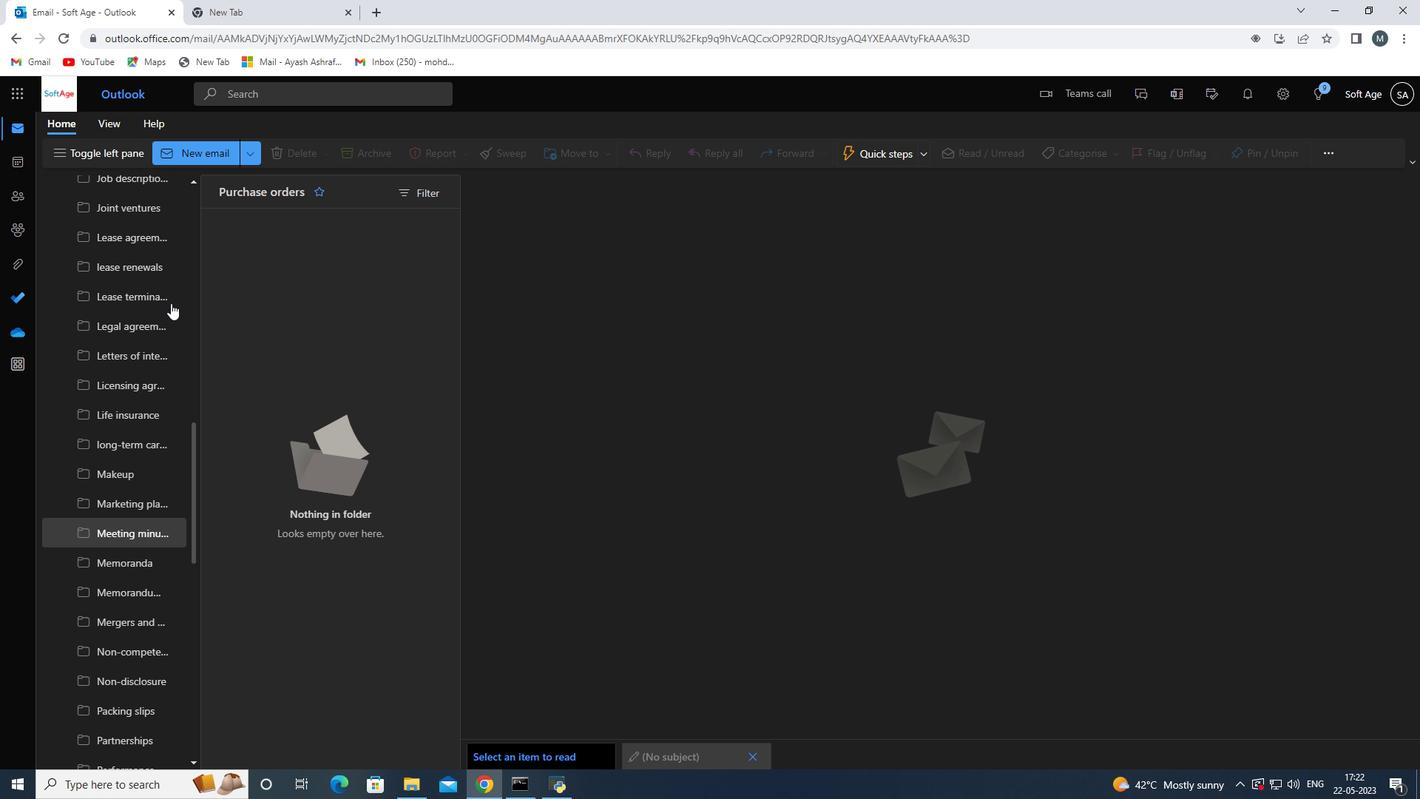 
Action: Mouse scrolled (170, 310) with delta (0, 0)
Screenshot: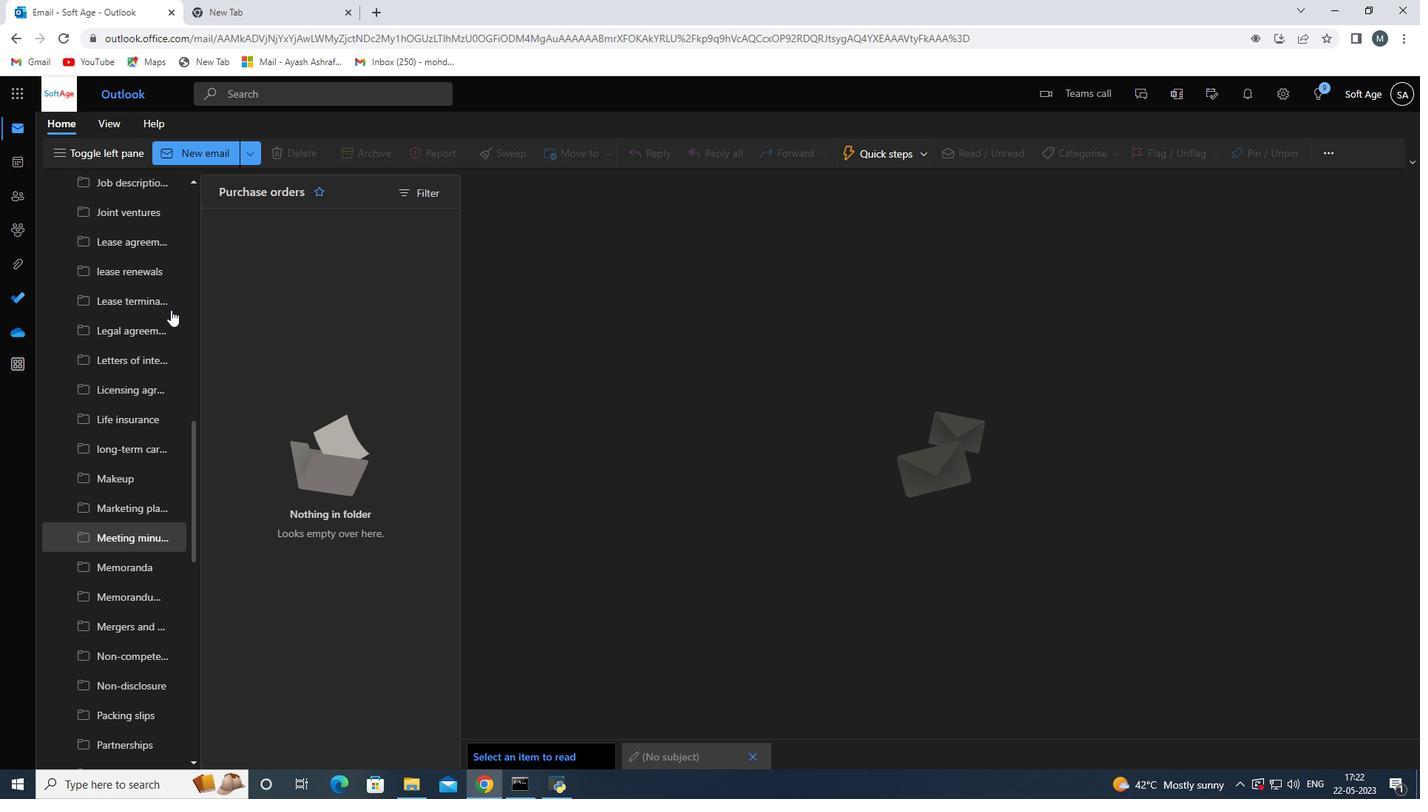
Action: Mouse moved to (140, 328)
Screenshot: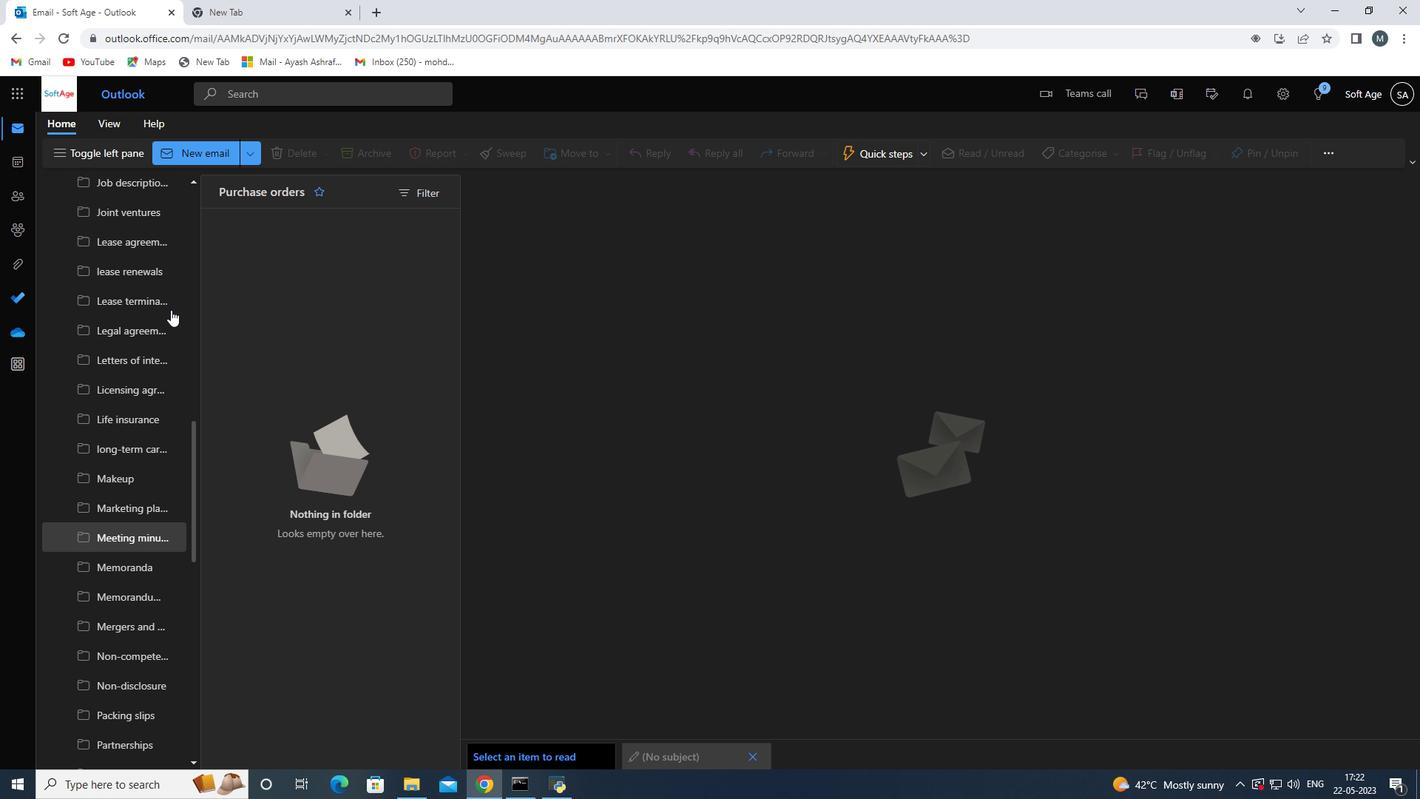 
Action: Mouse scrolled (140, 329) with delta (0, 0)
Screenshot: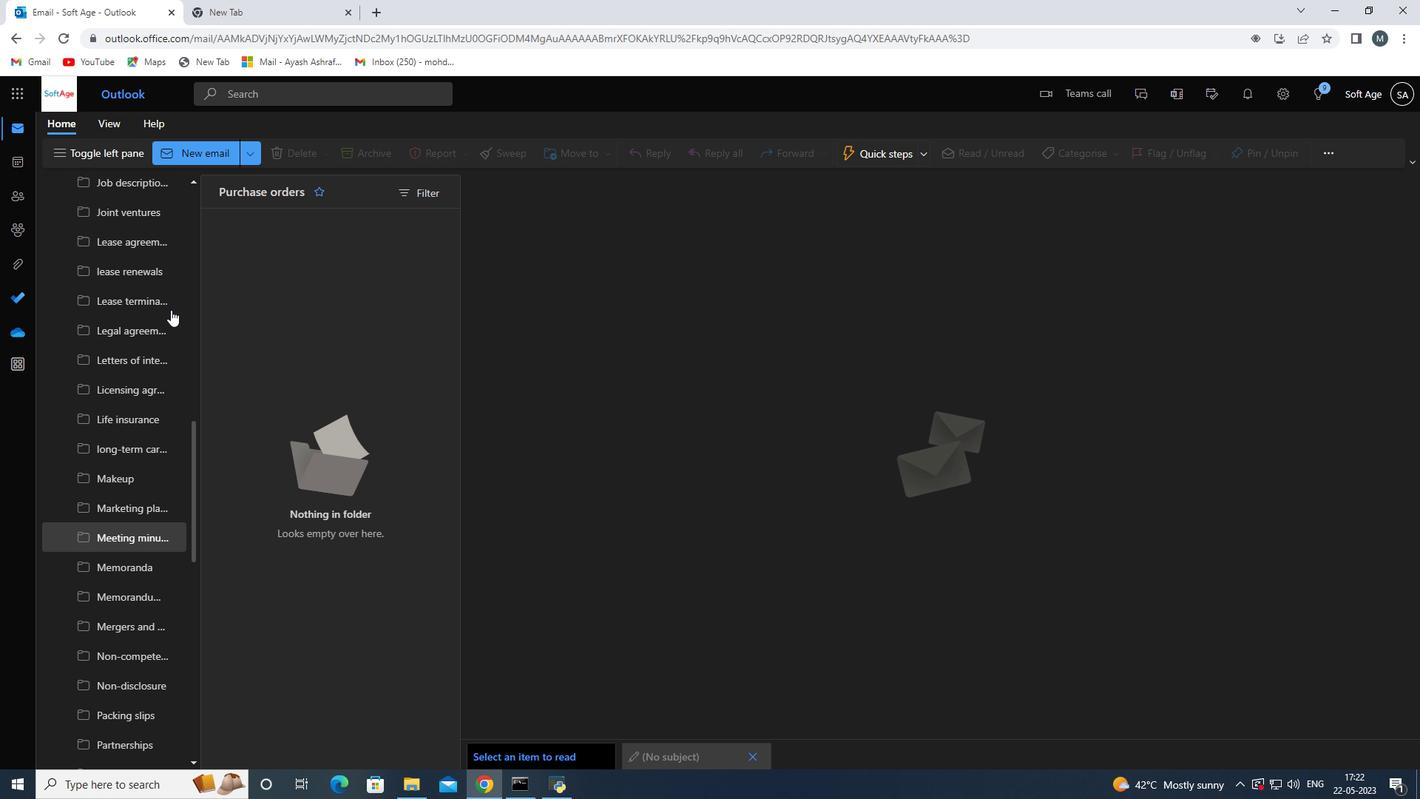 
Action: Mouse scrolled (140, 329) with delta (0, 0)
Screenshot: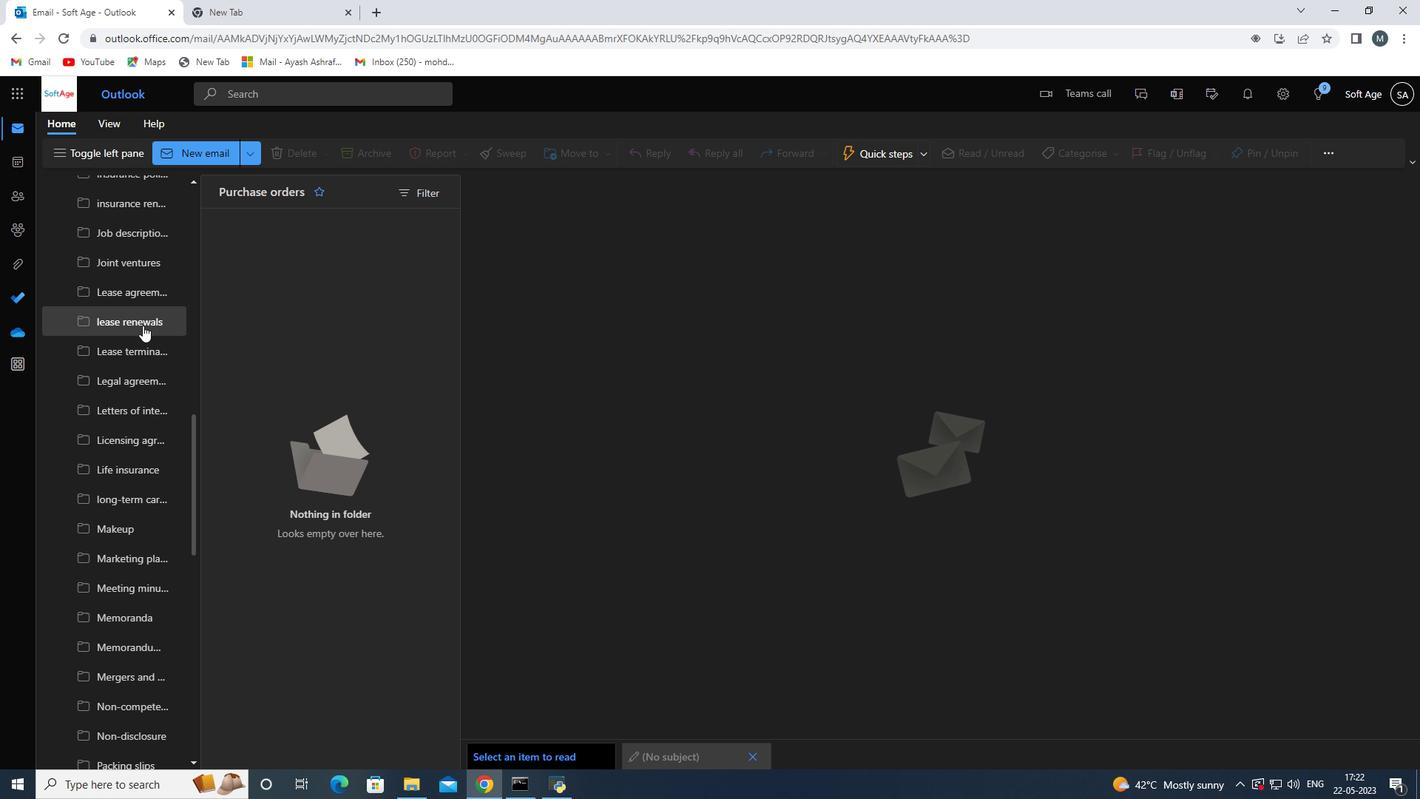 
Action: Mouse scrolled (140, 329) with delta (0, 0)
Screenshot: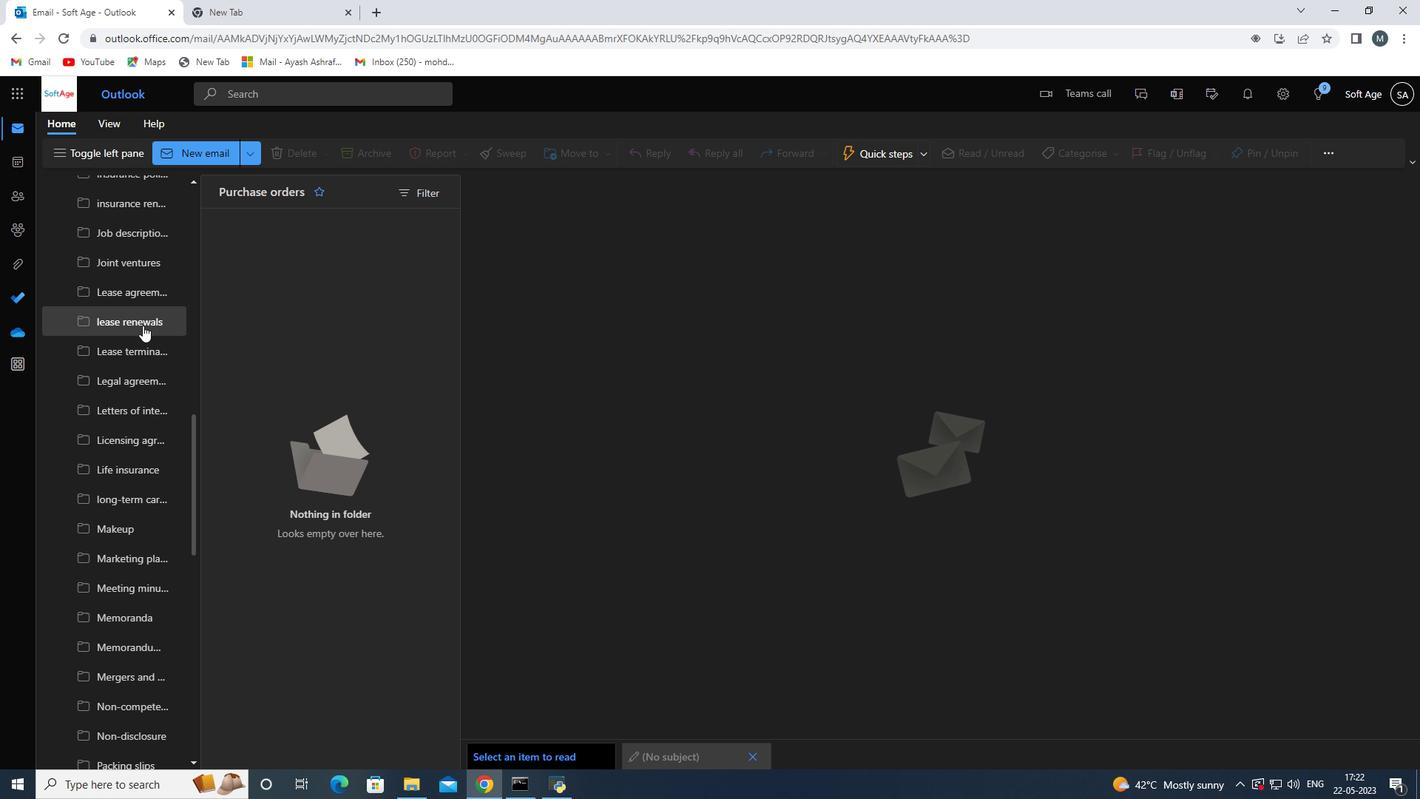 
Action: Mouse scrolled (140, 329) with delta (0, 0)
Screenshot: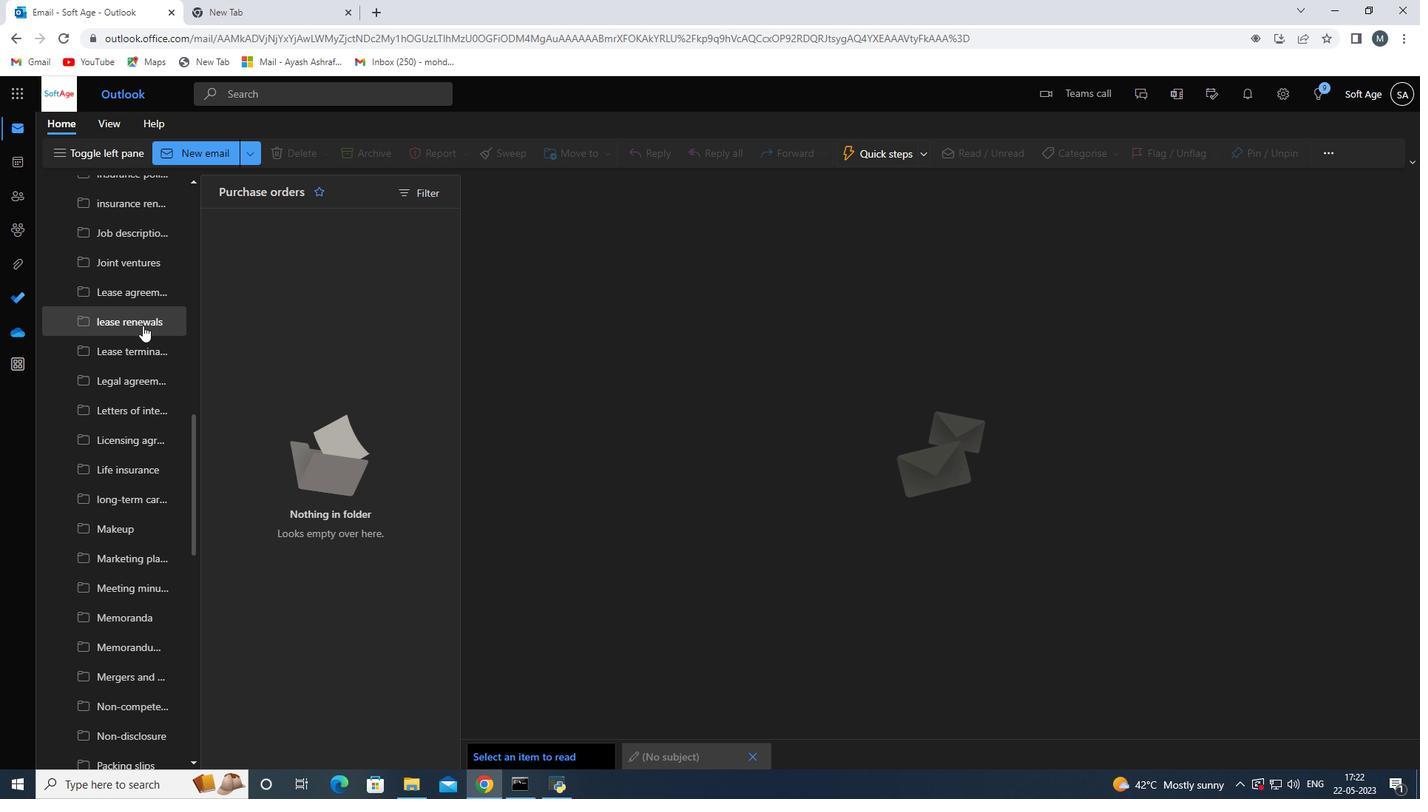 
Action: Mouse scrolled (140, 329) with delta (0, 0)
Screenshot: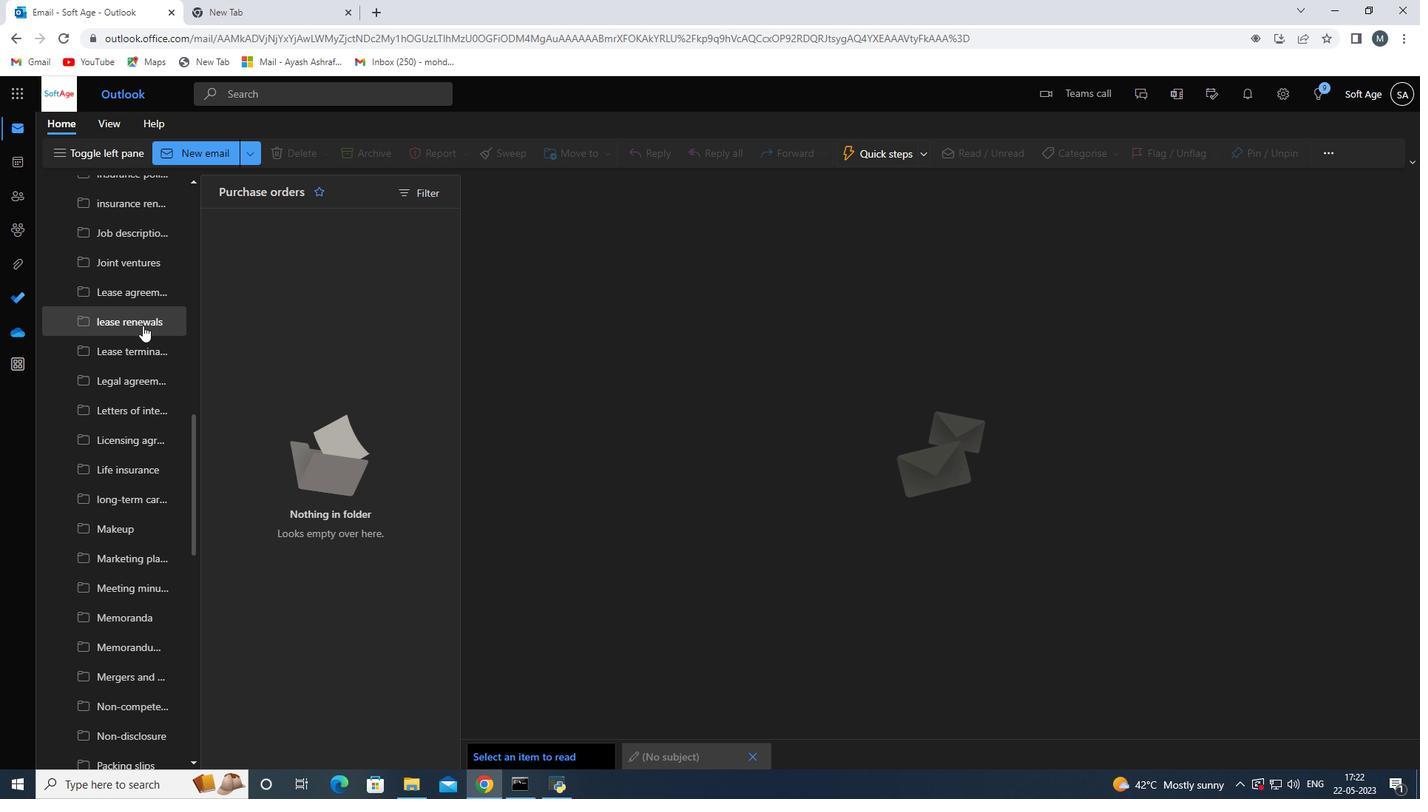 
Action: Mouse scrolled (140, 329) with delta (0, 0)
Screenshot: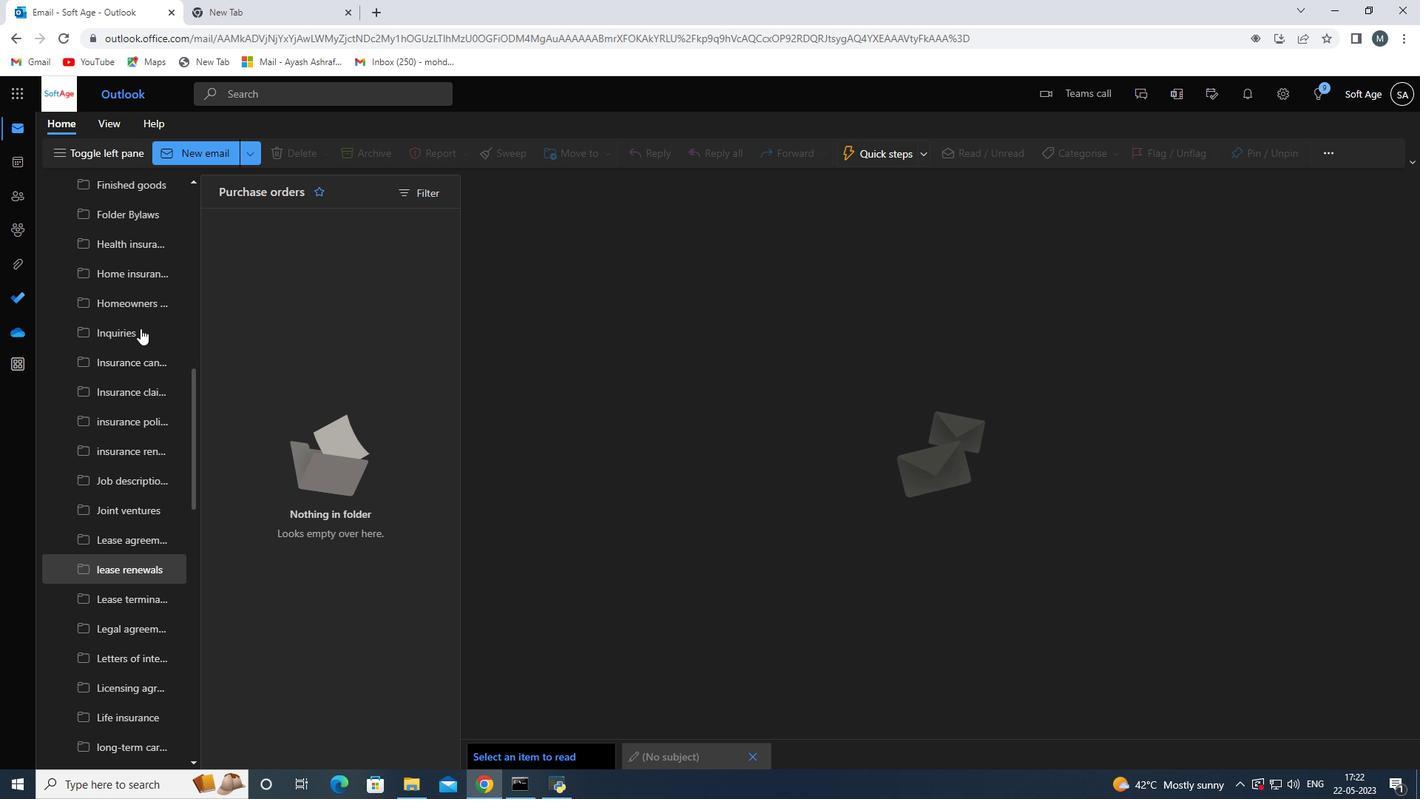 
Action: Mouse moved to (134, 329)
Screenshot: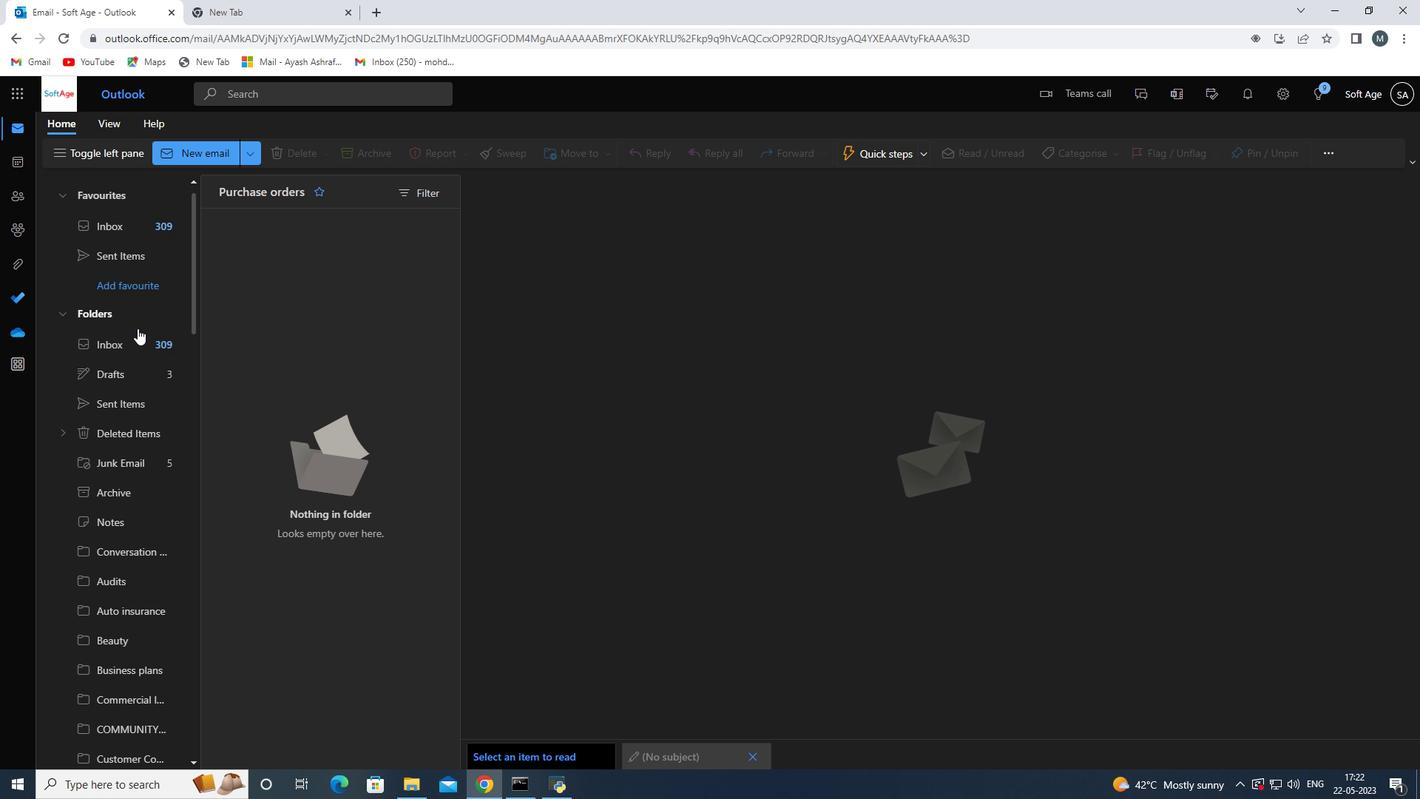 
Action: Mouse scrolled (134, 329) with delta (0, 0)
Screenshot: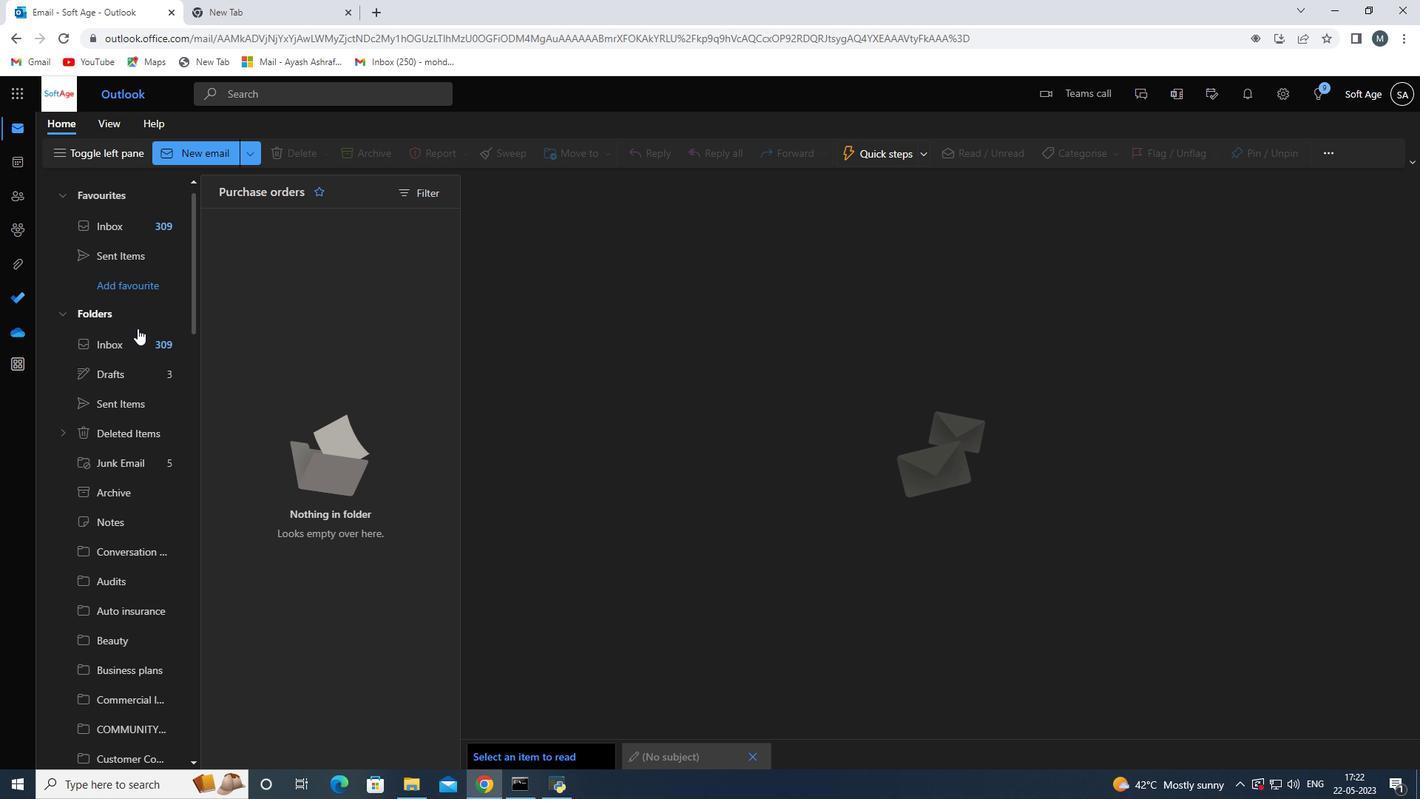 
Action: Mouse scrolled (134, 329) with delta (0, 0)
Screenshot: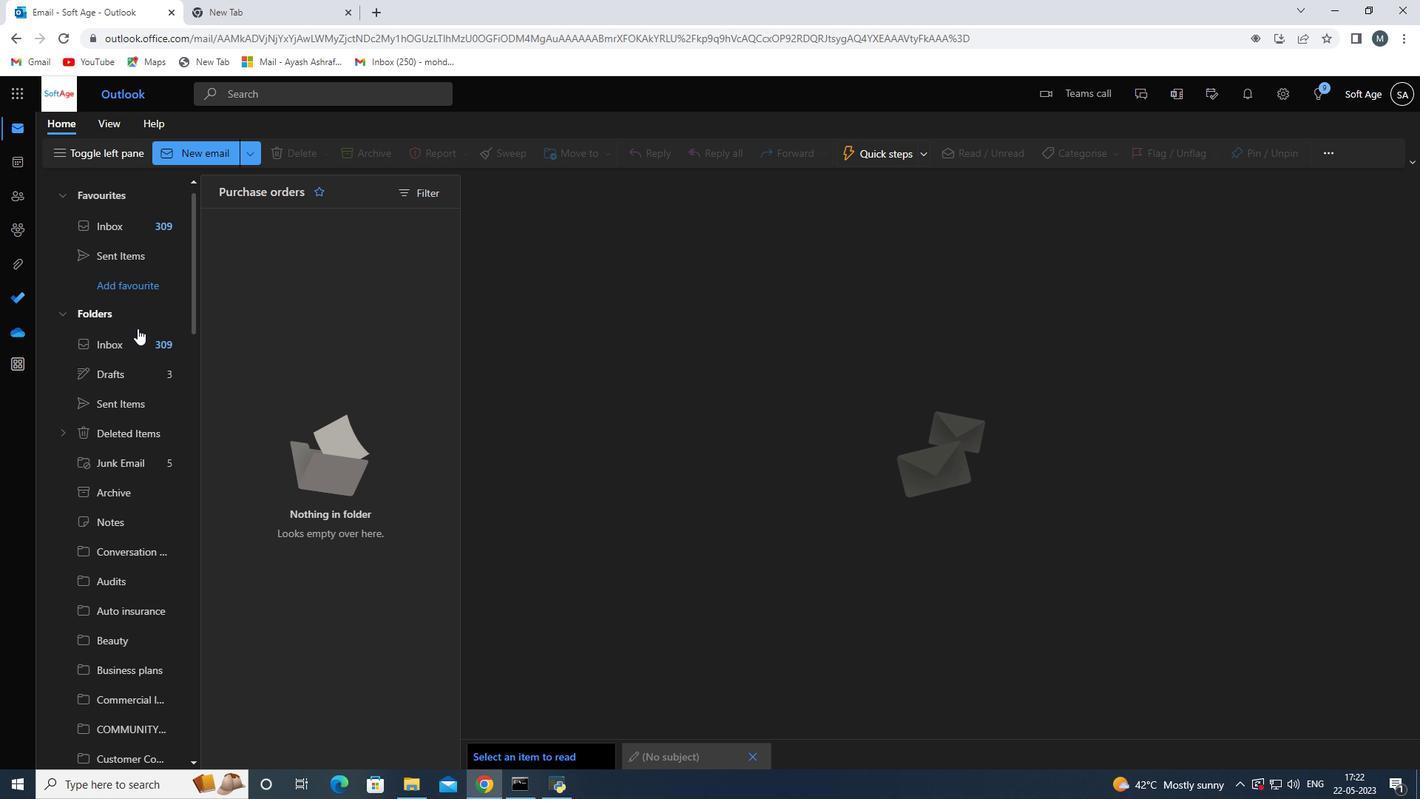 
Action: Mouse scrolled (134, 329) with delta (0, 0)
Screenshot: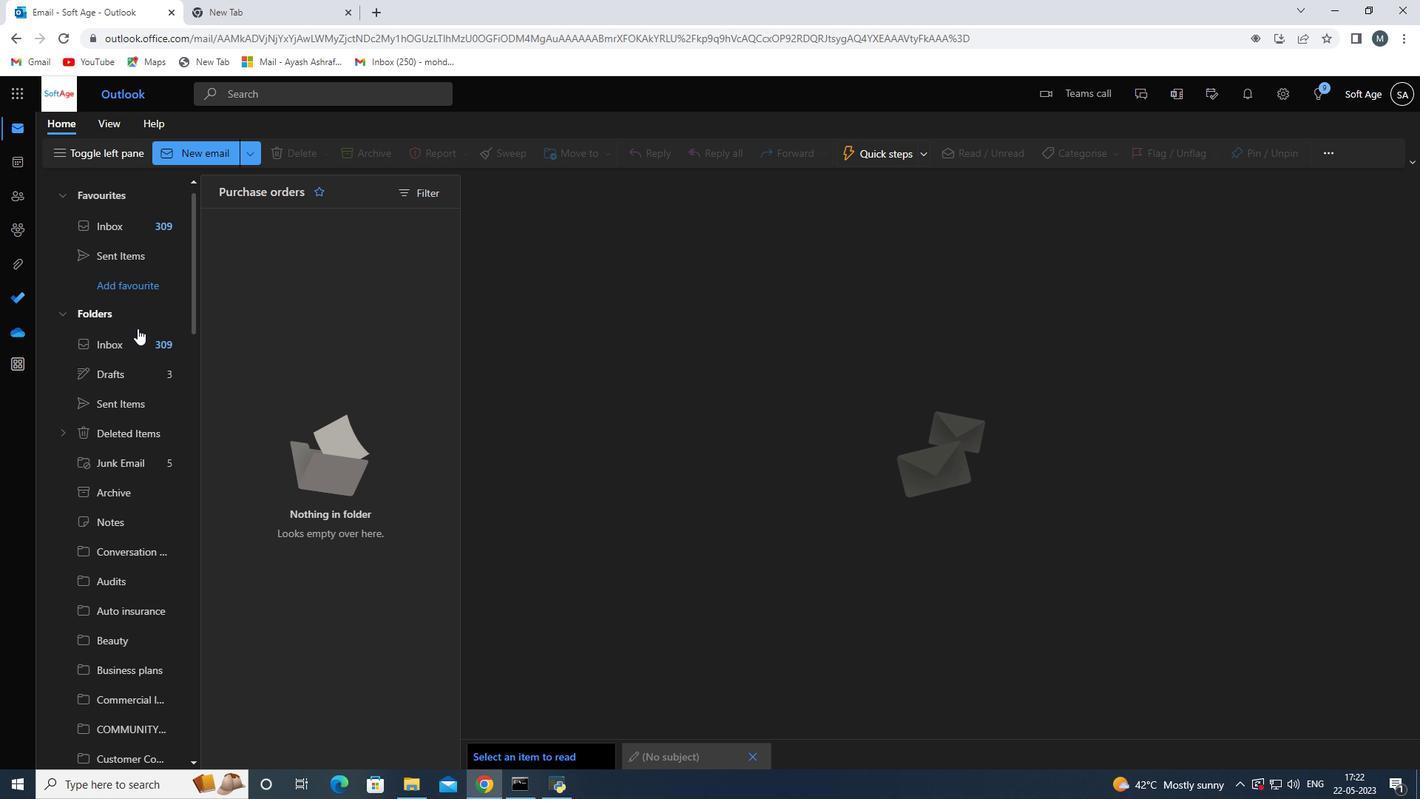 
Action: Mouse scrolled (134, 329) with delta (0, 0)
Screenshot: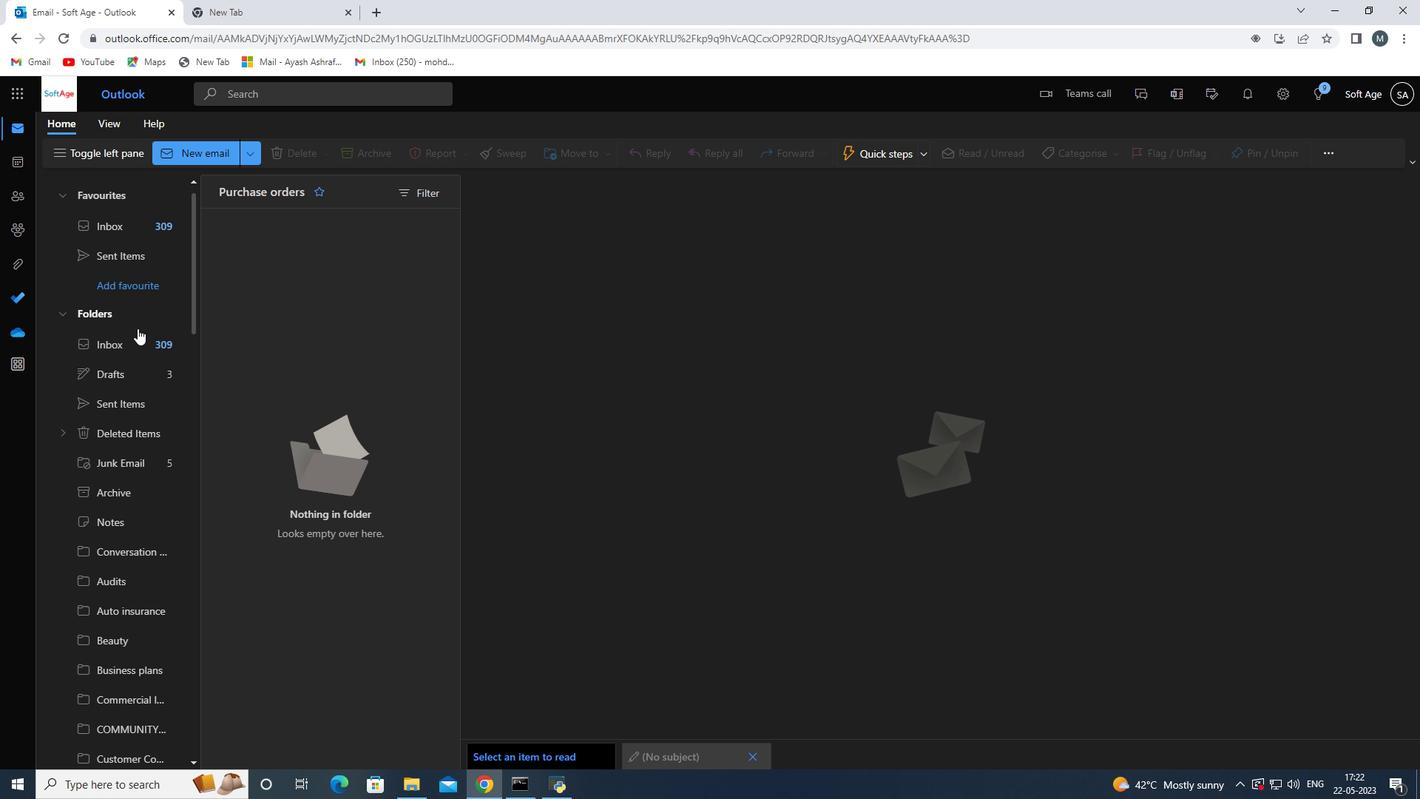 
Action: Mouse scrolled (134, 329) with delta (0, 0)
Screenshot: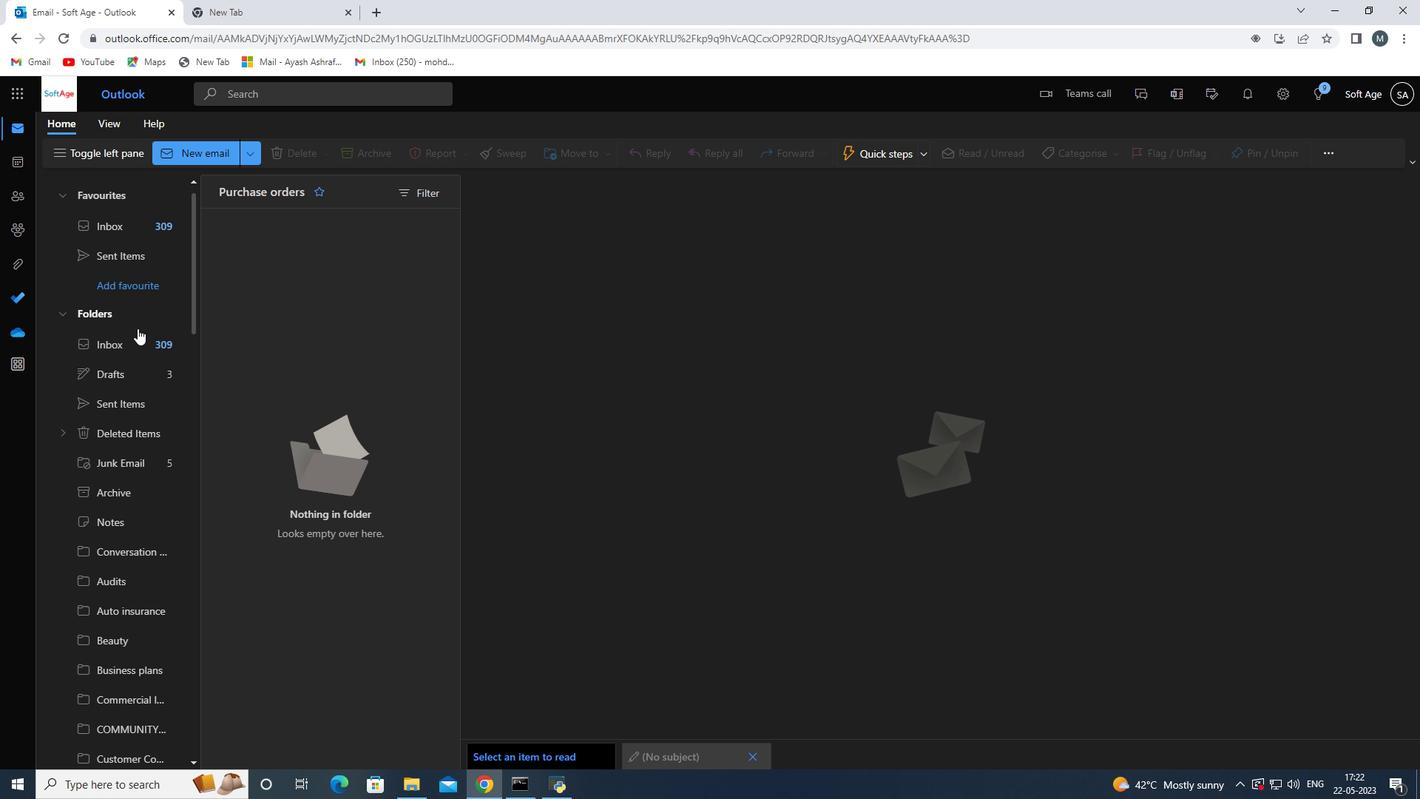 
Action: Mouse moved to (142, 379)
Screenshot: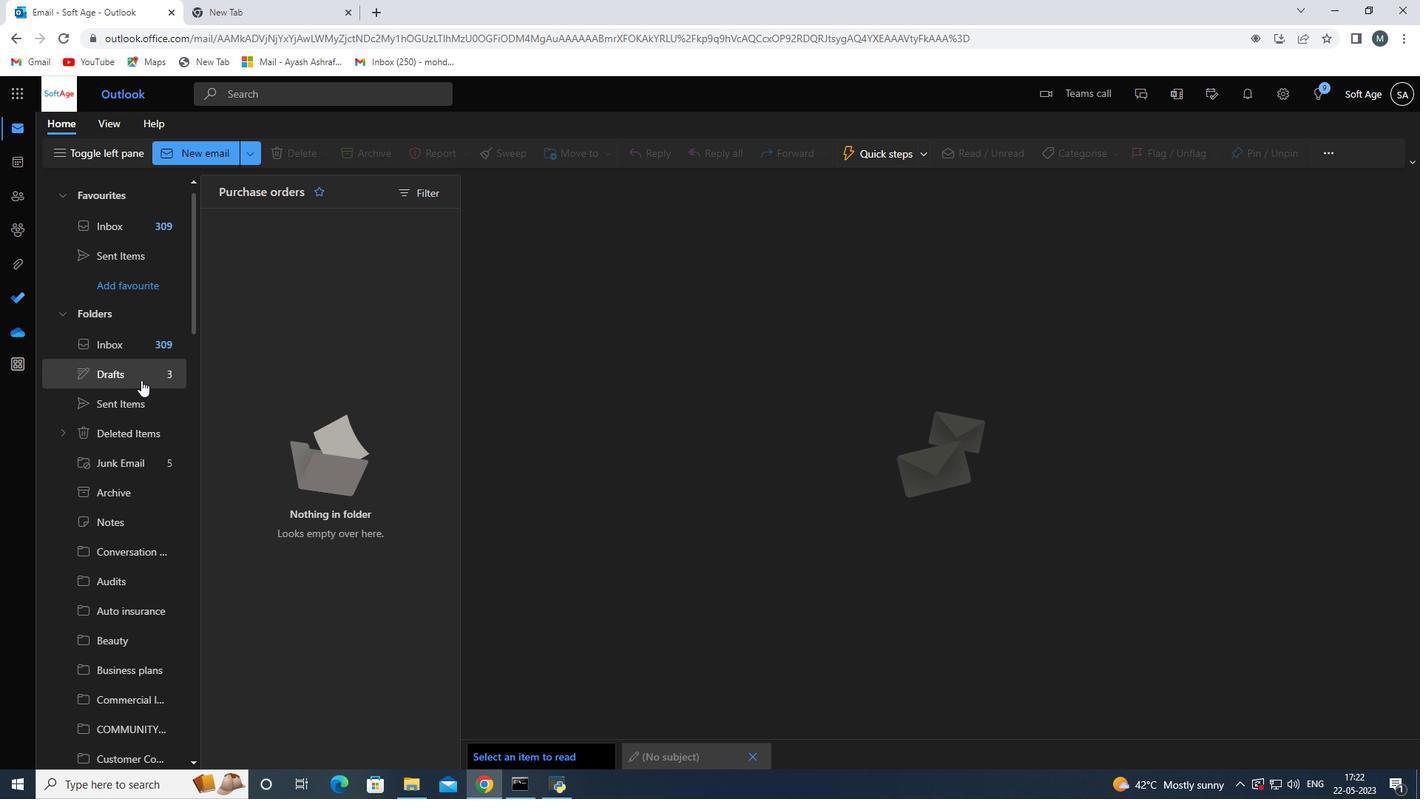 
Action: Mouse pressed left at (142, 379)
Screenshot: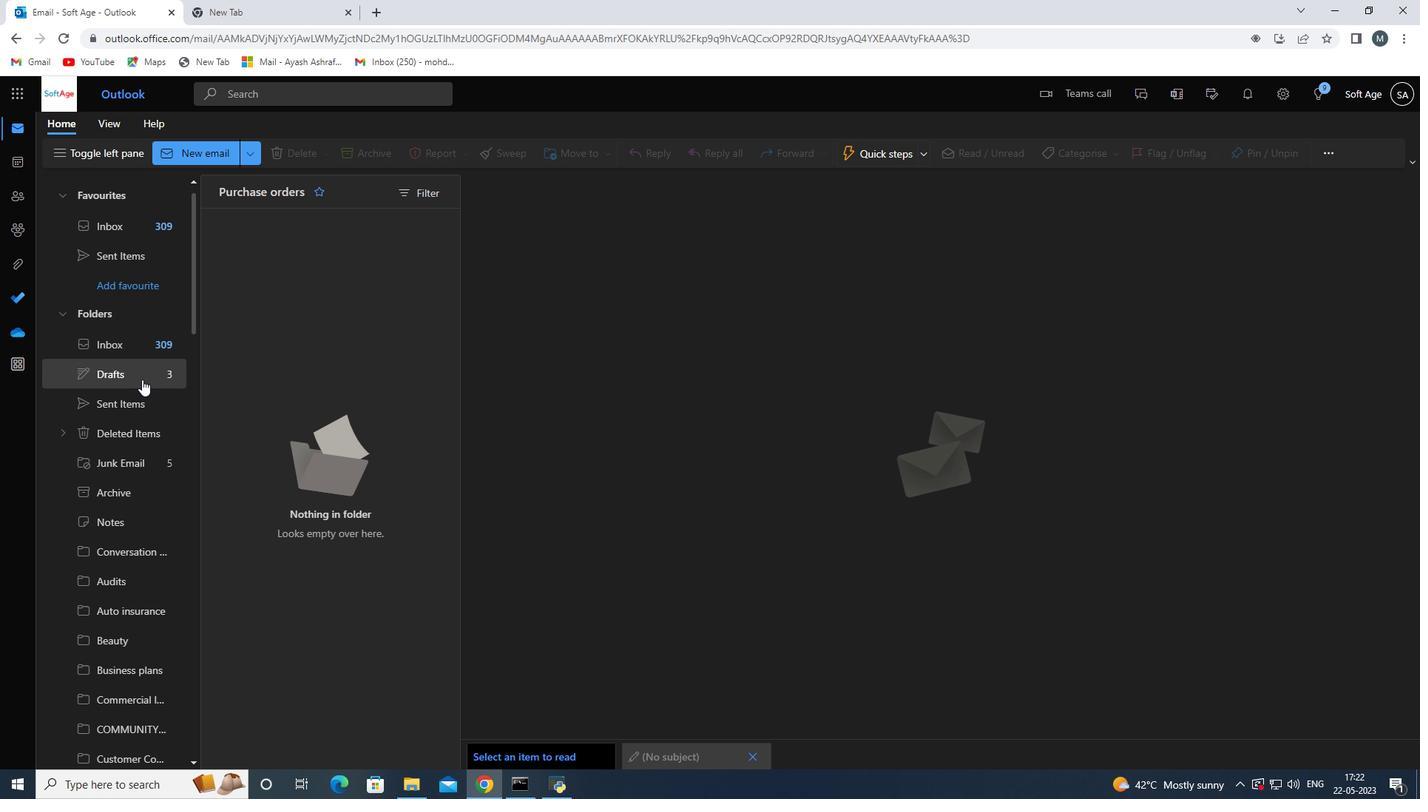 
Action: Mouse moved to (290, 272)
Screenshot: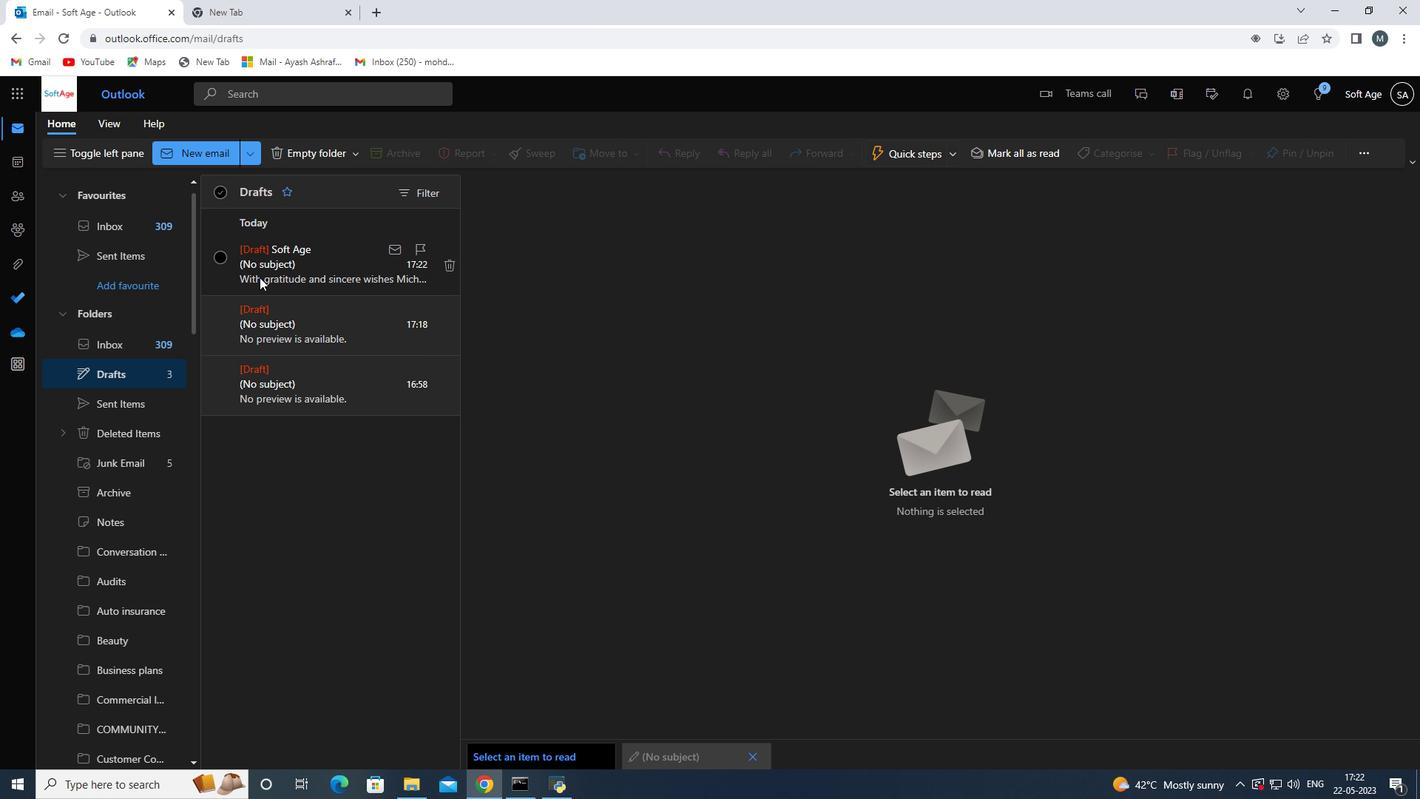
Action: Mouse pressed left at (290, 272)
Screenshot: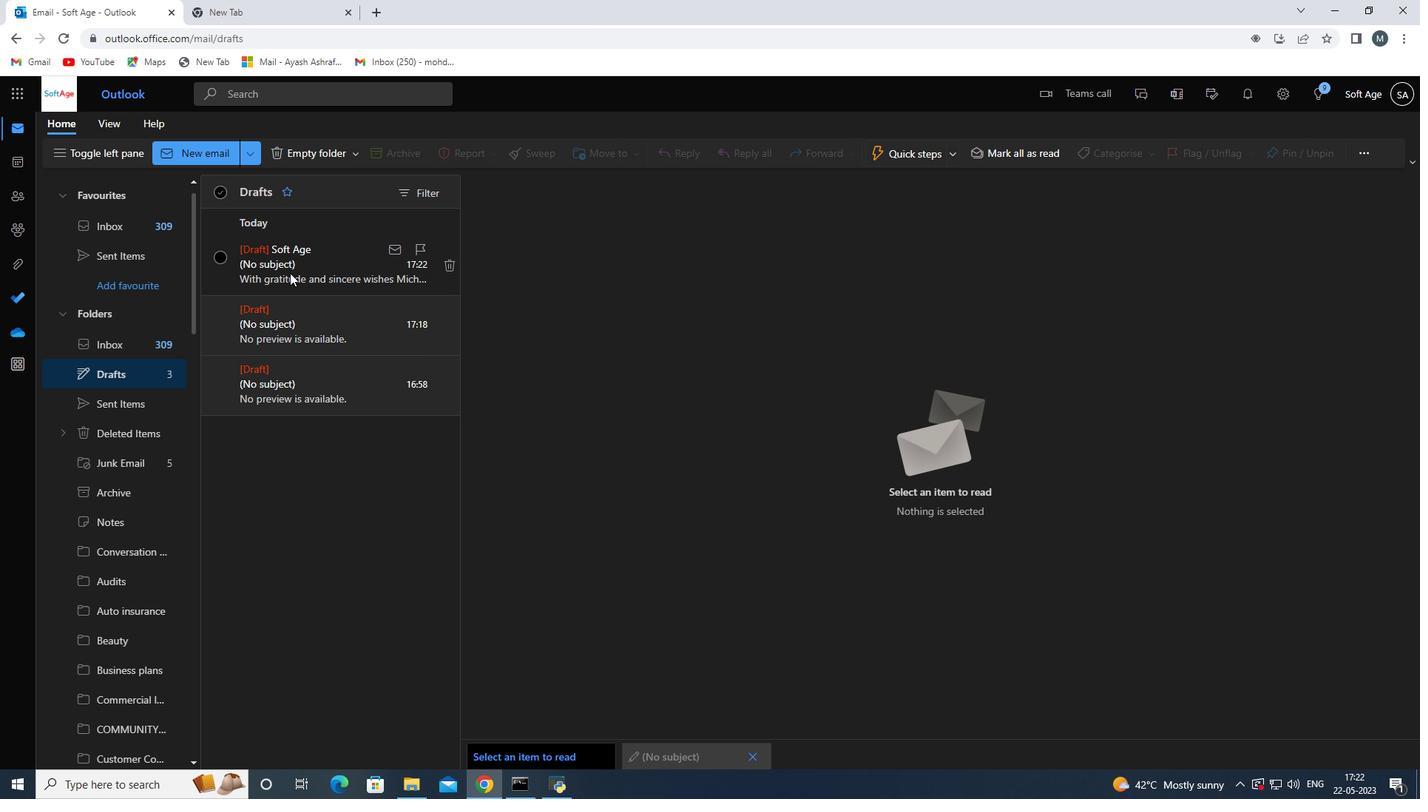 
Action: Mouse moved to (156, 629)
Screenshot: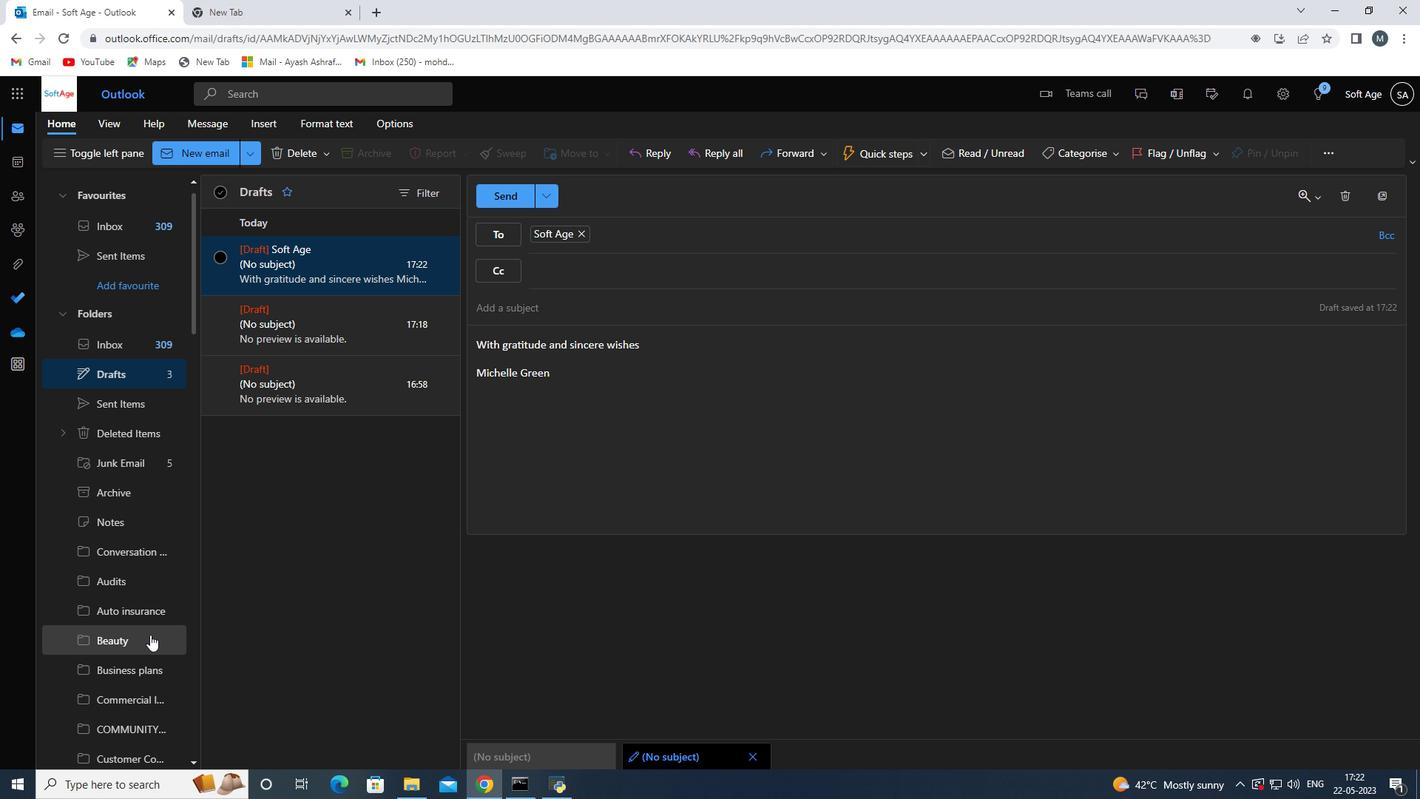 
